 Task: Look for Airbnb options in Songea, Tanzania from 15th December, 2023 to 16th December, 2023 for 2 adults. Place can be entire room with 1  bedroom having 1 bed and 1 bathroom. Property type can be hotel.
Action: Mouse moved to (504, 92)
Screenshot: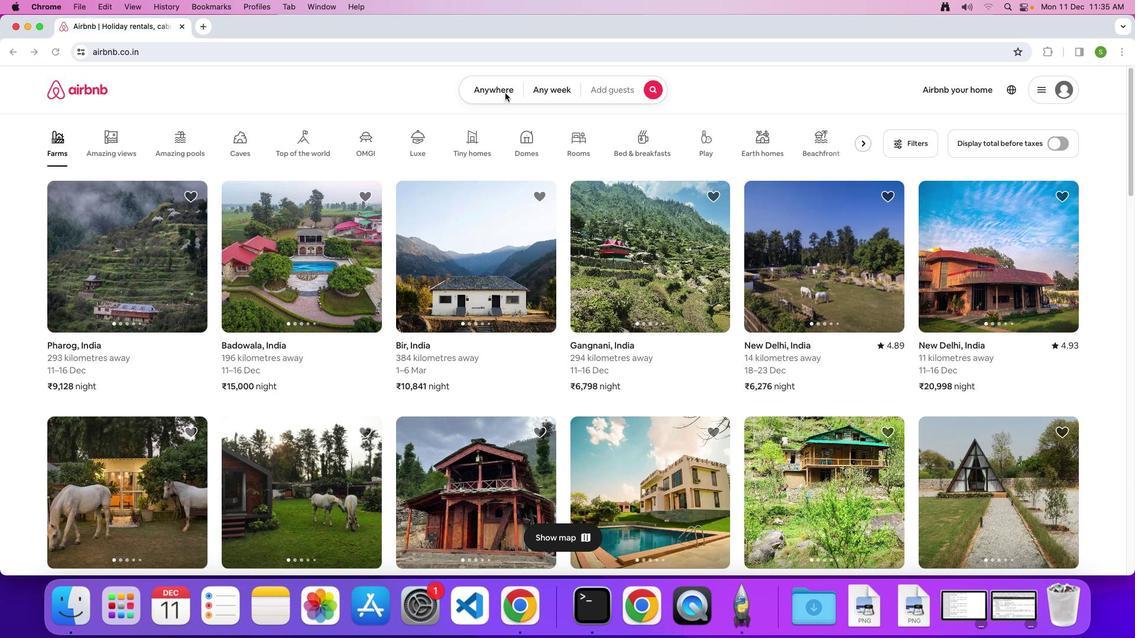 
Action: Mouse pressed left at (504, 92)
Screenshot: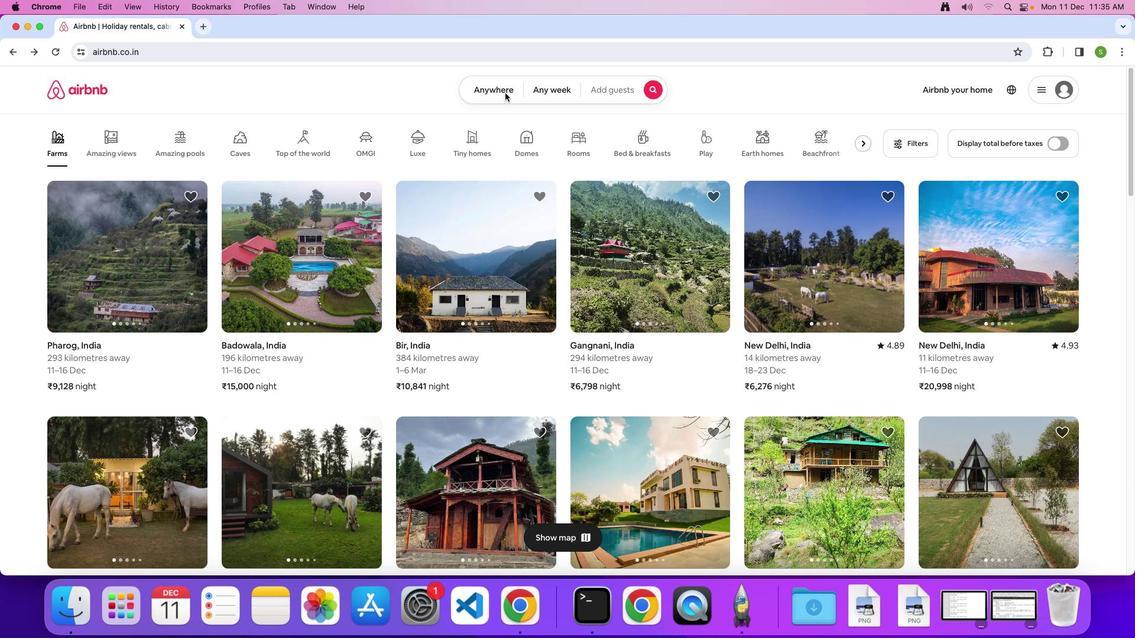 
Action: Mouse moved to (482, 94)
Screenshot: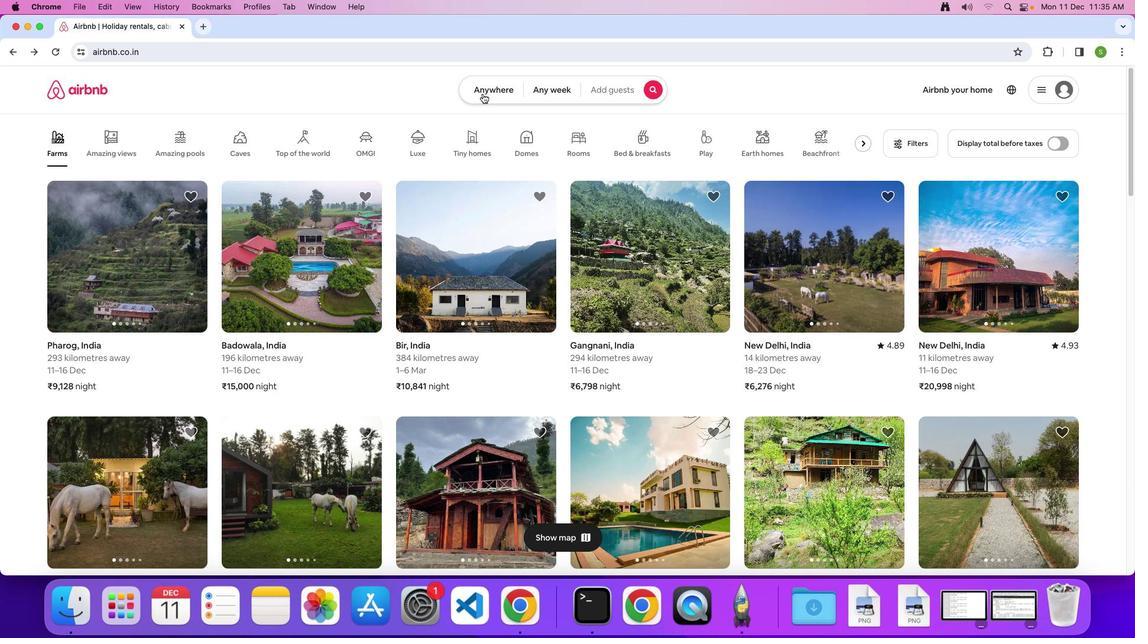 
Action: Mouse pressed left at (482, 94)
Screenshot: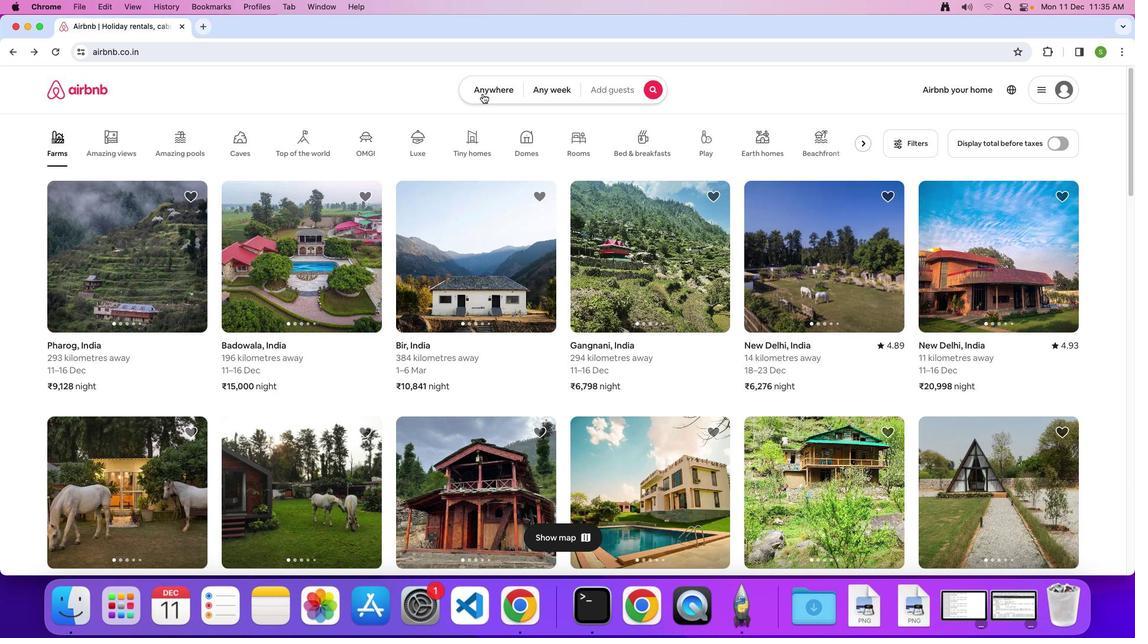 
Action: Mouse moved to (421, 139)
Screenshot: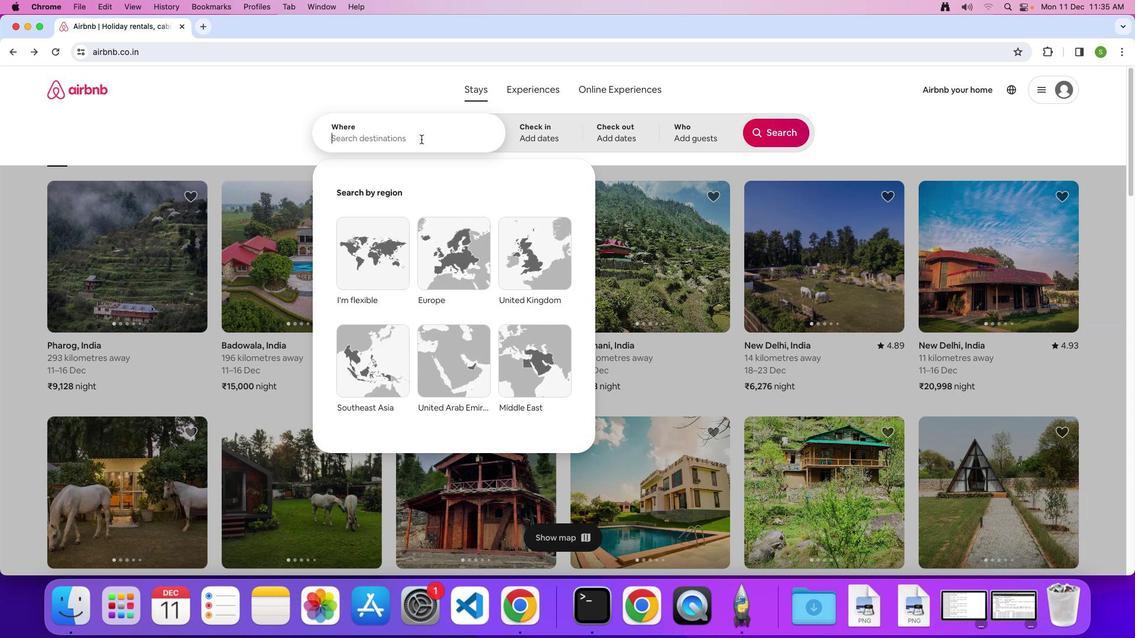 
Action: Mouse pressed left at (421, 139)
Screenshot: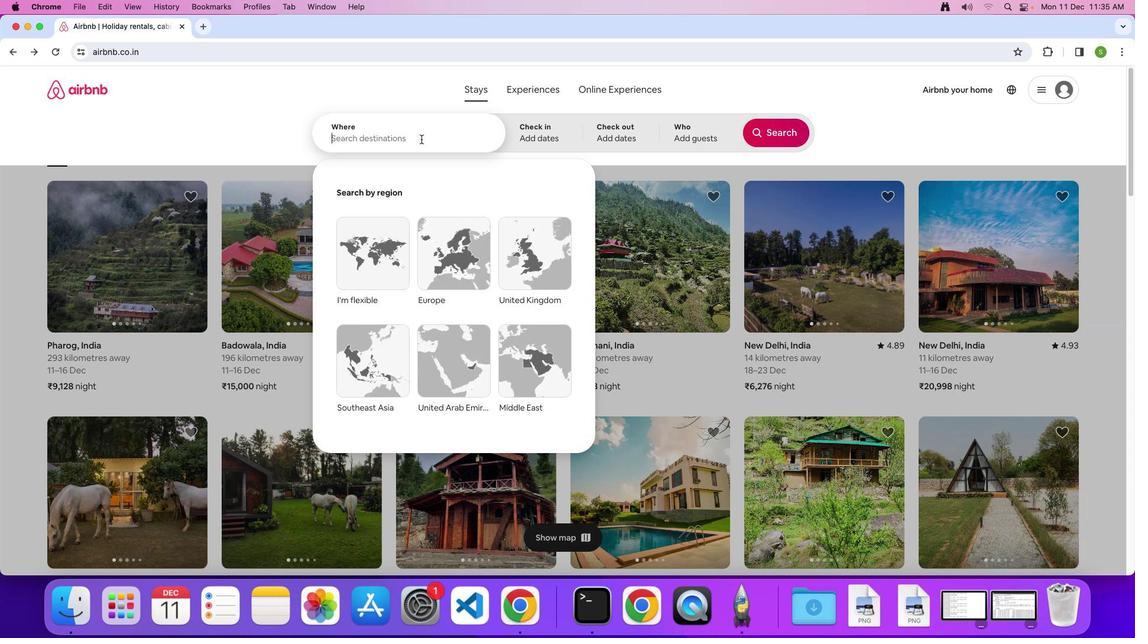 
Action: Key pressed 'S'Key.caps_lock'o''n''g''e''a'','Key.spaceKey.shift'T''a''n''z''a''n''i''a'Key.enter
Screenshot: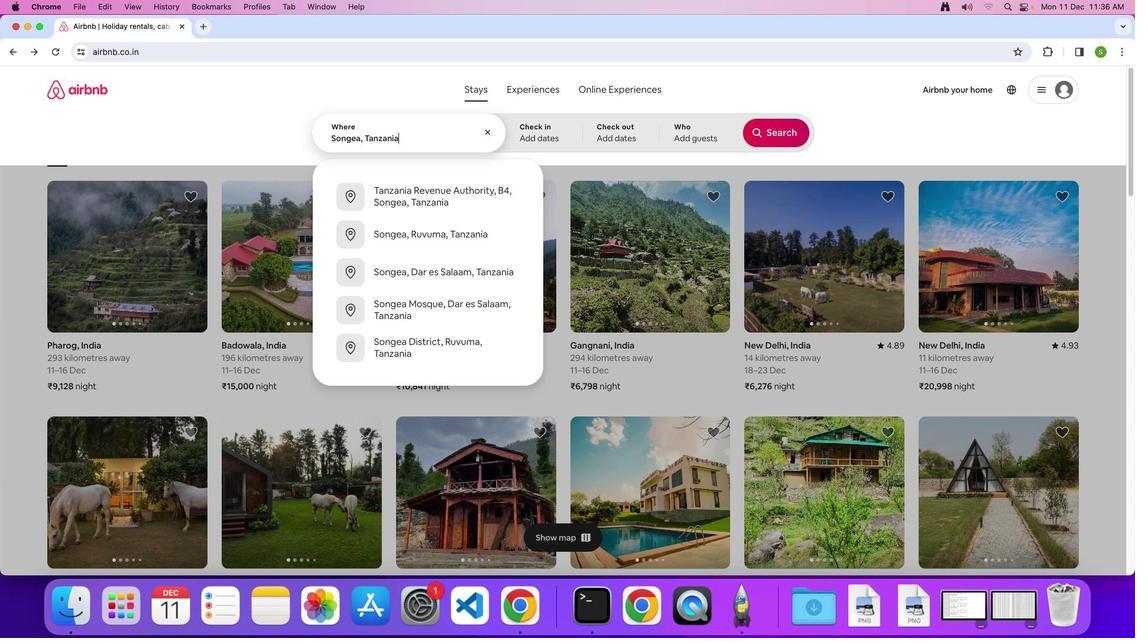 
Action: Mouse moved to (503, 337)
Screenshot: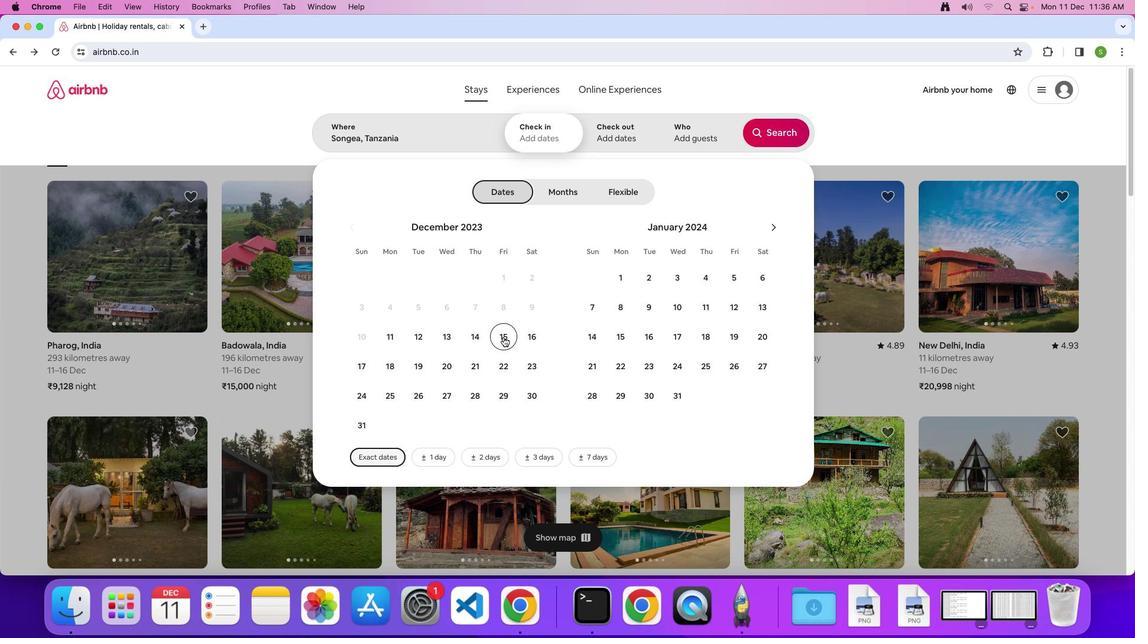 
Action: Mouse pressed left at (503, 337)
Screenshot: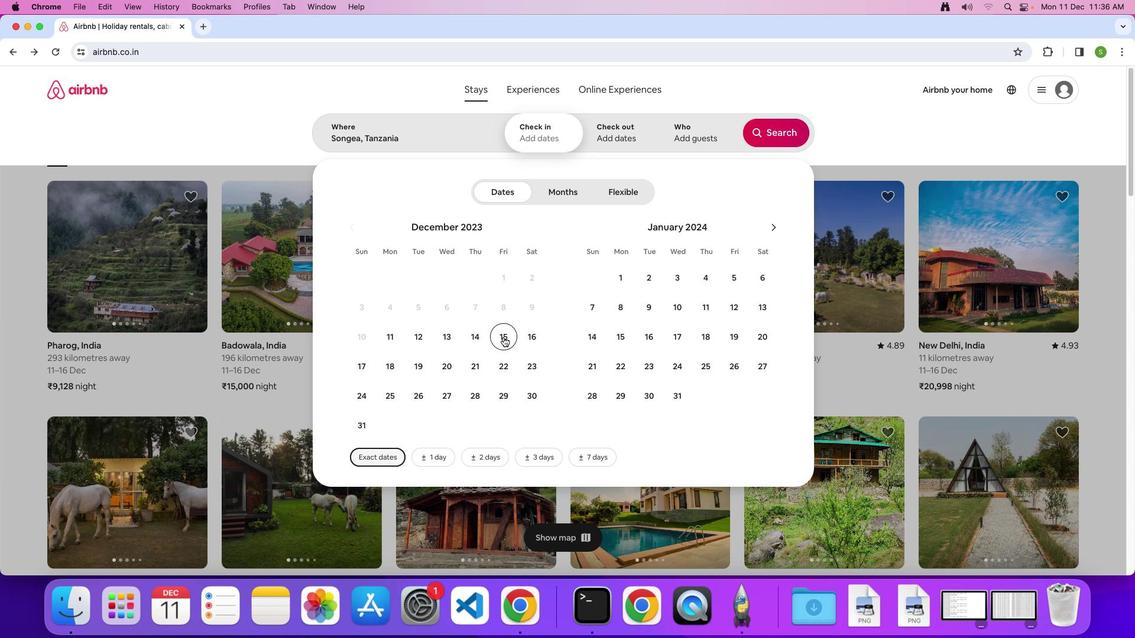 
Action: Mouse moved to (533, 338)
Screenshot: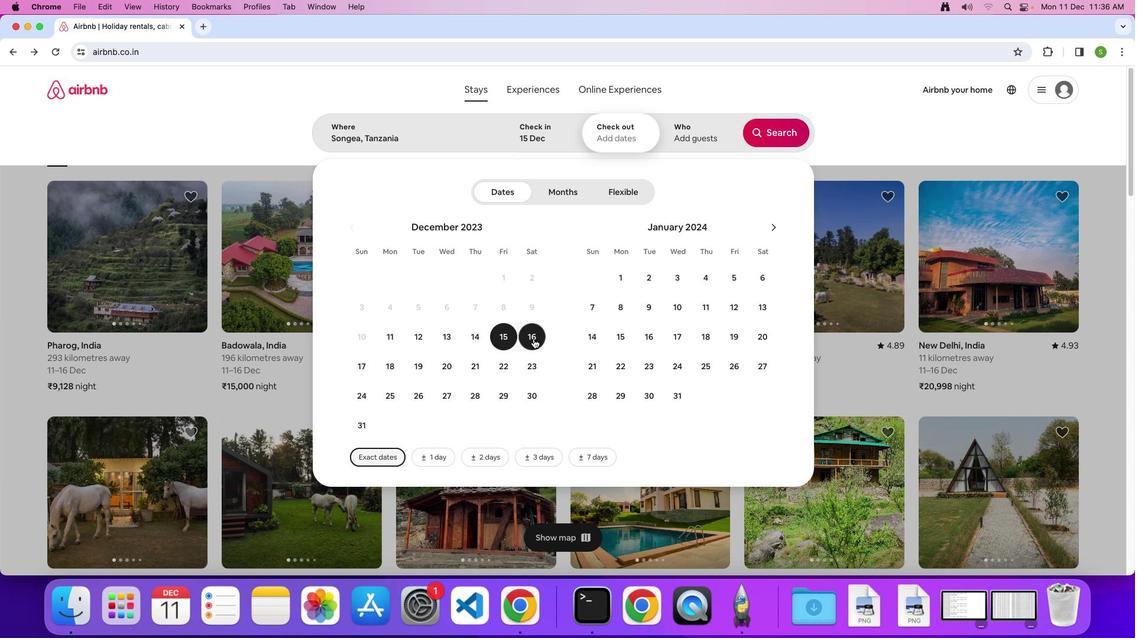 
Action: Mouse pressed left at (533, 338)
Screenshot: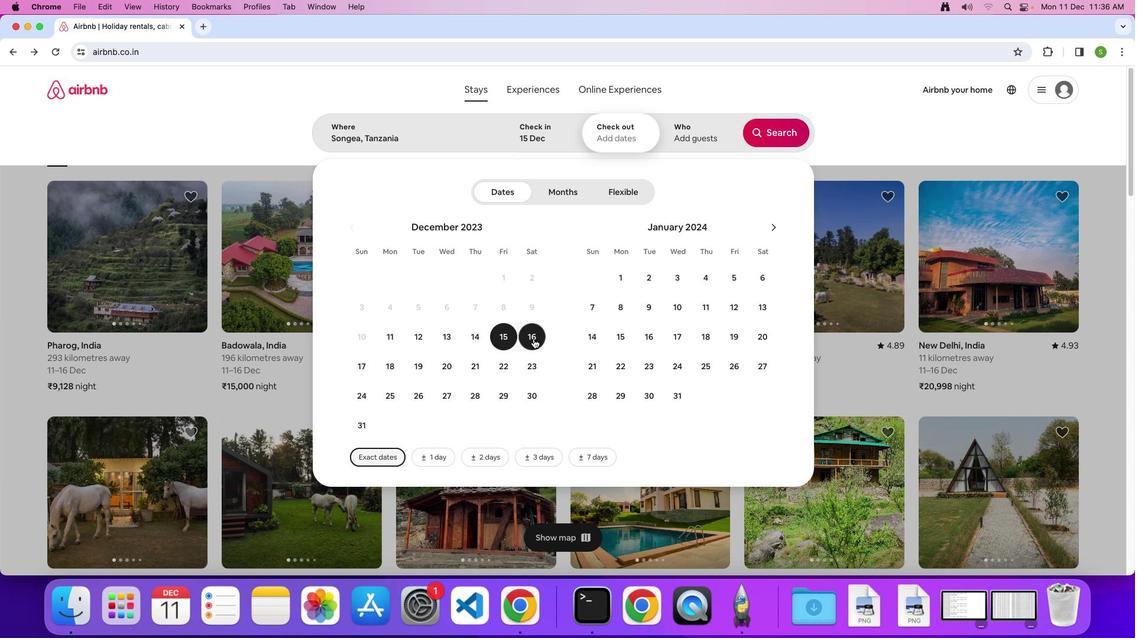 
Action: Mouse moved to (684, 135)
Screenshot: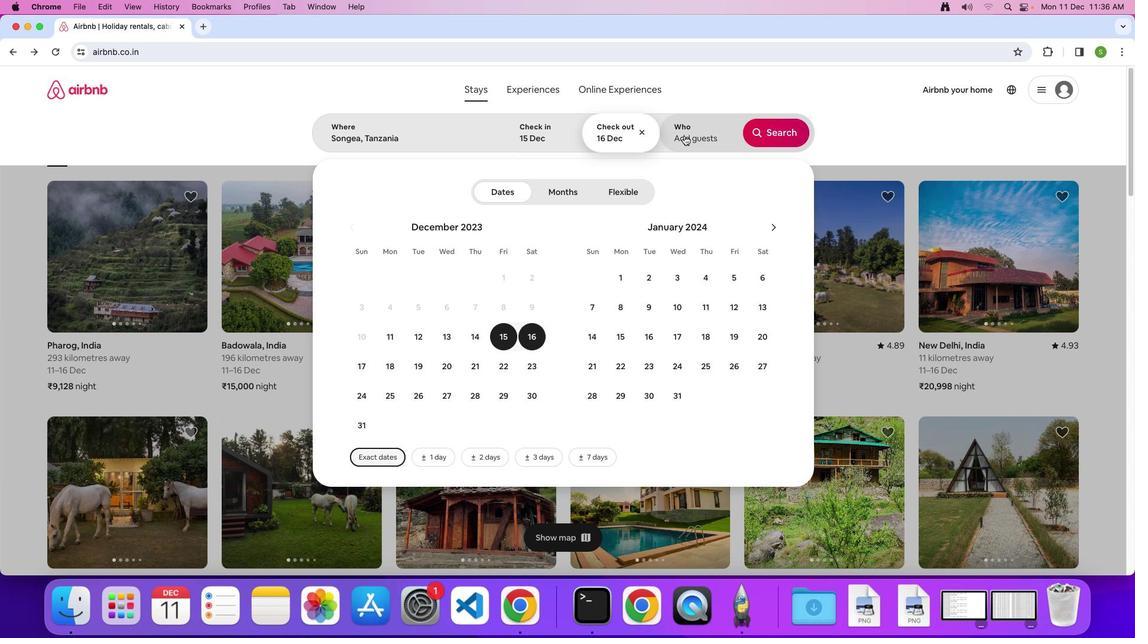 
Action: Mouse pressed left at (684, 135)
Screenshot: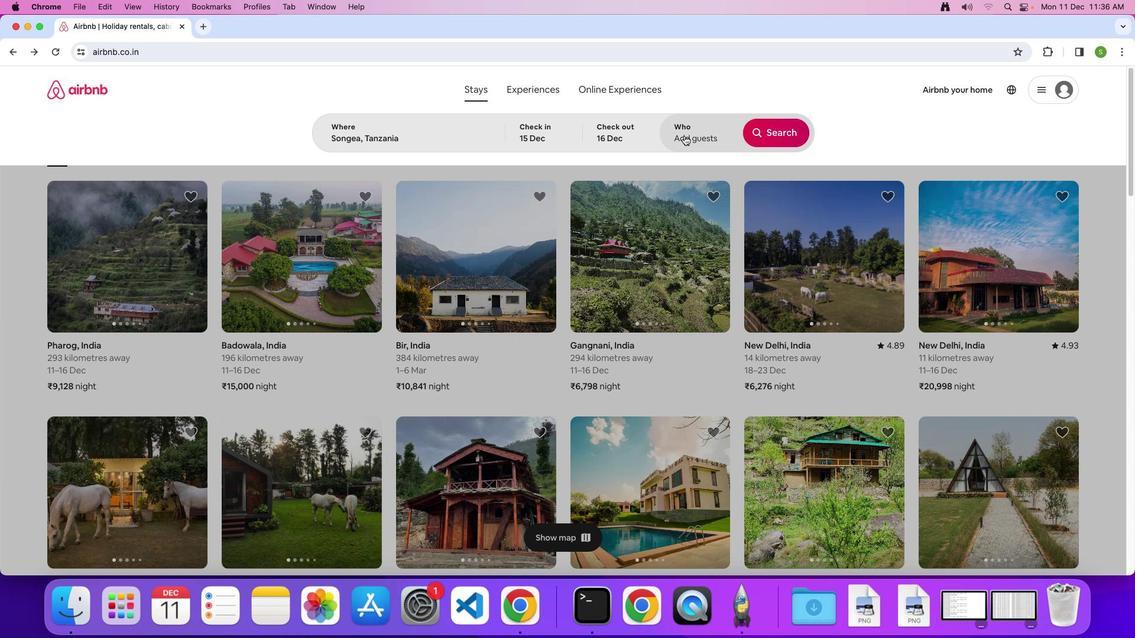 
Action: Mouse moved to (776, 191)
Screenshot: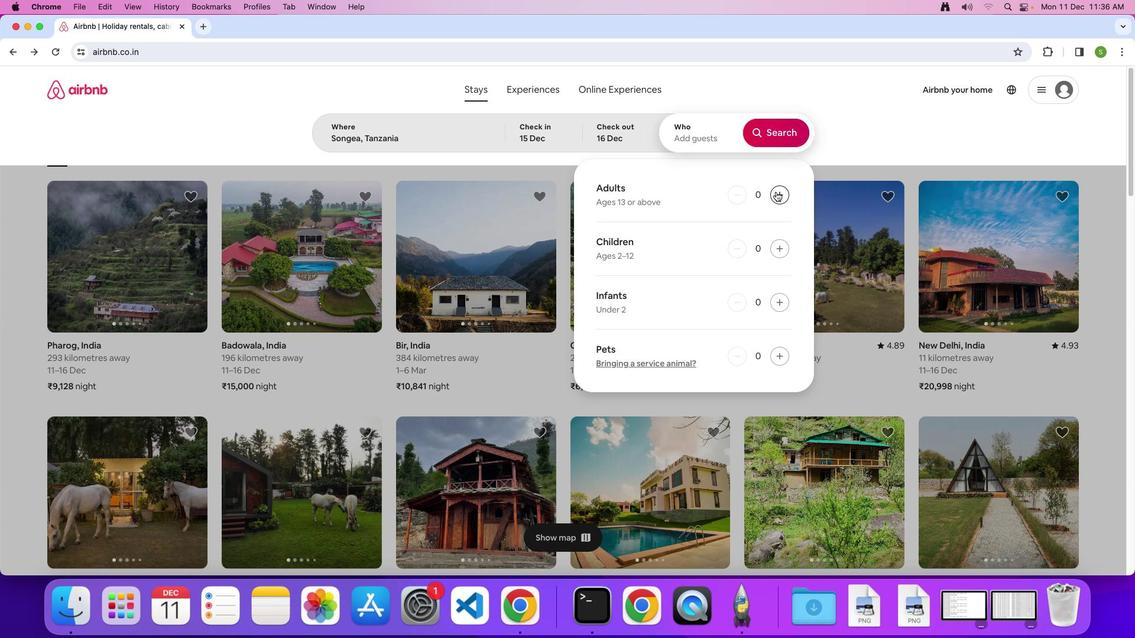 
Action: Mouse pressed left at (776, 191)
Screenshot: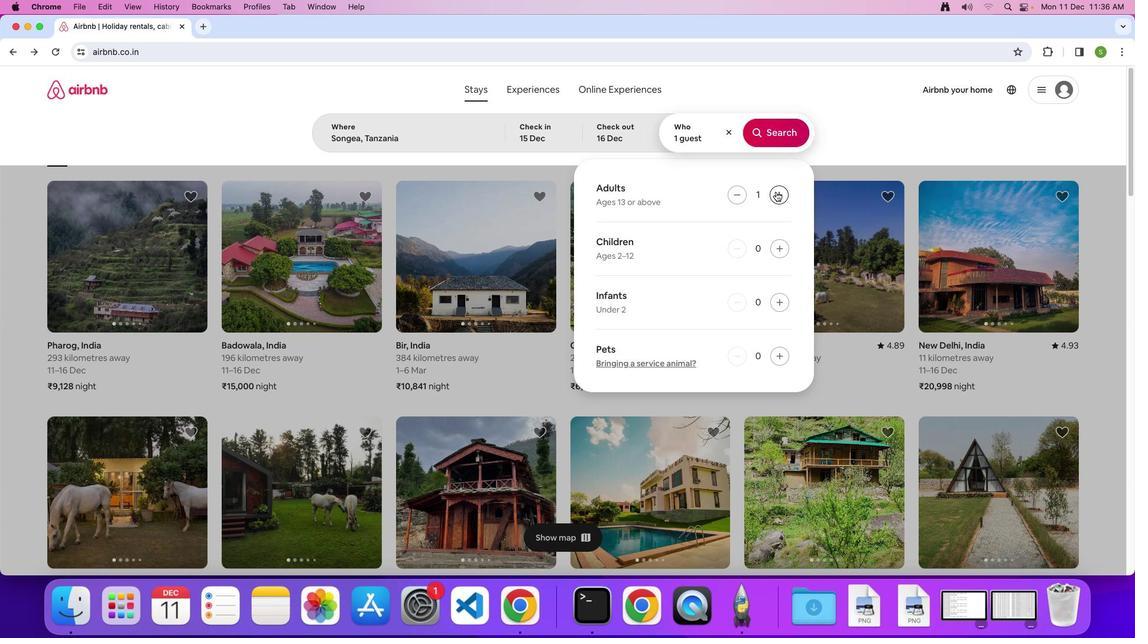 
Action: Mouse pressed left at (776, 191)
Screenshot: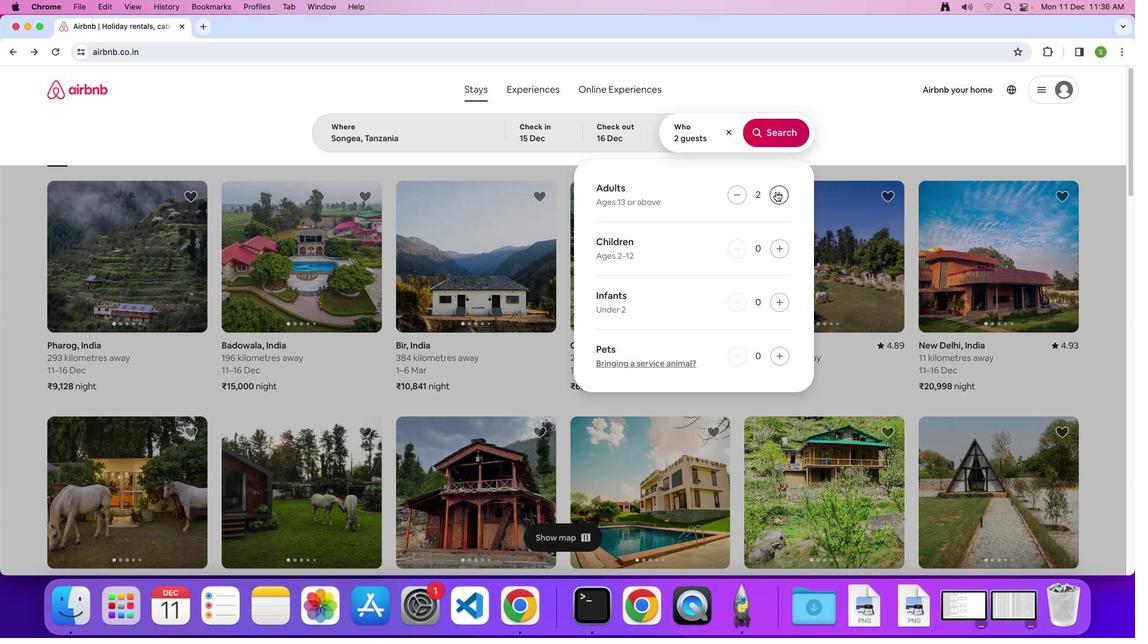 
Action: Mouse moved to (776, 135)
Screenshot: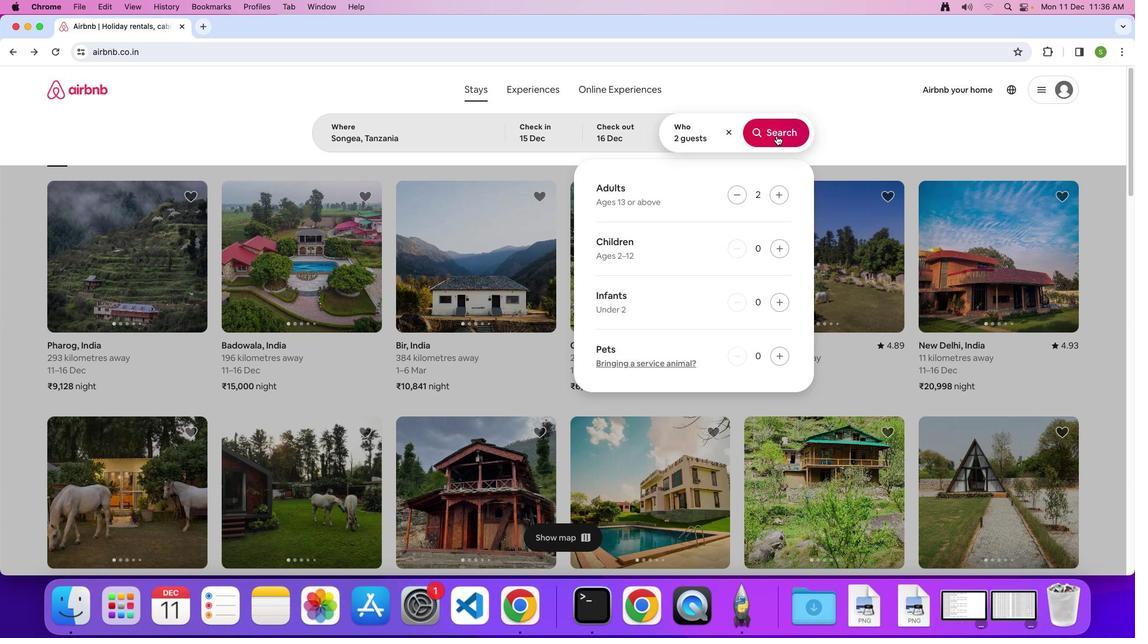 
Action: Mouse pressed left at (776, 135)
Screenshot: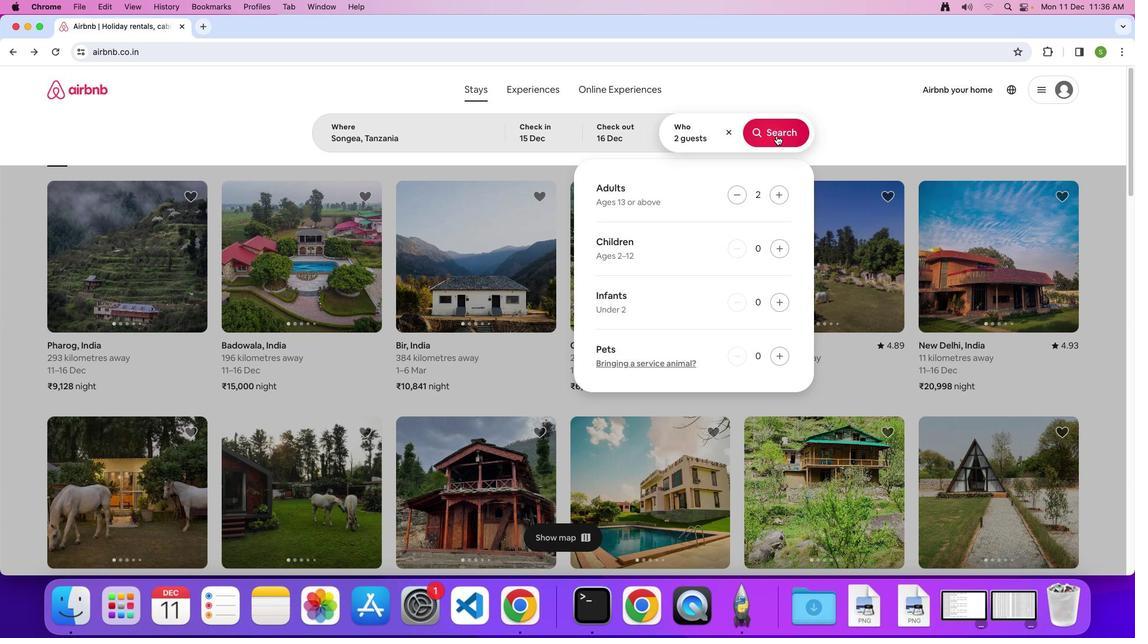 
Action: Mouse moved to (937, 141)
Screenshot: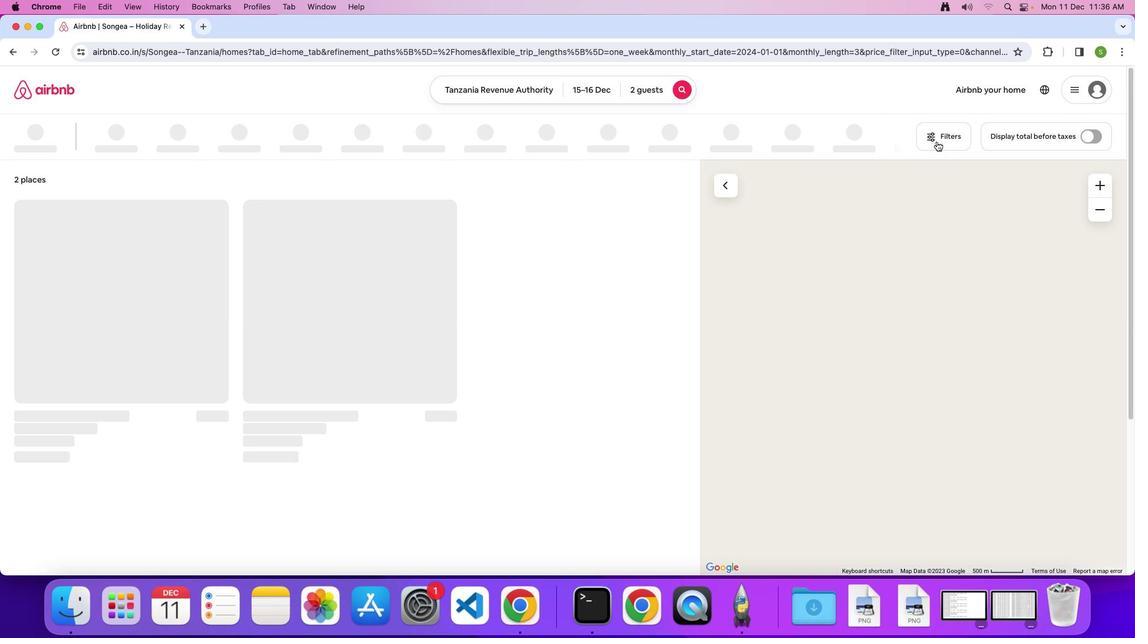 
Action: Mouse pressed left at (937, 141)
Screenshot: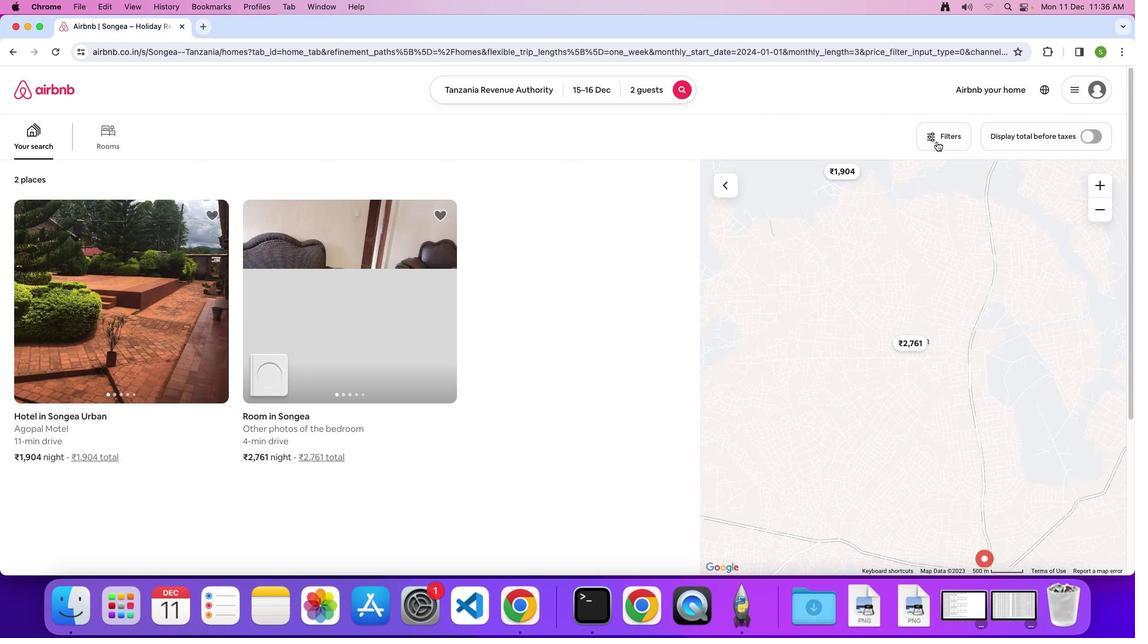 
Action: Mouse moved to (530, 419)
Screenshot: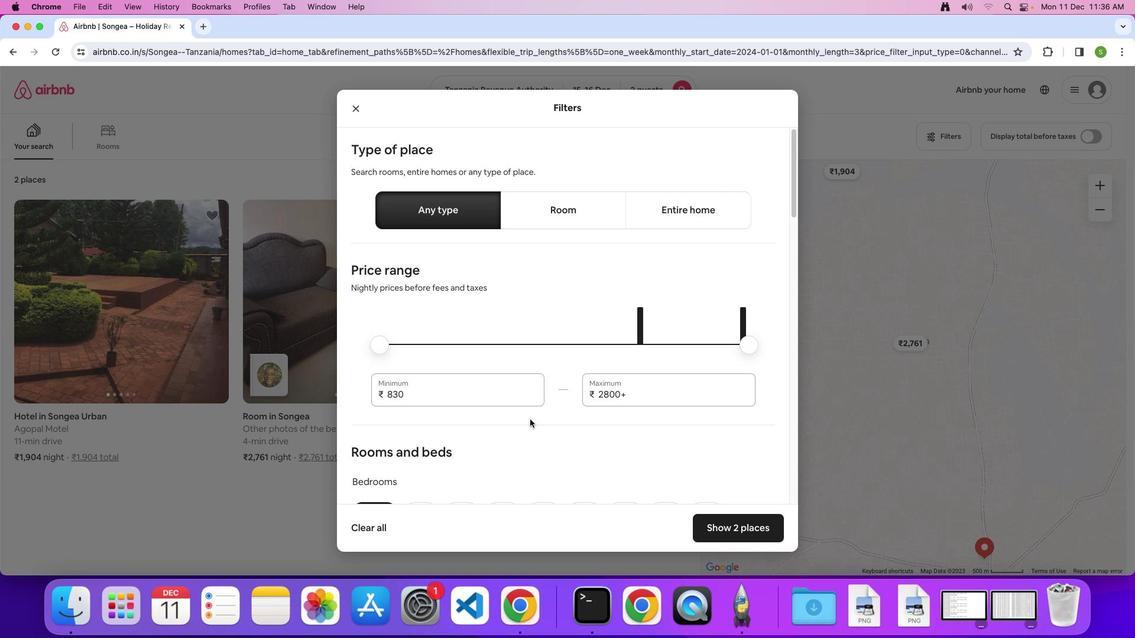 
Action: Mouse scrolled (530, 419) with delta (0, 0)
Screenshot: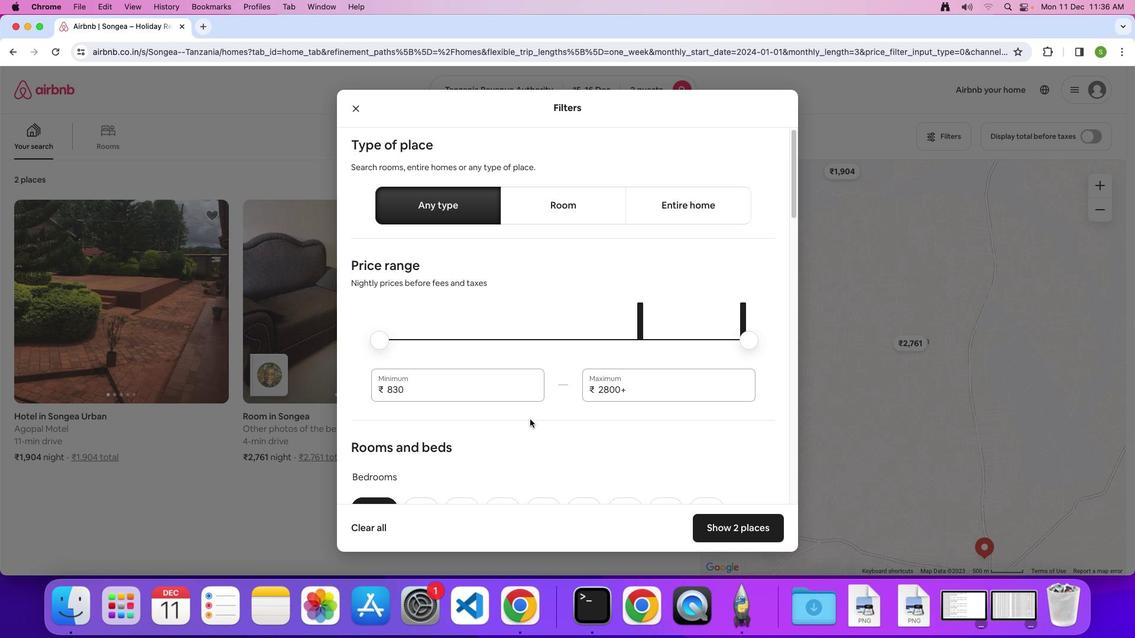 
Action: Mouse scrolled (530, 419) with delta (0, 0)
Screenshot: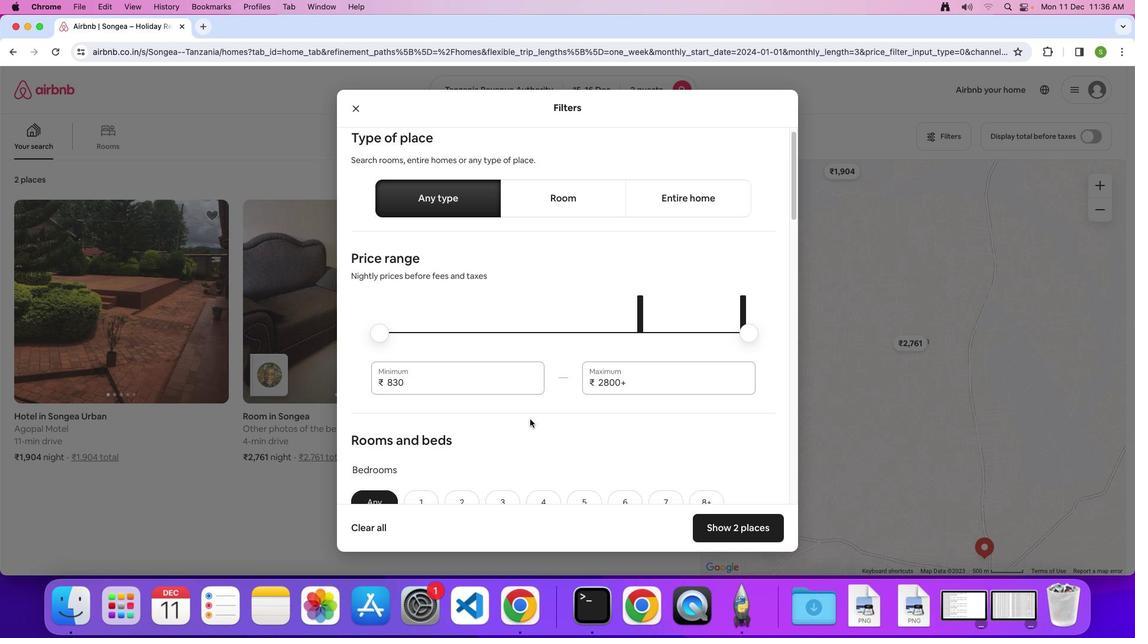 
Action: Mouse scrolled (530, 419) with delta (0, 0)
Screenshot: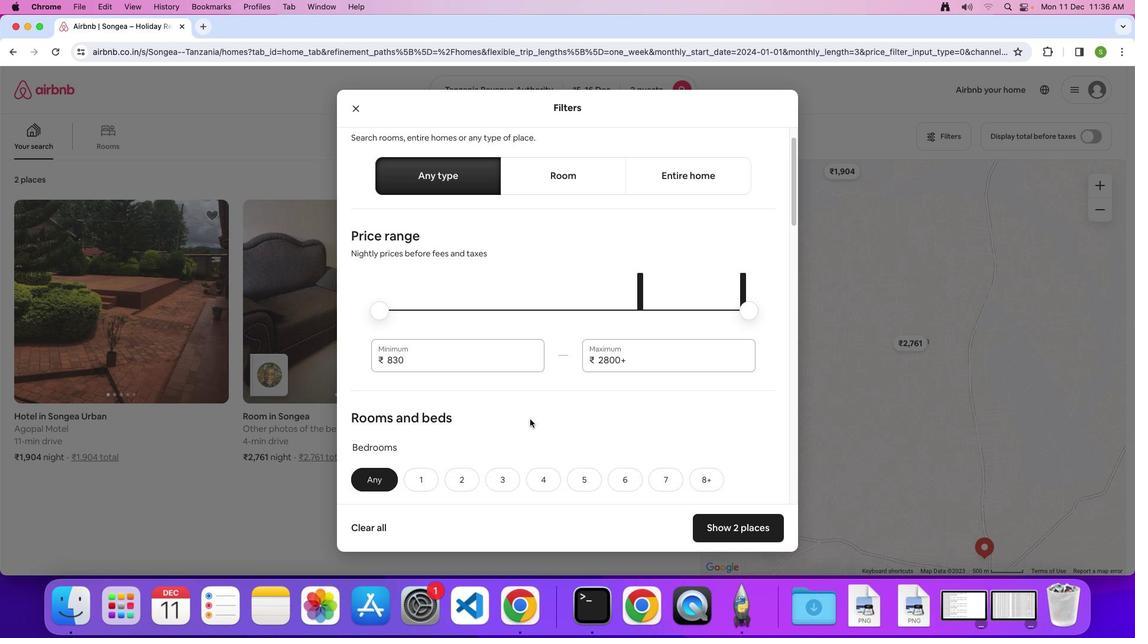
Action: Mouse scrolled (530, 419) with delta (0, 0)
Screenshot: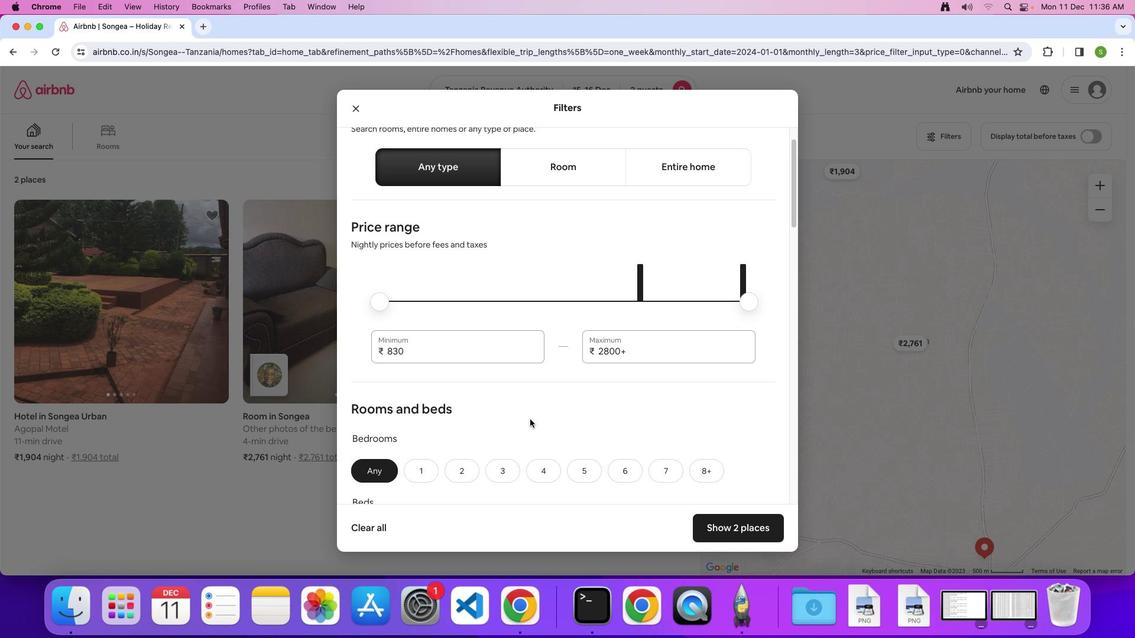 
Action: Mouse scrolled (530, 419) with delta (0, 0)
Screenshot: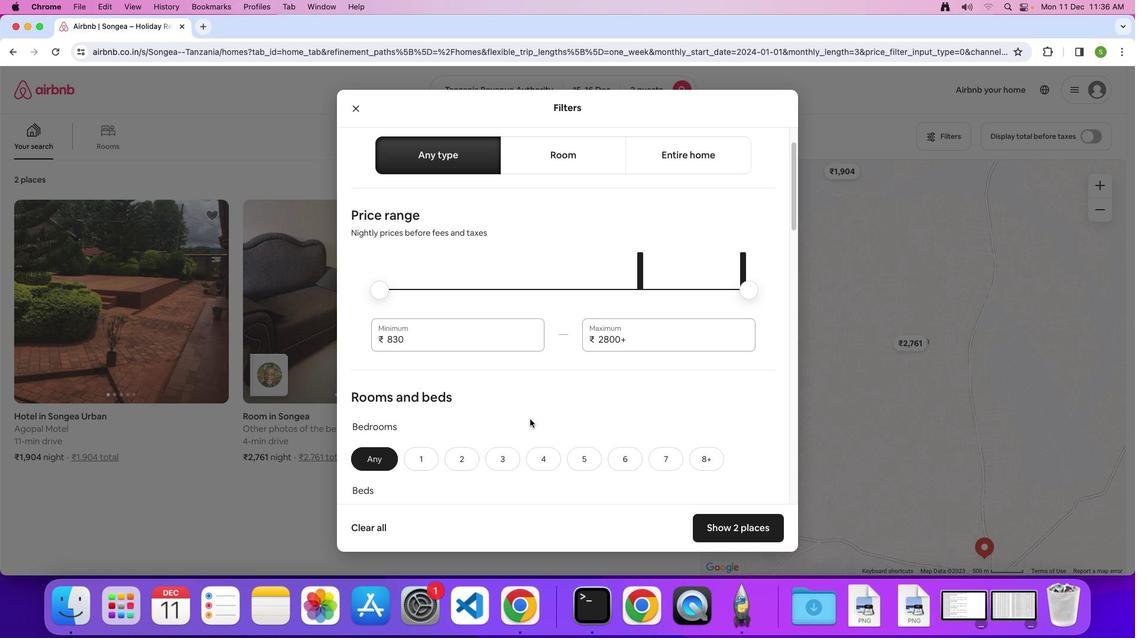 
Action: Mouse scrolled (530, 419) with delta (0, 0)
Screenshot: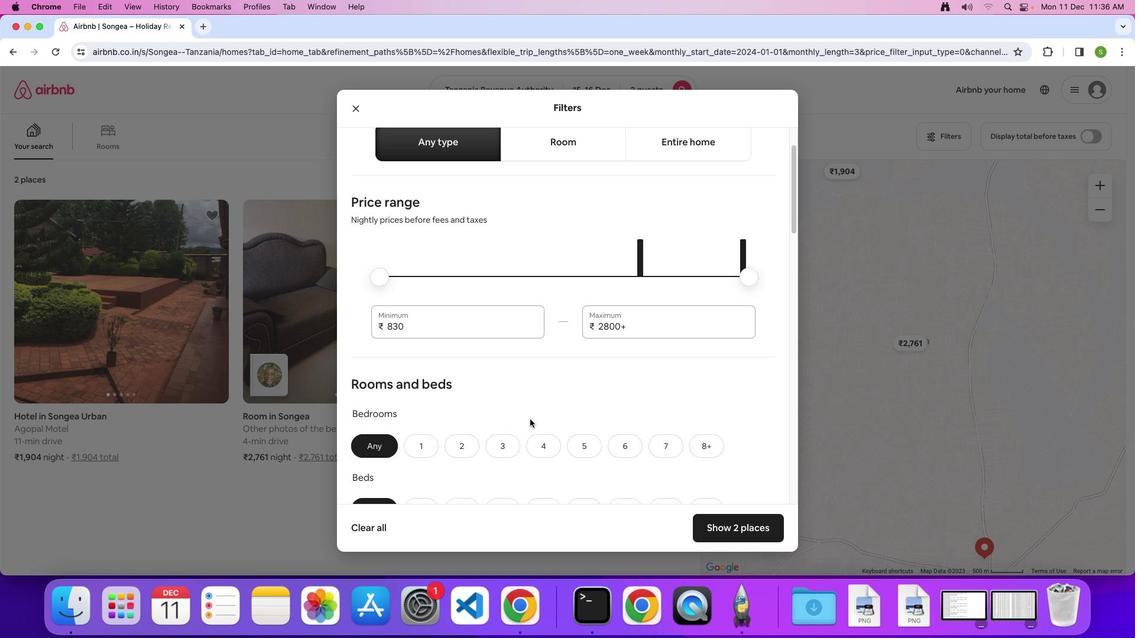 
Action: Mouse scrolled (530, 419) with delta (0, 0)
Screenshot: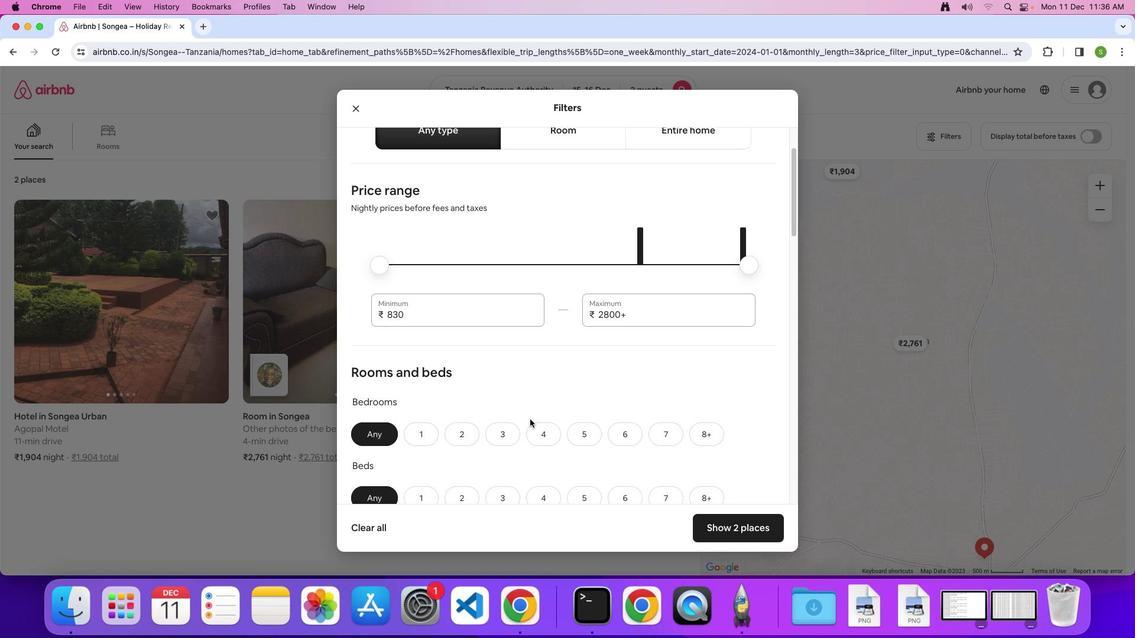 
Action: Mouse scrolled (530, 419) with delta (0, 0)
Screenshot: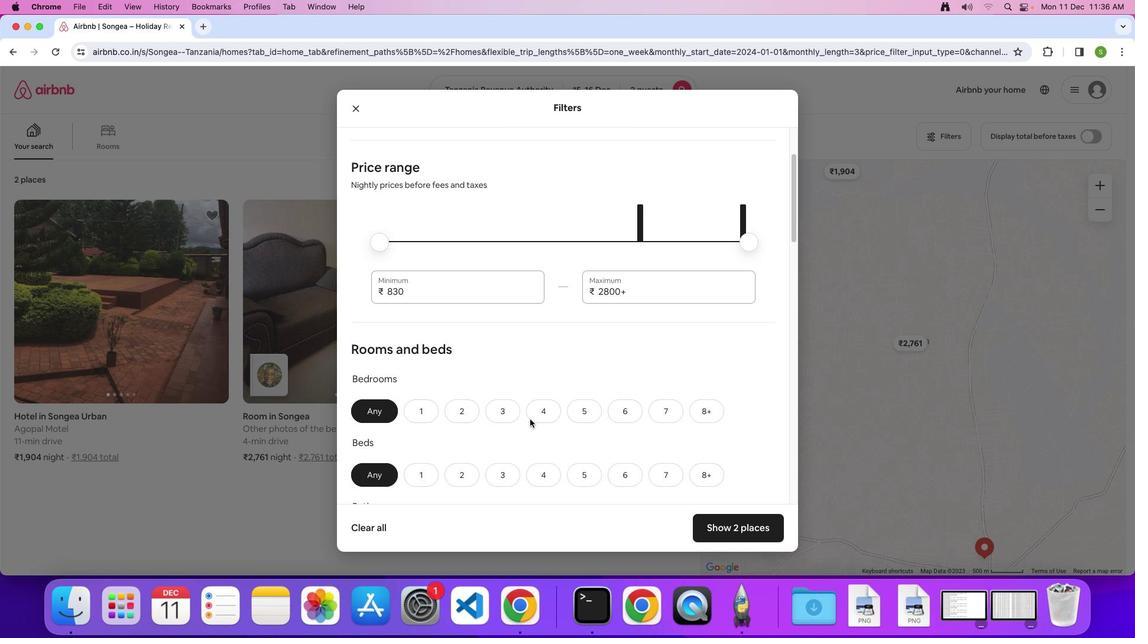 
Action: Mouse scrolled (530, 419) with delta (0, 0)
Screenshot: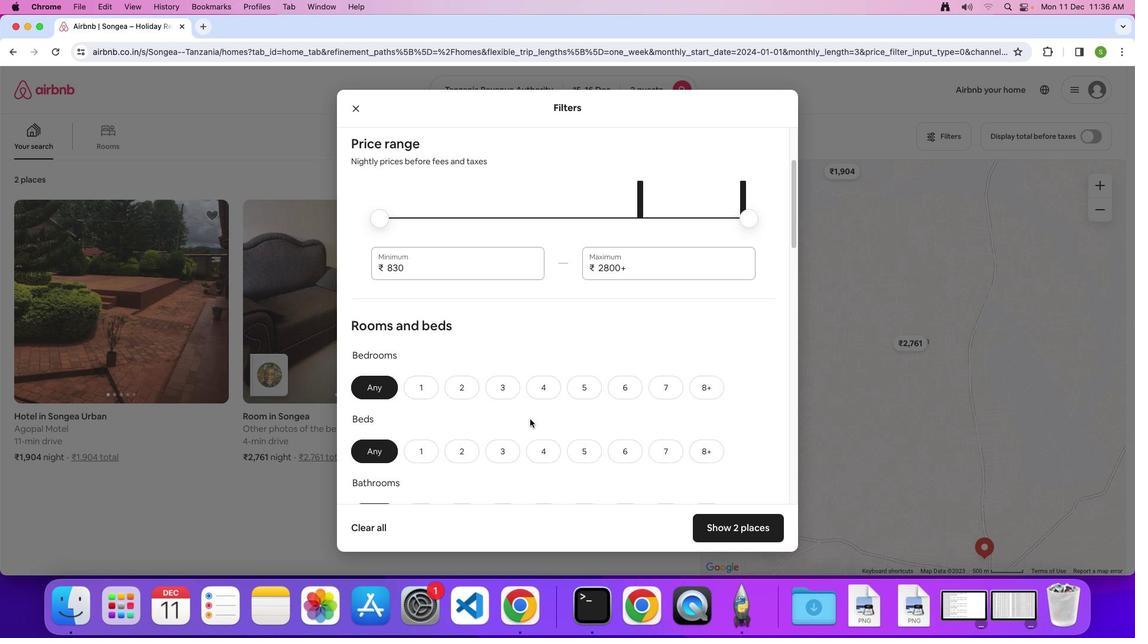 
Action: Mouse scrolled (530, 419) with delta (0, 0)
Screenshot: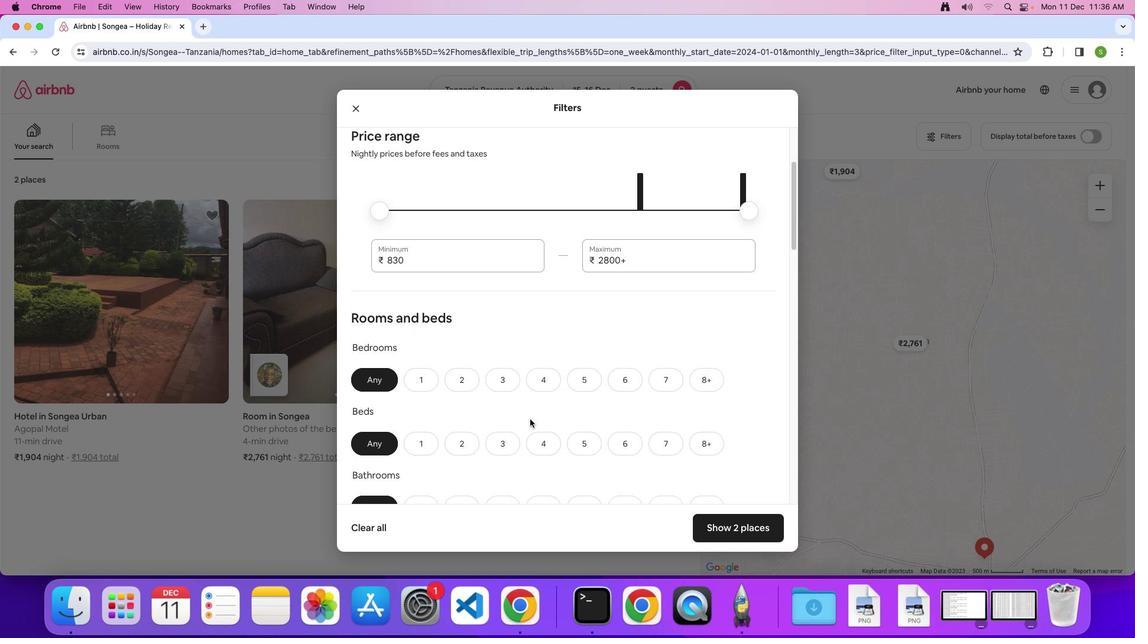 
Action: Mouse scrolled (530, 419) with delta (0, 0)
Screenshot: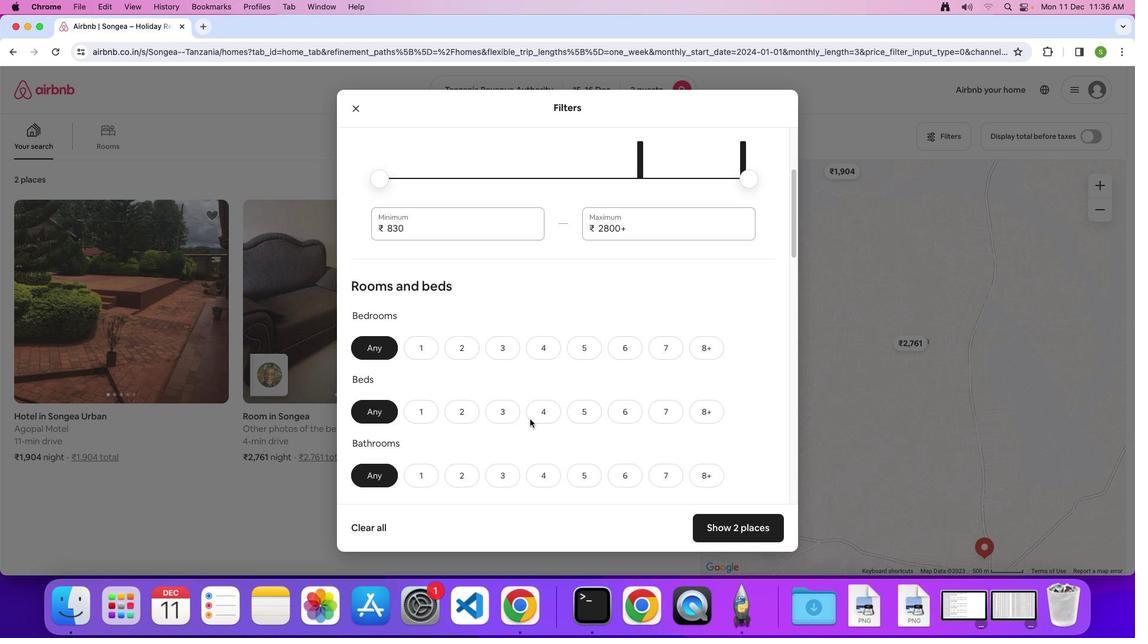 
Action: Mouse scrolled (530, 419) with delta (0, 0)
Screenshot: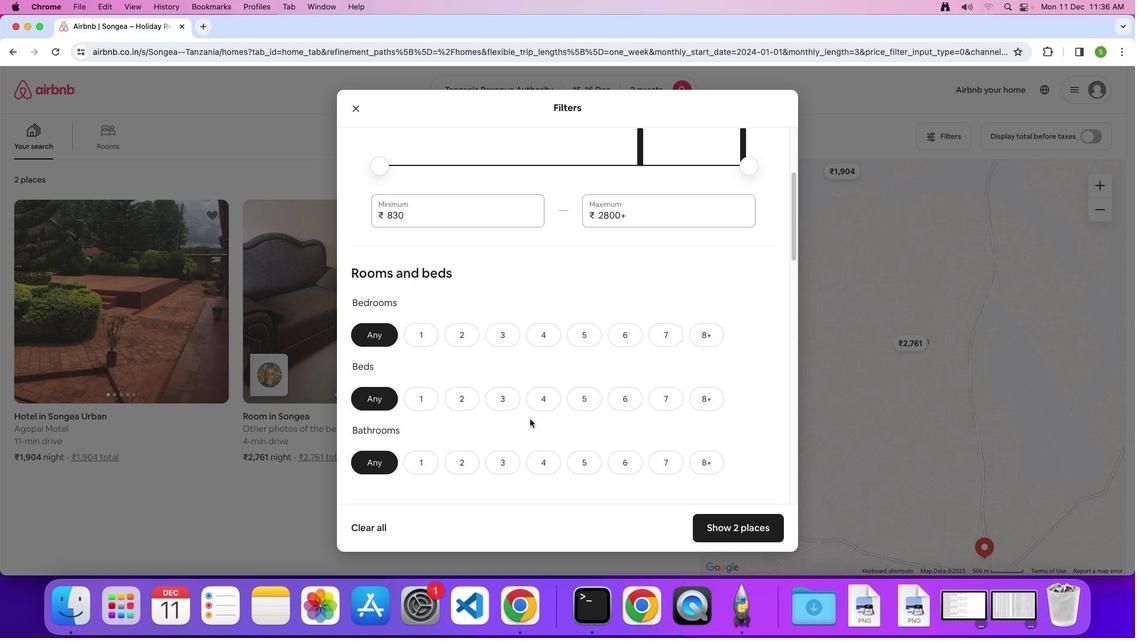 
Action: Mouse scrolled (530, 419) with delta (0, 0)
Screenshot: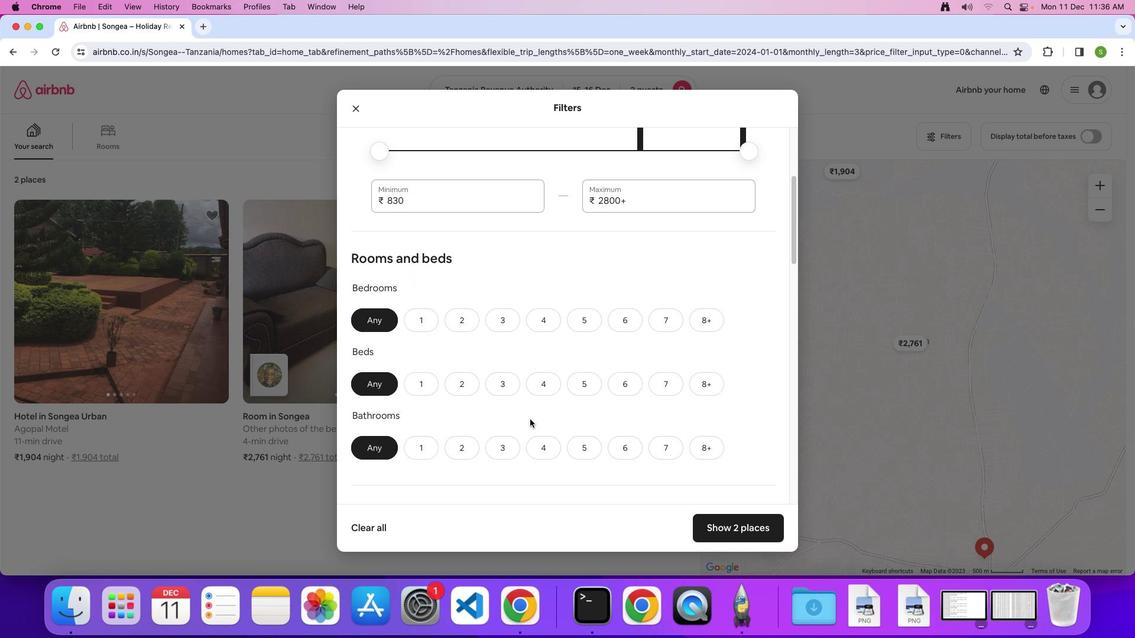 
Action: Mouse scrolled (530, 419) with delta (0, 0)
Screenshot: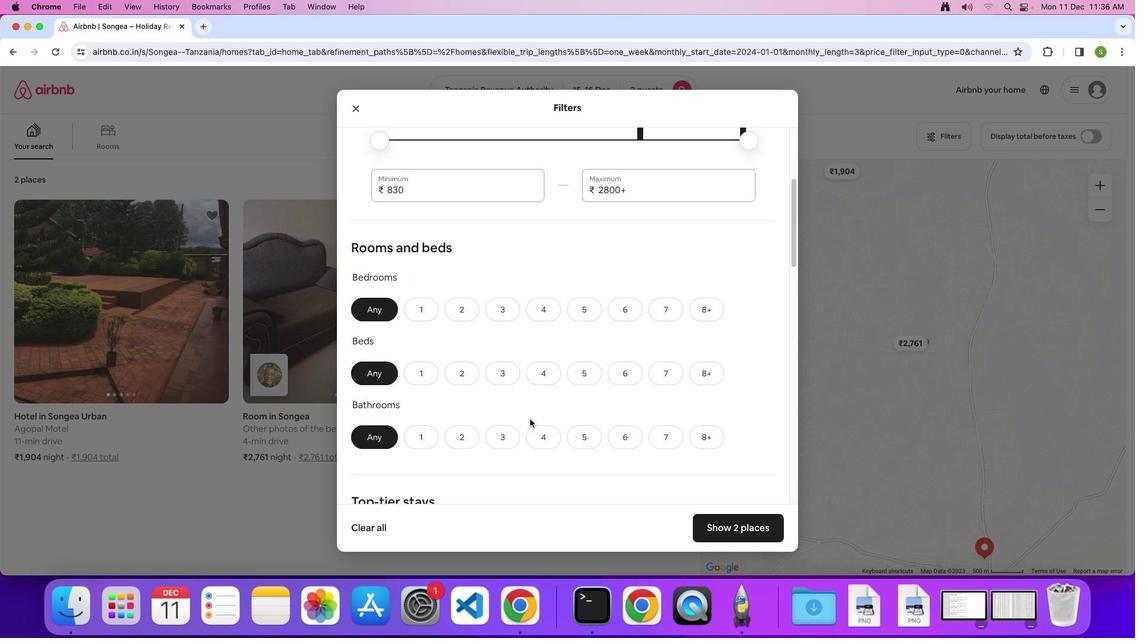 
Action: Mouse scrolled (530, 419) with delta (0, 0)
Screenshot: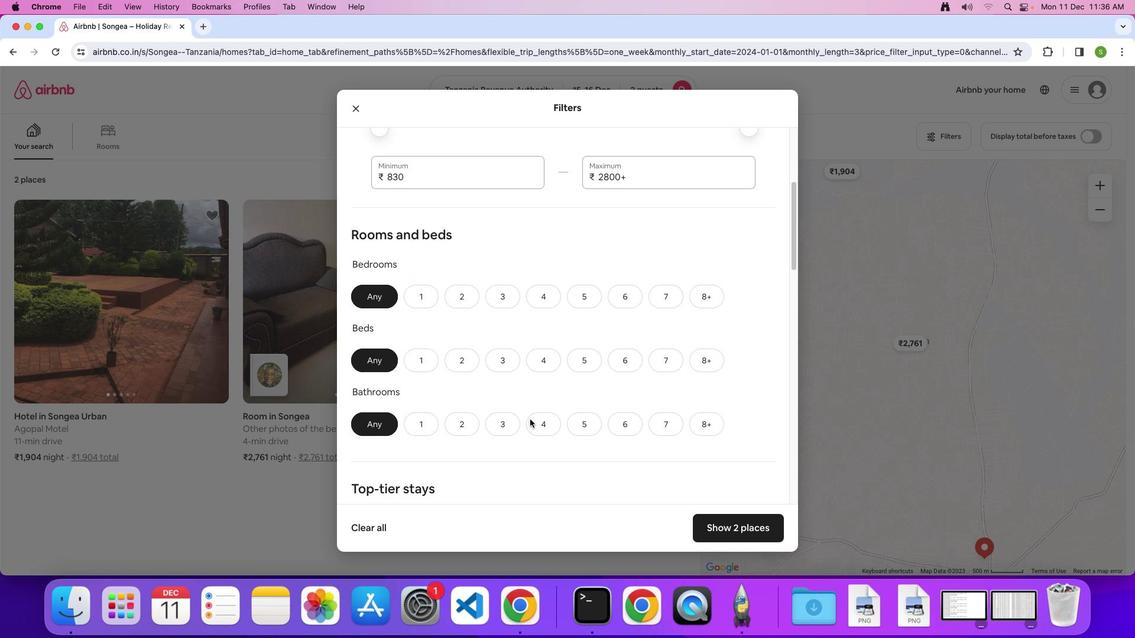 
Action: Mouse scrolled (530, 419) with delta (0, 0)
Screenshot: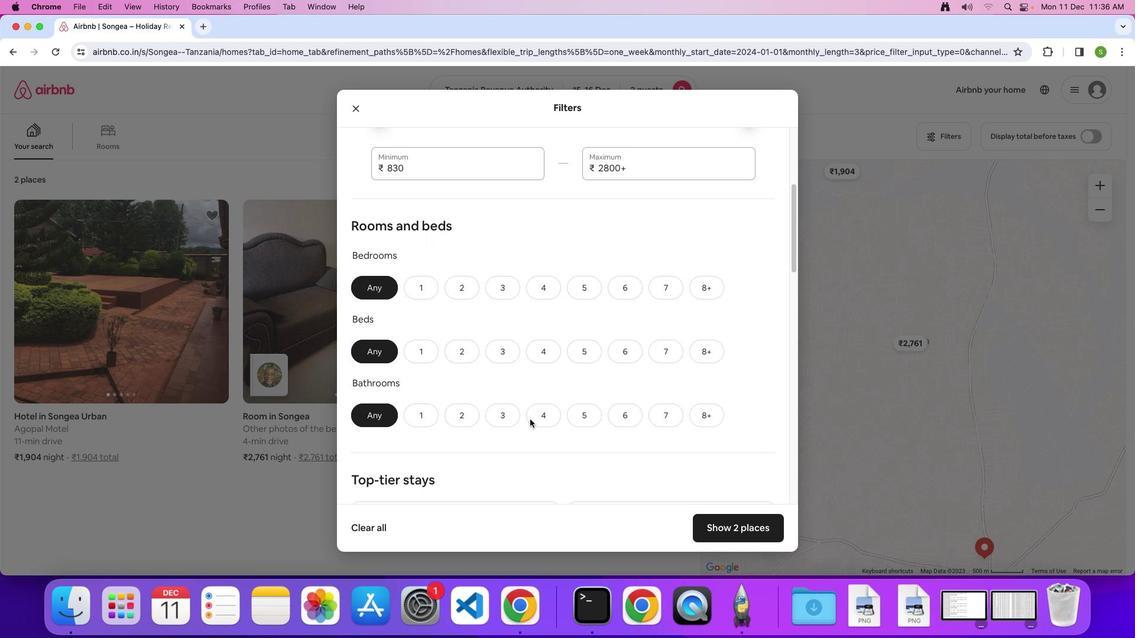 
Action: Mouse scrolled (530, 419) with delta (0, 0)
Screenshot: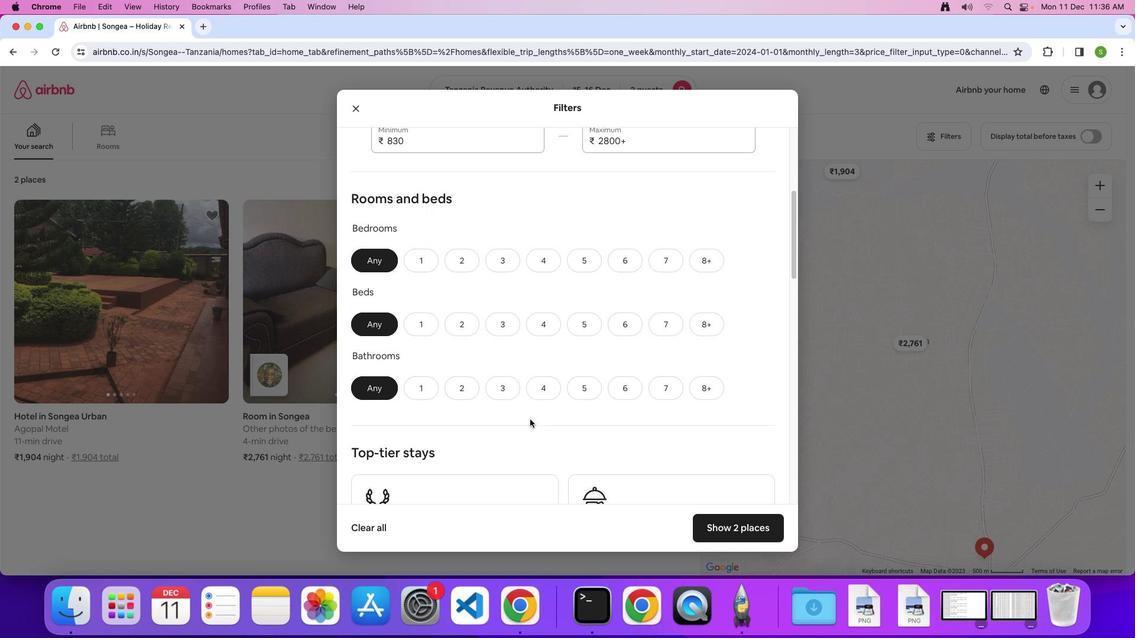 
Action: Mouse scrolled (530, 419) with delta (0, -1)
Screenshot: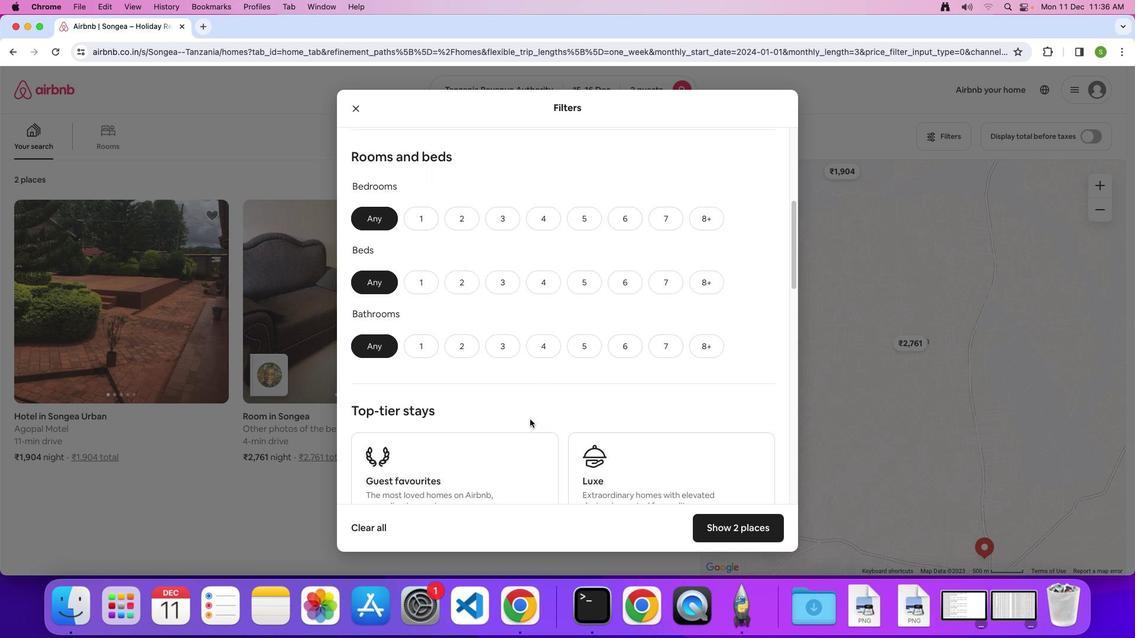 
Action: Mouse moved to (428, 212)
Screenshot: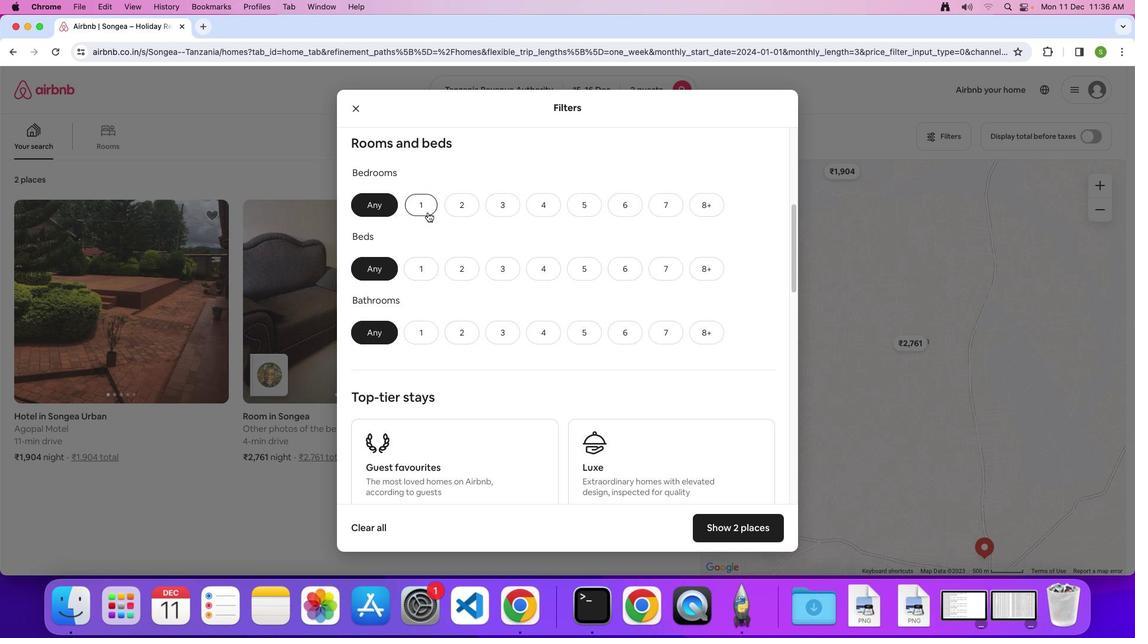 
Action: Mouse pressed left at (428, 212)
Screenshot: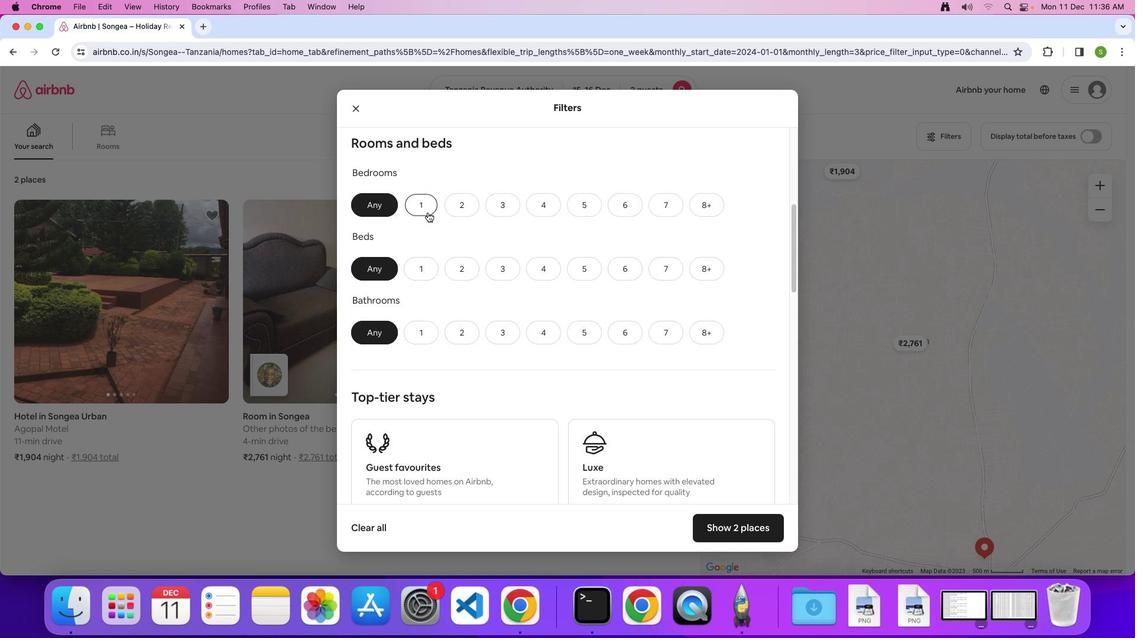 
Action: Mouse moved to (428, 270)
Screenshot: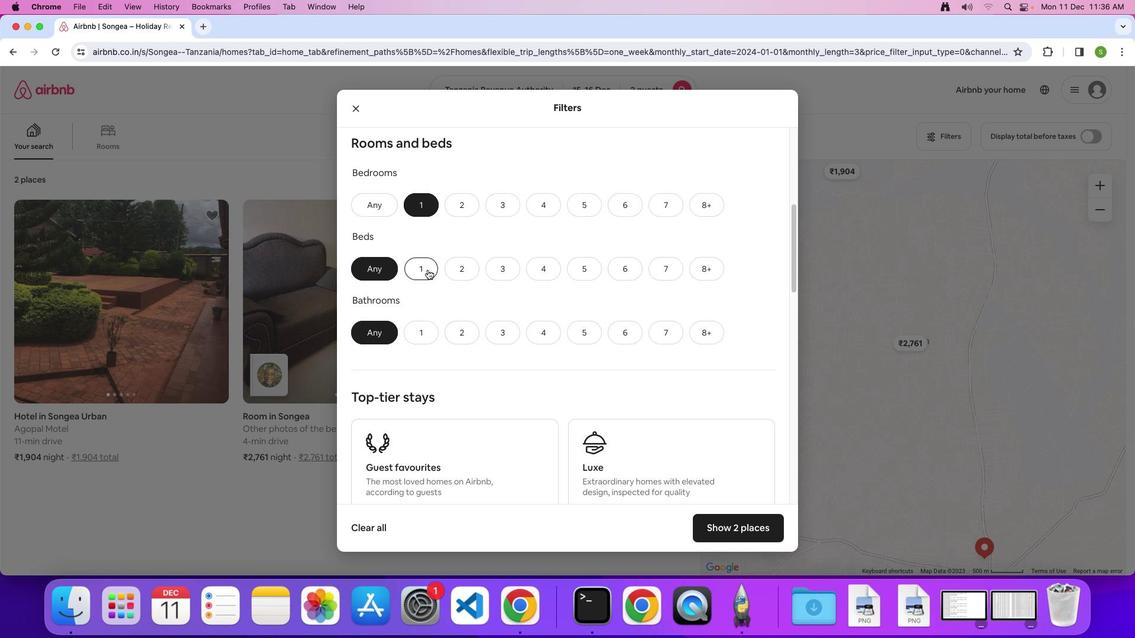 
Action: Mouse pressed left at (428, 270)
Screenshot: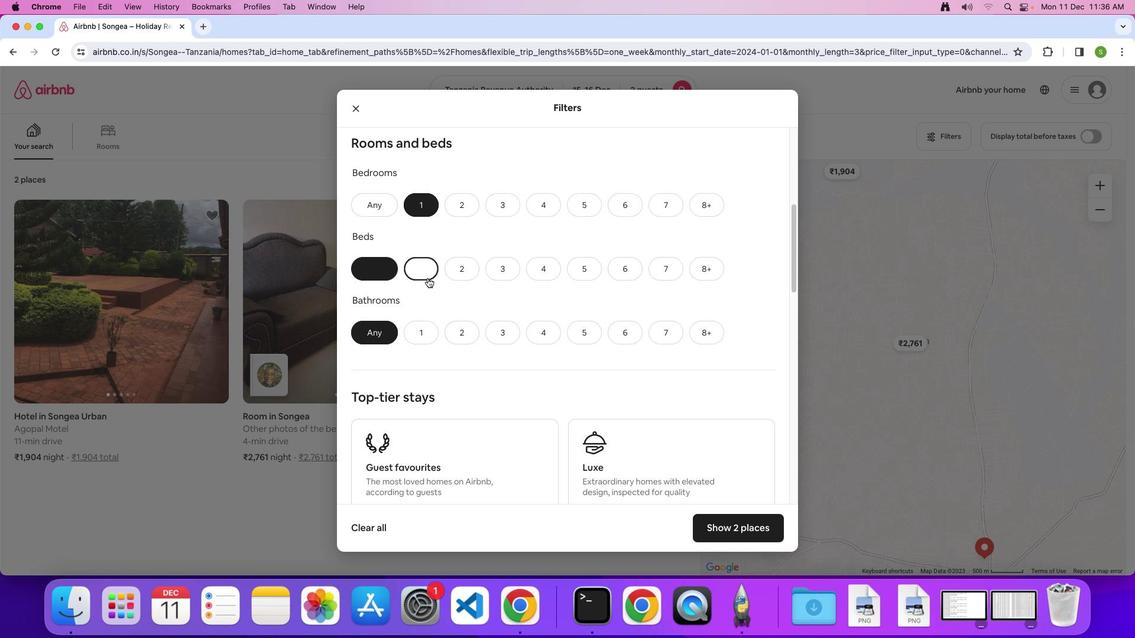 
Action: Mouse moved to (429, 331)
Screenshot: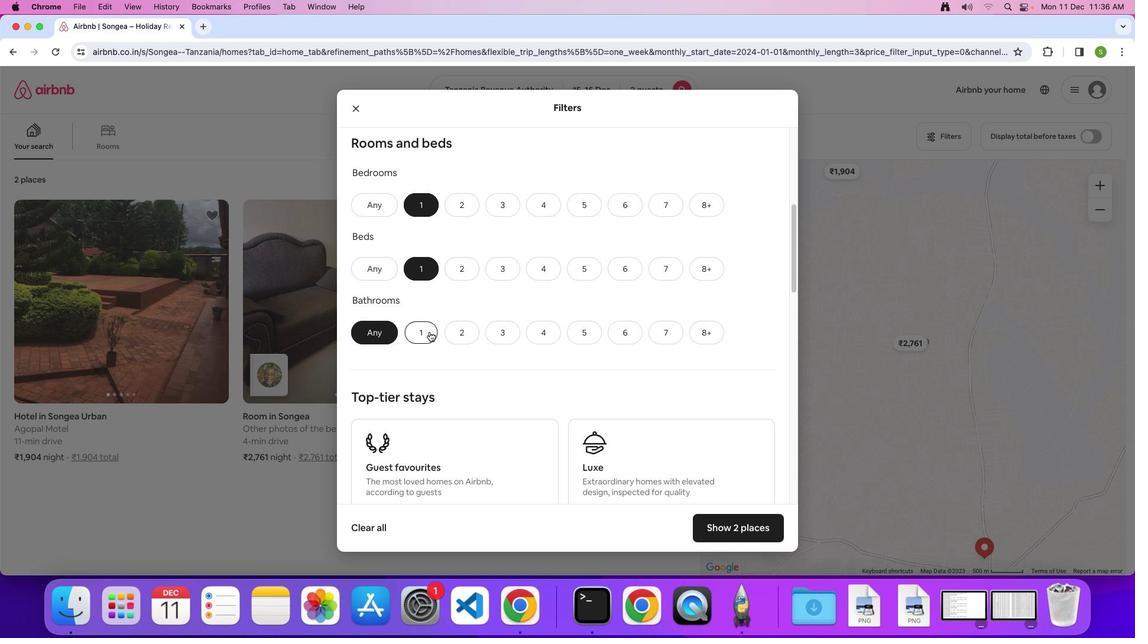 
Action: Mouse pressed left at (429, 331)
Screenshot: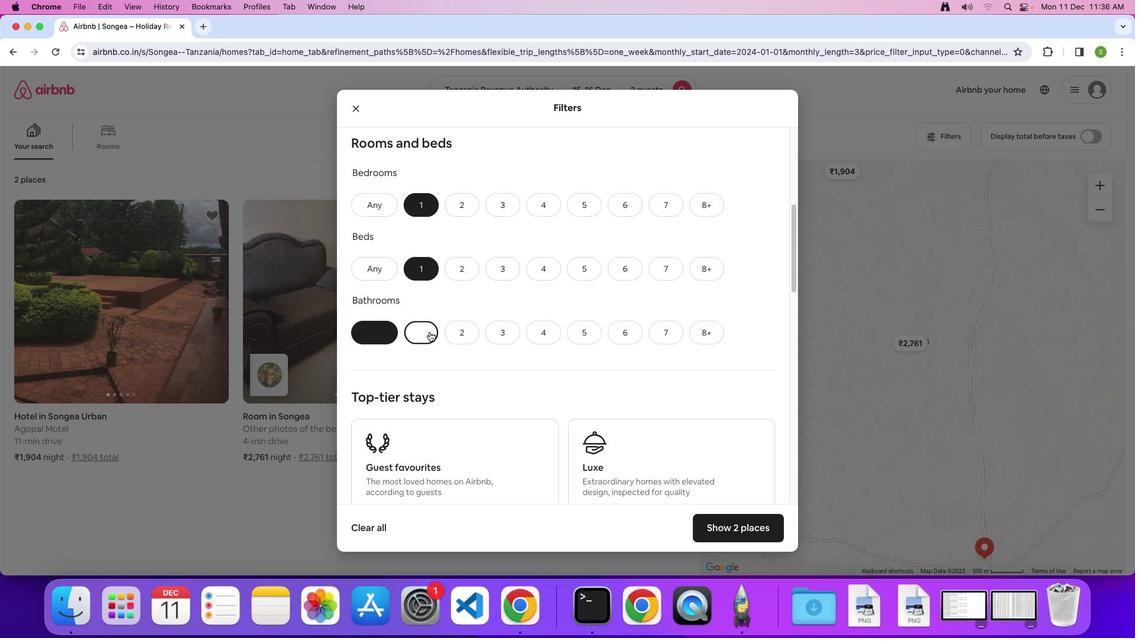 
Action: Mouse moved to (528, 355)
Screenshot: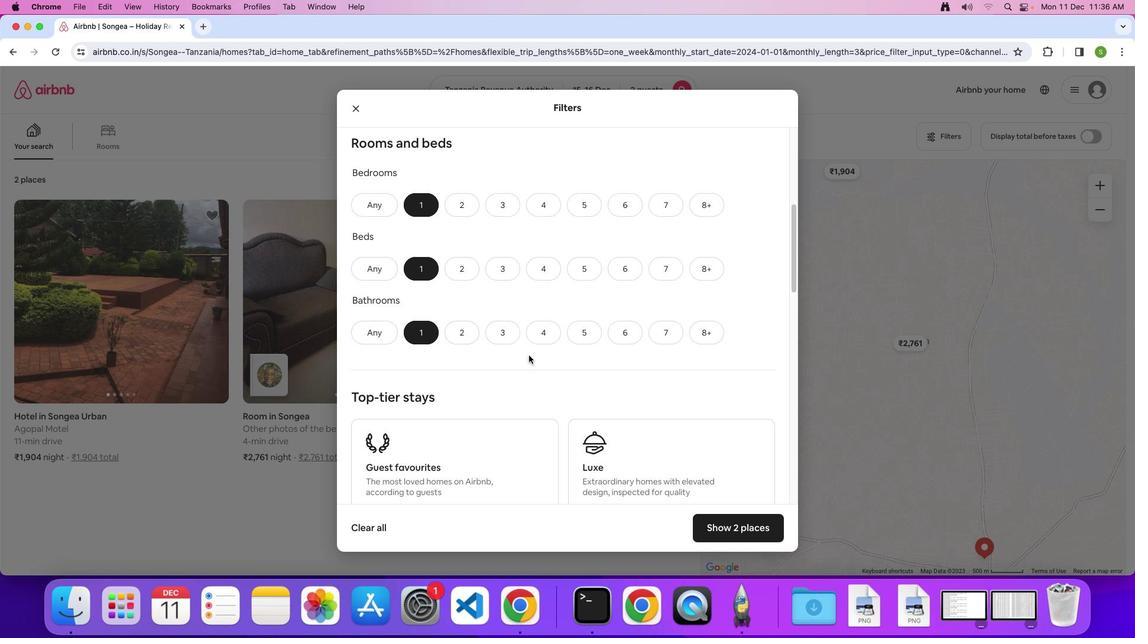 
Action: Mouse scrolled (528, 355) with delta (0, 0)
Screenshot: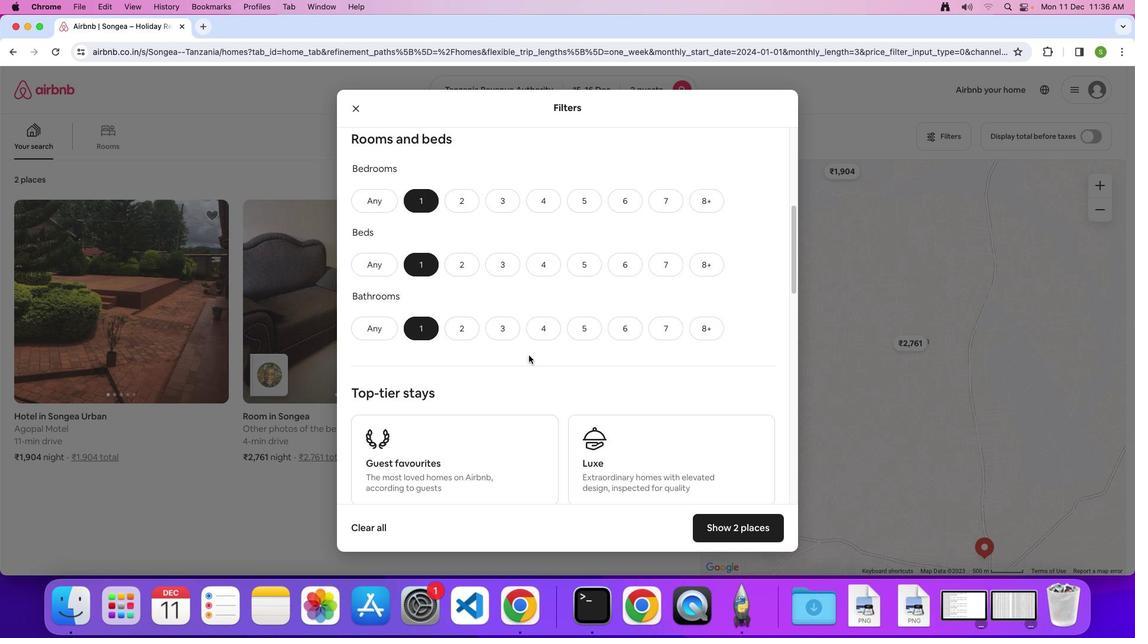 
Action: Mouse scrolled (528, 355) with delta (0, 0)
Screenshot: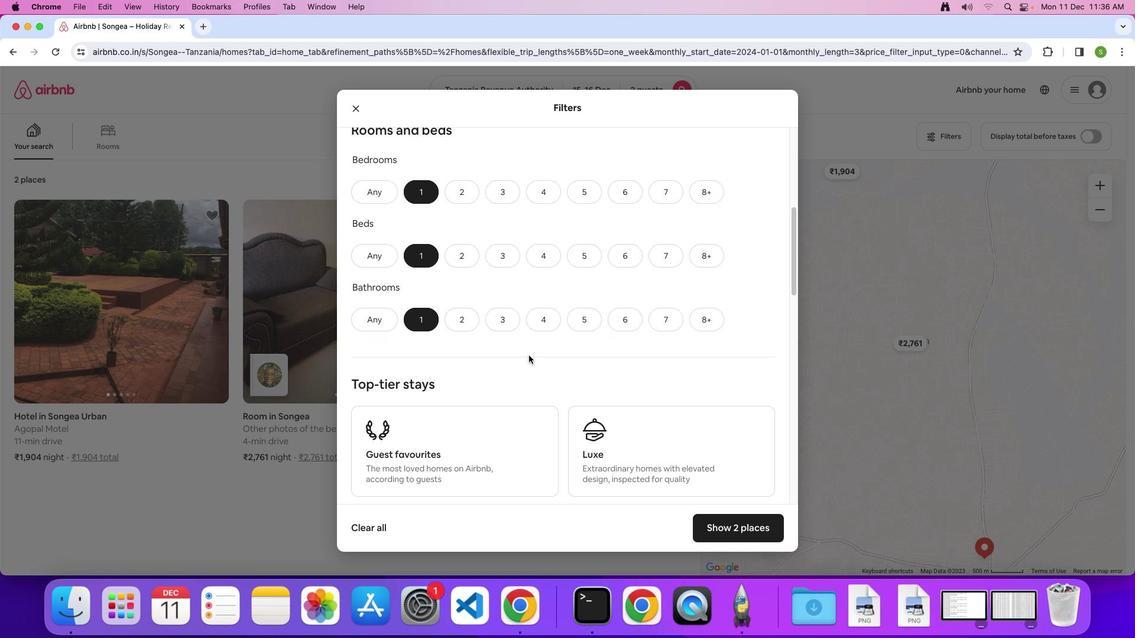 
Action: Mouse scrolled (528, 355) with delta (0, 0)
Screenshot: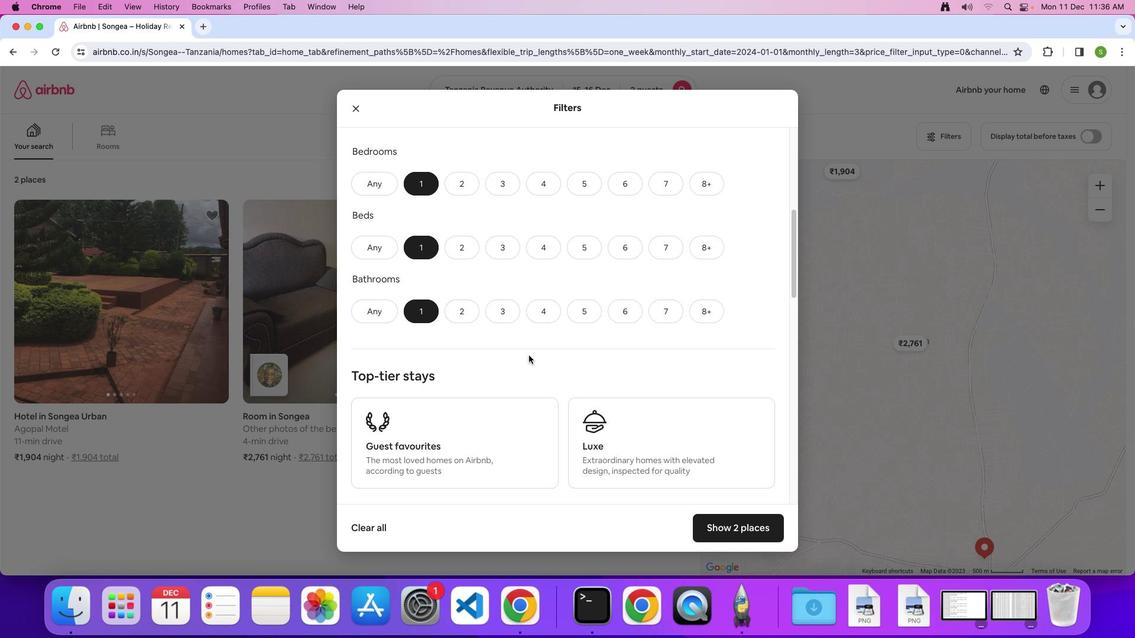 
Action: Mouse scrolled (528, 355) with delta (0, 0)
Screenshot: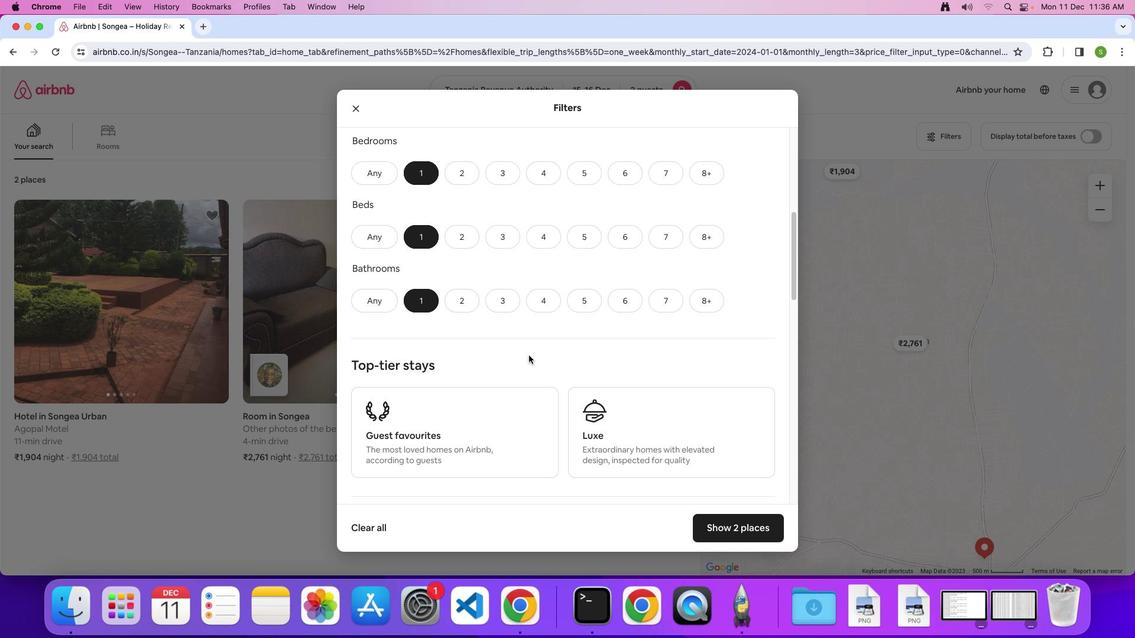 
Action: Mouse scrolled (528, 355) with delta (0, 0)
Screenshot: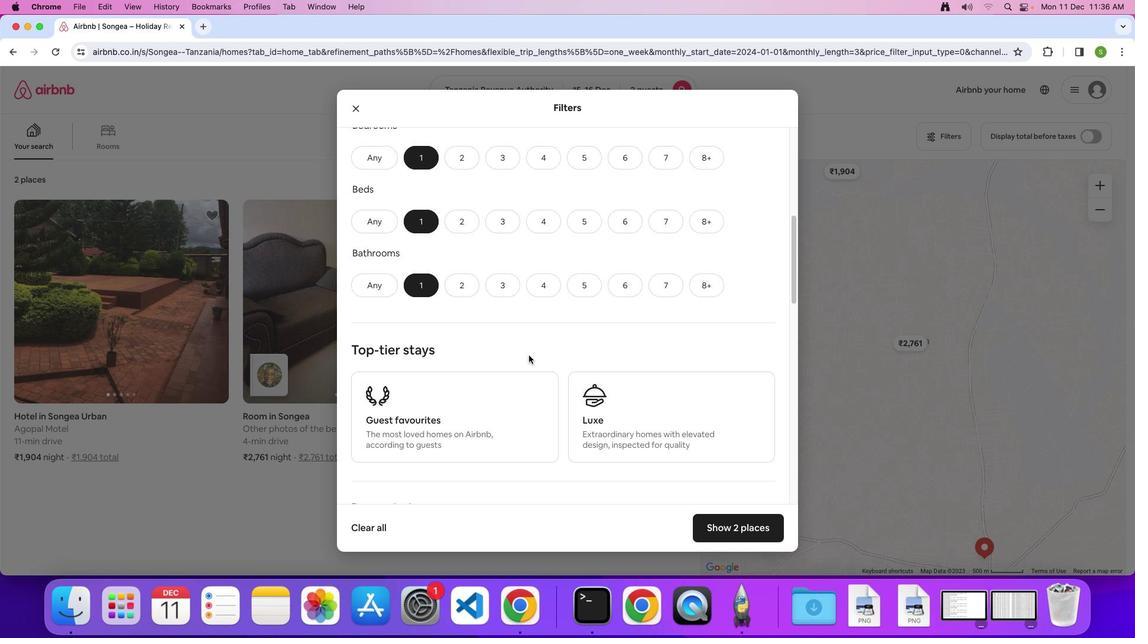 
Action: Mouse scrolled (528, 355) with delta (0, 0)
Screenshot: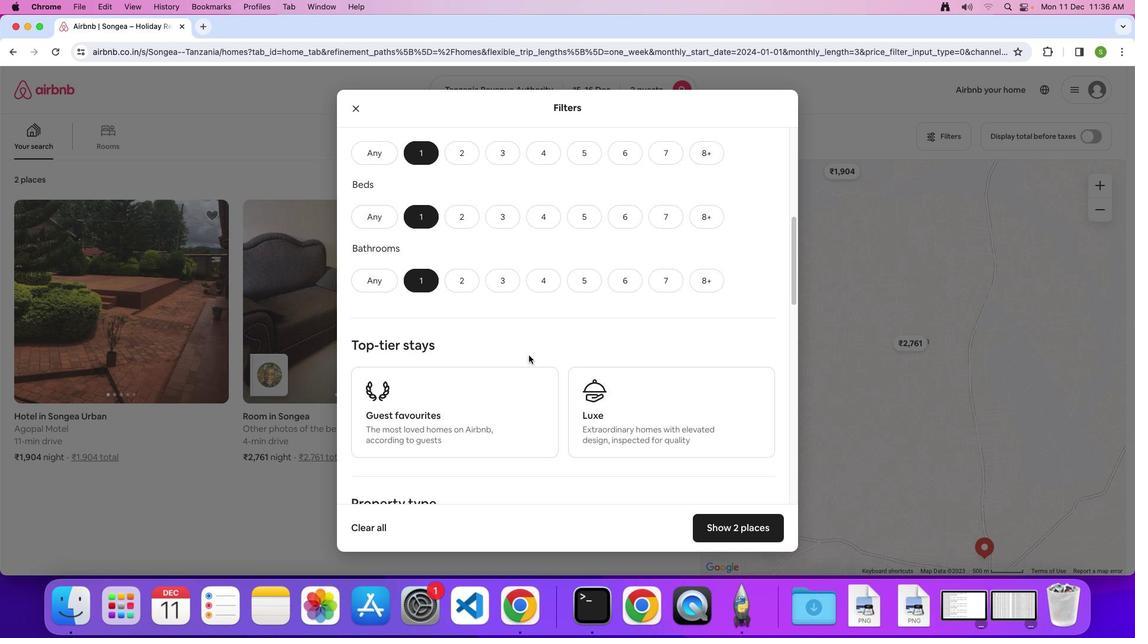 
Action: Mouse scrolled (528, 355) with delta (0, 0)
Screenshot: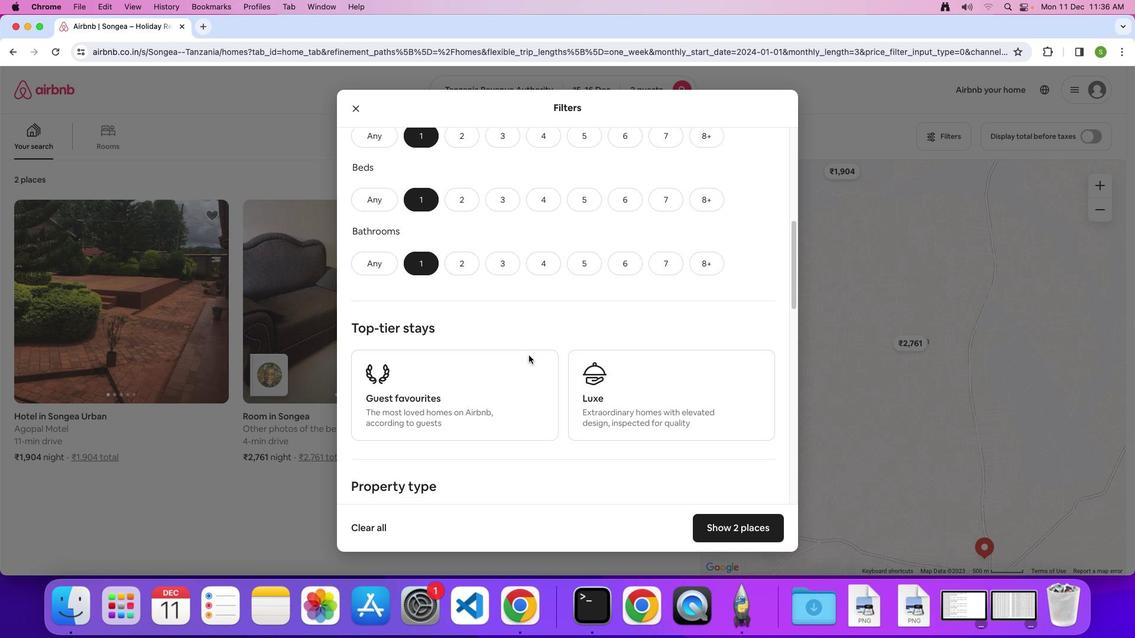 
Action: Mouse scrolled (528, 355) with delta (0, 0)
Screenshot: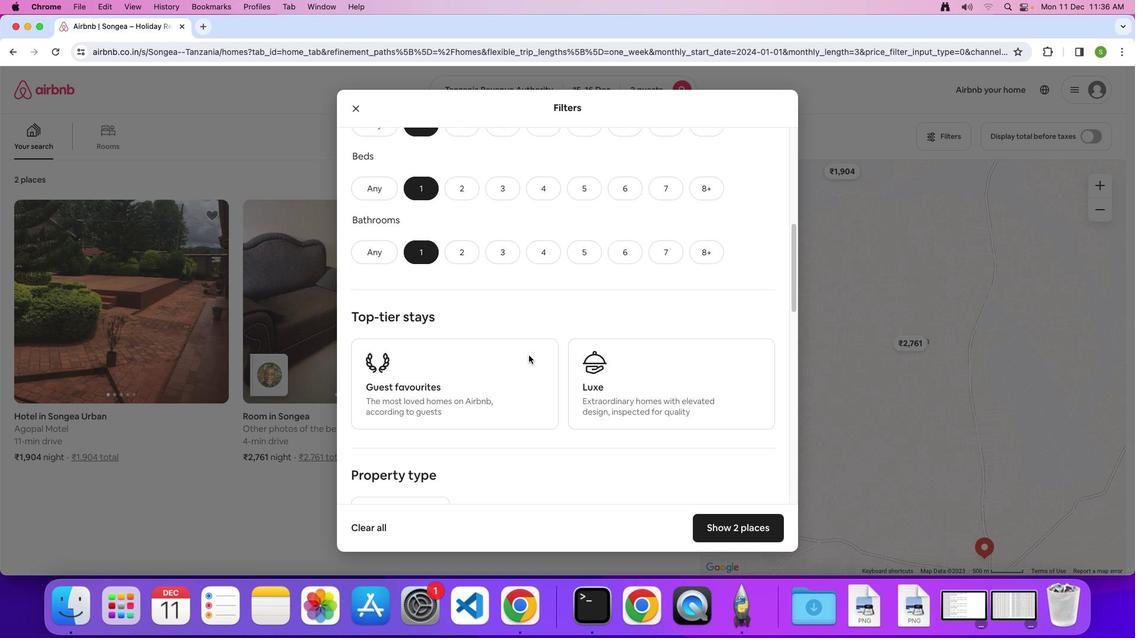 
Action: Mouse scrolled (528, 355) with delta (0, 0)
Screenshot: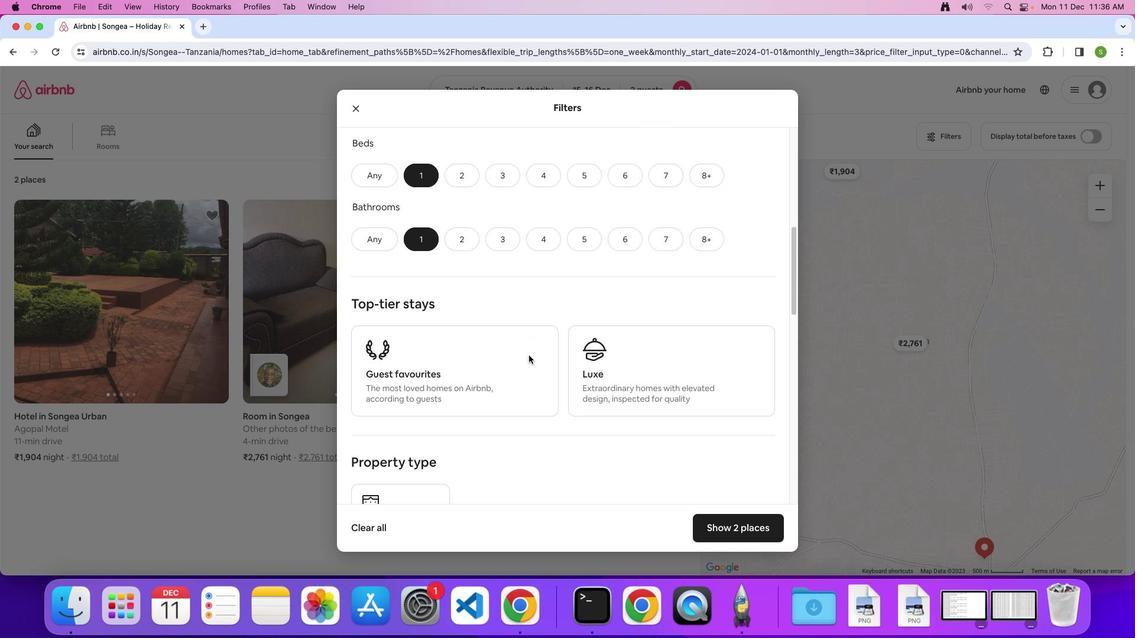 
Action: Mouse scrolled (528, 355) with delta (0, 0)
Screenshot: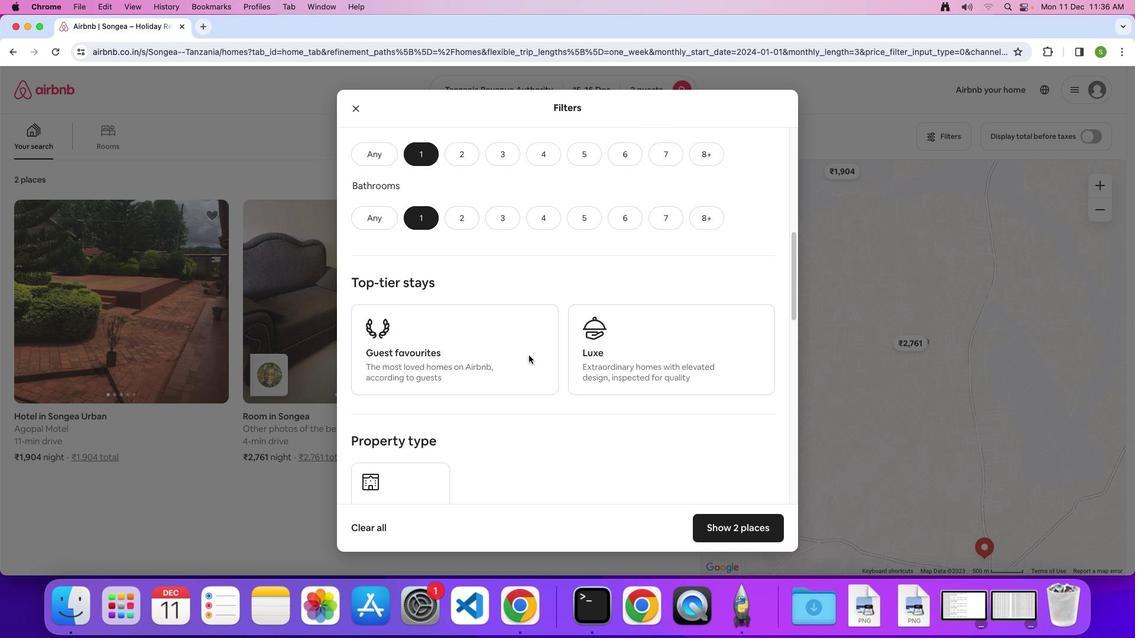 
Action: Mouse scrolled (528, 355) with delta (0, -1)
Screenshot: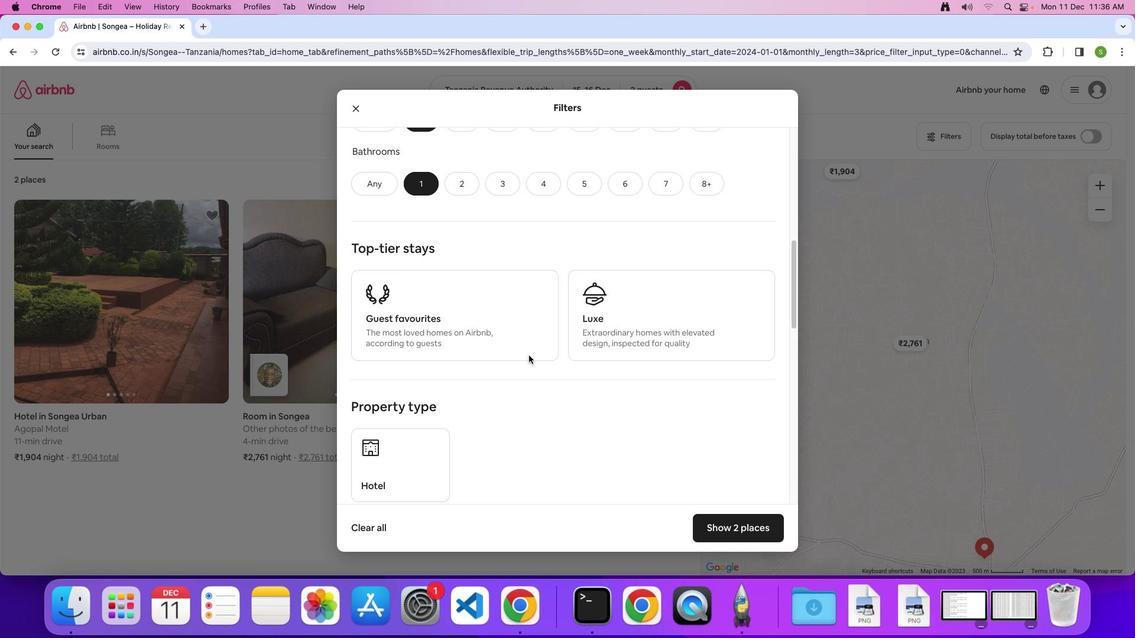 
Action: Mouse scrolled (528, 355) with delta (0, 0)
Screenshot: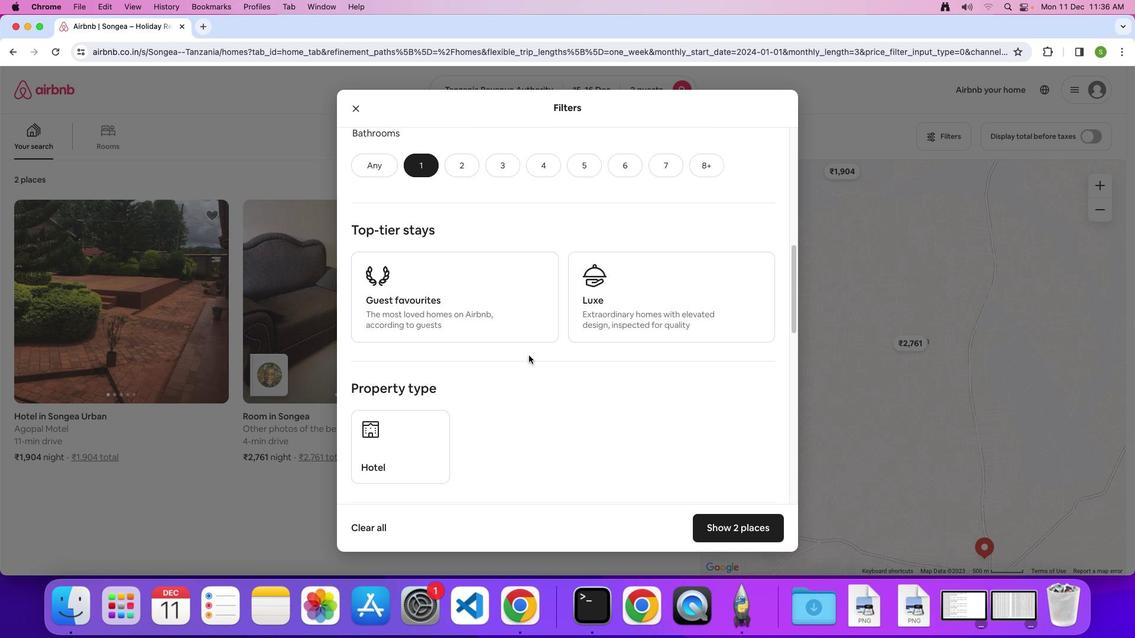 
Action: Mouse scrolled (528, 355) with delta (0, 0)
Screenshot: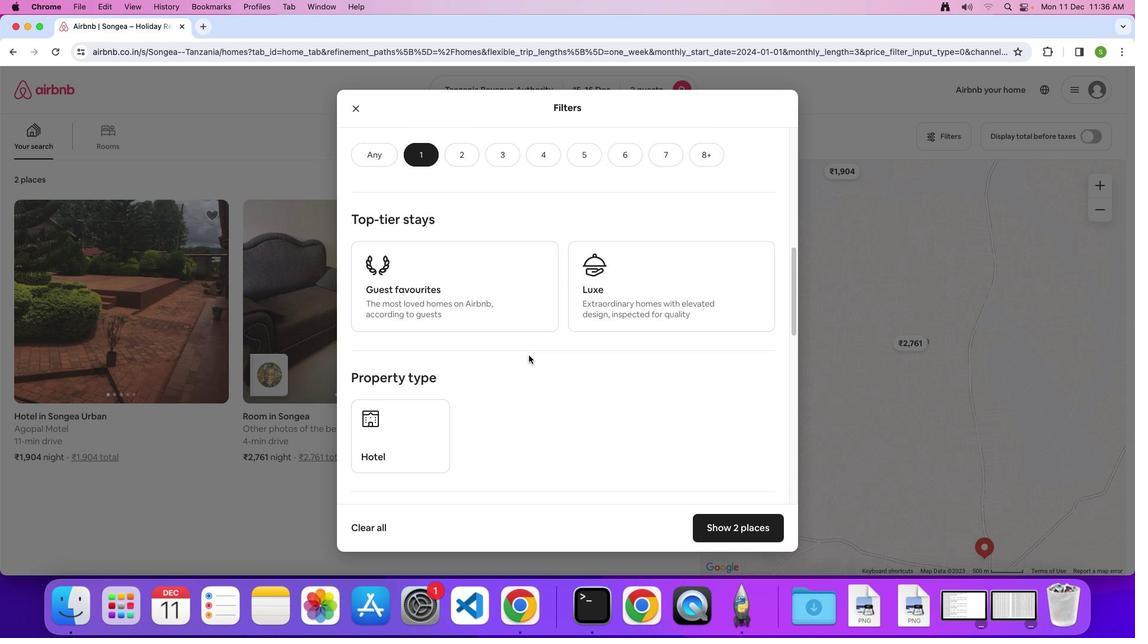 
Action: Mouse scrolled (528, 355) with delta (0, 0)
Screenshot: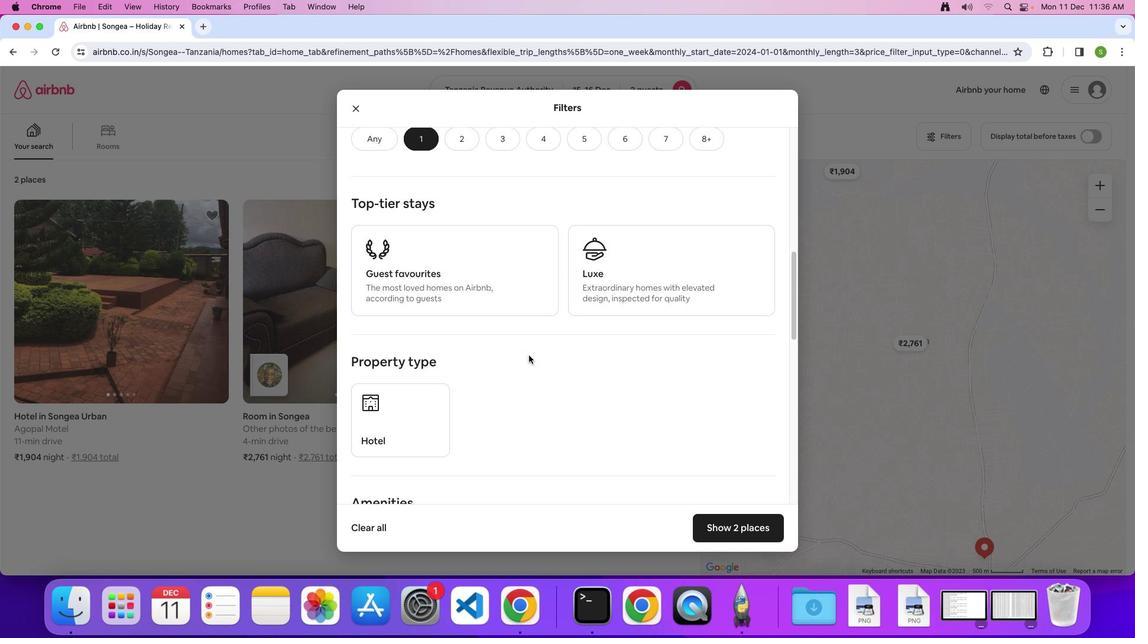 
Action: Mouse scrolled (528, 355) with delta (0, 0)
Screenshot: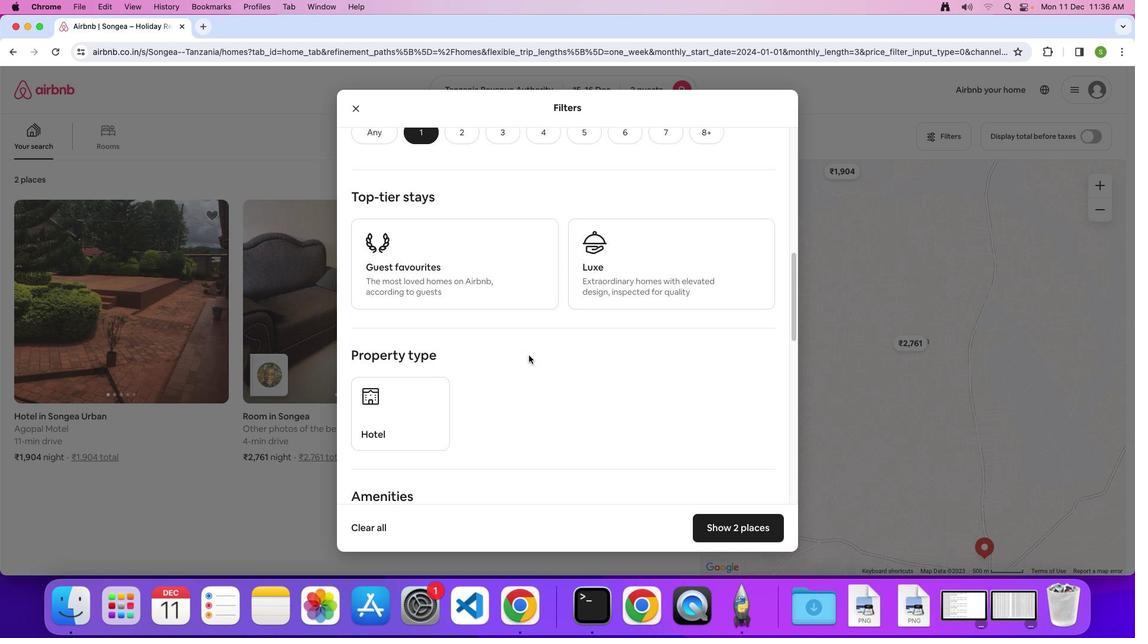 
Action: Mouse scrolled (528, 355) with delta (0, 0)
Screenshot: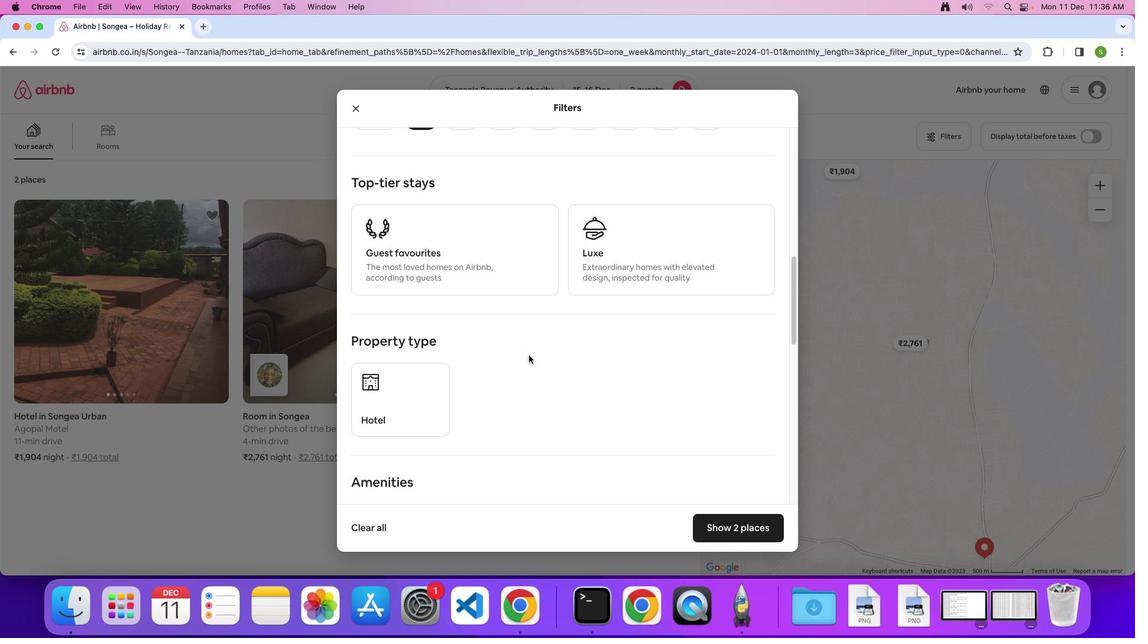 
Action: Mouse scrolled (528, 355) with delta (0, 0)
Screenshot: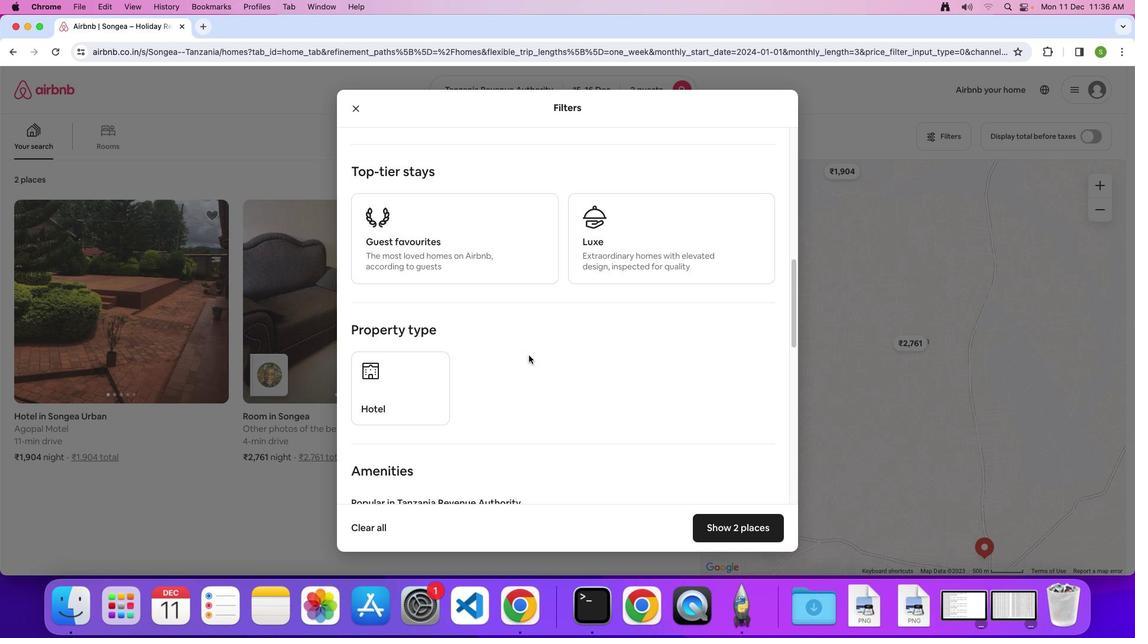 
Action: Mouse scrolled (528, 355) with delta (0, 0)
Screenshot: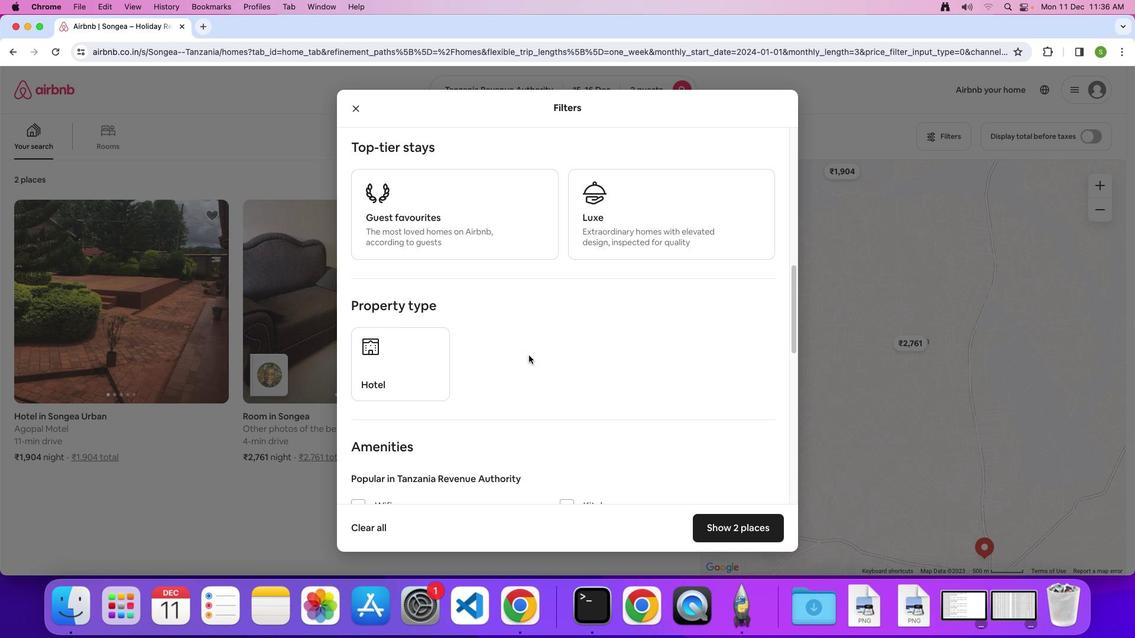 
Action: Mouse scrolled (528, 355) with delta (0, 0)
Screenshot: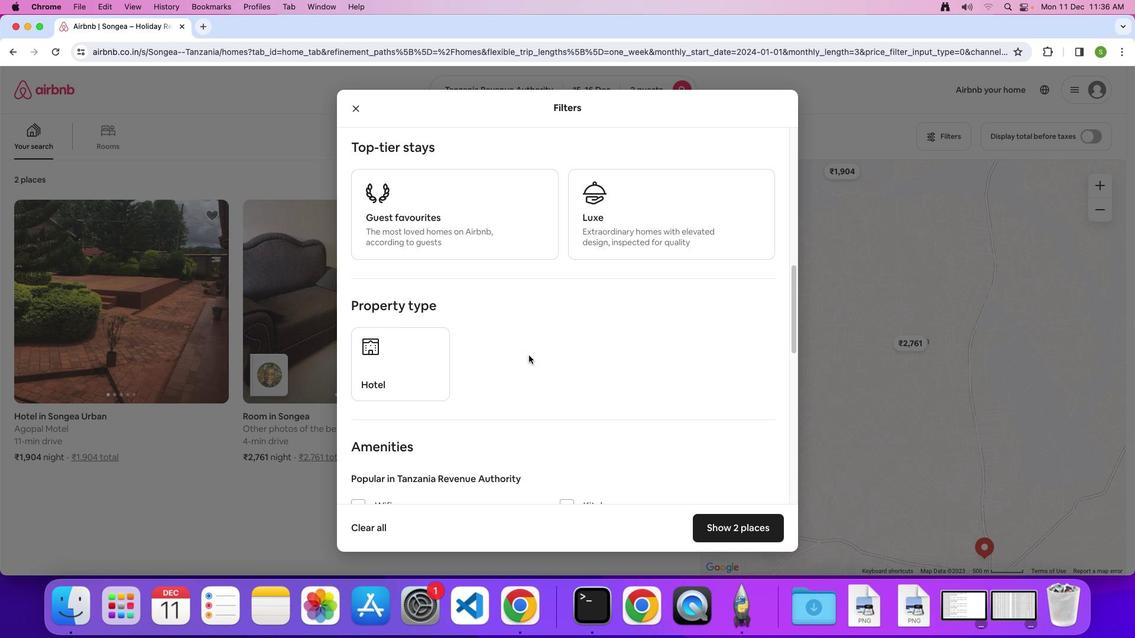 
Action: Mouse scrolled (528, 355) with delta (0, -1)
Screenshot: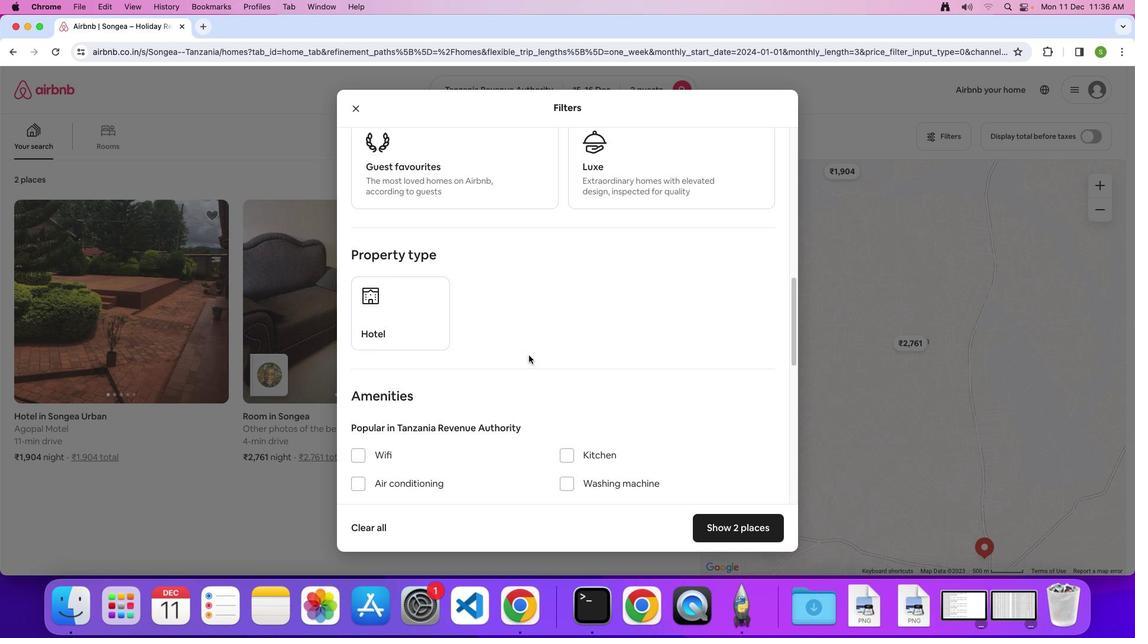 
Action: Mouse scrolled (528, 355) with delta (0, 0)
Screenshot: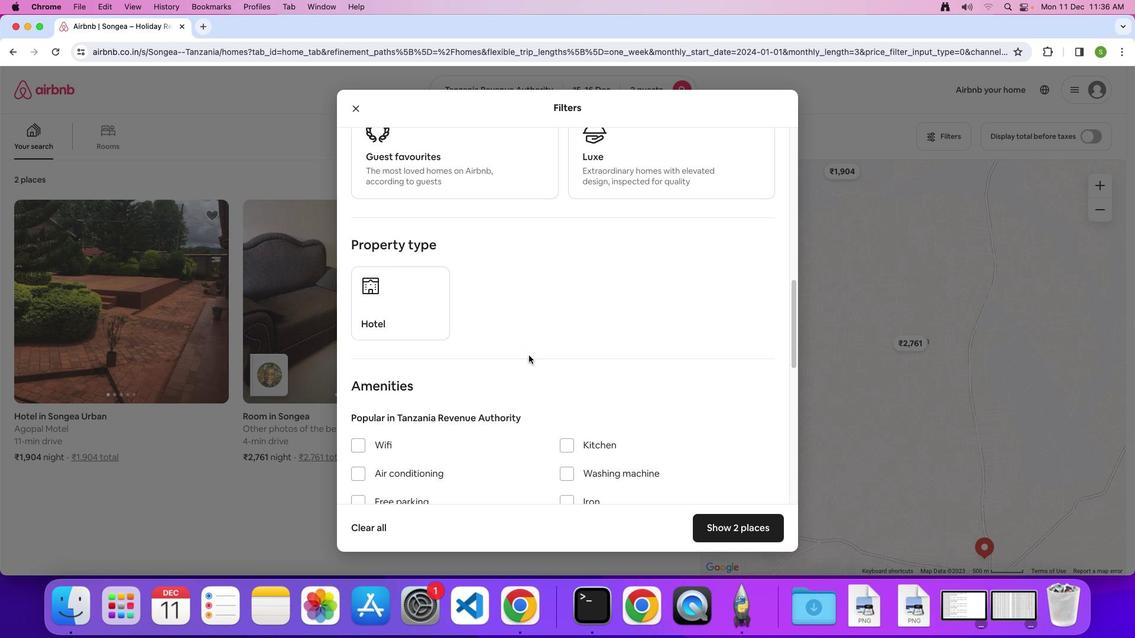 
Action: Mouse scrolled (528, 355) with delta (0, 0)
Screenshot: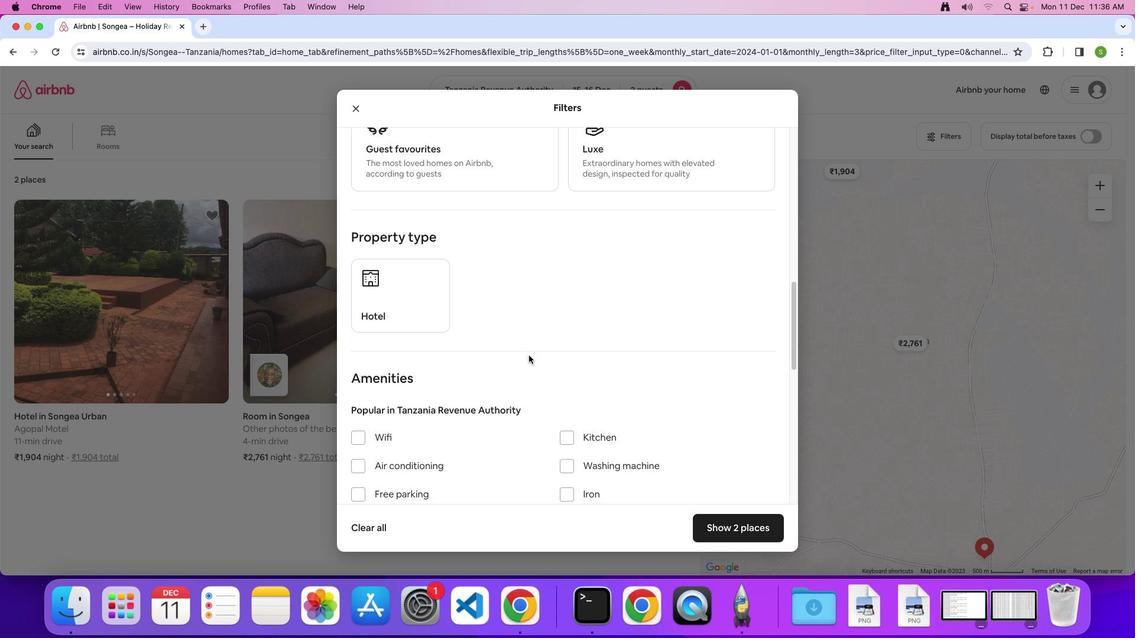 
Action: Mouse moved to (425, 319)
Screenshot: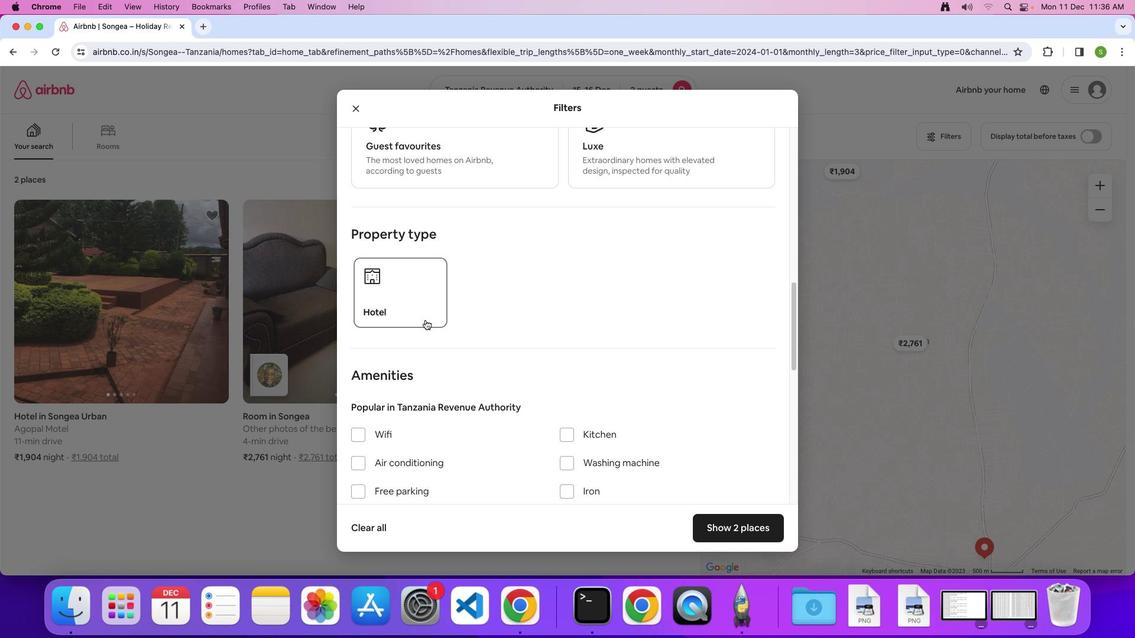 
Action: Mouse pressed left at (425, 319)
Screenshot: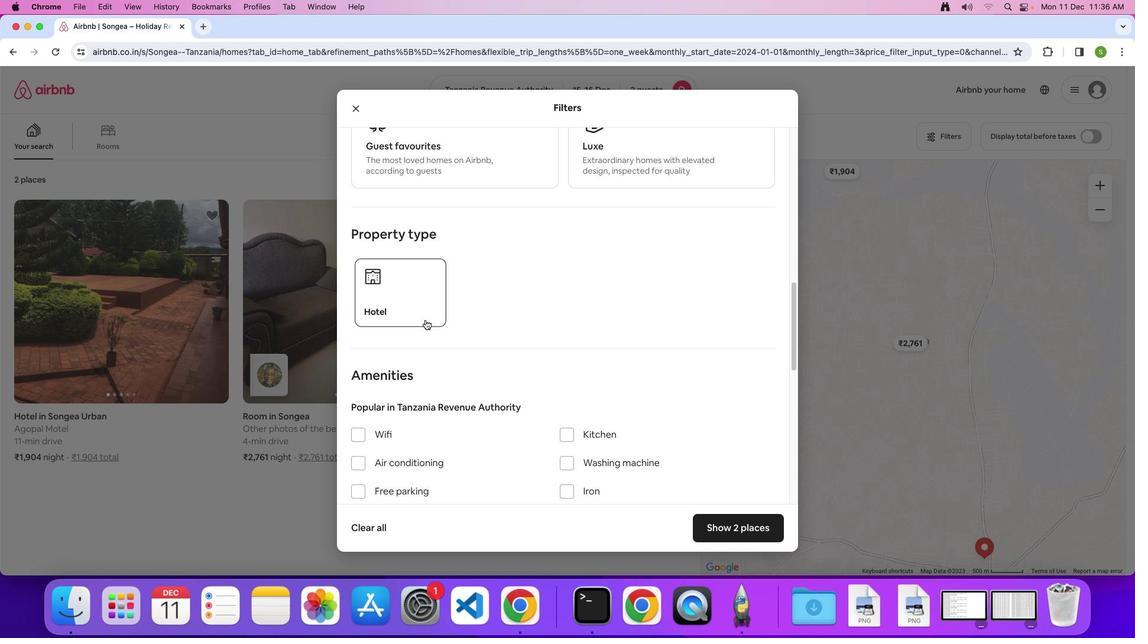 
Action: Mouse moved to (617, 371)
Screenshot: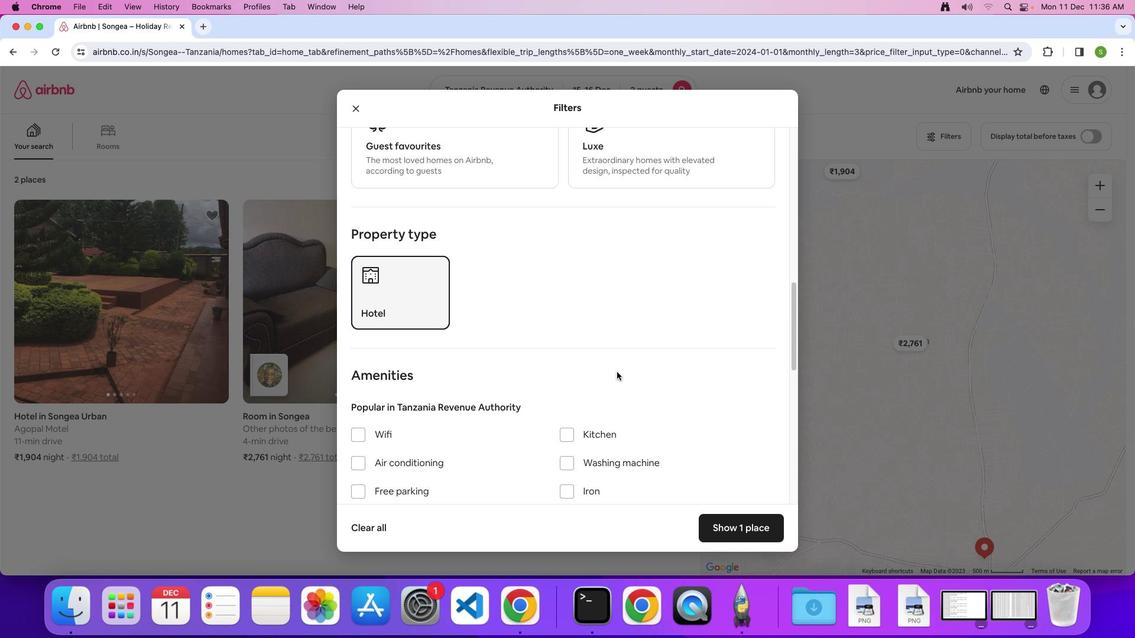 
Action: Mouse scrolled (617, 371) with delta (0, 0)
Screenshot: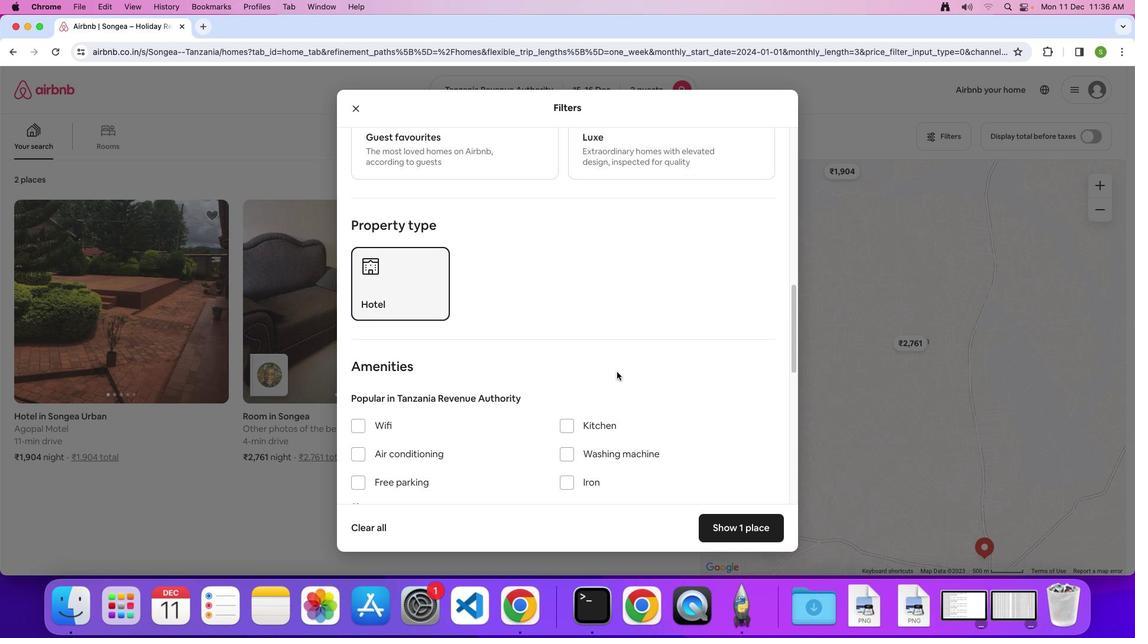 
Action: Mouse scrolled (617, 371) with delta (0, 0)
Screenshot: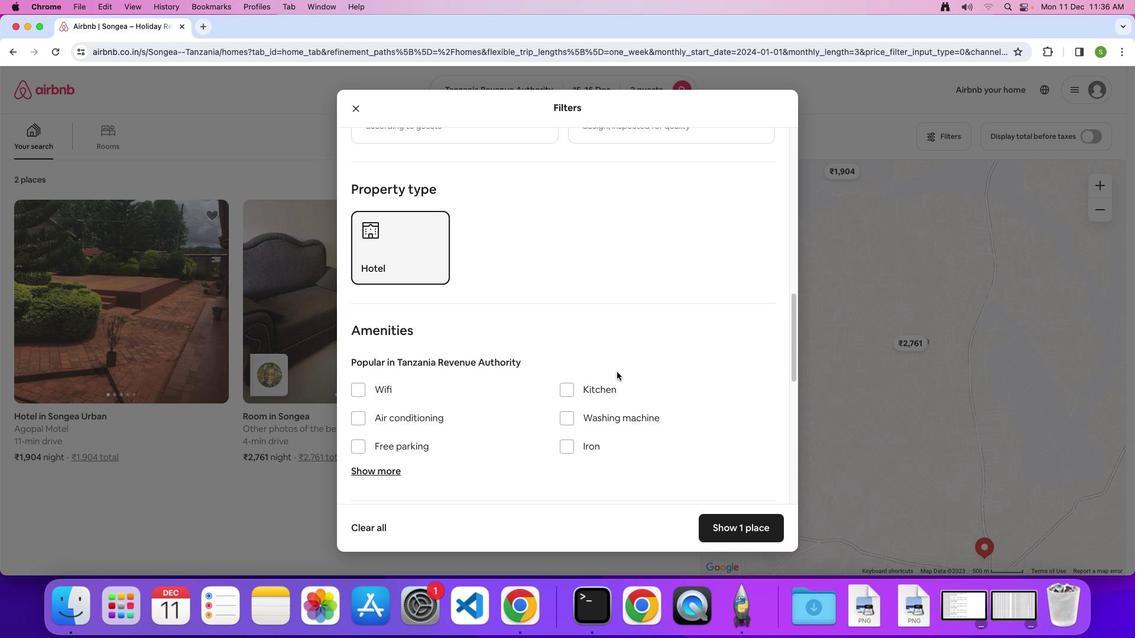 
Action: Mouse scrolled (617, 371) with delta (0, -1)
Screenshot: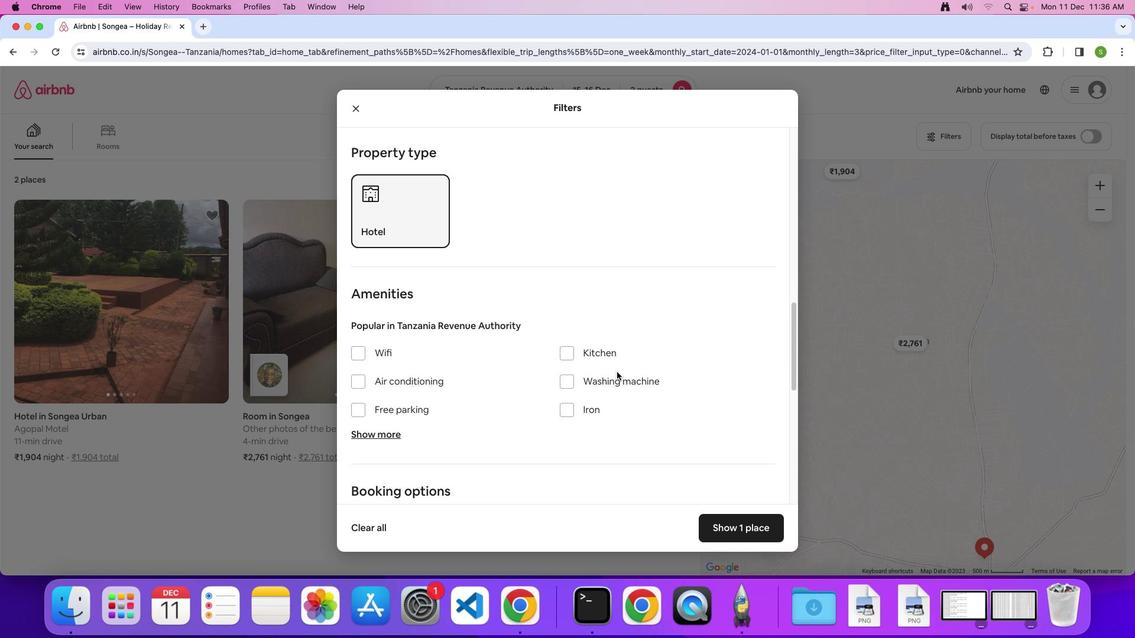 
Action: Mouse scrolled (617, 371) with delta (0, 0)
Screenshot: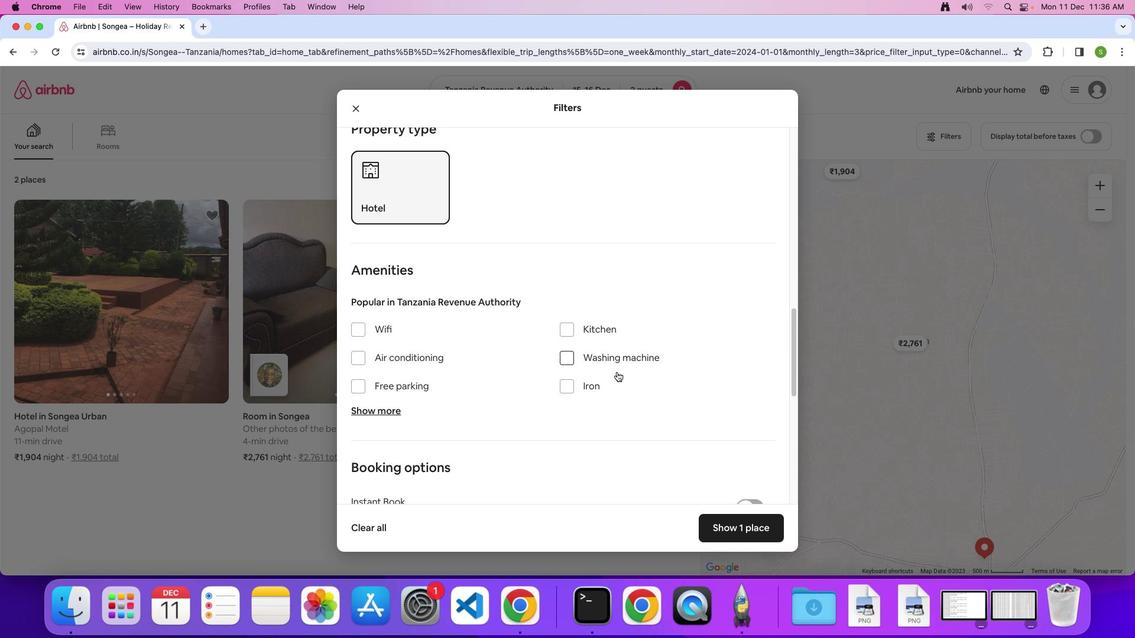 
Action: Mouse scrolled (617, 371) with delta (0, 0)
Screenshot: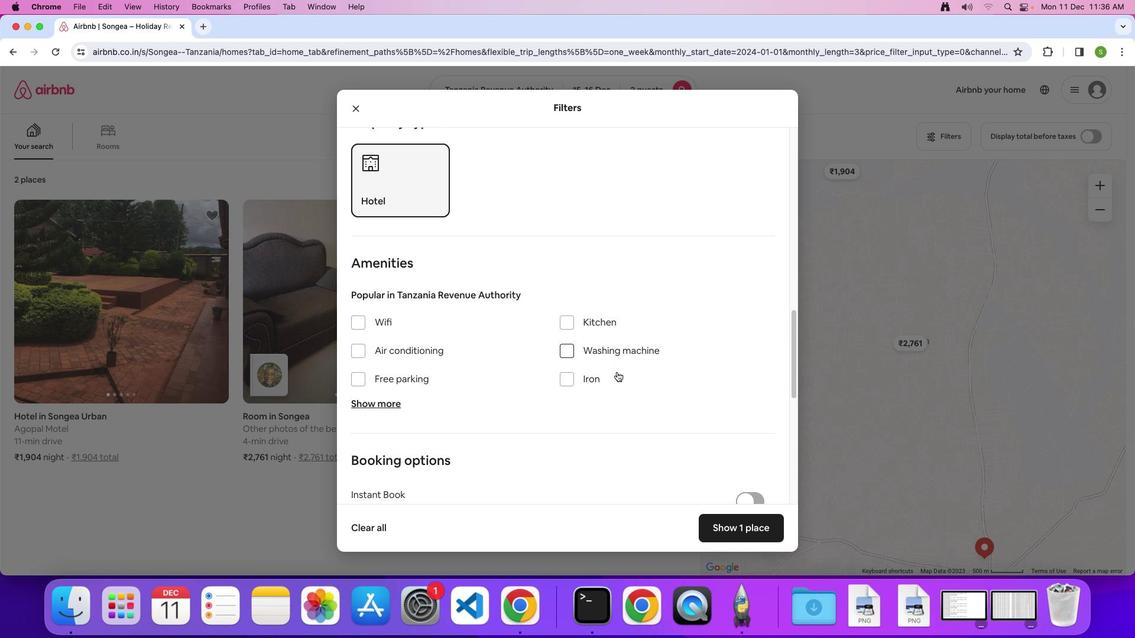 
Action: Mouse scrolled (617, 371) with delta (0, 0)
Screenshot: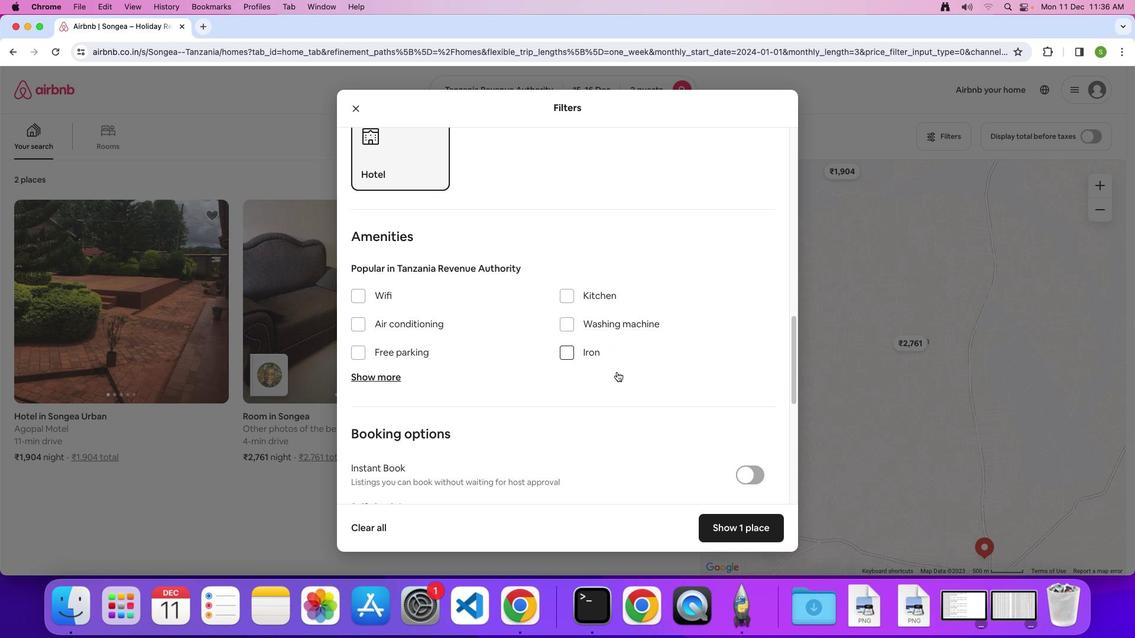 
Action: Mouse scrolled (617, 371) with delta (0, 0)
Screenshot: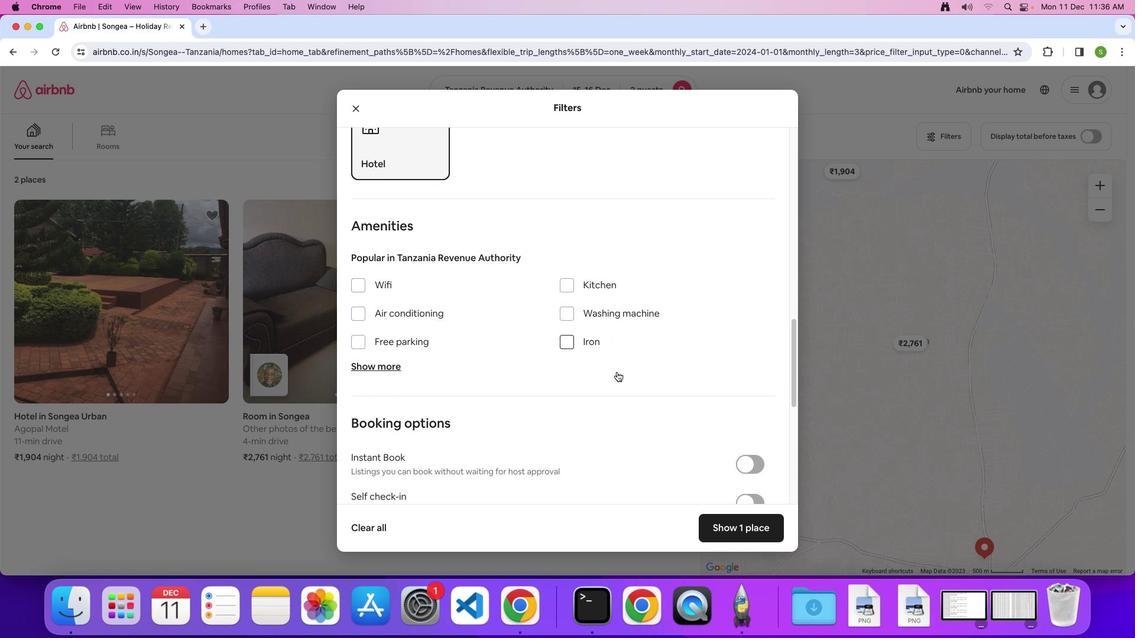 
Action: Mouse scrolled (617, 371) with delta (0, 0)
Screenshot: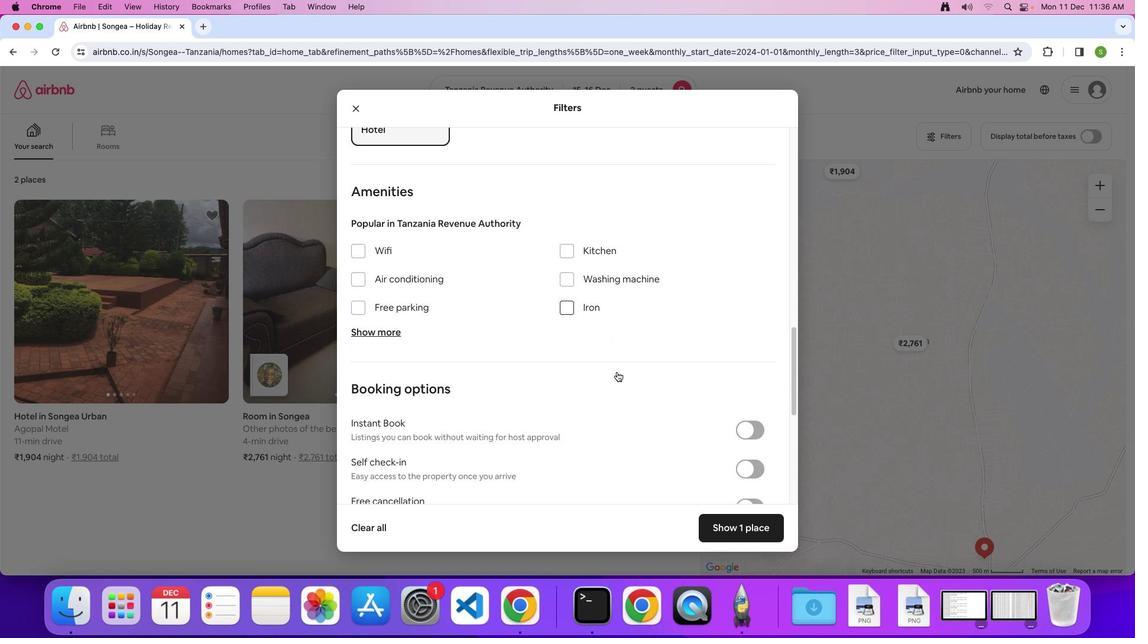 
Action: Mouse scrolled (617, 371) with delta (0, 0)
Screenshot: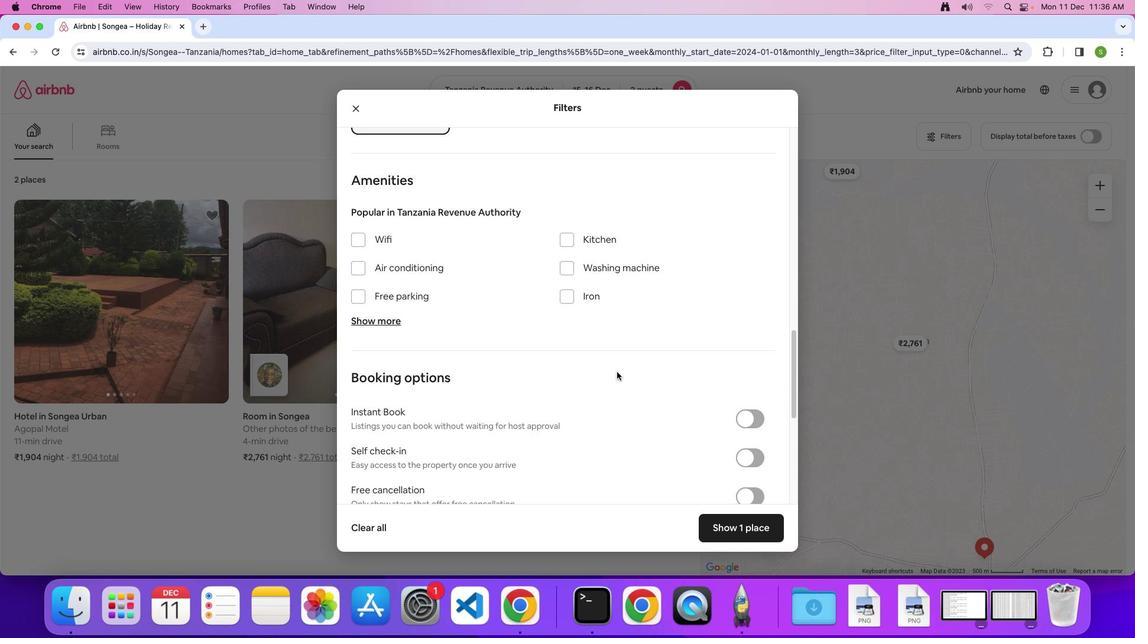 
Action: Mouse scrolled (617, 371) with delta (0, 0)
Screenshot: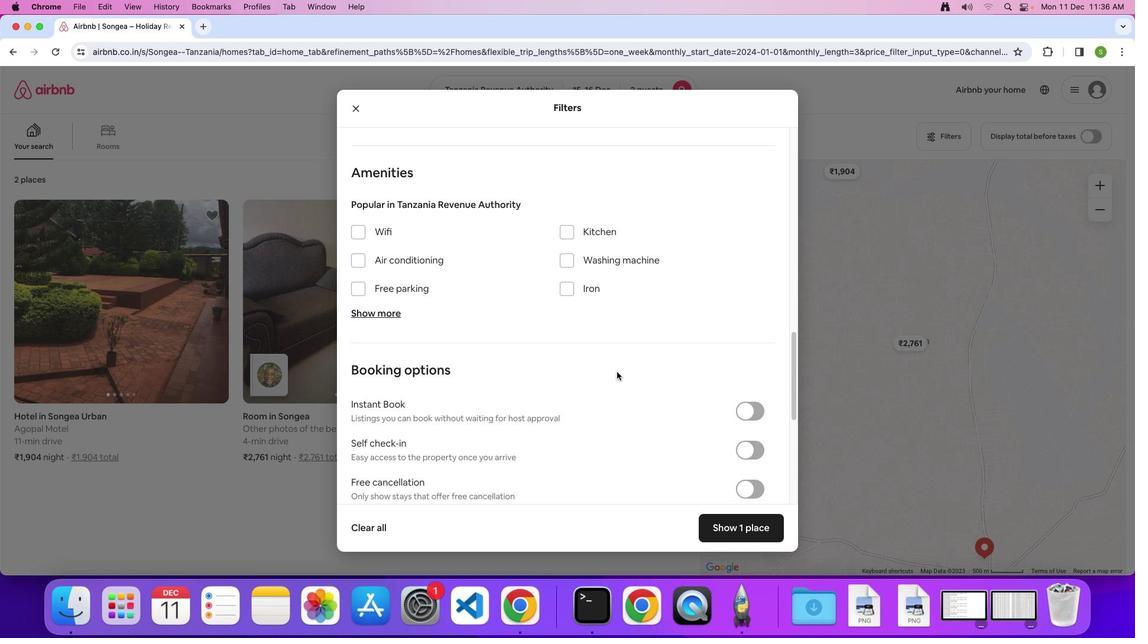 
Action: Mouse scrolled (617, 371) with delta (0, 0)
Screenshot: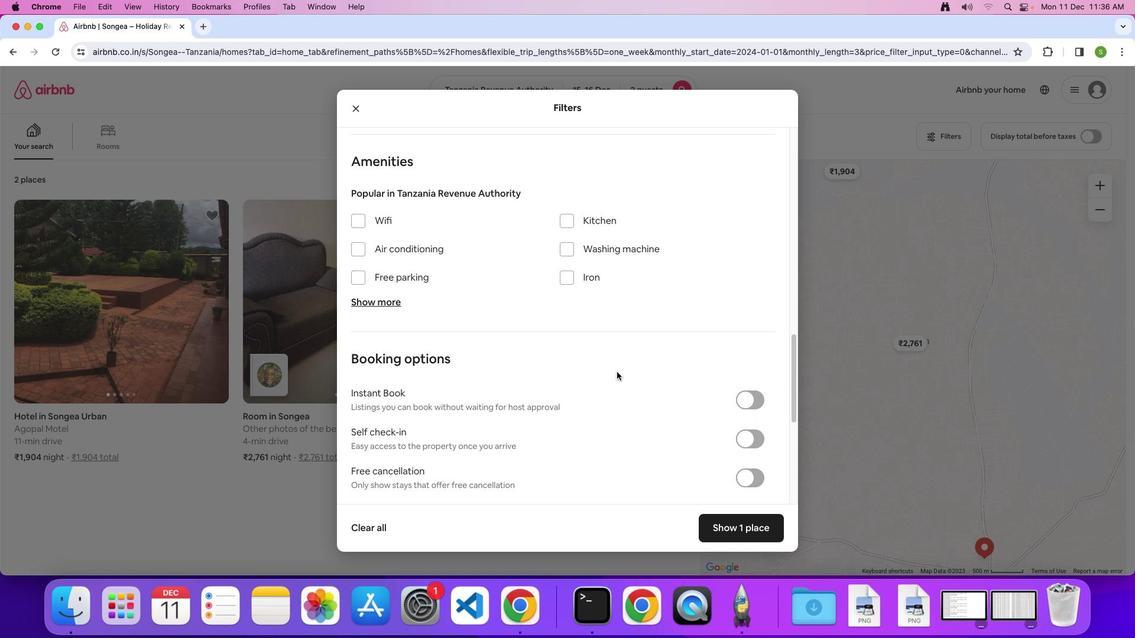 
Action: Mouse scrolled (617, 371) with delta (0, 0)
Screenshot: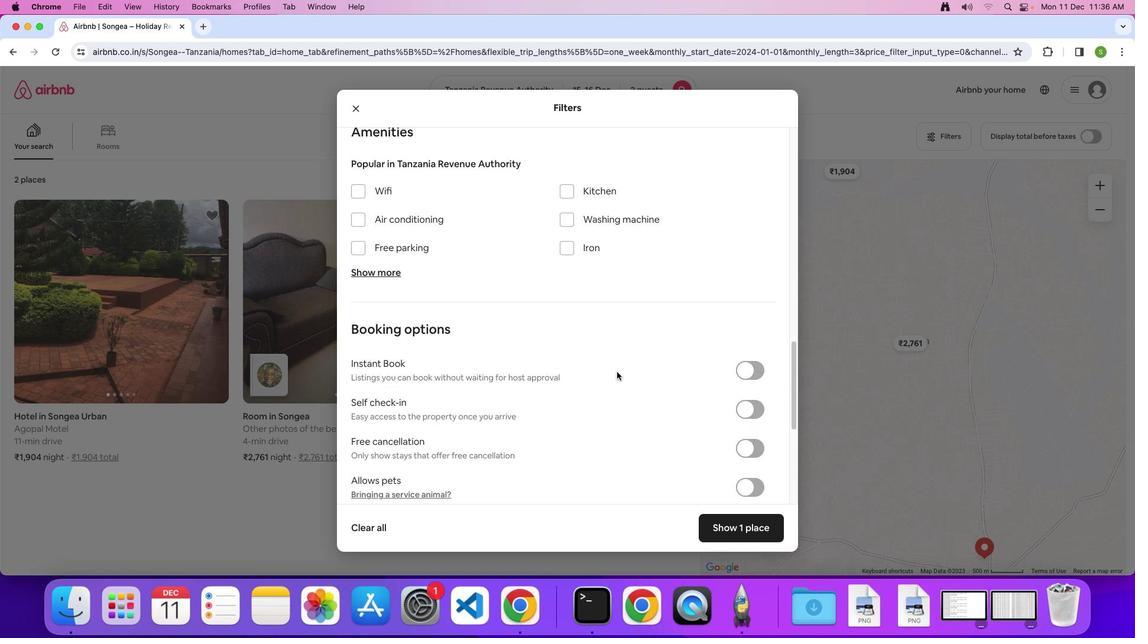 
Action: Mouse scrolled (617, 371) with delta (0, -1)
Screenshot: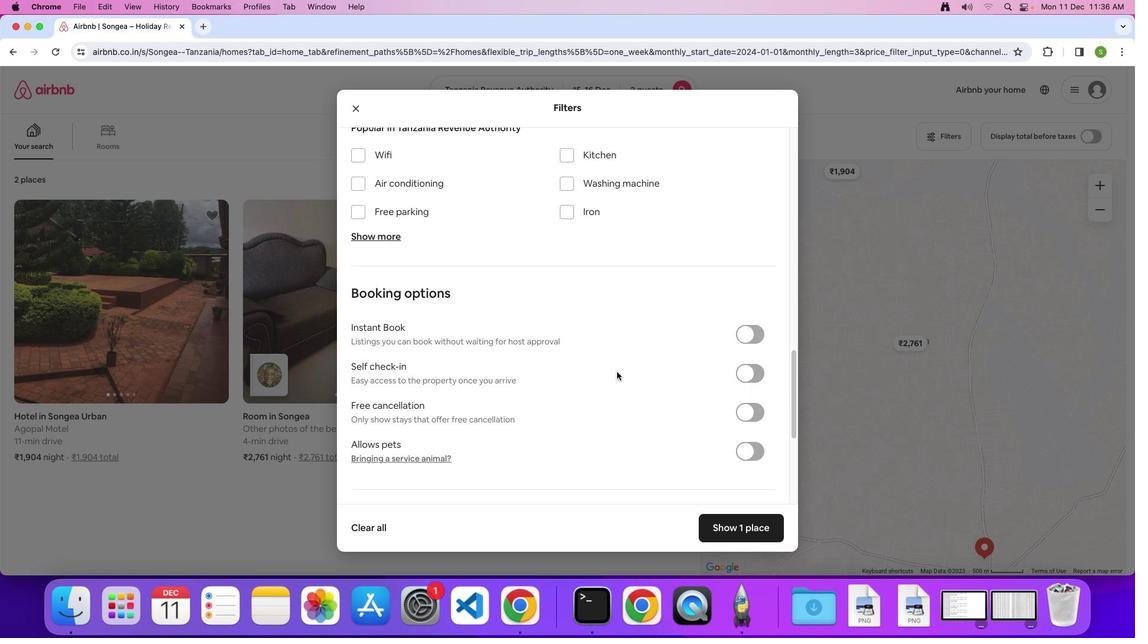 
Action: Mouse scrolled (617, 371) with delta (0, 0)
Screenshot: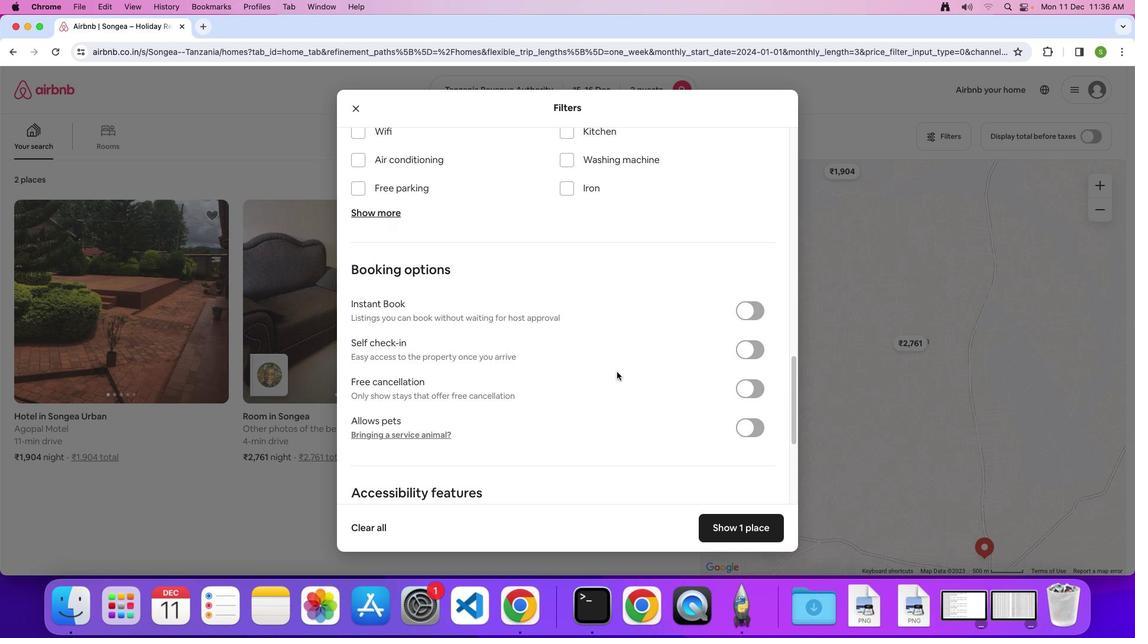 
Action: Mouse scrolled (617, 371) with delta (0, 0)
Screenshot: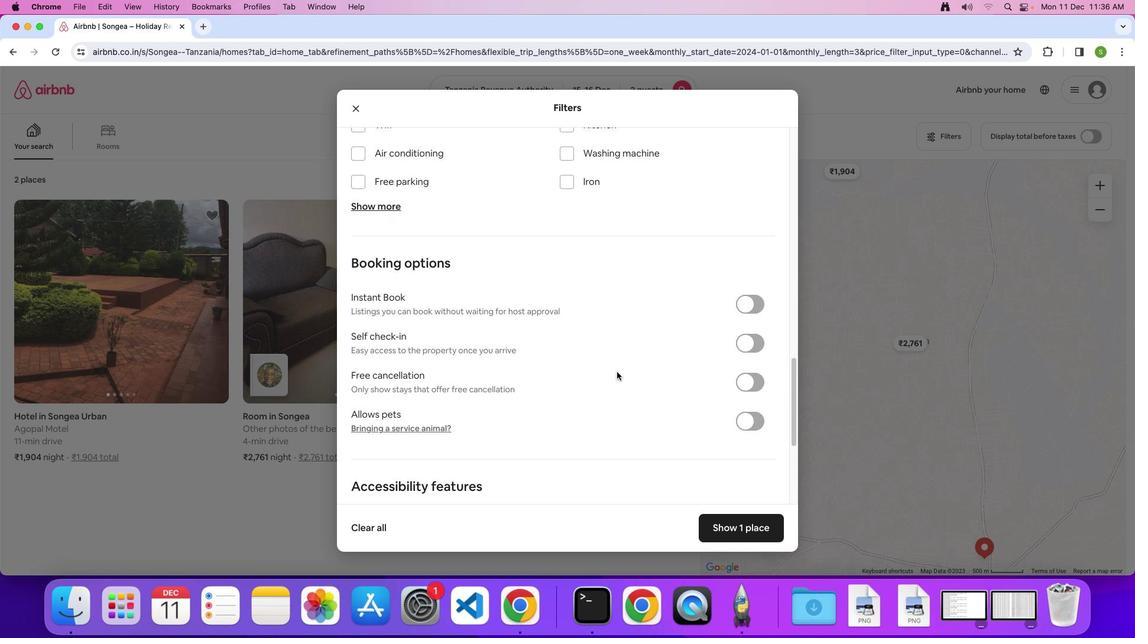 
Action: Mouse scrolled (617, 371) with delta (0, 0)
Screenshot: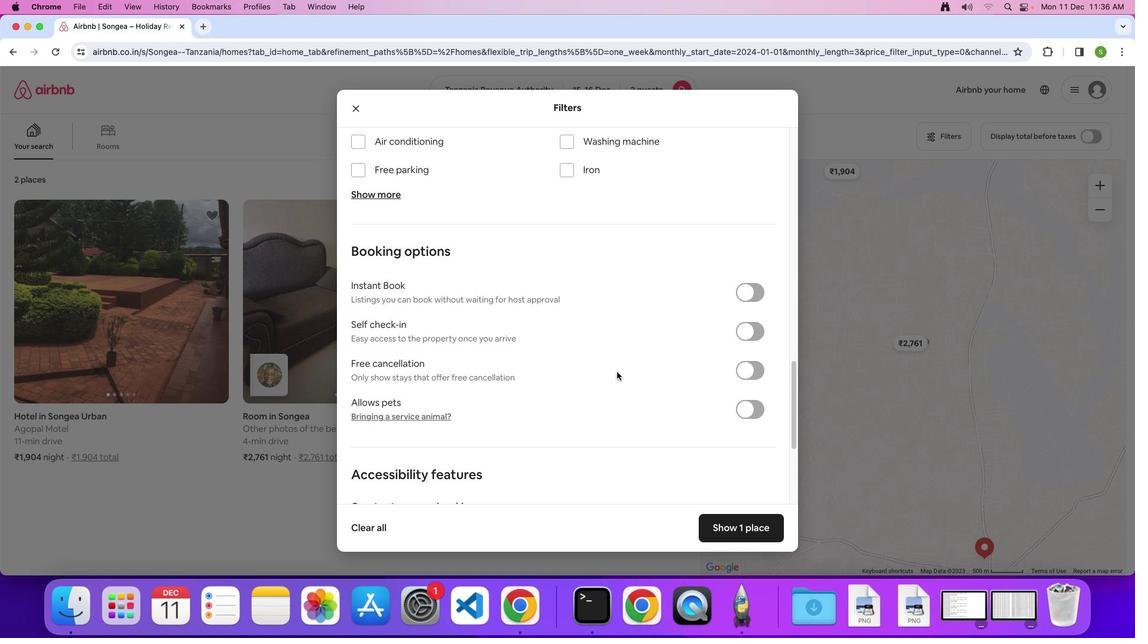 
Action: Mouse scrolled (617, 371) with delta (0, 0)
Screenshot: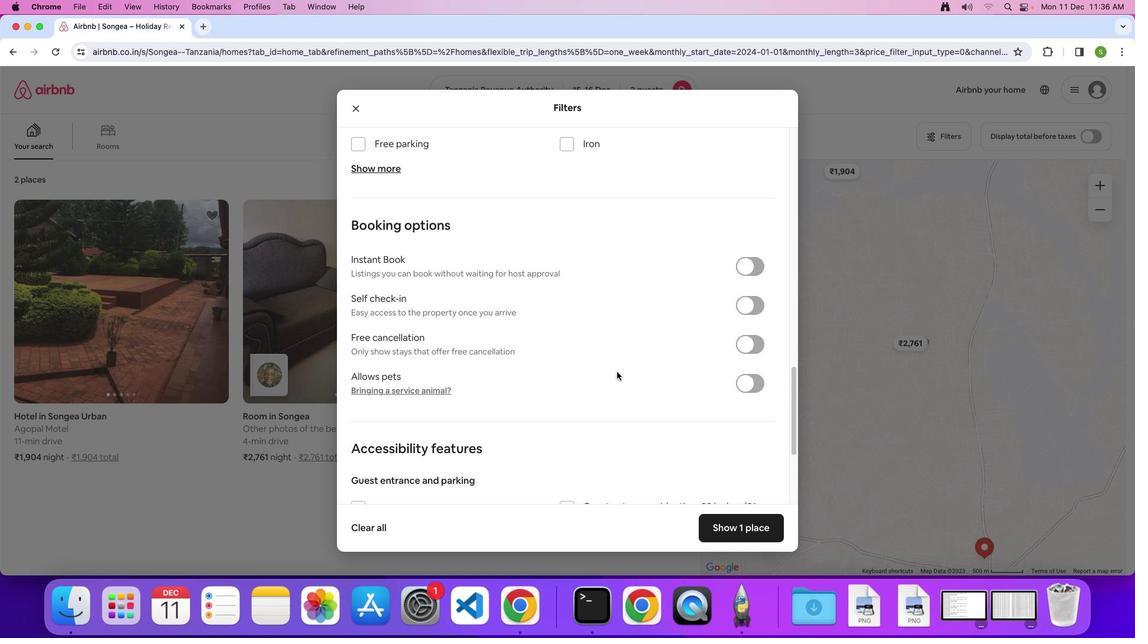 
Action: Mouse scrolled (617, 371) with delta (0, -1)
Screenshot: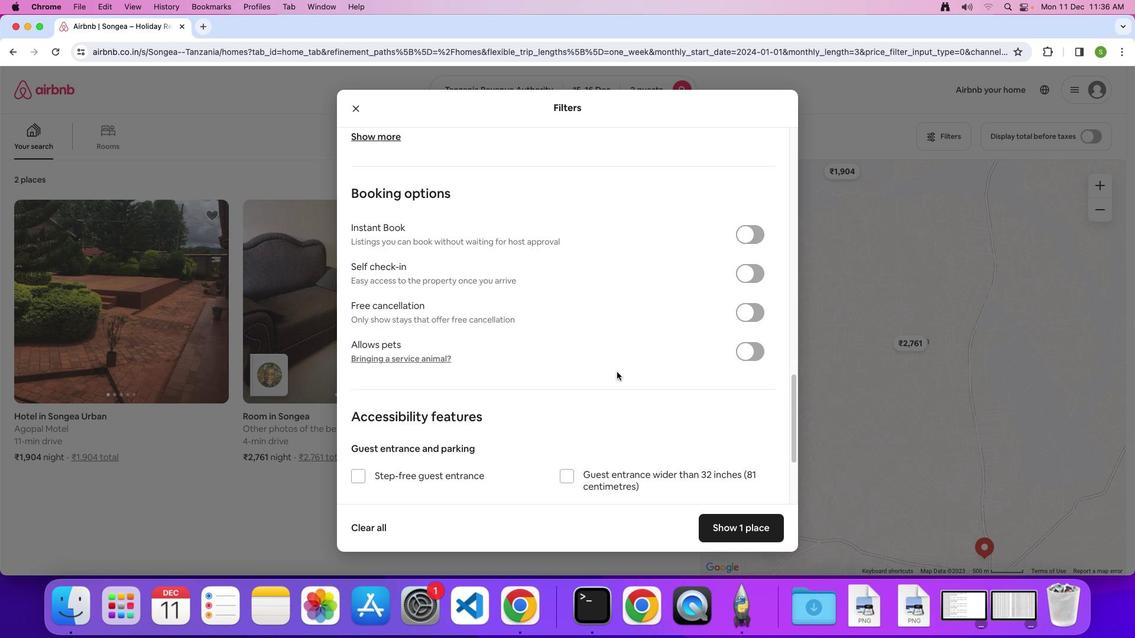 
Action: Mouse scrolled (617, 371) with delta (0, 0)
Screenshot: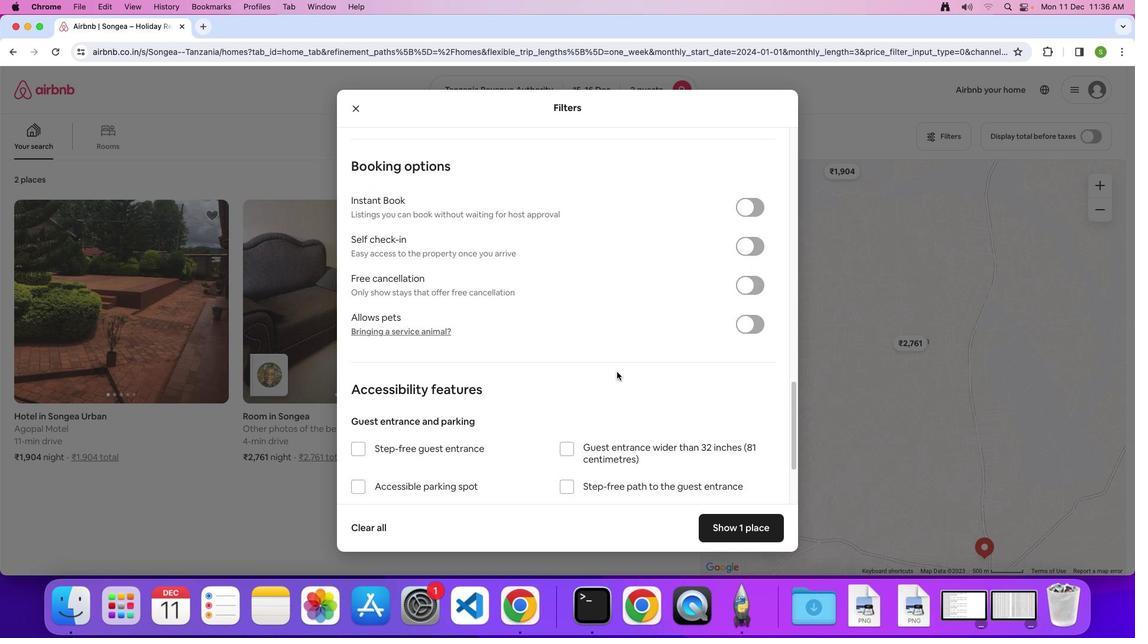 
Action: Mouse scrolled (617, 371) with delta (0, 0)
Screenshot: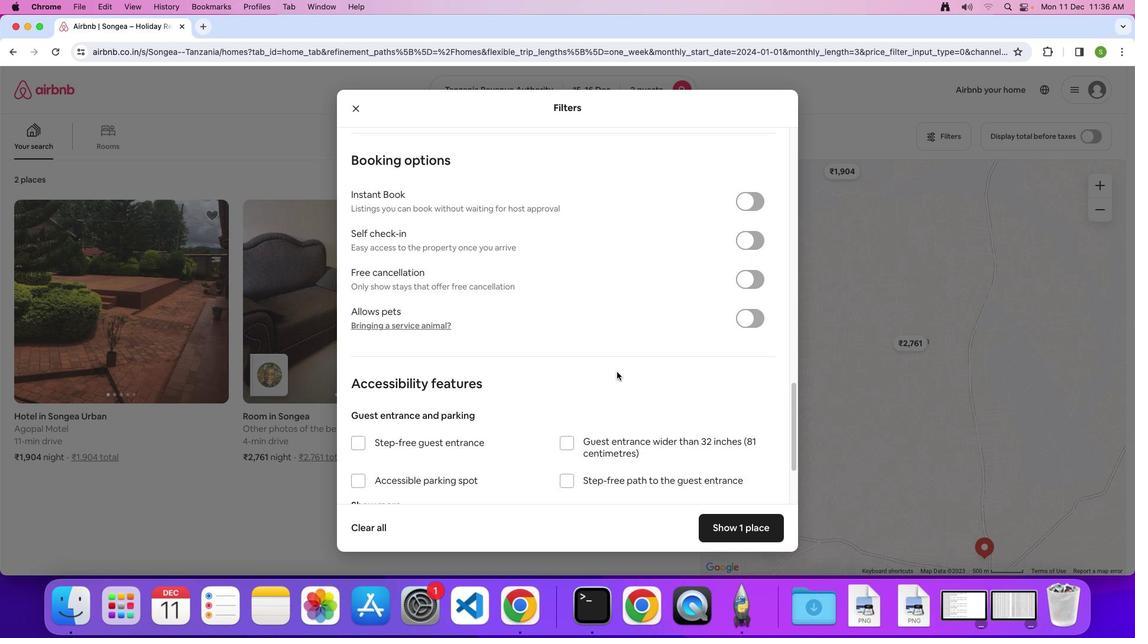 
Action: Mouse scrolled (617, 371) with delta (0, 0)
Screenshot: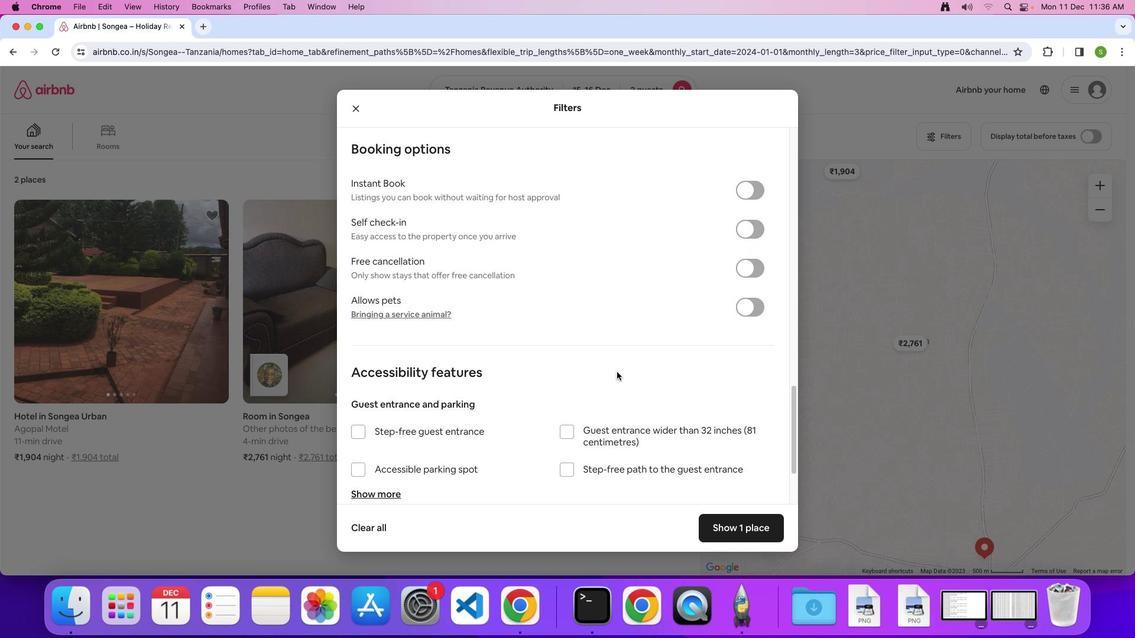 
Action: Mouse scrolled (617, 371) with delta (0, 0)
Screenshot: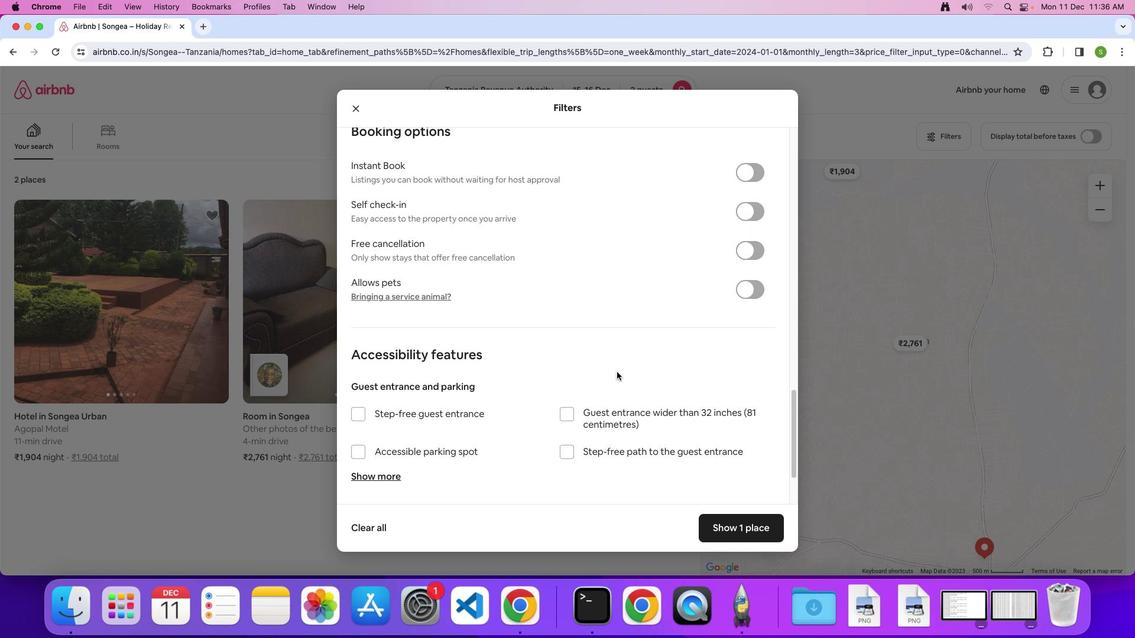 
Action: Mouse scrolled (617, 371) with delta (0, 0)
Screenshot: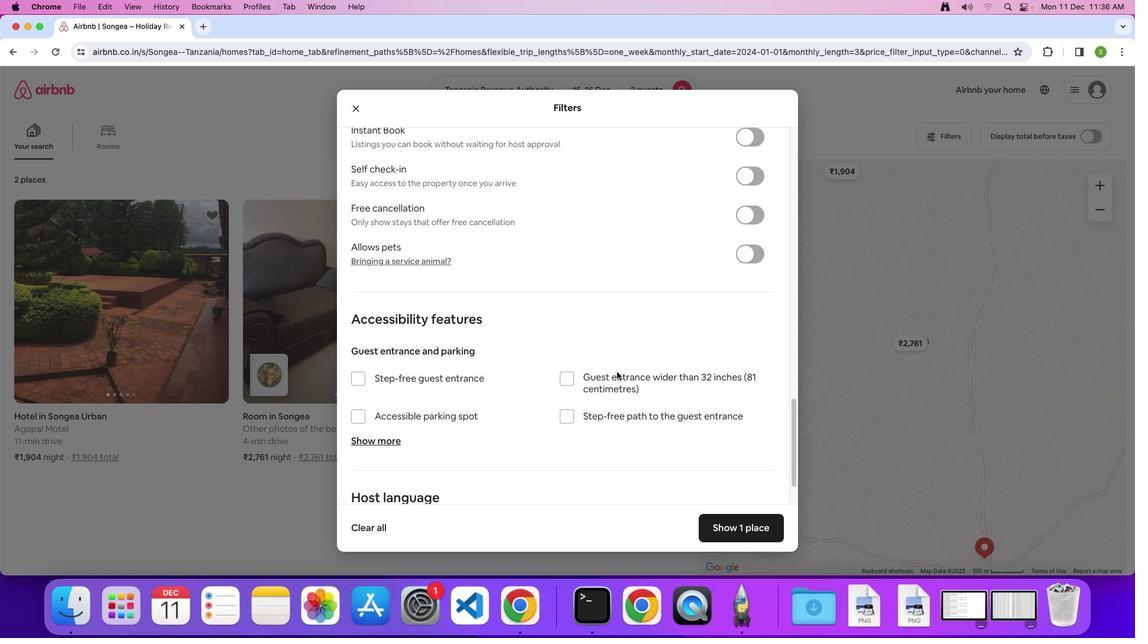 
Action: Mouse scrolled (617, 371) with delta (0, 0)
Screenshot: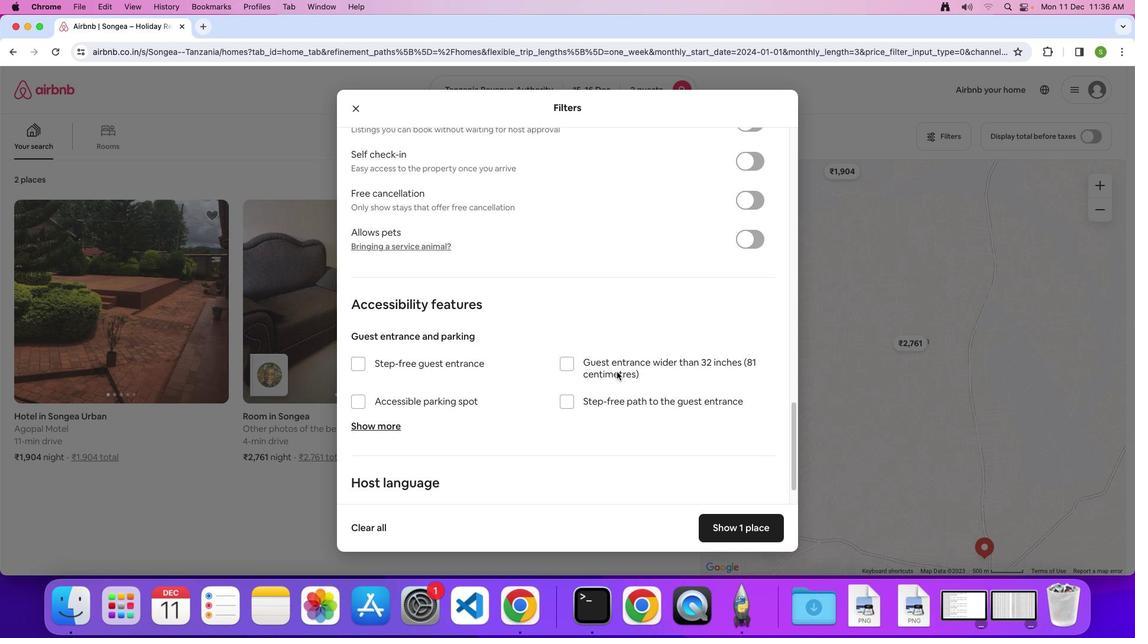 
Action: Mouse scrolled (617, 371) with delta (0, 0)
Screenshot: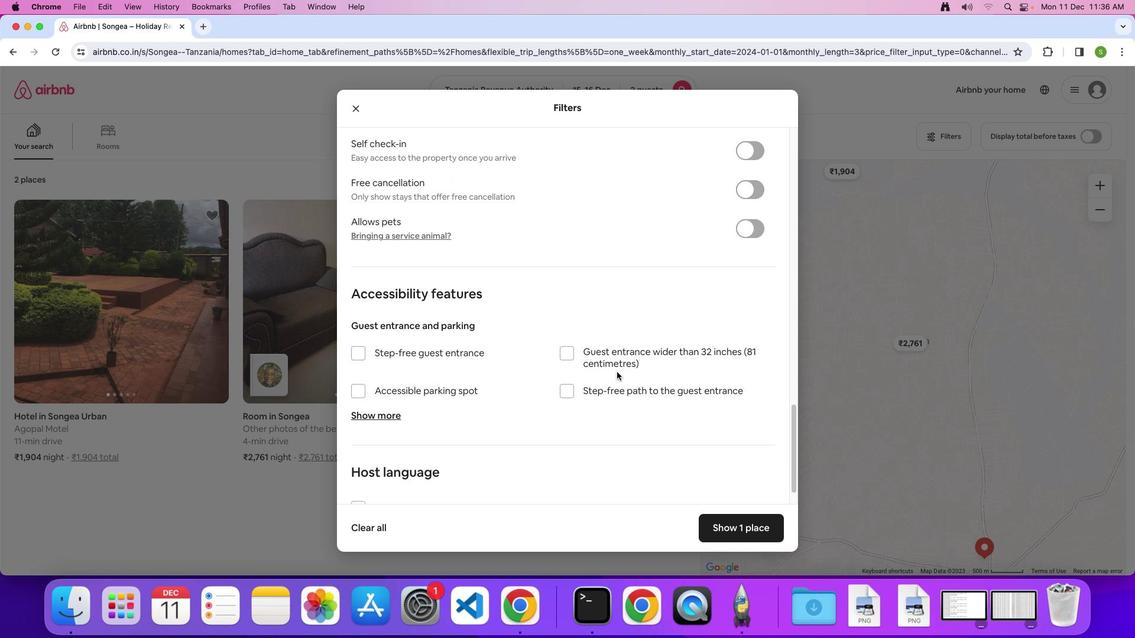 
Action: Mouse scrolled (617, 371) with delta (0, 0)
Screenshot: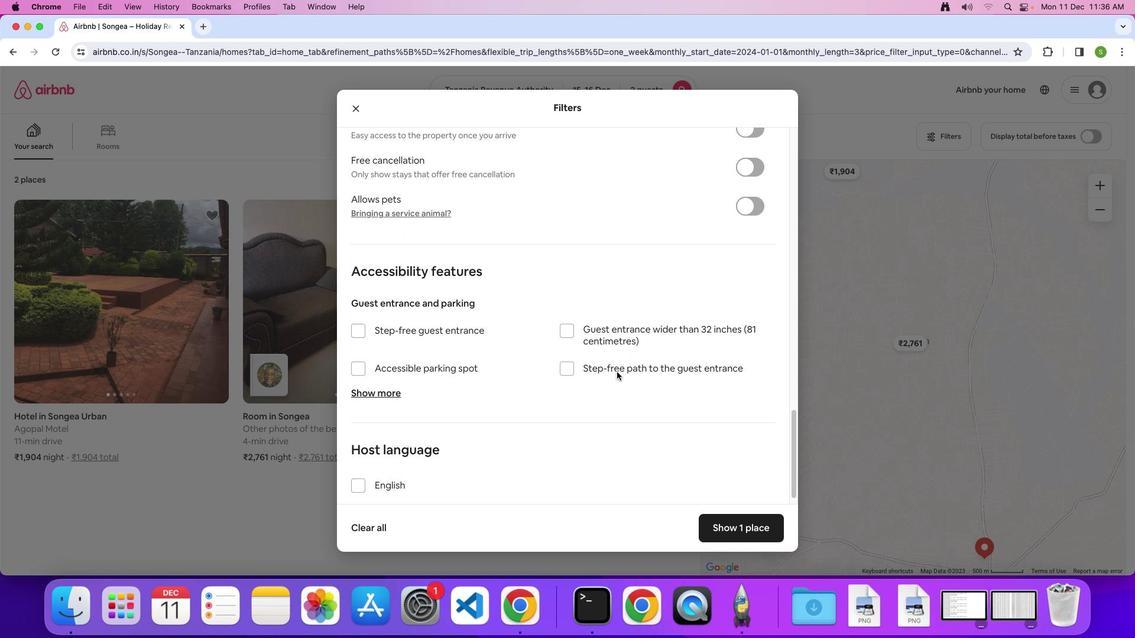 
Action: Mouse scrolled (617, 371) with delta (0, 0)
Screenshot: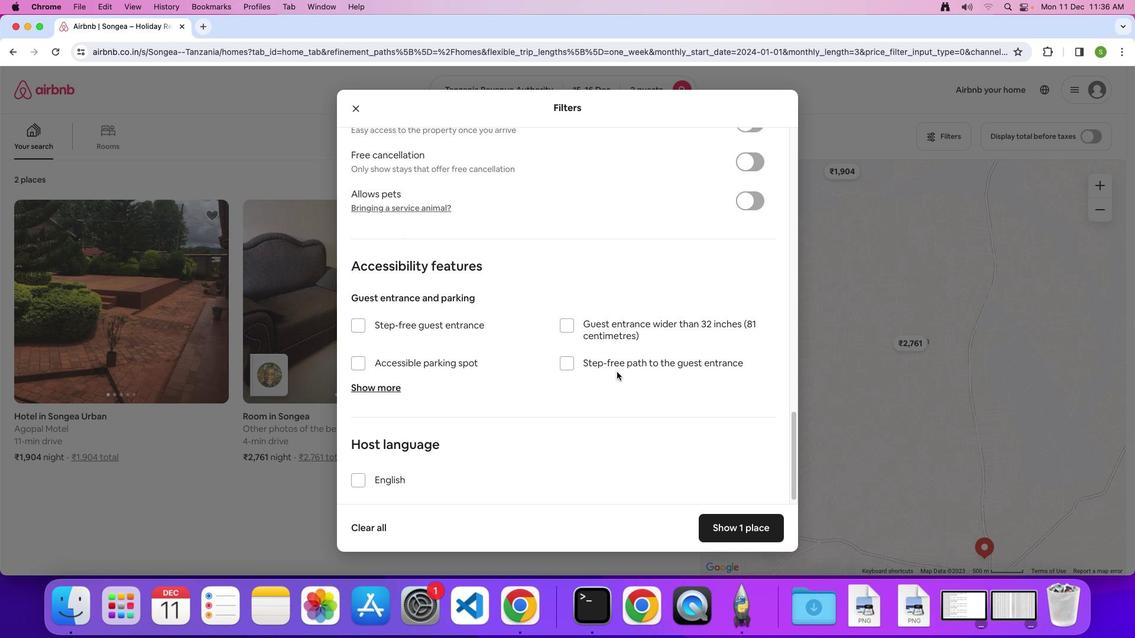 
Action: Mouse scrolled (617, 371) with delta (0, 0)
Screenshot: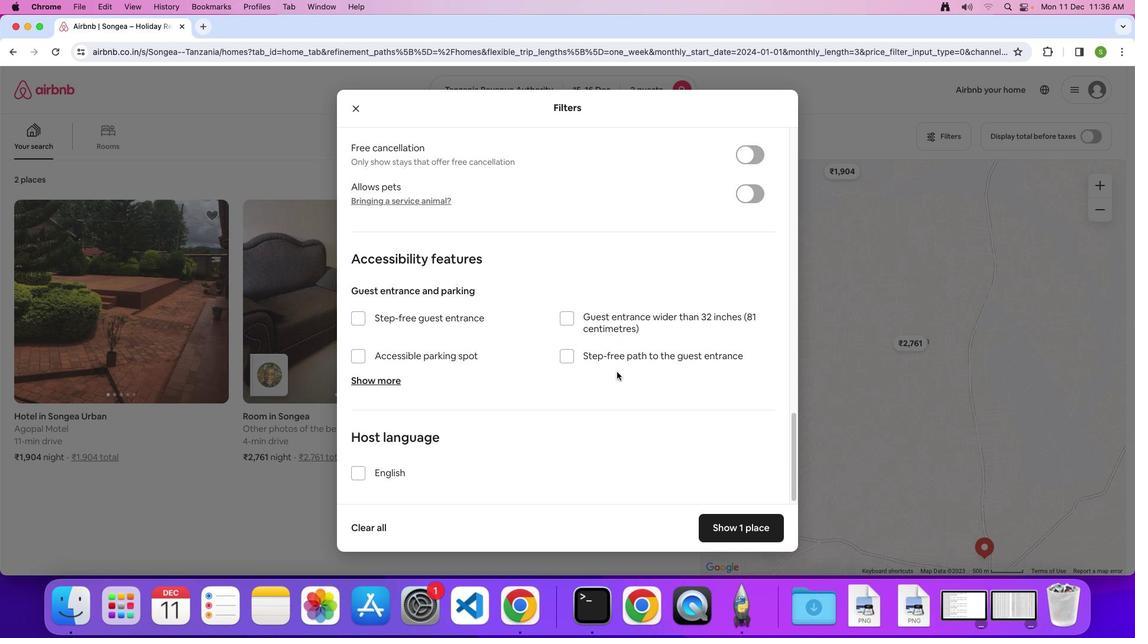 
Action: Mouse scrolled (617, 371) with delta (0, 0)
Screenshot: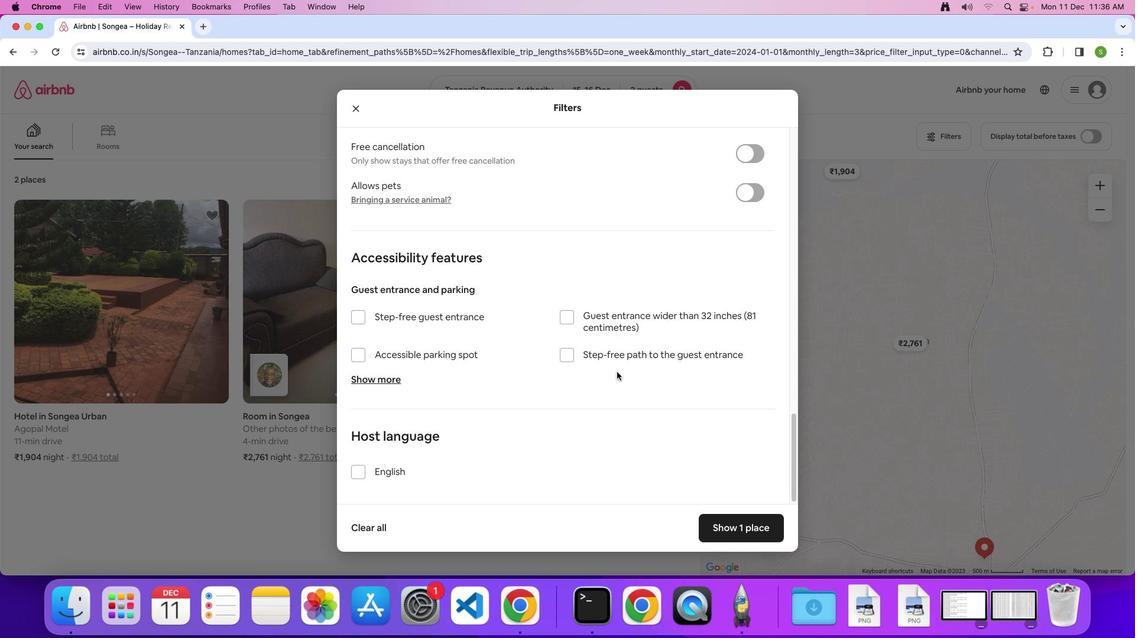 
Action: Mouse scrolled (617, 371) with delta (0, -1)
Screenshot: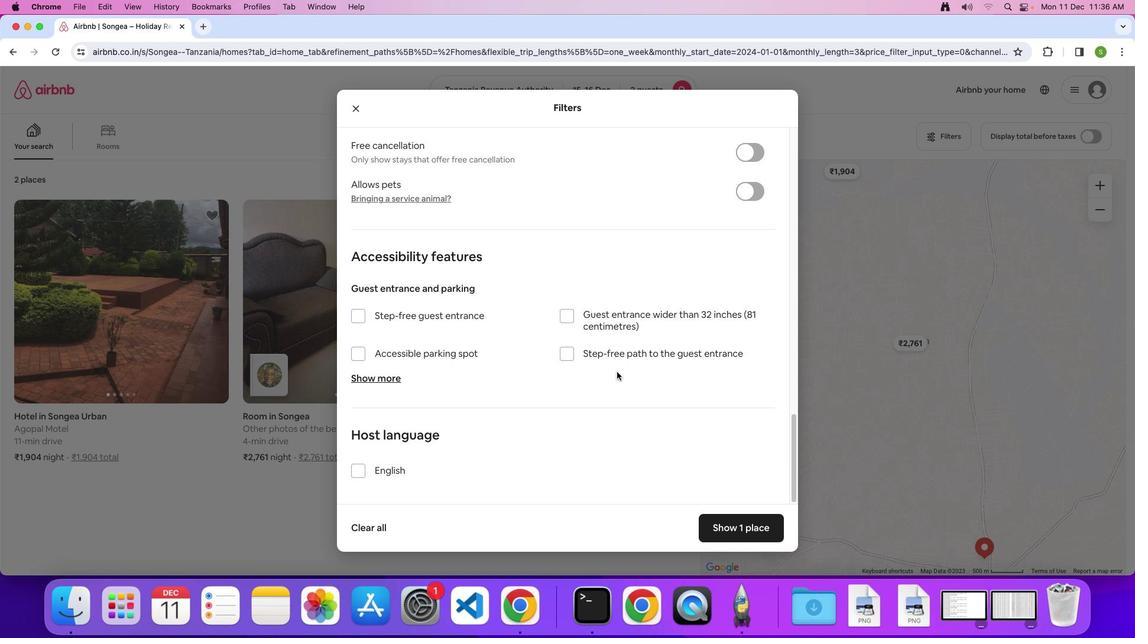 
Action: Mouse scrolled (617, 371) with delta (0, 0)
Screenshot: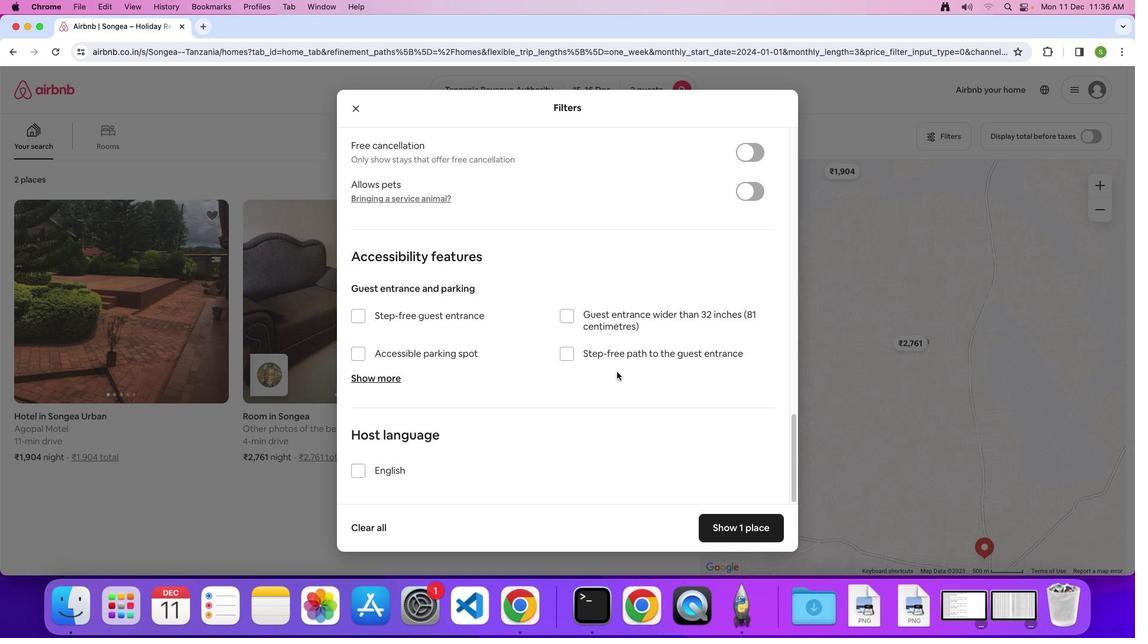 
Action: Mouse scrolled (617, 371) with delta (0, 0)
Screenshot: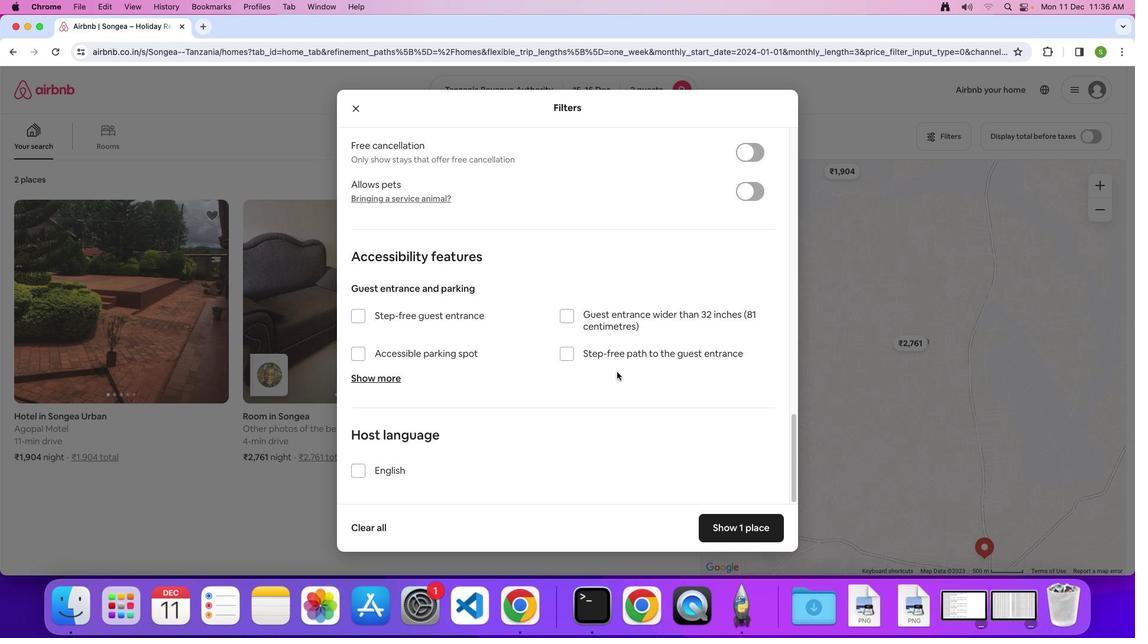 
Action: Mouse moved to (746, 533)
Screenshot: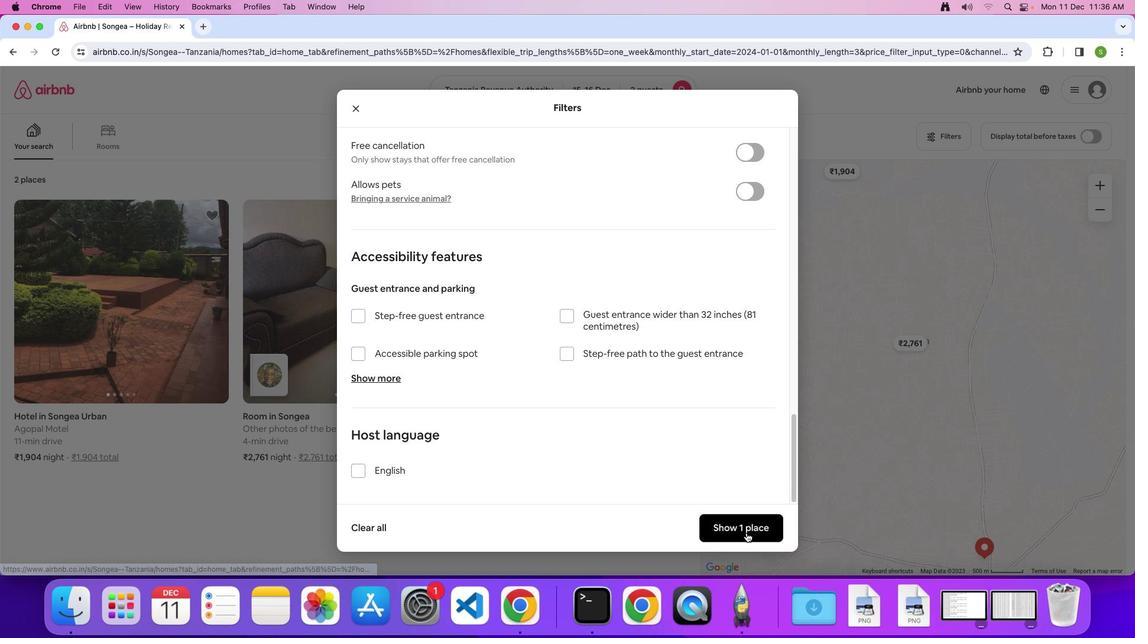 
Action: Mouse pressed left at (746, 533)
Screenshot: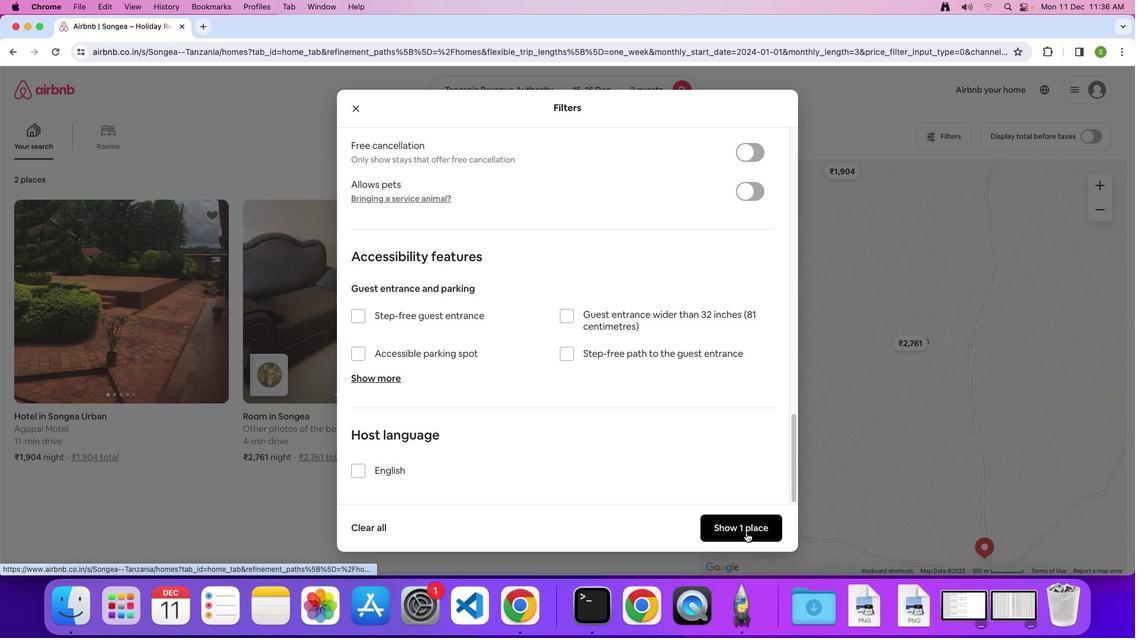 
Action: Mouse moved to (139, 297)
Screenshot: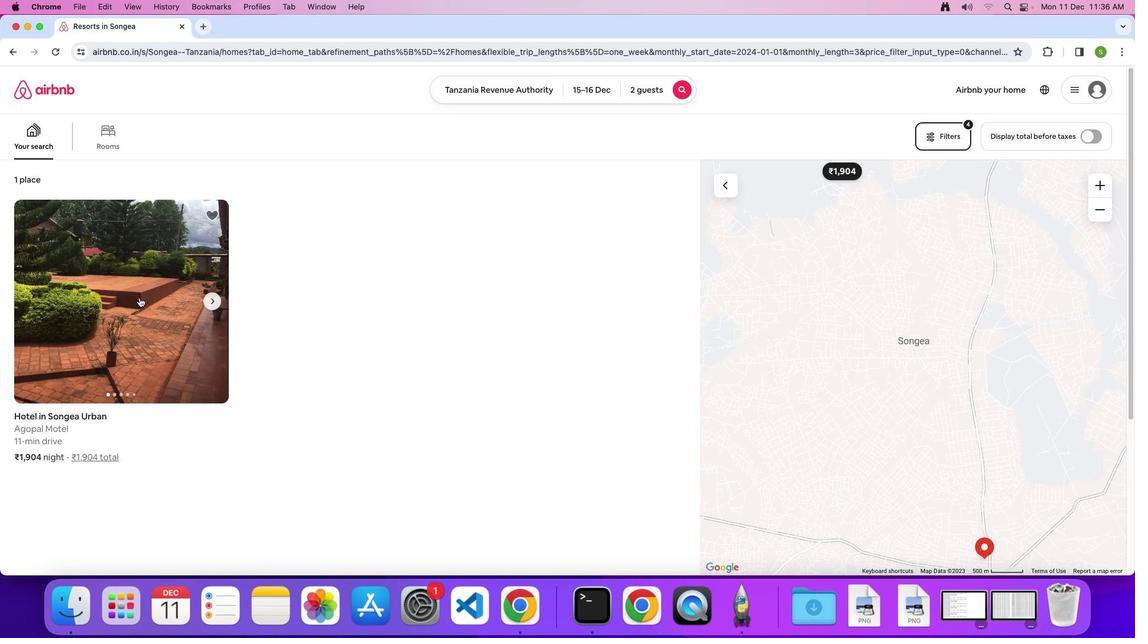 
Action: Mouse pressed left at (139, 297)
Screenshot: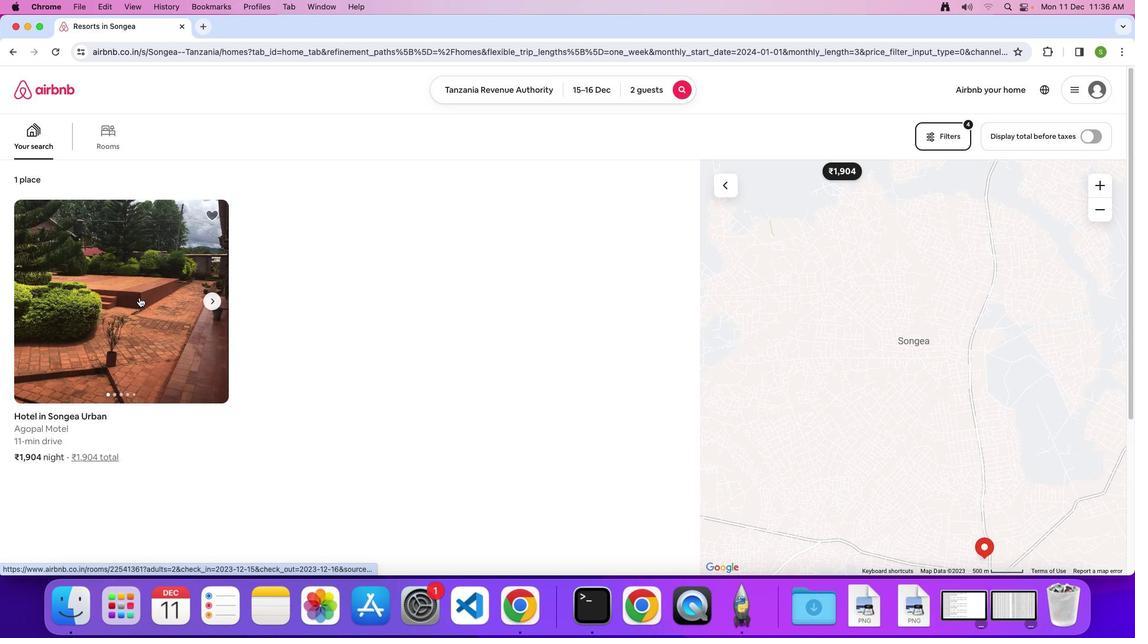 
Action: Mouse moved to (465, 332)
Screenshot: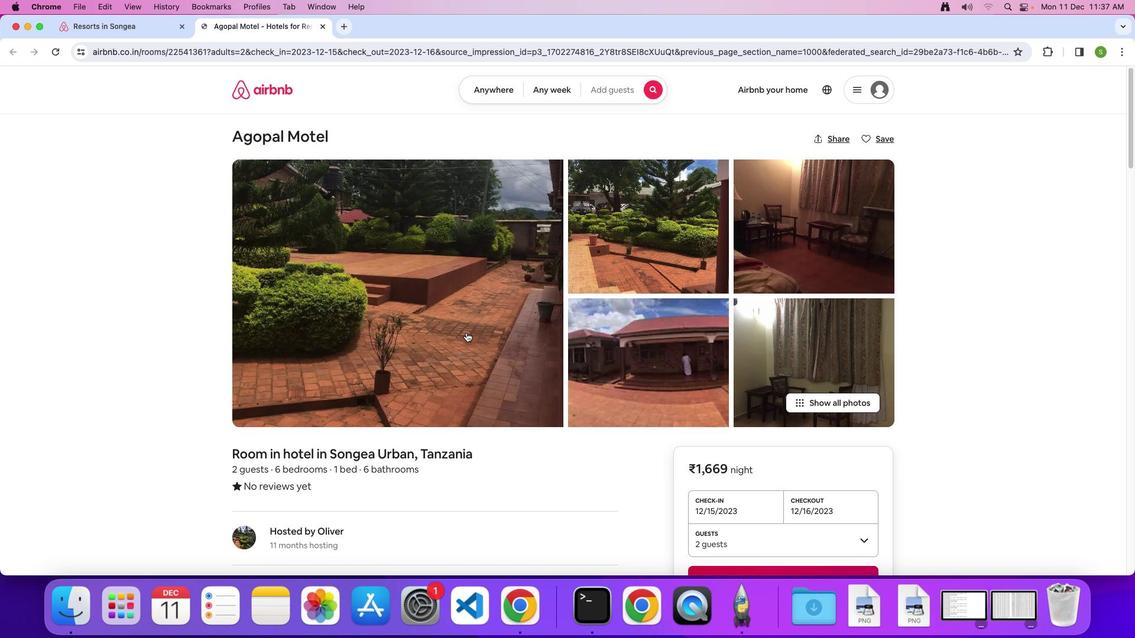 
Action: Mouse pressed left at (465, 332)
Screenshot: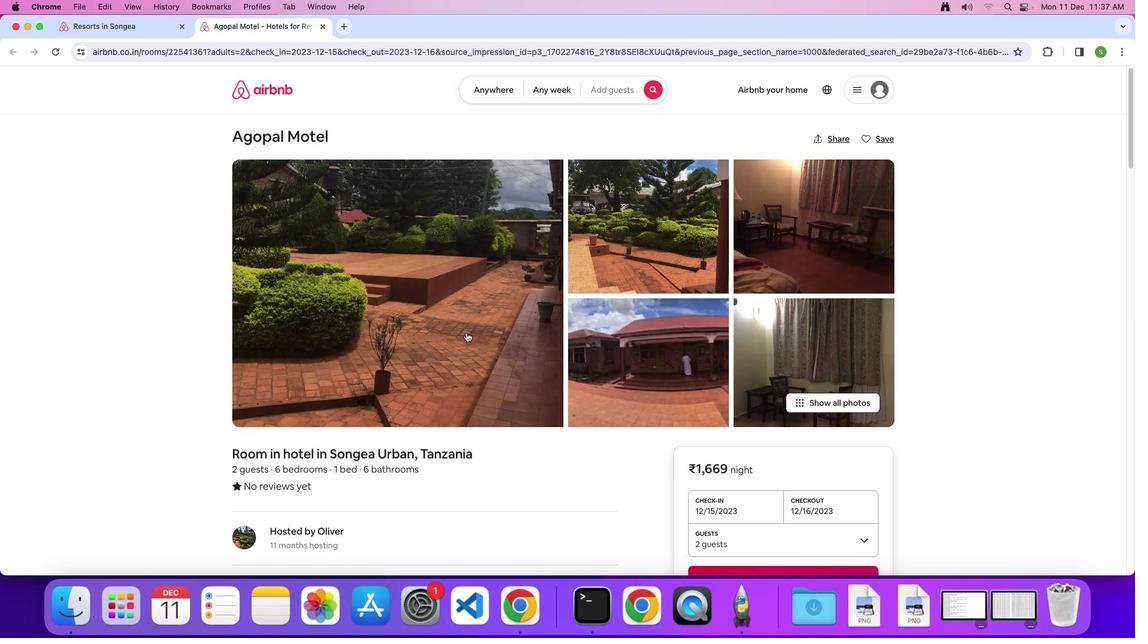 
Action: Mouse moved to (602, 452)
Screenshot: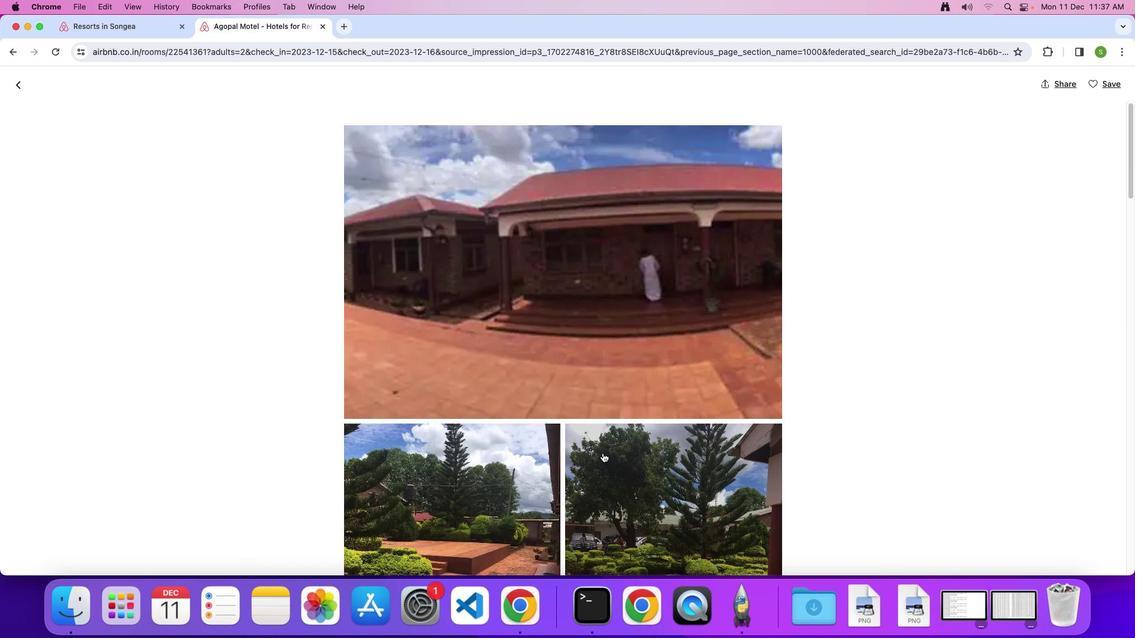 
Action: Mouse scrolled (602, 452) with delta (0, 0)
Screenshot: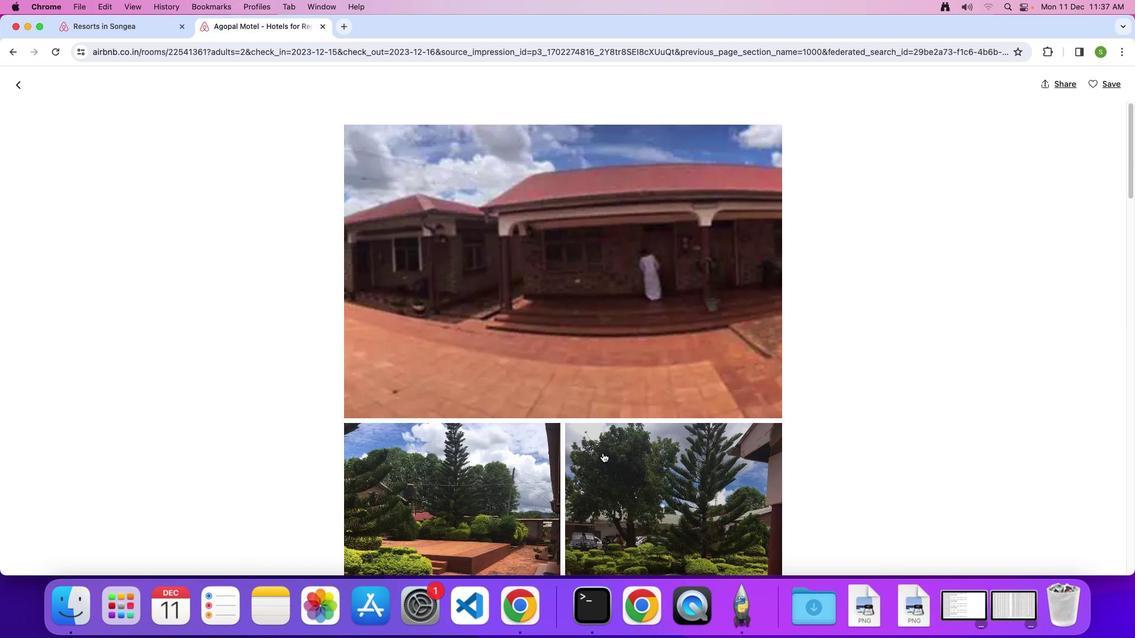 
Action: Mouse scrolled (602, 452) with delta (0, 0)
Screenshot: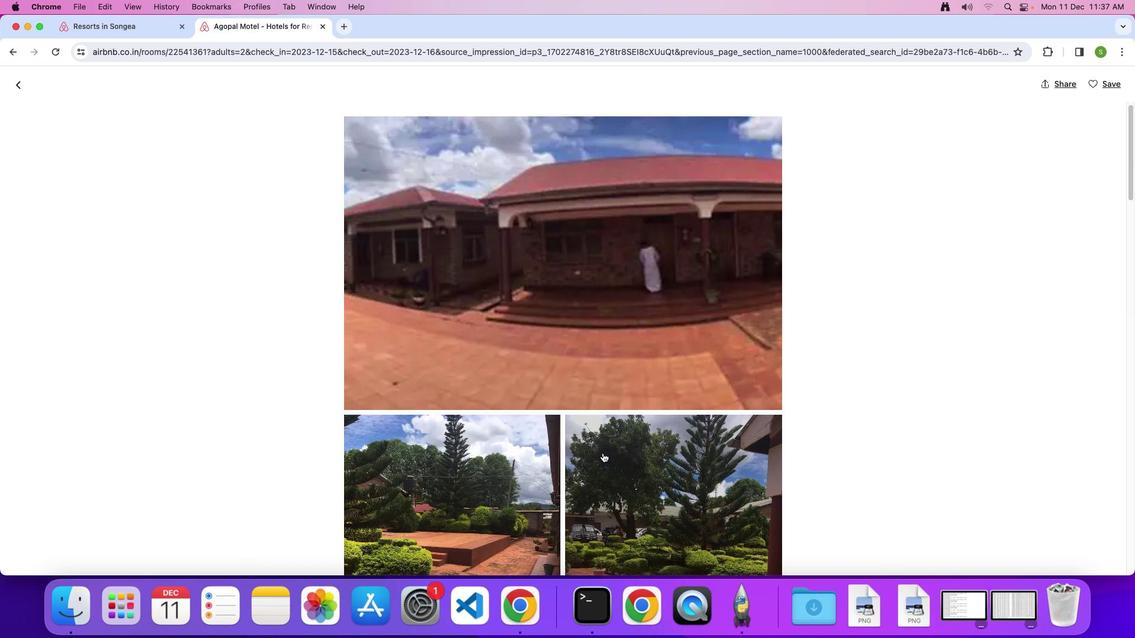 
Action: Mouse scrolled (602, 452) with delta (0, 0)
Screenshot: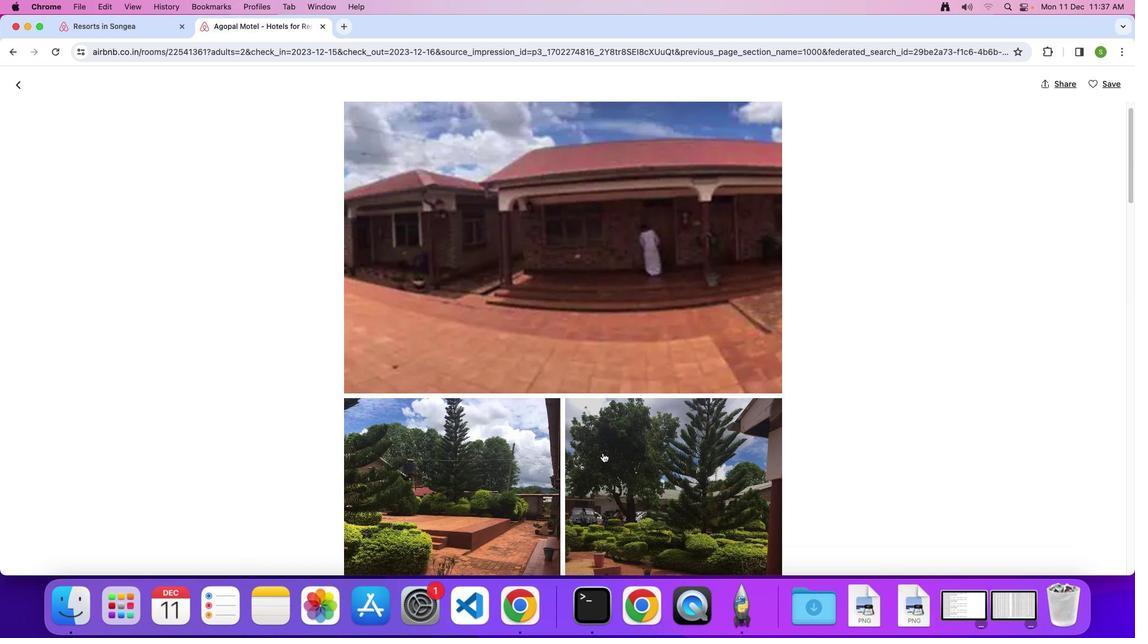 
Action: Mouse scrolled (602, 452) with delta (0, 0)
Screenshot: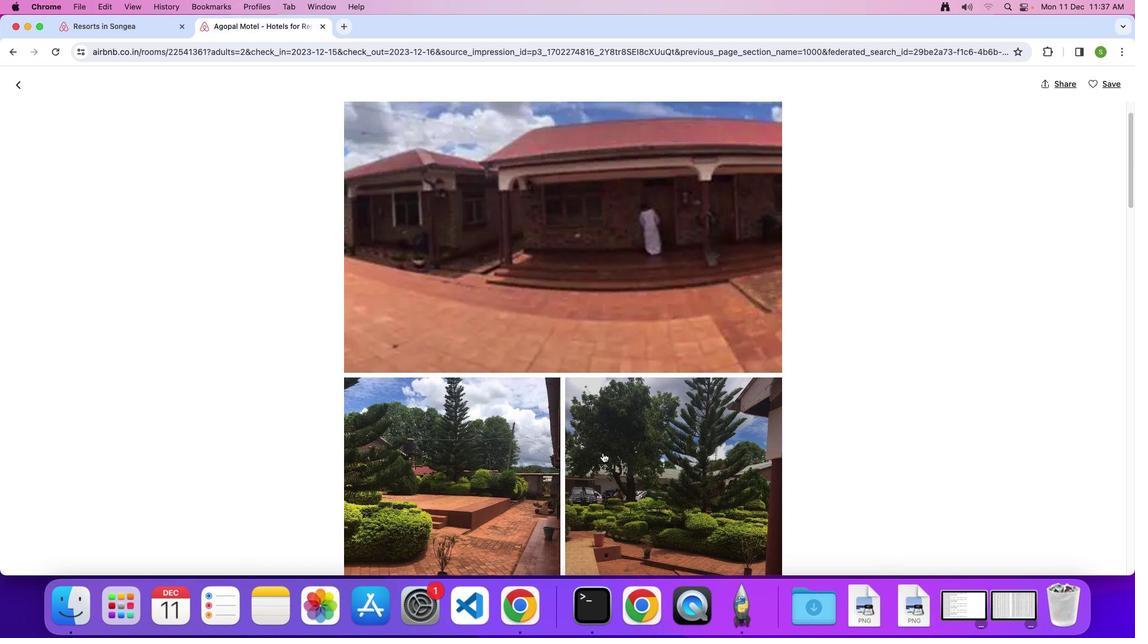 
Action: Mouse scrolled (602, 452) with delta (0, 0)
Screenshot: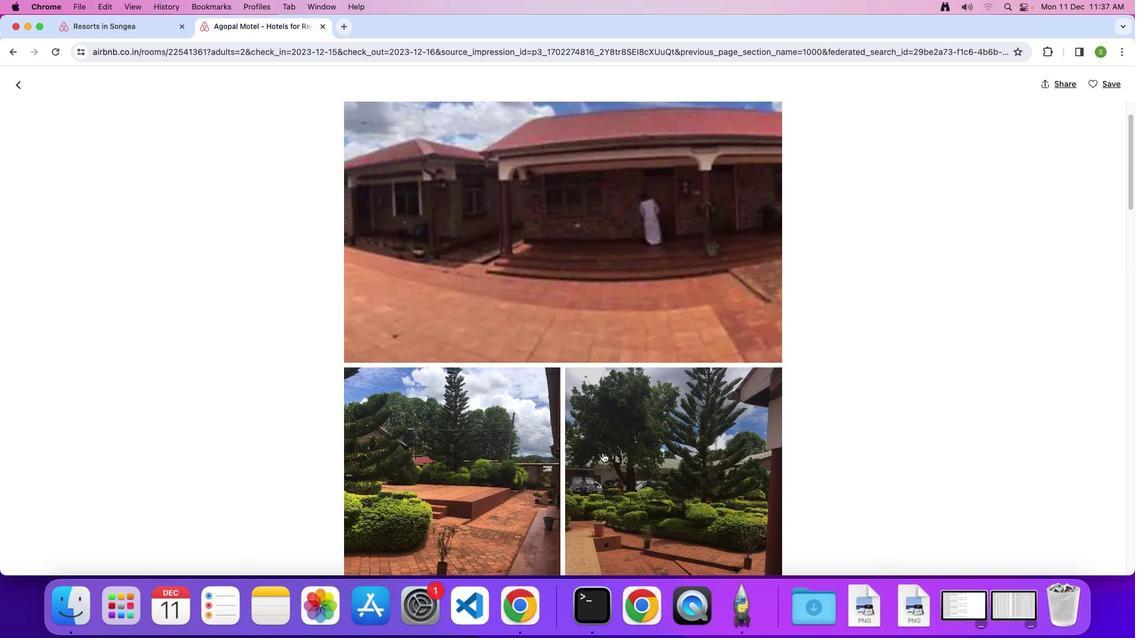 
Action: Mouse scrolled (602, 452) with delta (0, 0)
Screenshot: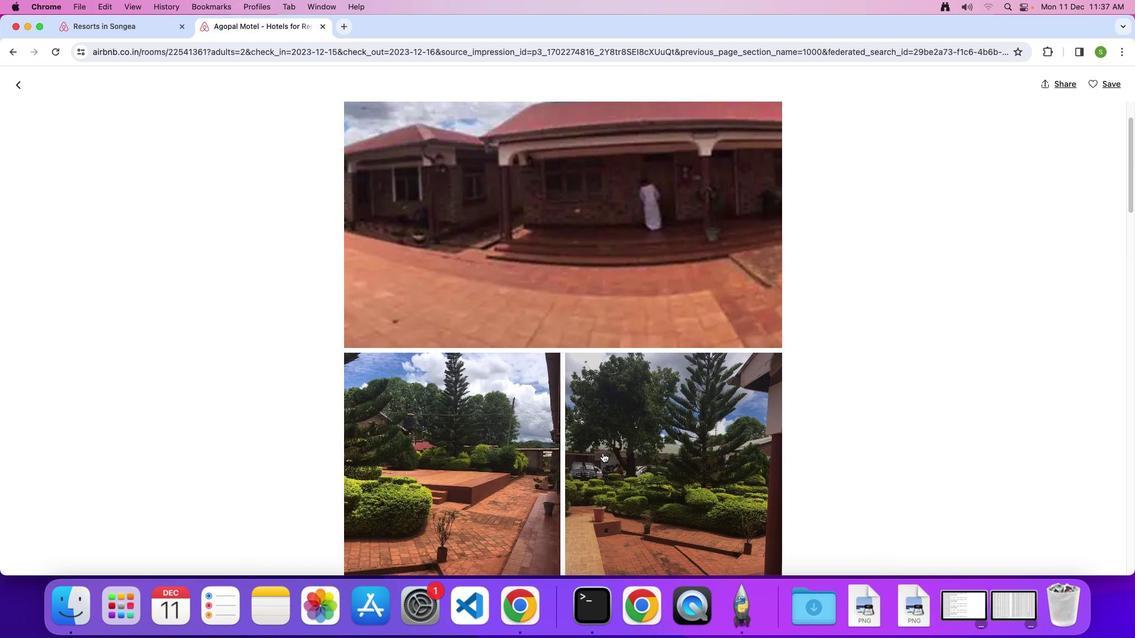 
Action: Mouse scrolled (602, 452) with delta (0, 0)
Screenshot: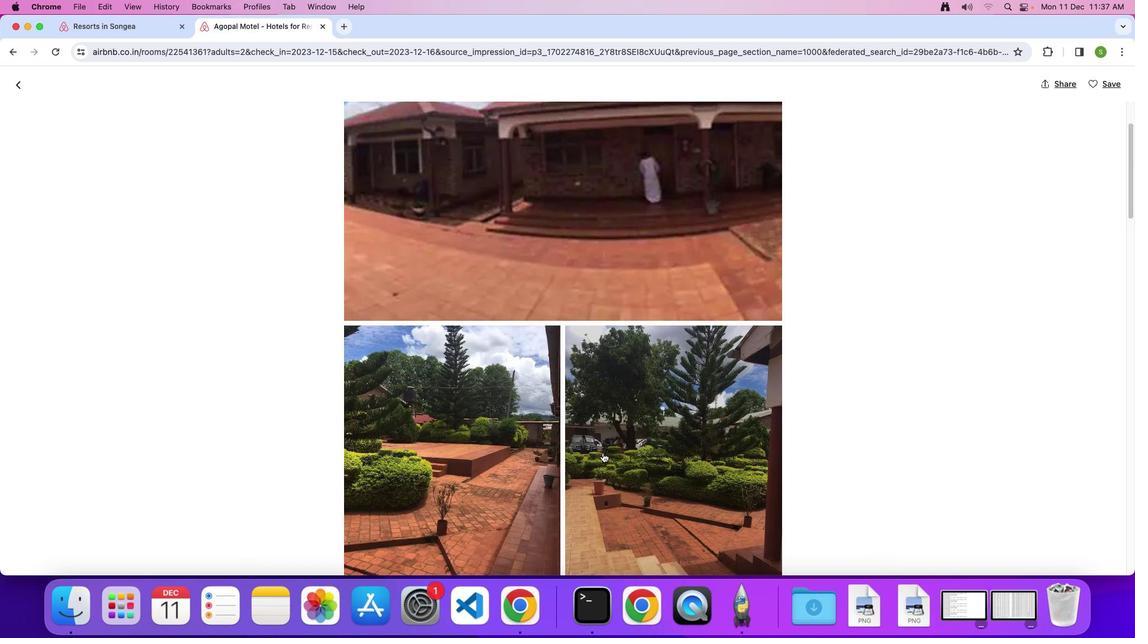
Action: Mouse scrolled (602, 452) with delta (0, -1)
Screenshot: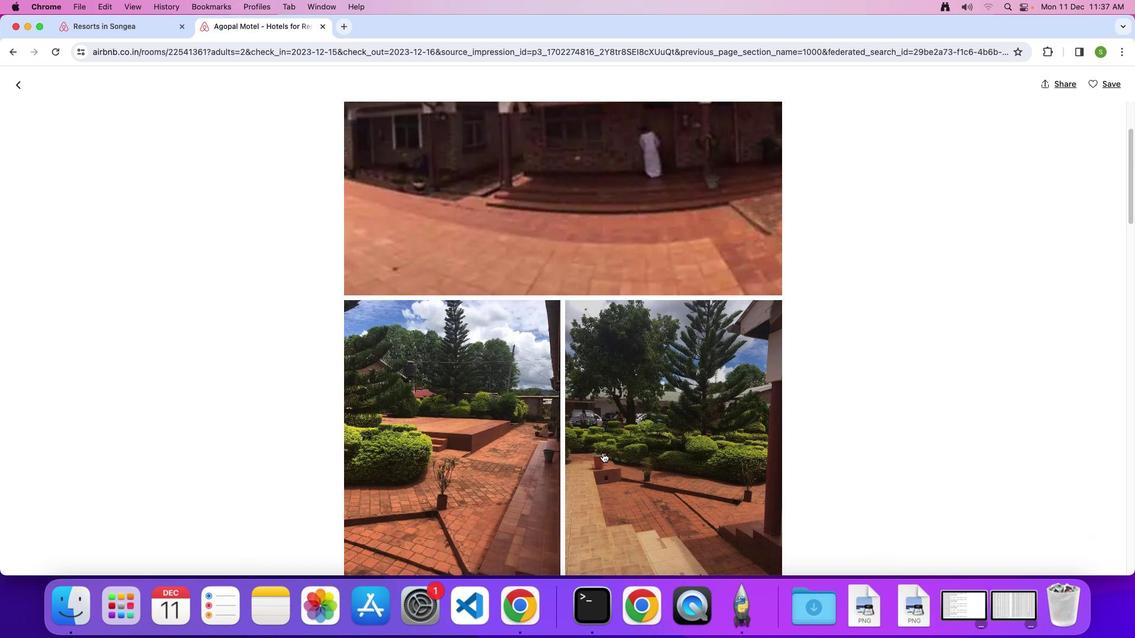 
Action: Mouse scrolled (602, 452) with delta (0, 0)
Screenshot: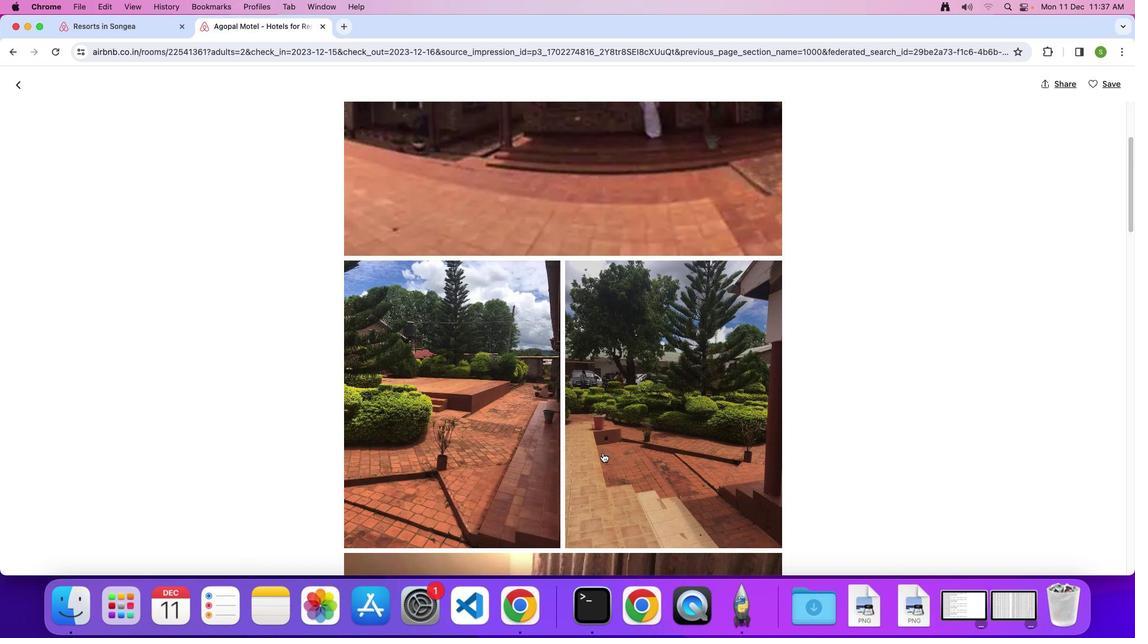
Action: Mouse scrolled (602, 452) with delta (0, 0)
Screenshot: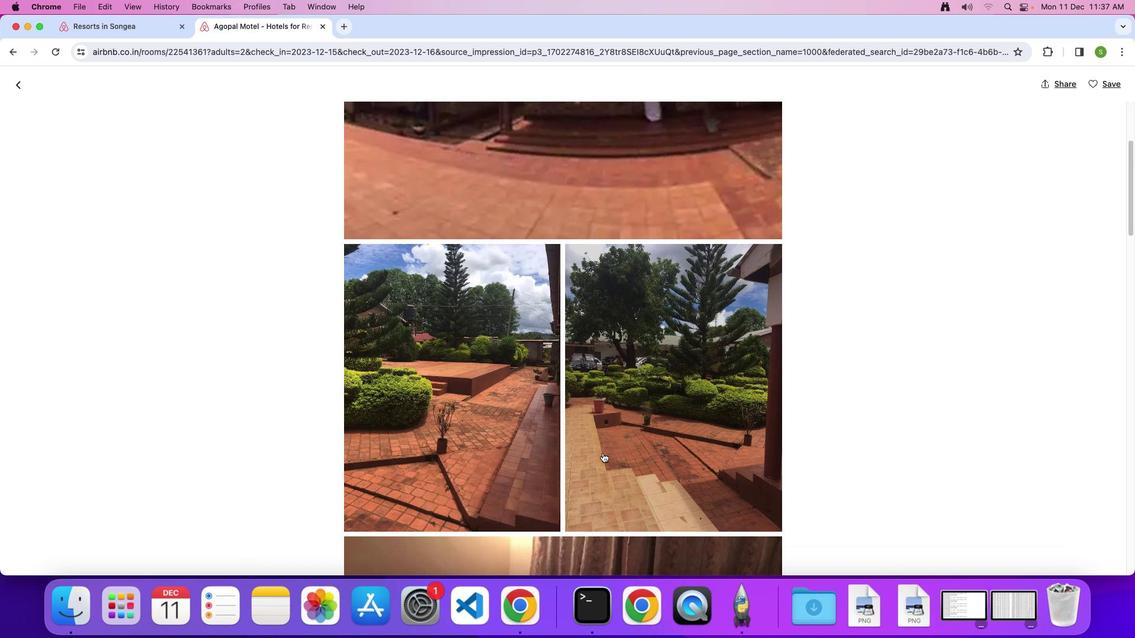 
Action: Mouse scrolled (602, 452) with delta (0, -1)
Screenshot: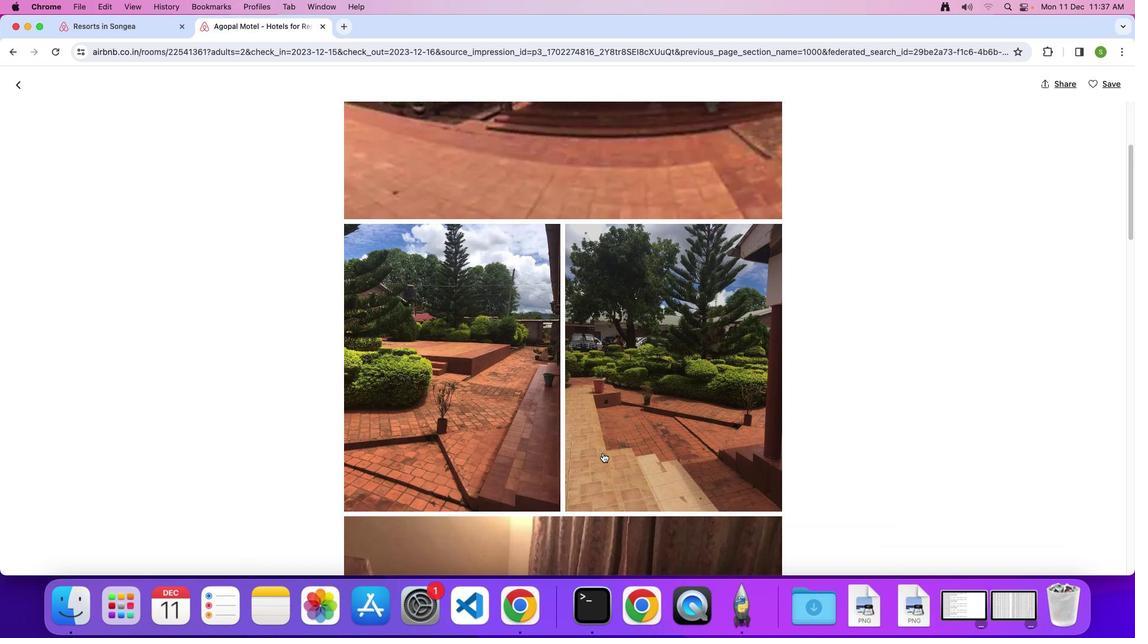 
Action: Mouse scrolled (602, 452) with delta (0, 0)
Screenshot: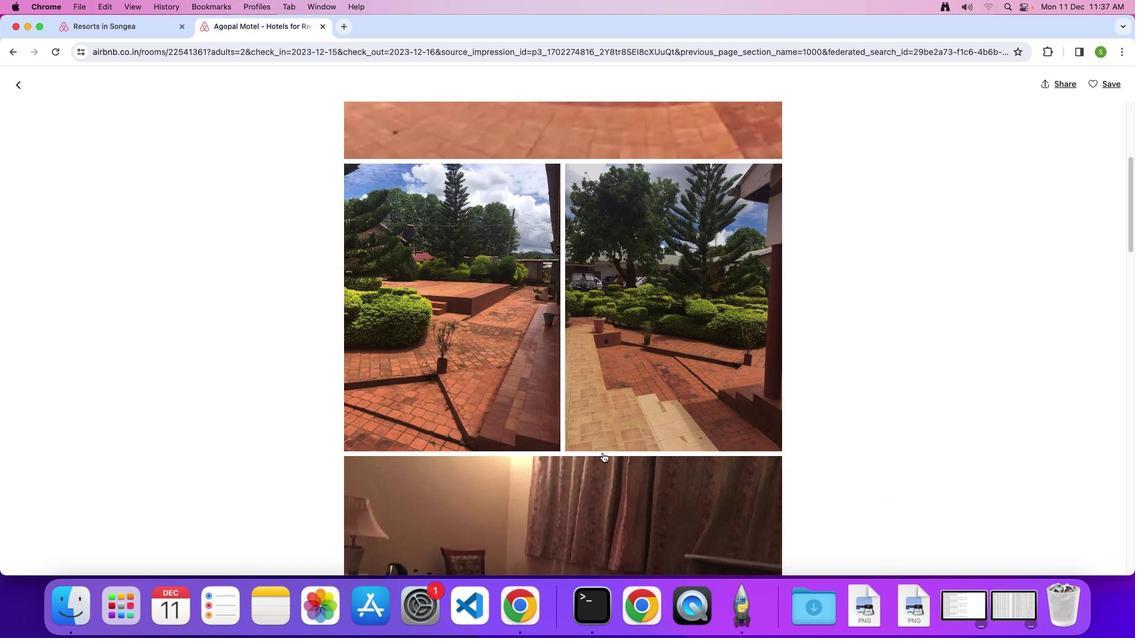 
Action: Mouse scrolled (602, 452) with delta (0, 0)
Screenshot: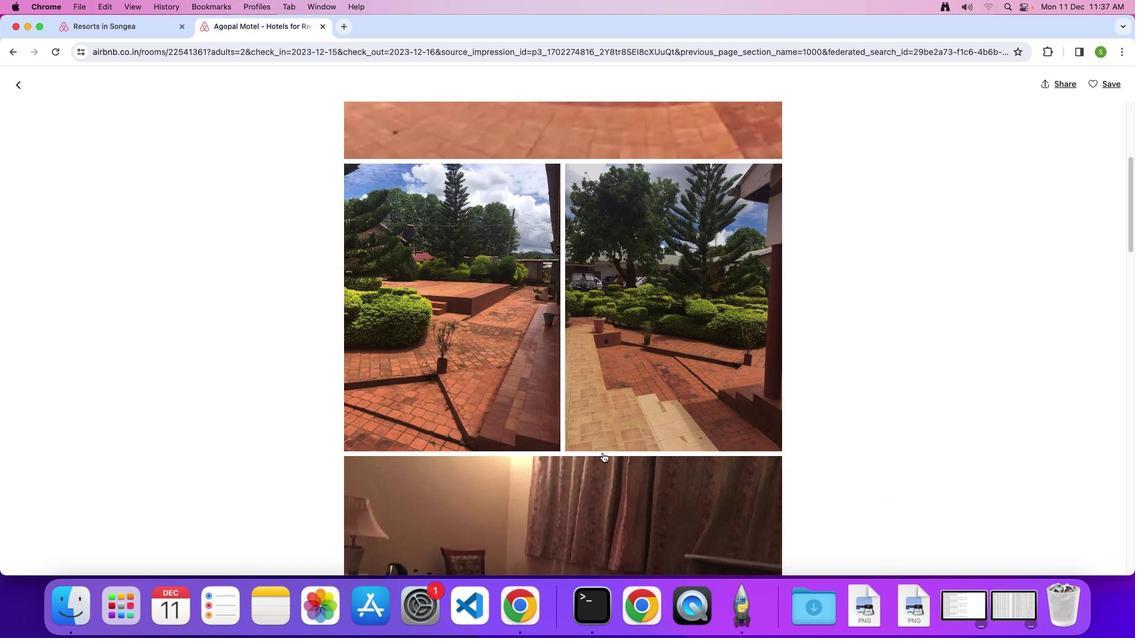 
Action: Mouse scrolled (602, 452) with delta (0, 0)
Screenshot: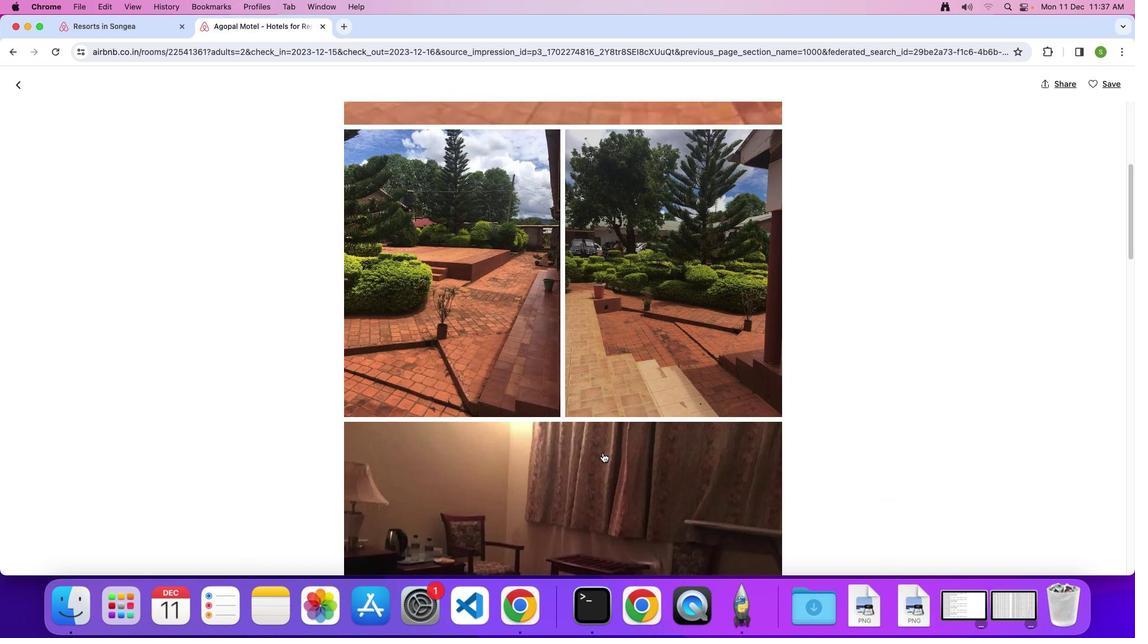 
Action: Mouse scrolled (602, 452) with delta (0, 0)
Screenshot: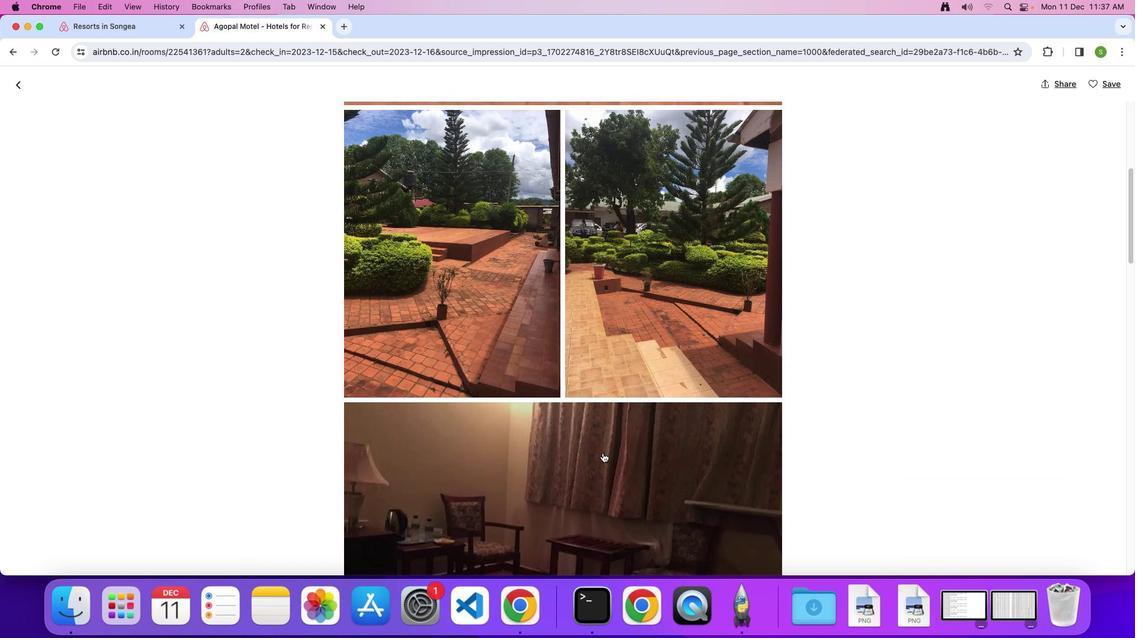 
Action: Mouse scrolled (602, 452) with delta (0, 0)
Screenshot: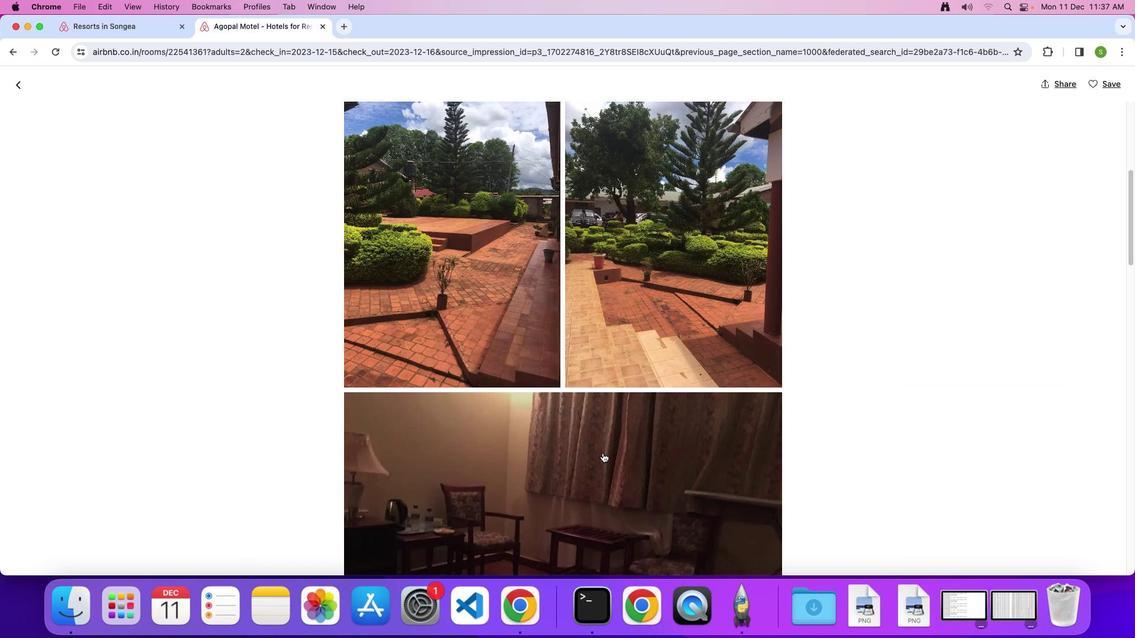 
Action: Mouse scrolled (602, 452) with delta (0, 0)
Screenshot: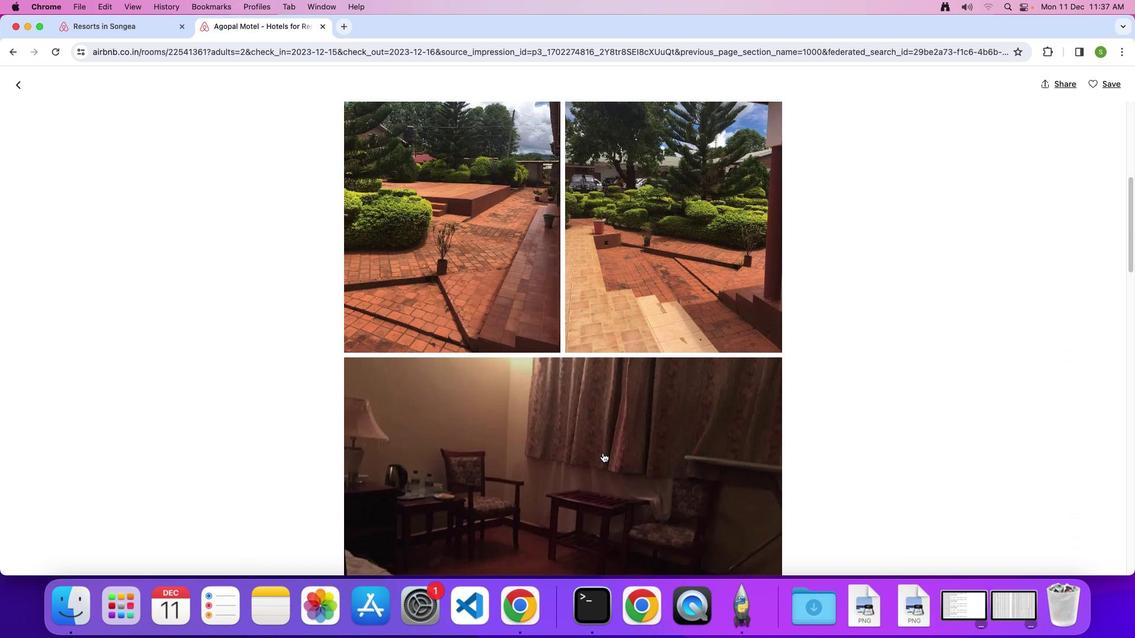 
Action: Mouse scrolled (602, 452) with delta (0, 0)
Screenshot: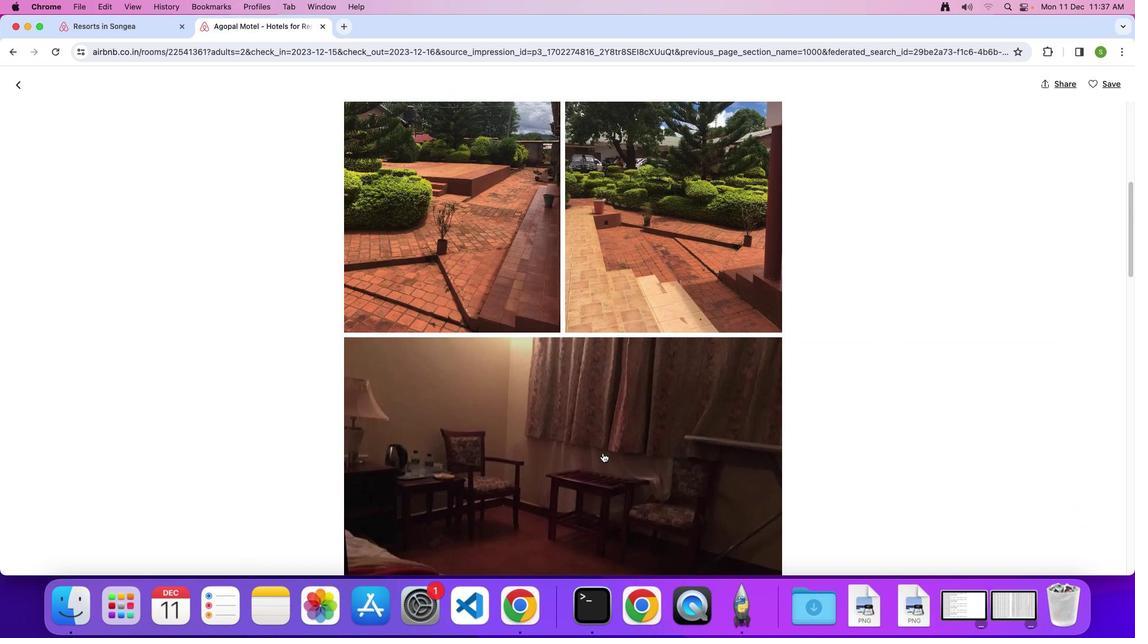 
Action: Mouse scrolled (602, 452) with delta (0, 0)
Screenshot: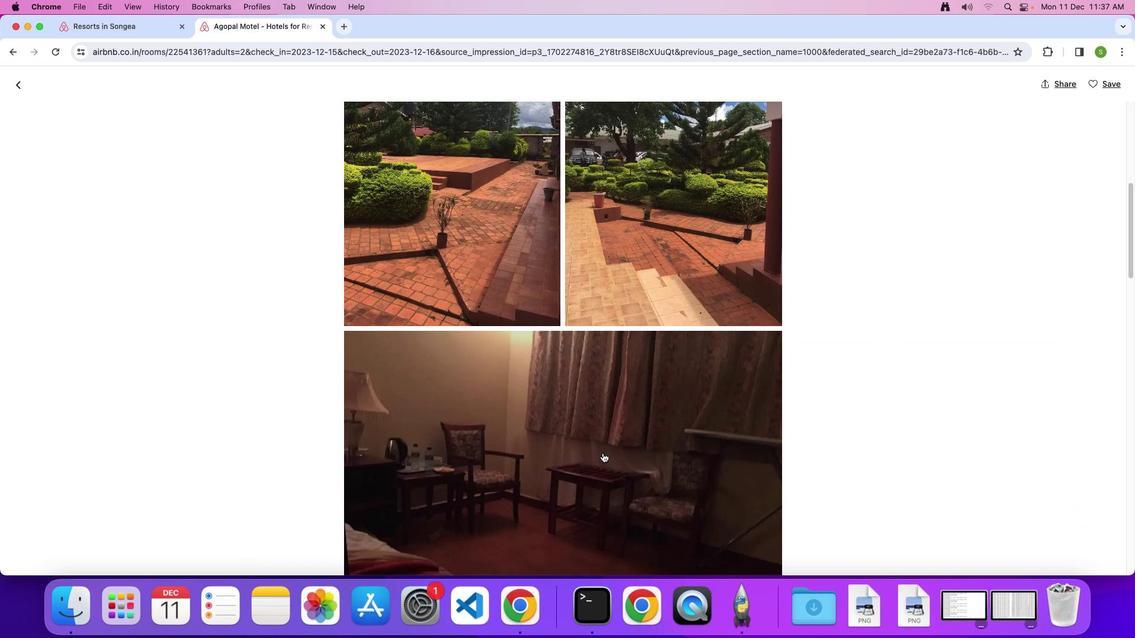 
Action: Mouse scrolled (602, 452) with delta (0, 0)
Screenshot: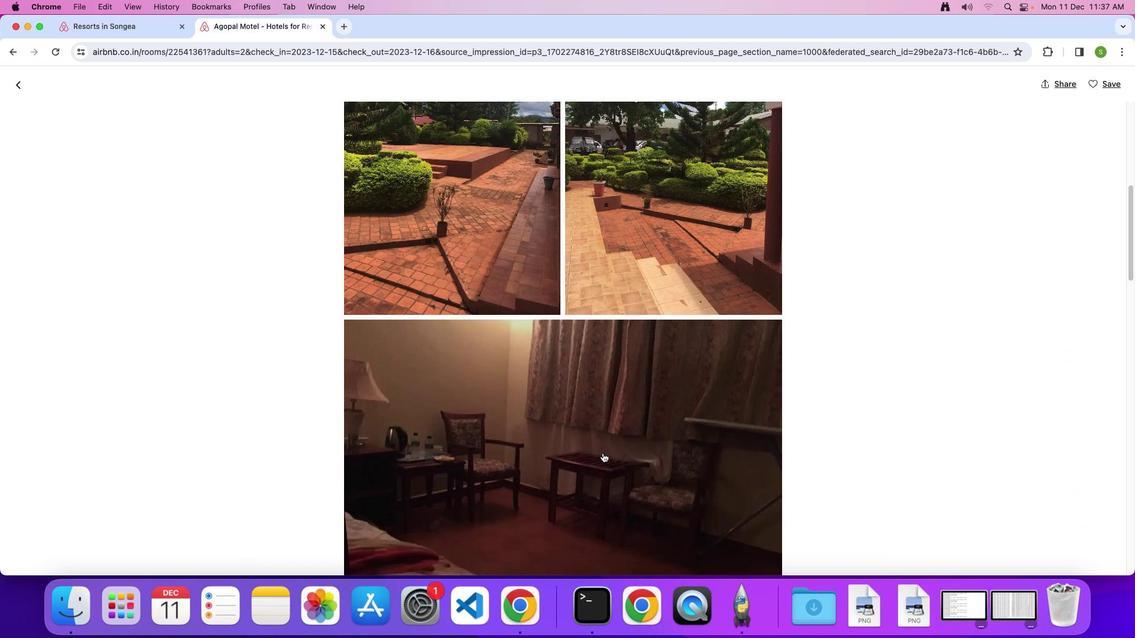 
Action: Mouse scrolled (602, 452) with delta (0, 0)
Screenshot: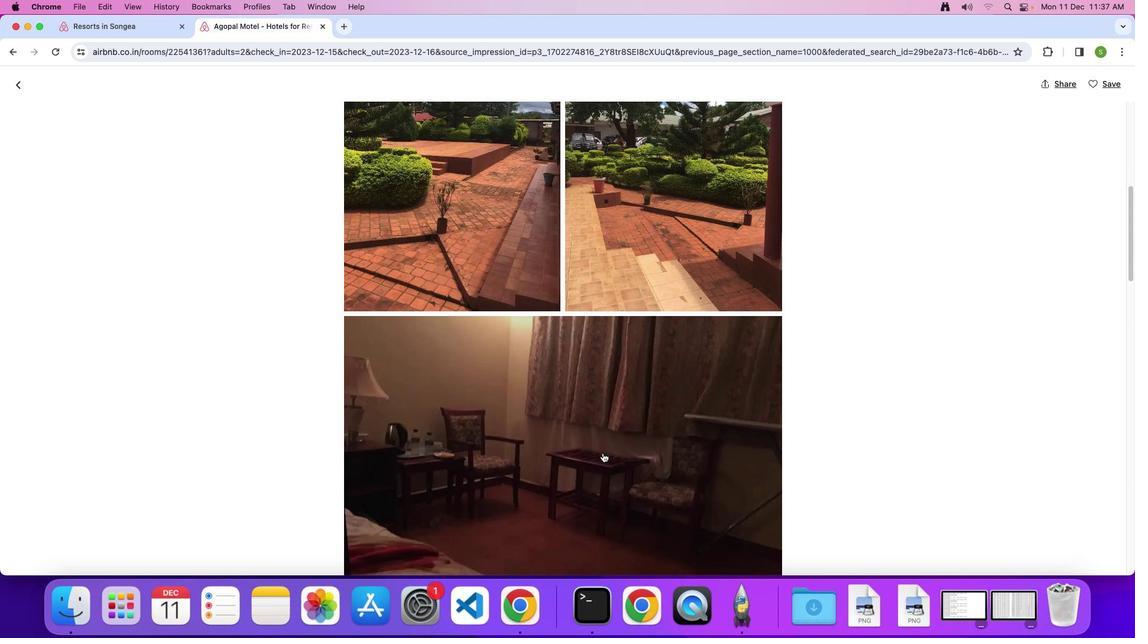 
Action: Mouse scrolled (602, 452) with delta (0, 0)
Screenshot: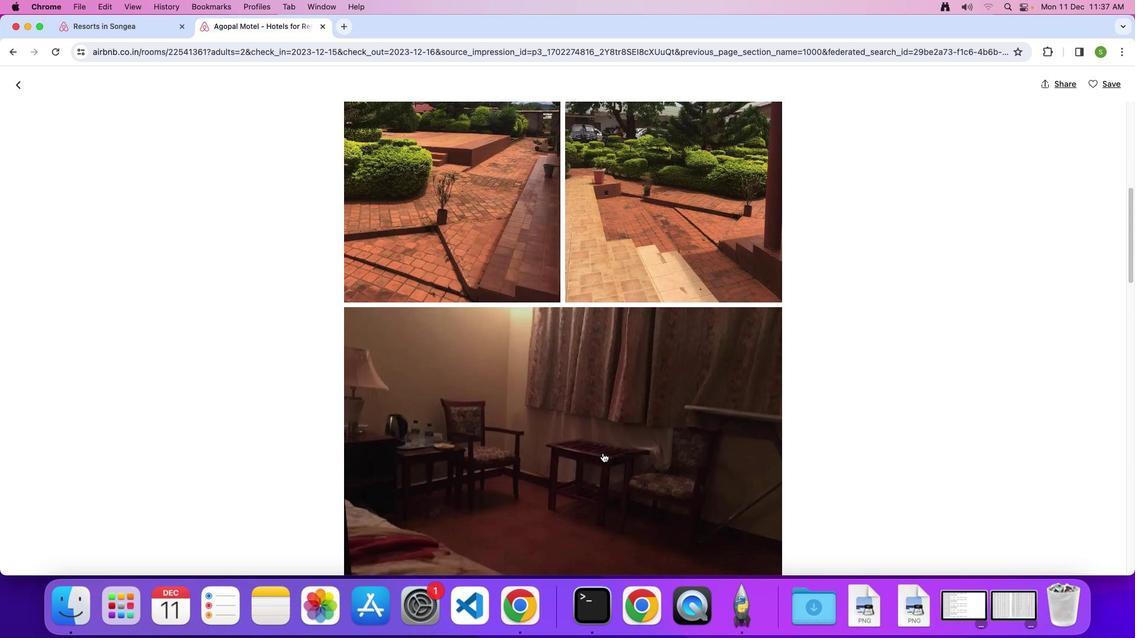 
Action: Mouse scrolled (602, 452) with delta (0, 0)
Screenshot: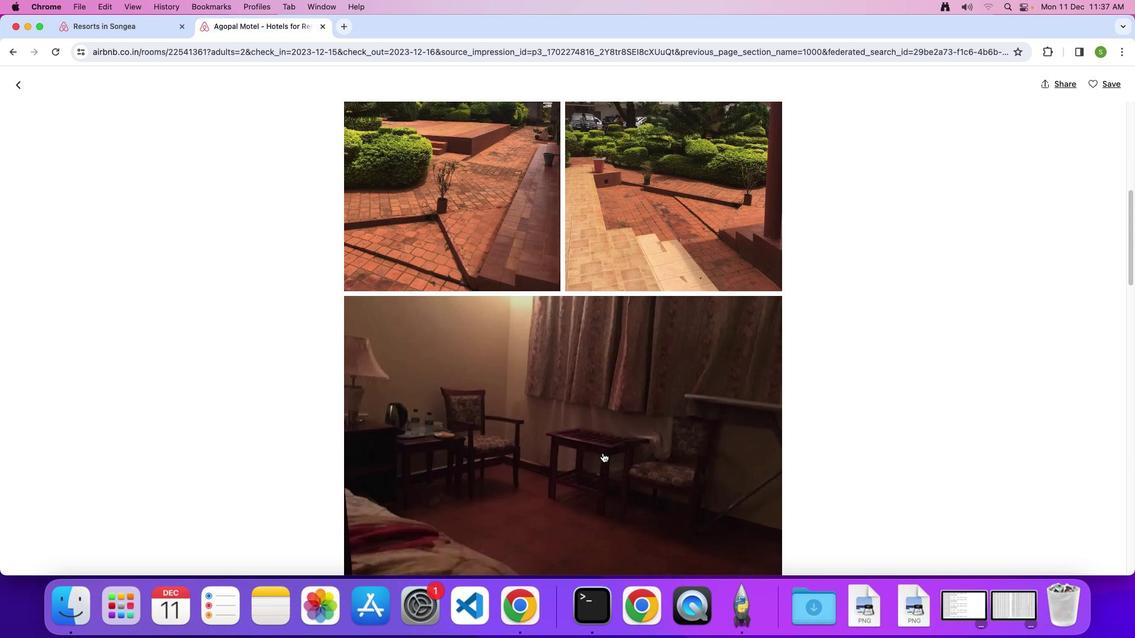 
Action: Mouse scrolled (602, 452) with delta (0, 0)
Screenshot: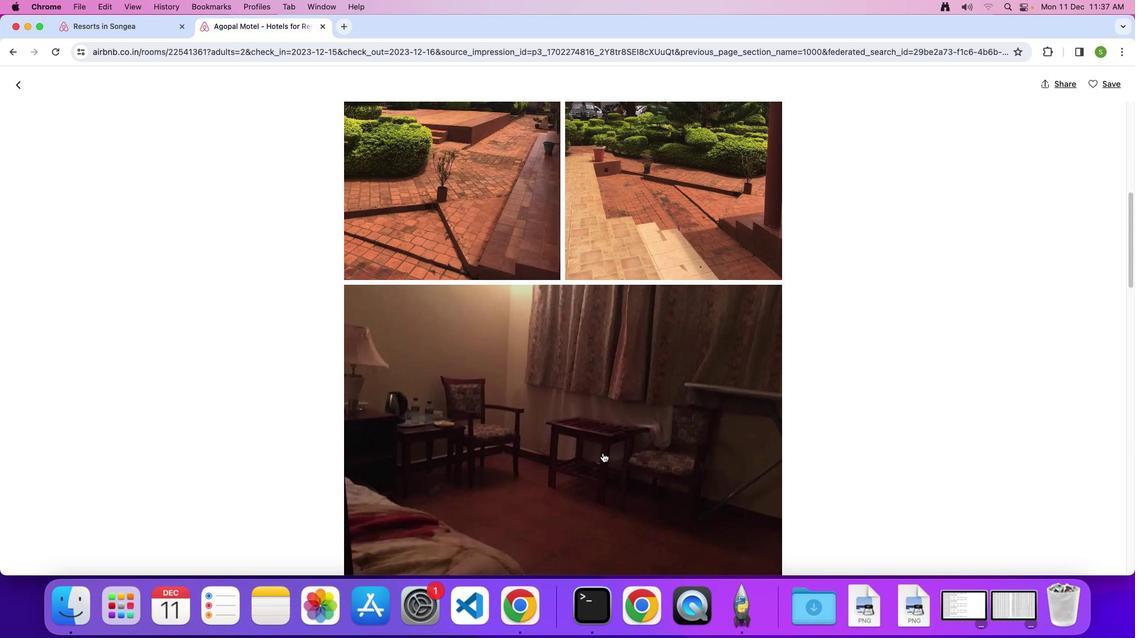 
Action: Mouse scrolled (602, 452) with delta (0, -1)
Screenshot: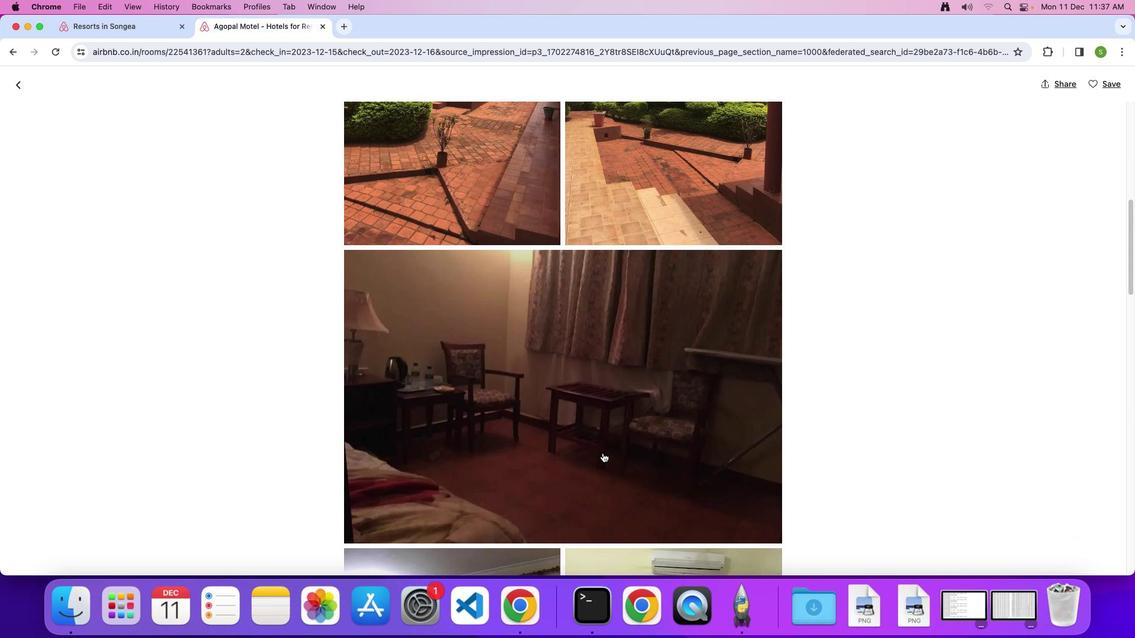 
Action: Mouse scrolled (602, 452) with delta (0, 0)
Screenshot: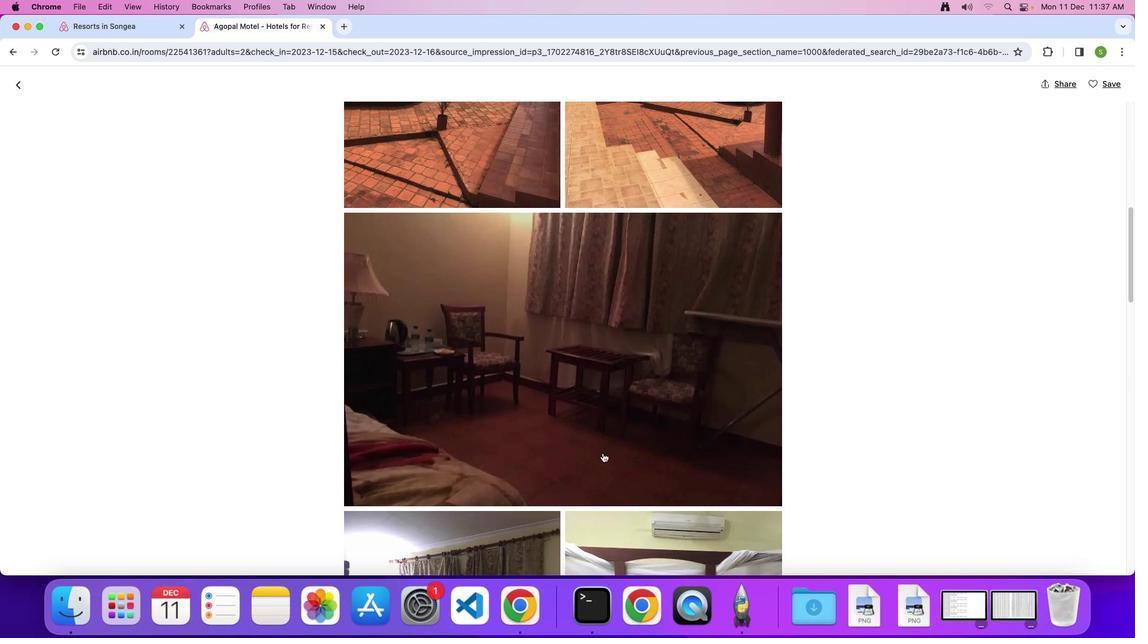 
Action: Mouse scrolled (602, 452) with delta (0, 0)
Screenshot: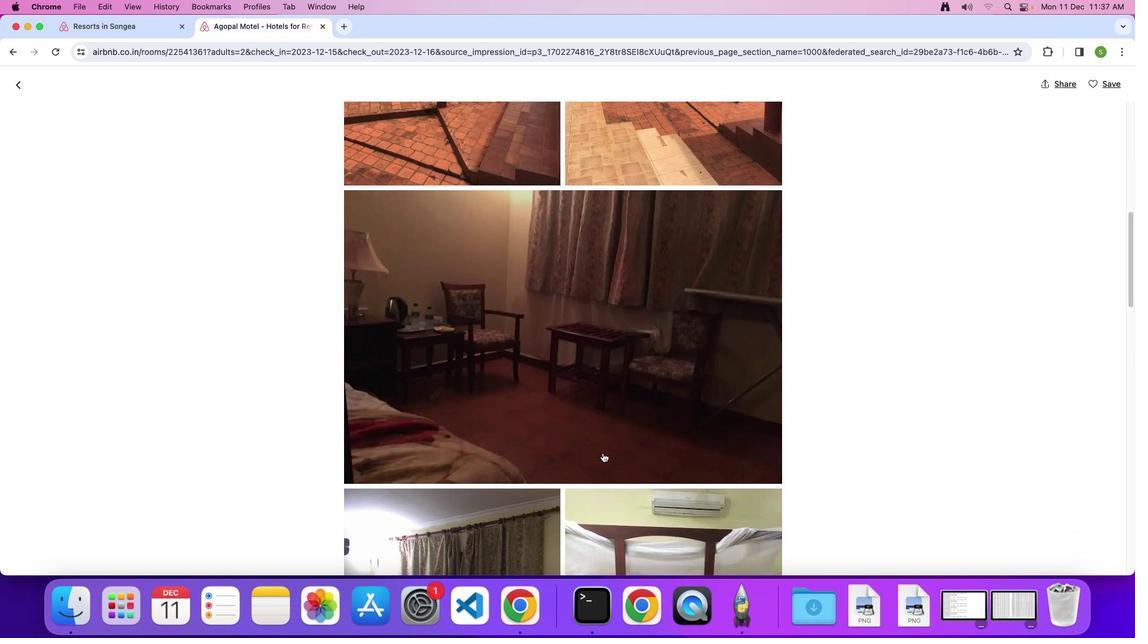 
Action: Mouse scrolled (602, 452) with delta (0, -1)
Screenshot: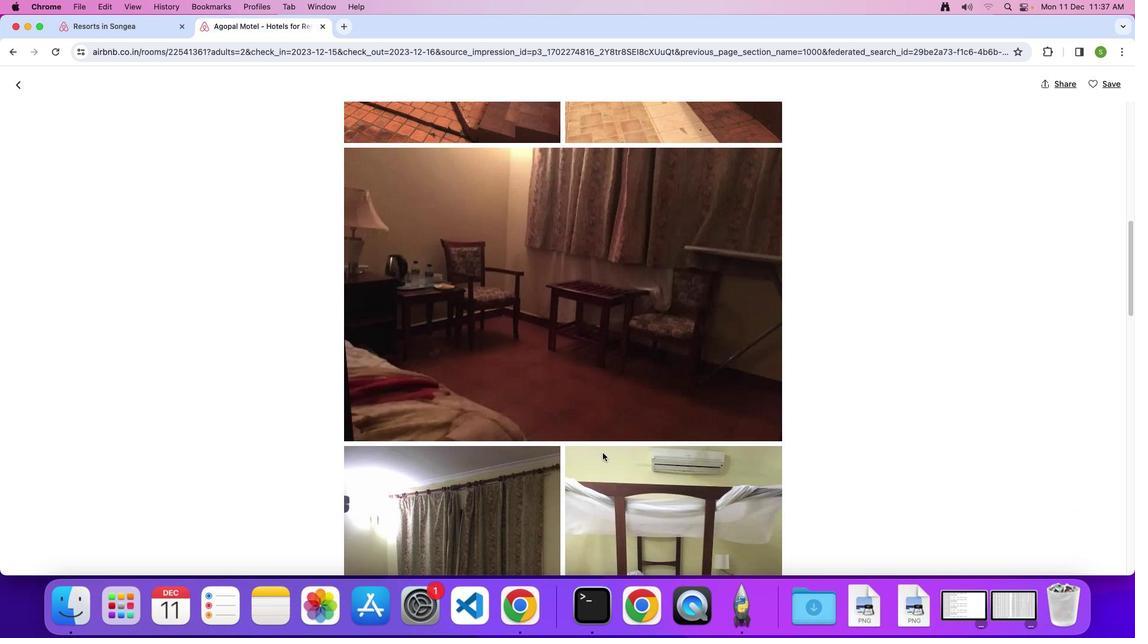
Action: Mouse scrolled (602, 452) with delta (0, 0)
Screenshot: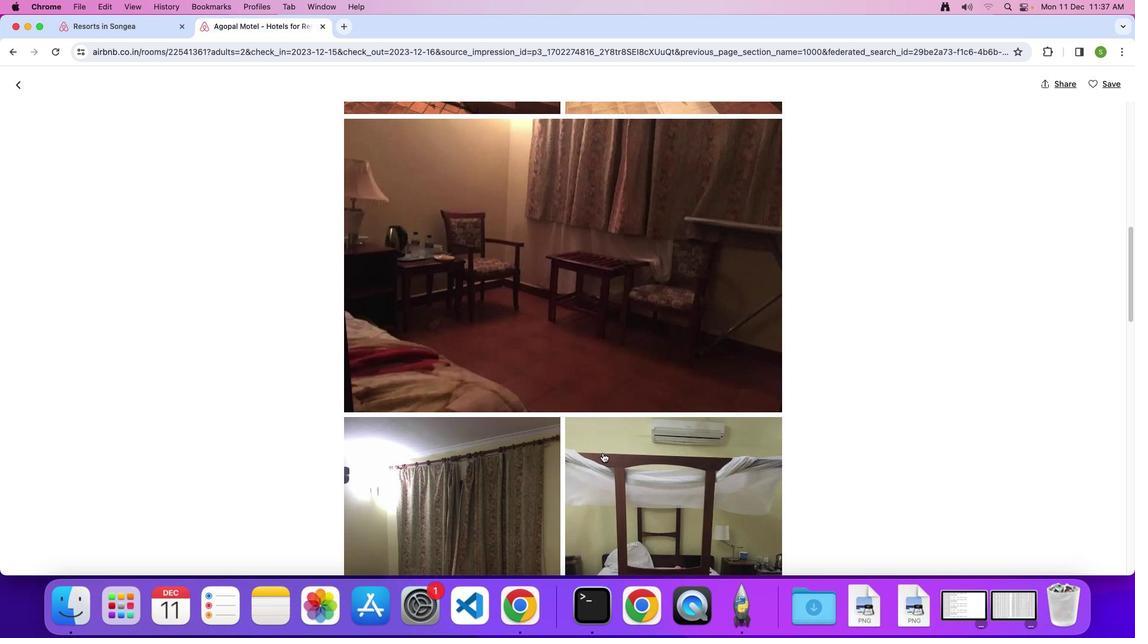
Action: Mouse scrolled (602, 452) with delta (0, 0)
Screenshot: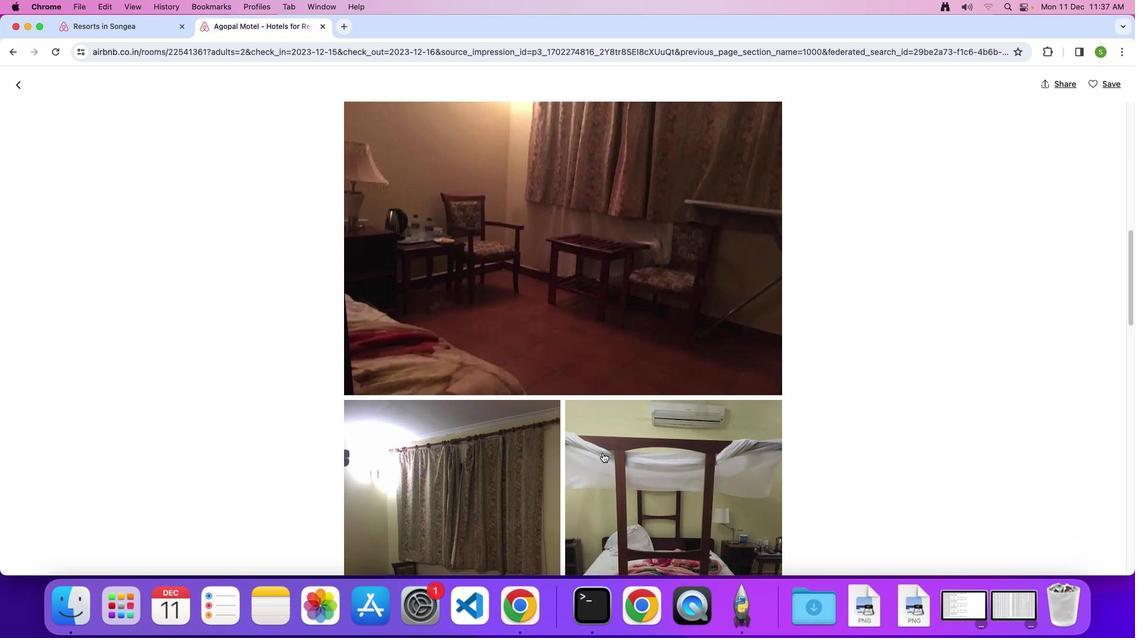 
Action: Mouse scrolled (602, 452) with delta (0, -1)
Screenshot: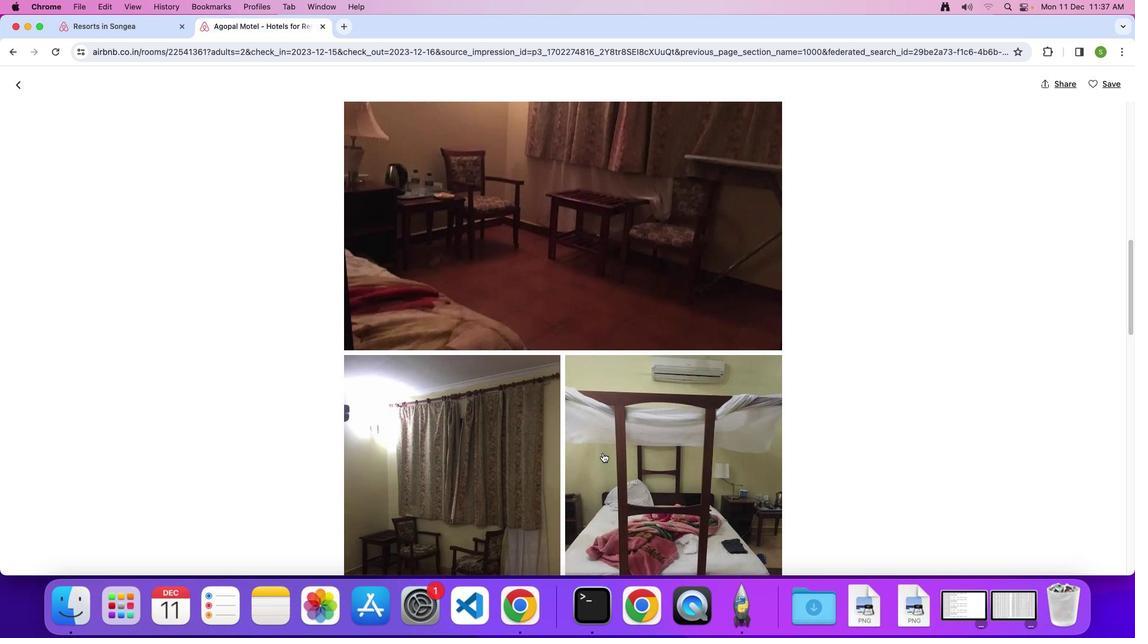 
Action: Mouse scrolled (602, 452) with delta (0, 0)
Screenshot: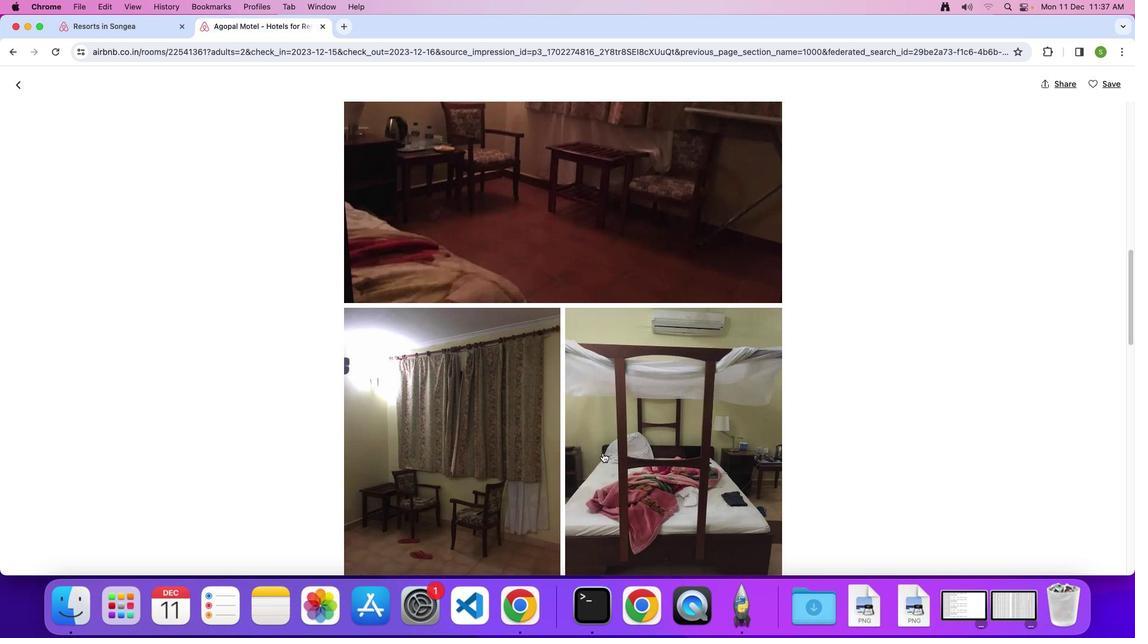 
Action: Mouse scrolled (602, 452) with delta (0, 0)
Screenshot: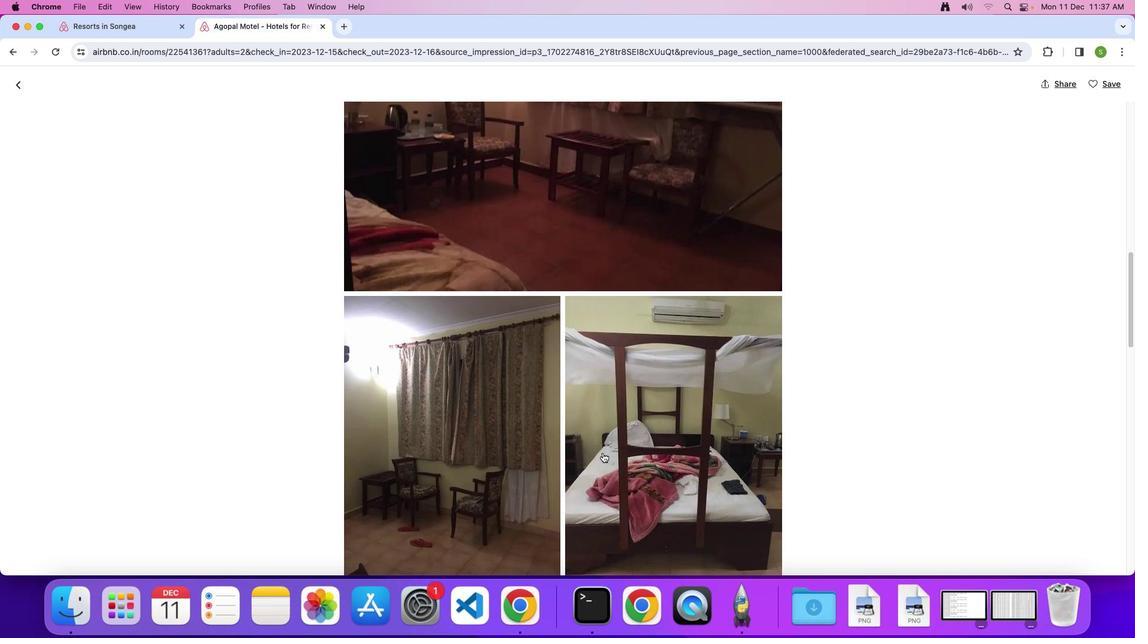 
Action: Mouse scrolled (602, 452) with delta (0, 0)
Screenshot: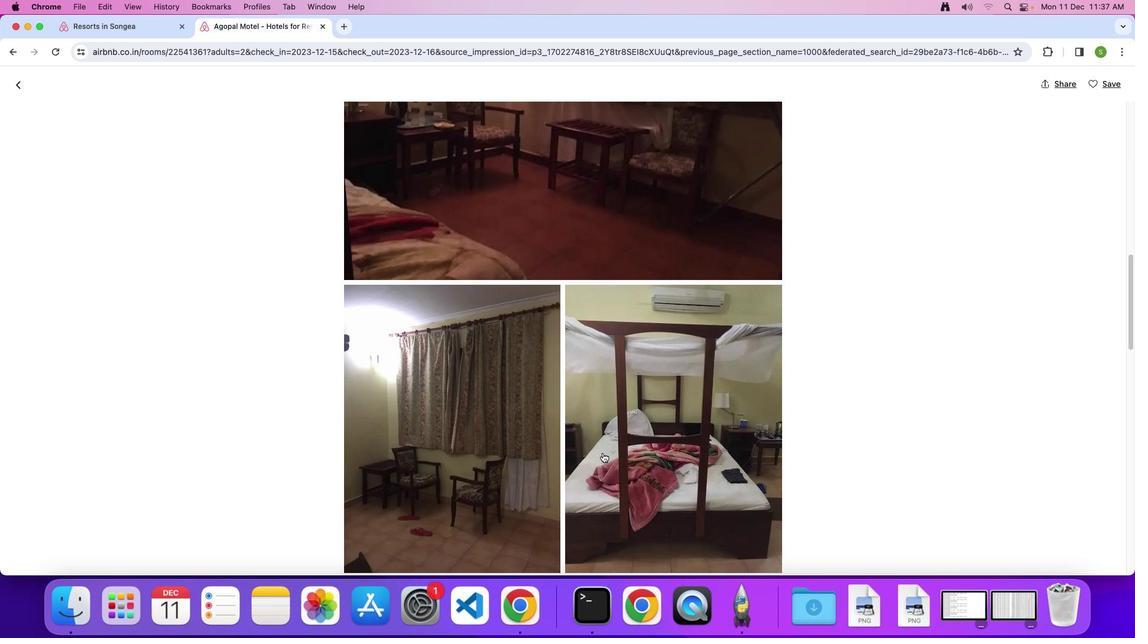 
Action: Mouse scrolled (602, 452) with delta (0, 0)
Screenshot: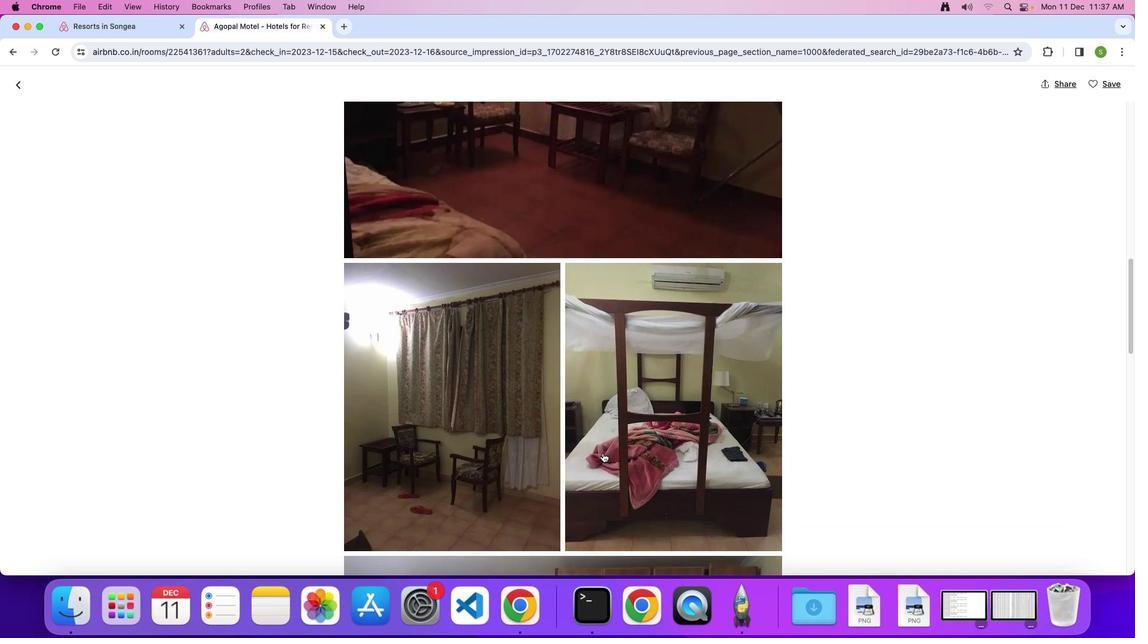 
Action: Mouse scrolled (602, 452) with delta (0, -1)
Screenshot: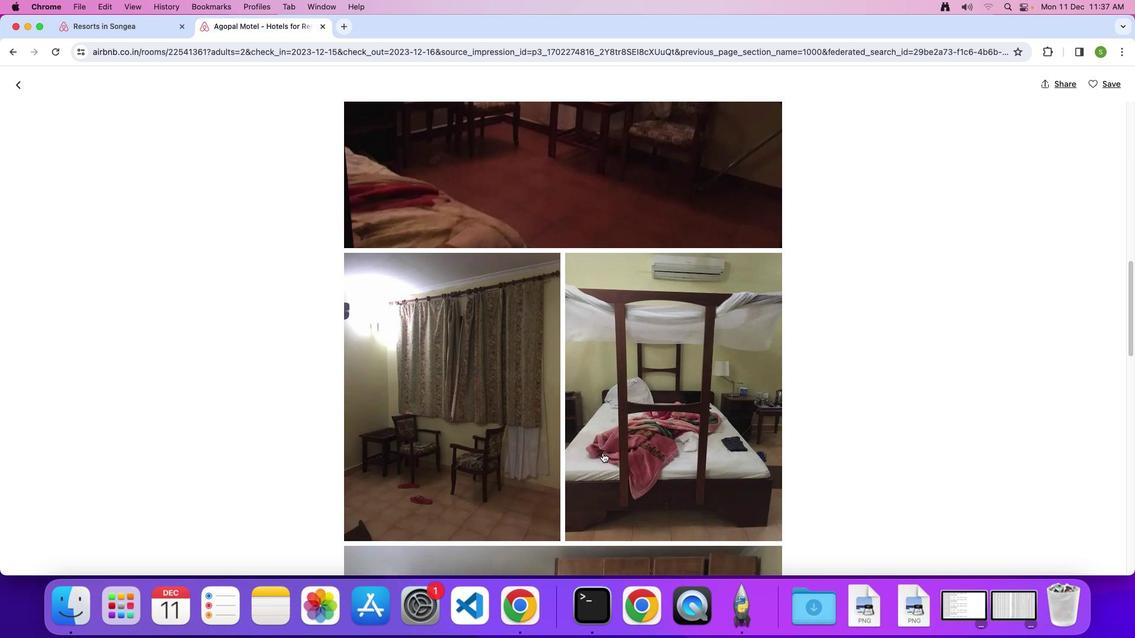 
Action: Mouse scrolled (602, 452) with delta (0, 0)
Screenshot: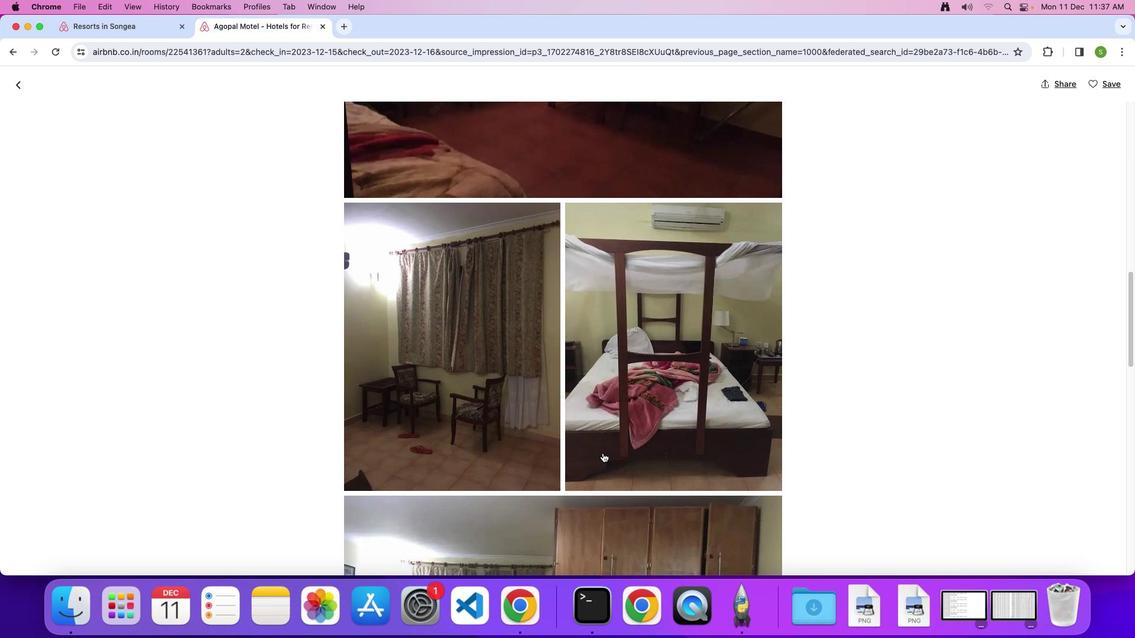 
Action: Mouse scrolled (602, 452) with delta (0, 0)
Screenshot: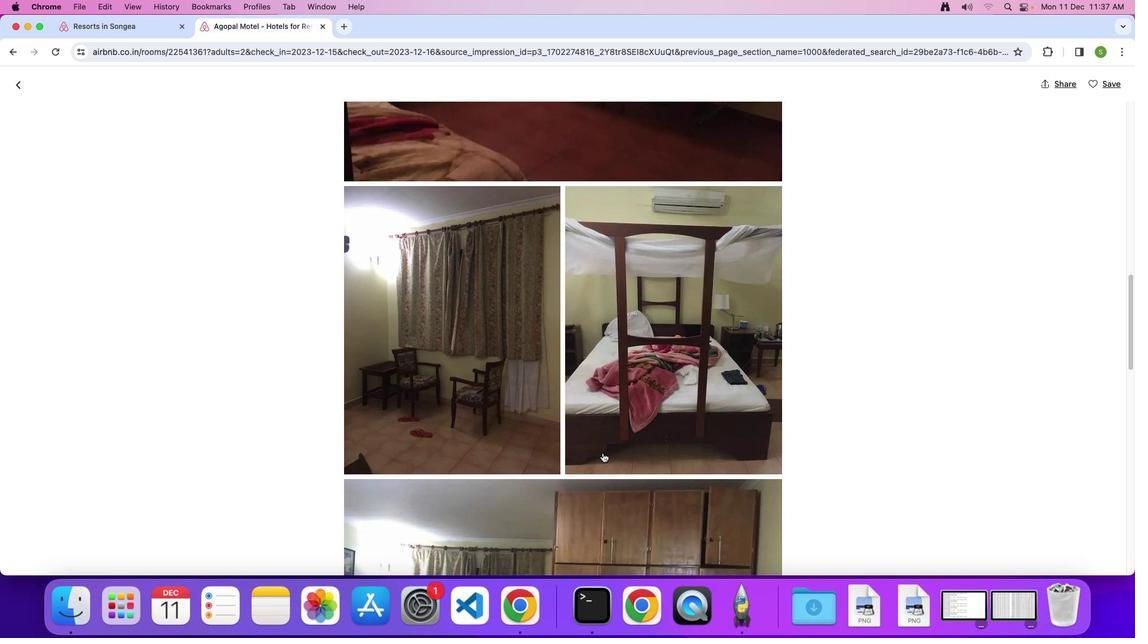 
Action: Mouse scrolled (602, 452) with delta (0, -1)
Screenshot: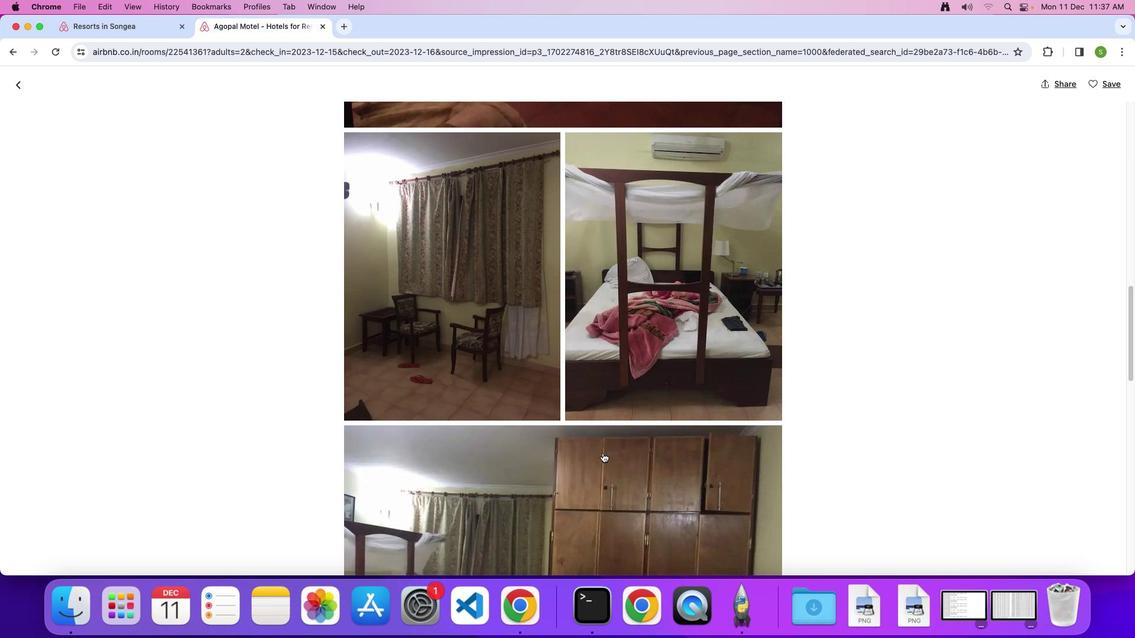 
Action: Mouse scrolled (602, 452) with delta (0, 0)
Screenshot: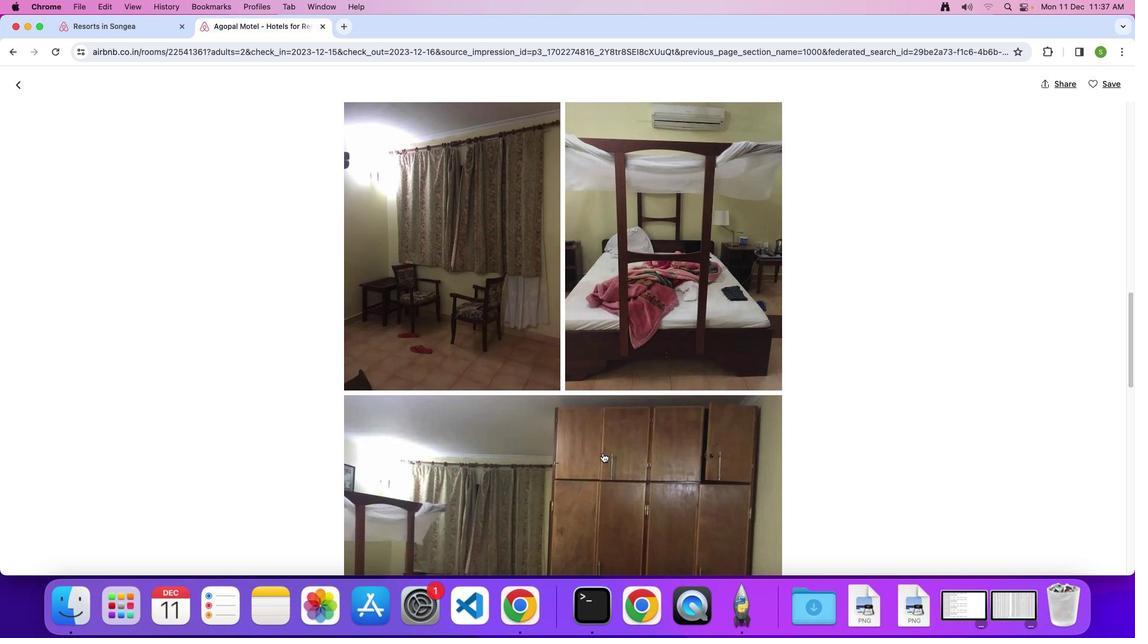 
Action: Mouse scrolled (602, 452) with delta (0, 0)
Screenshot: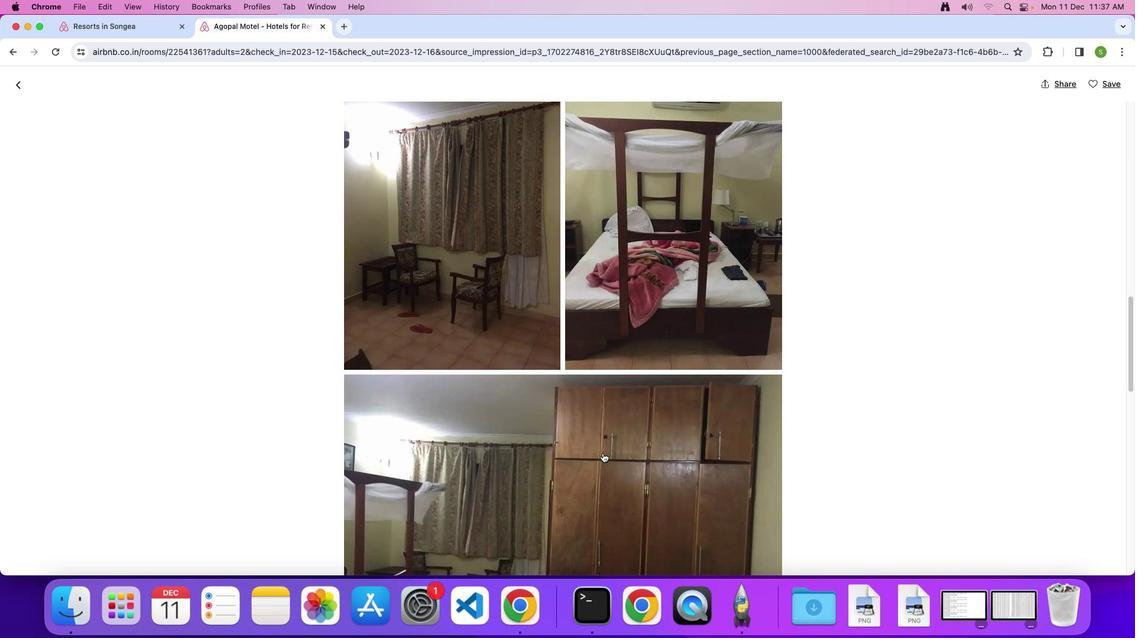 
Action: Mouse scrolled (602, 452) with delta (0, -1)
Screenshot: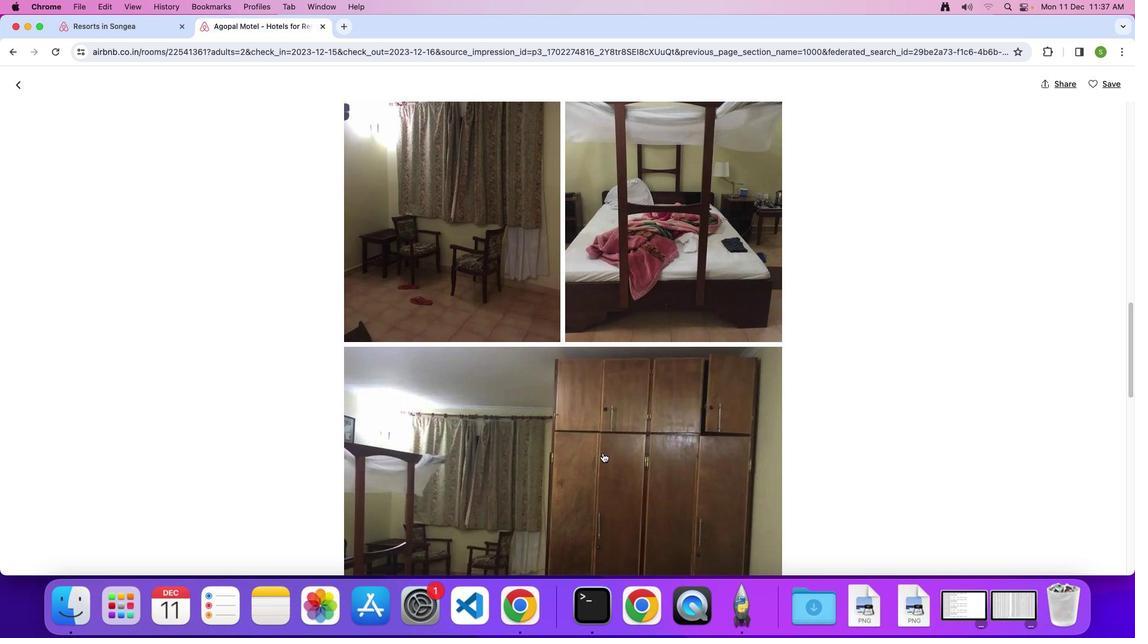 
Action: Mouse scrolled (602, 452) with delta (0, 0)
Screenshot: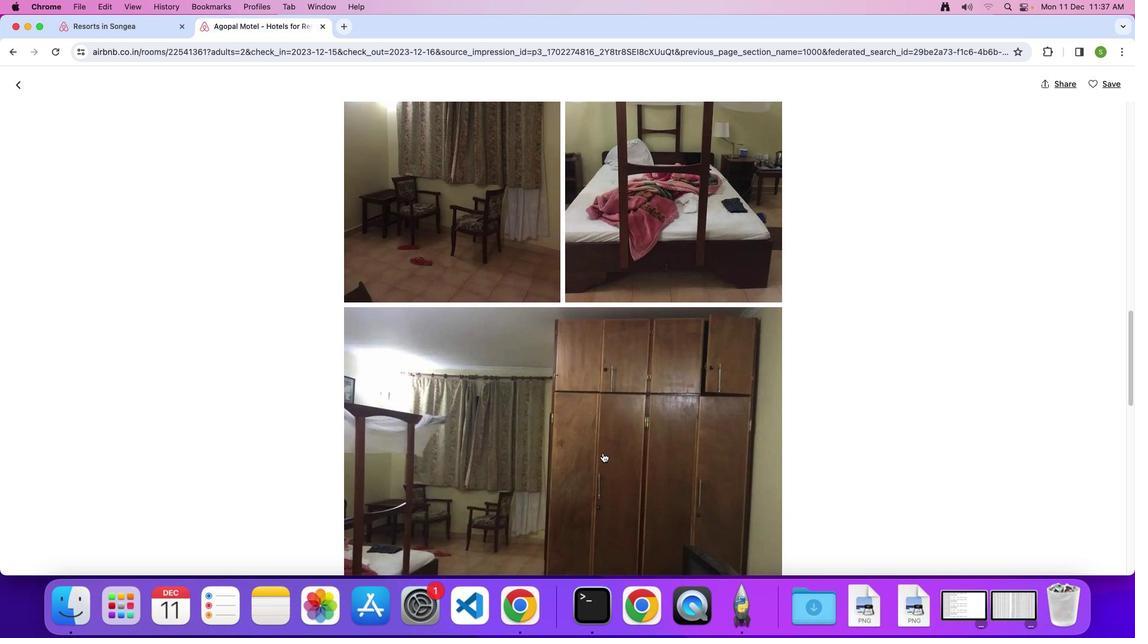 
Action: Mouse scrolled (602, 452) with delta (0, 0)
Screenshot: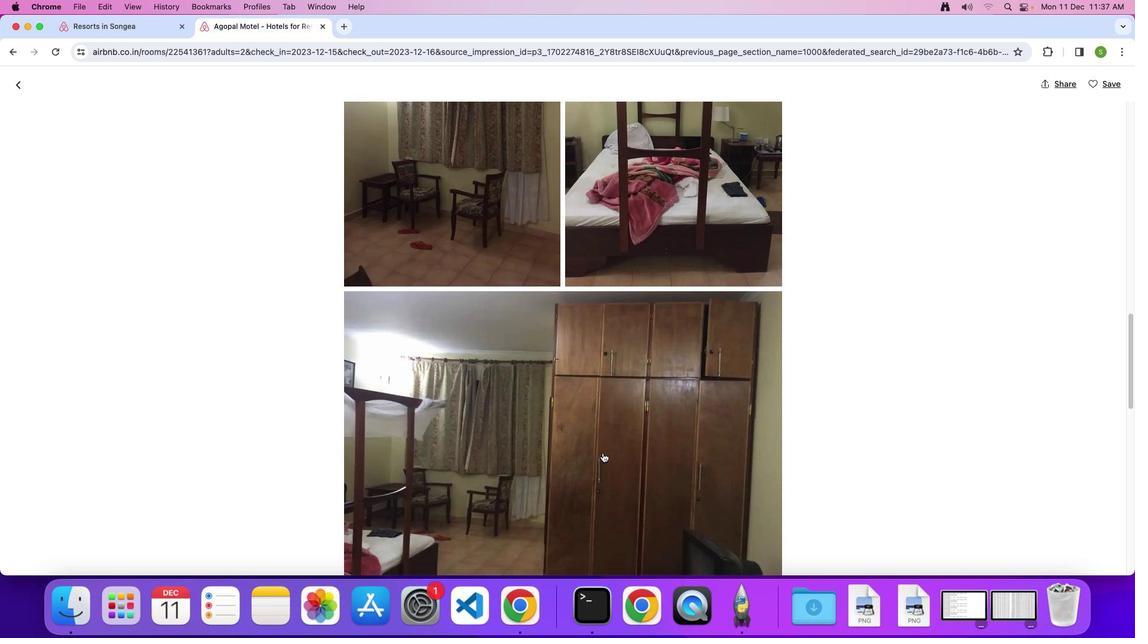 
Action: Mouse scrolled (602, 452) with delta (0, -1)
Screenshot: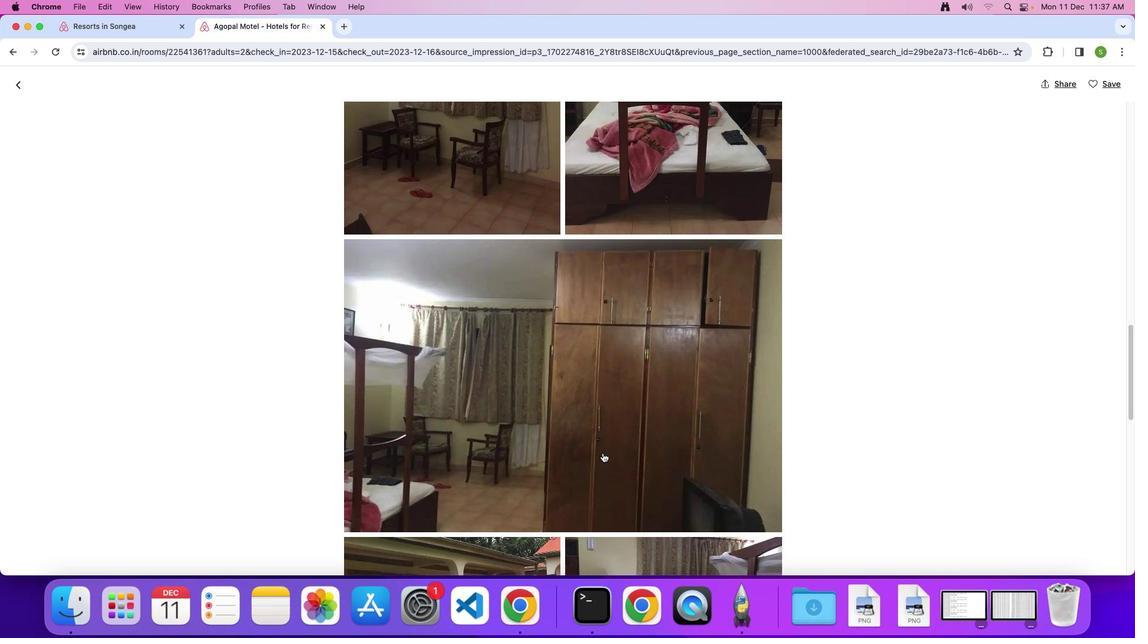 
Action: Mouse scrolled (602, 452) with delta (0, 0)
Screenshot: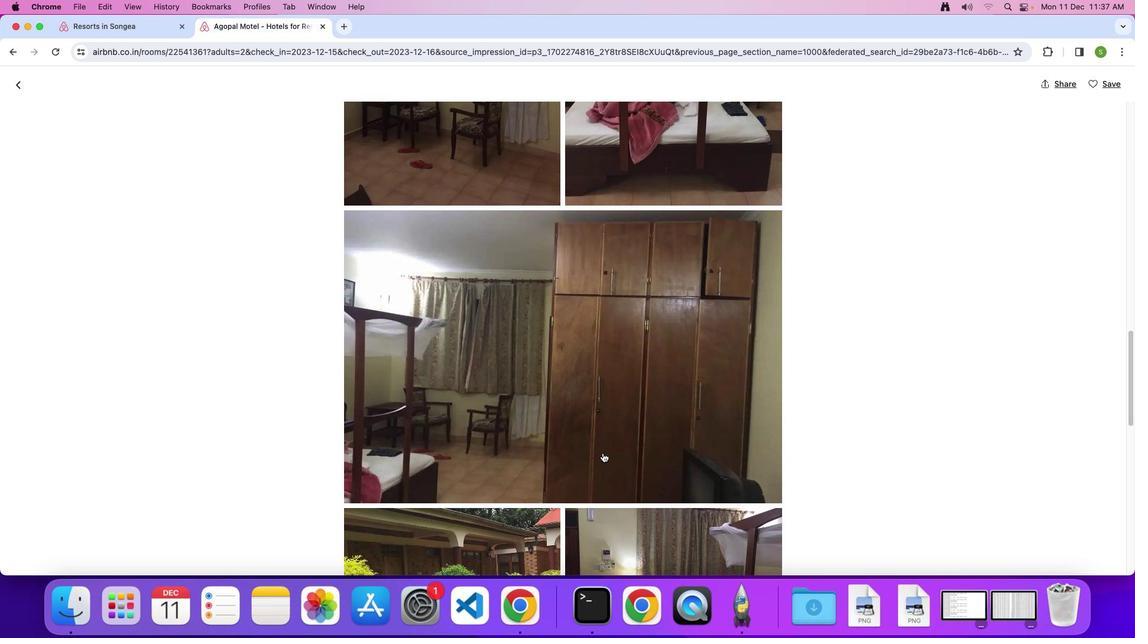 
Action: Mouse scrolled (602, 452) with delta (0, 0)
Screenshot: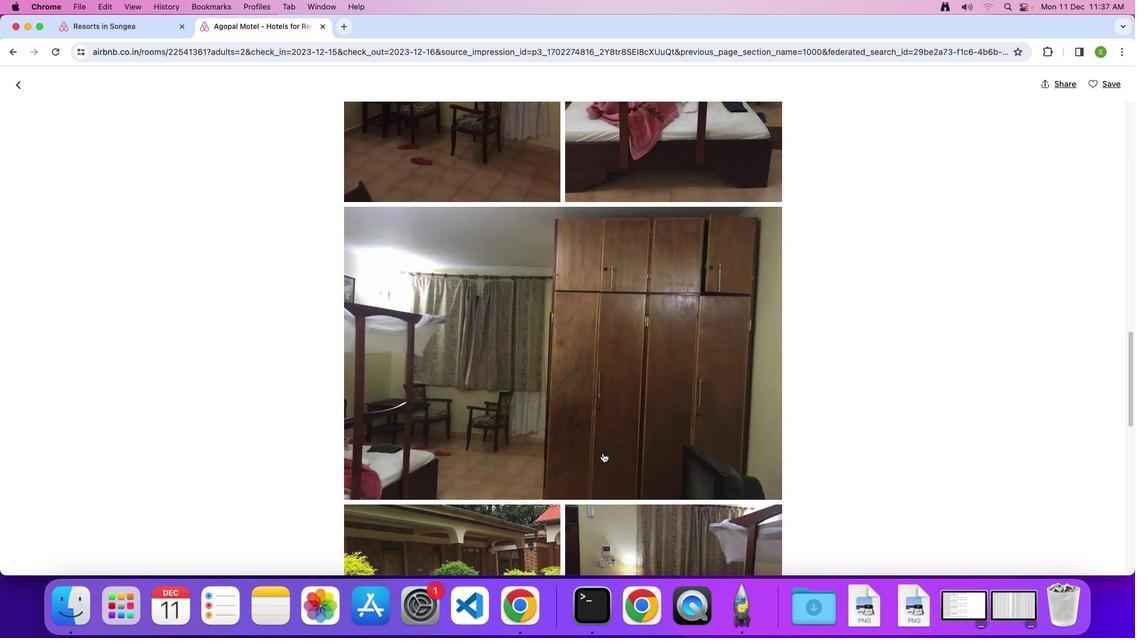 
Action: Mouse scrolled (602, 452) with delta (0, 0)
Screenshot: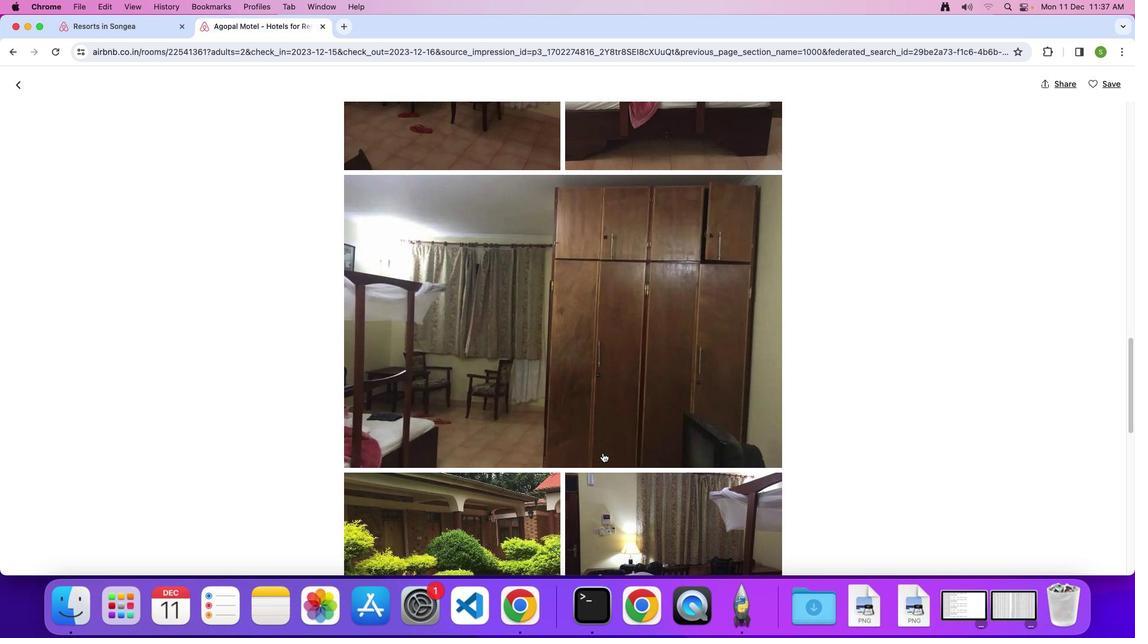 
Action: Mouse scrolled (602, 452) with delta (0, 0)
Screenshot: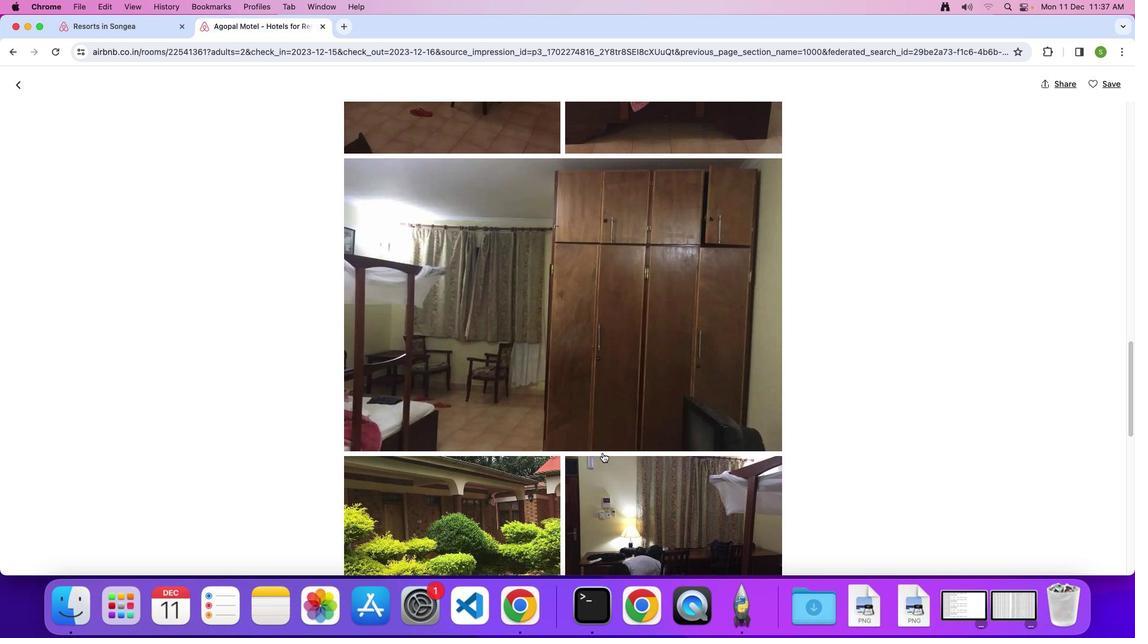 
Action: Mouse scrolled (602, 452) with delta (0, 0)
Screenshot: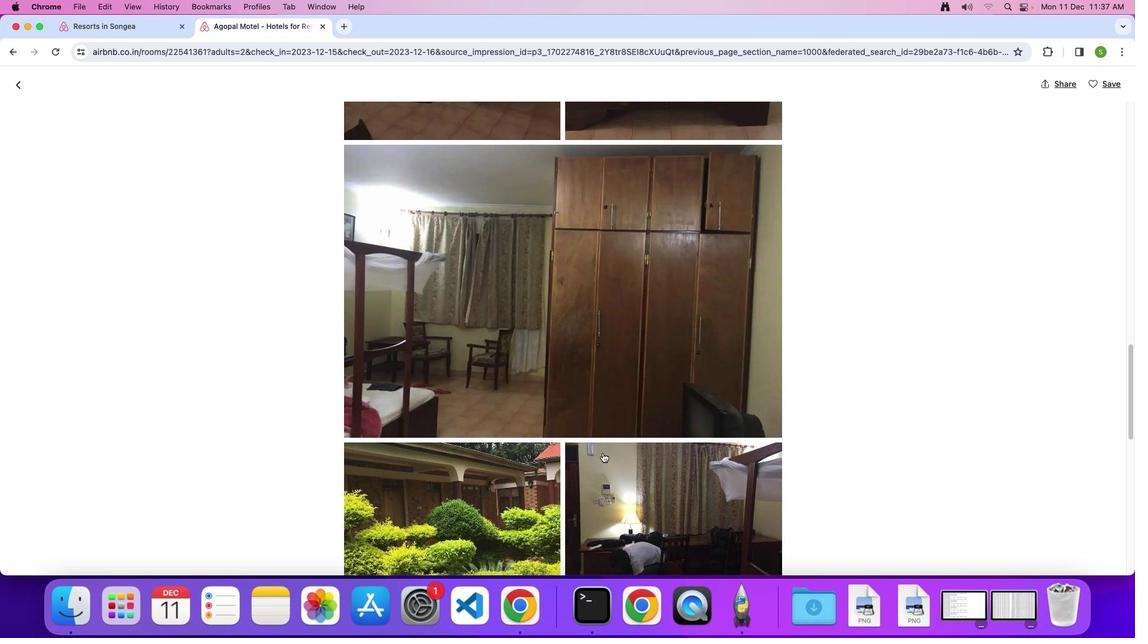 
Action: Mouse scrolled (602, 452) with delta (0, -1)
Screenshot: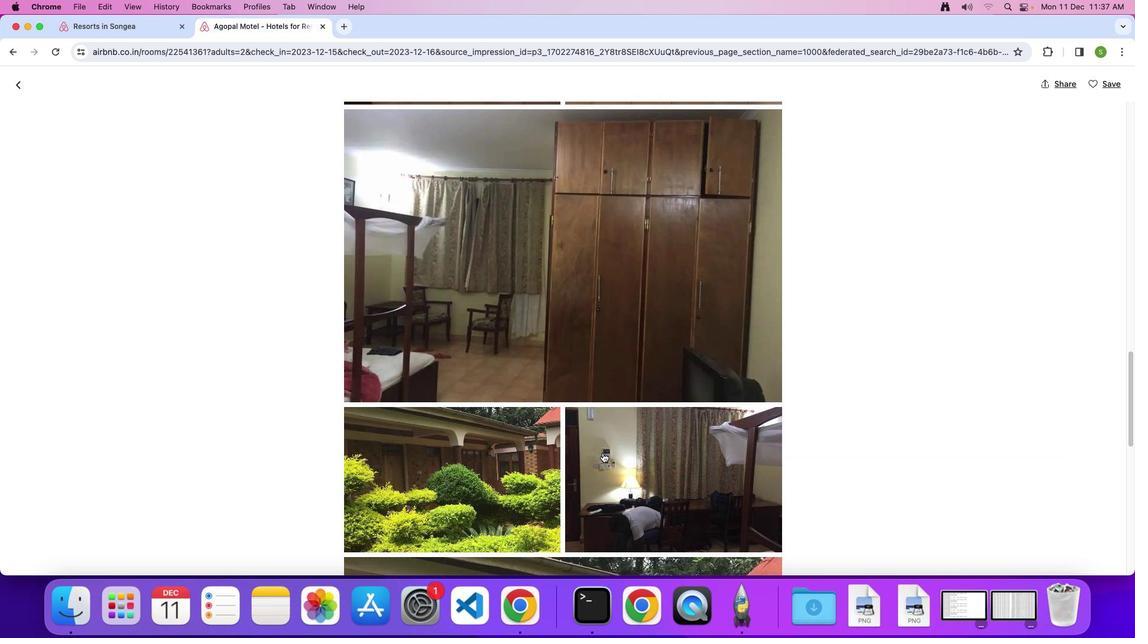 
Action: Mouse scrolled (602, 452) with delta (0, 0)
Screenshot: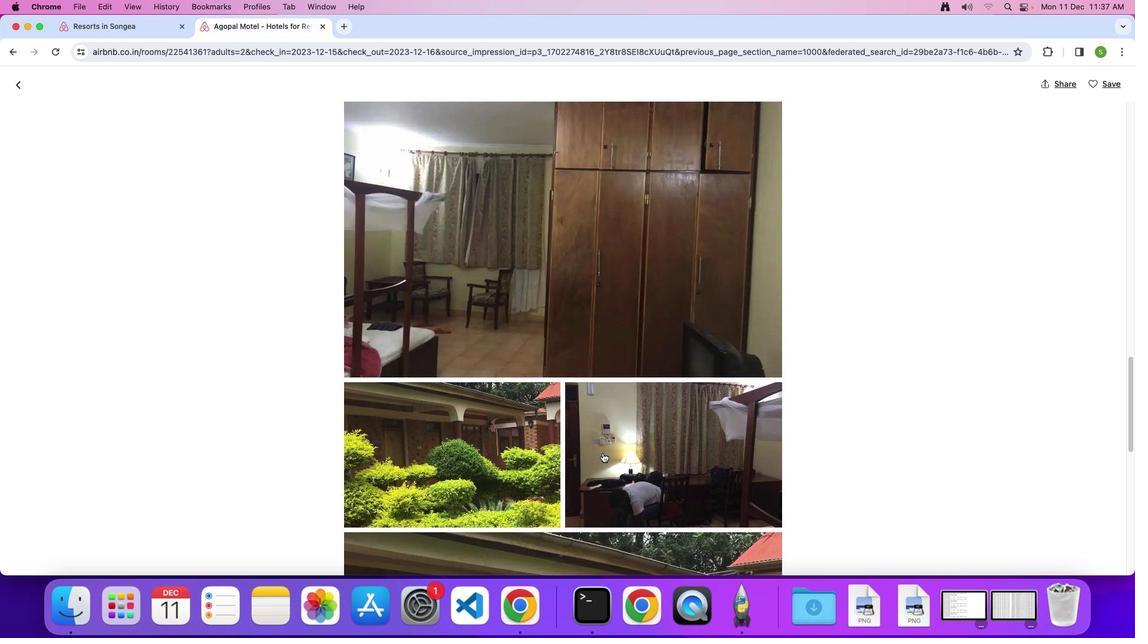 
Action: Mouse scrolled (602, 452) with delta (0, 0)
Screenshot: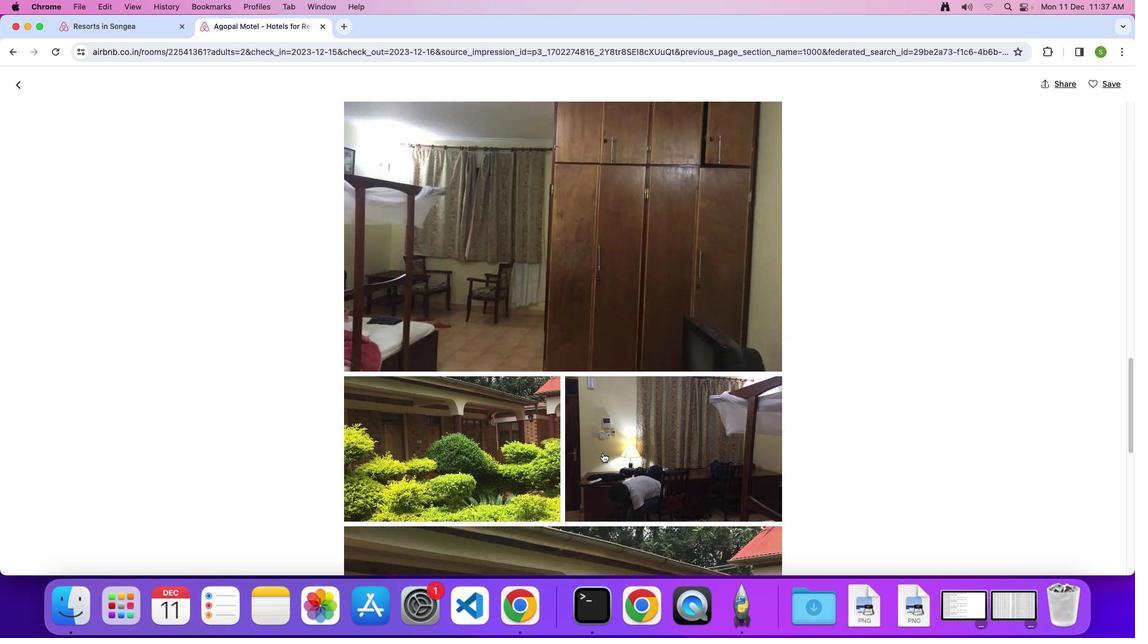 
Action: Mouse scrolled (602, 452) with delta (0, 0)
Screenshot: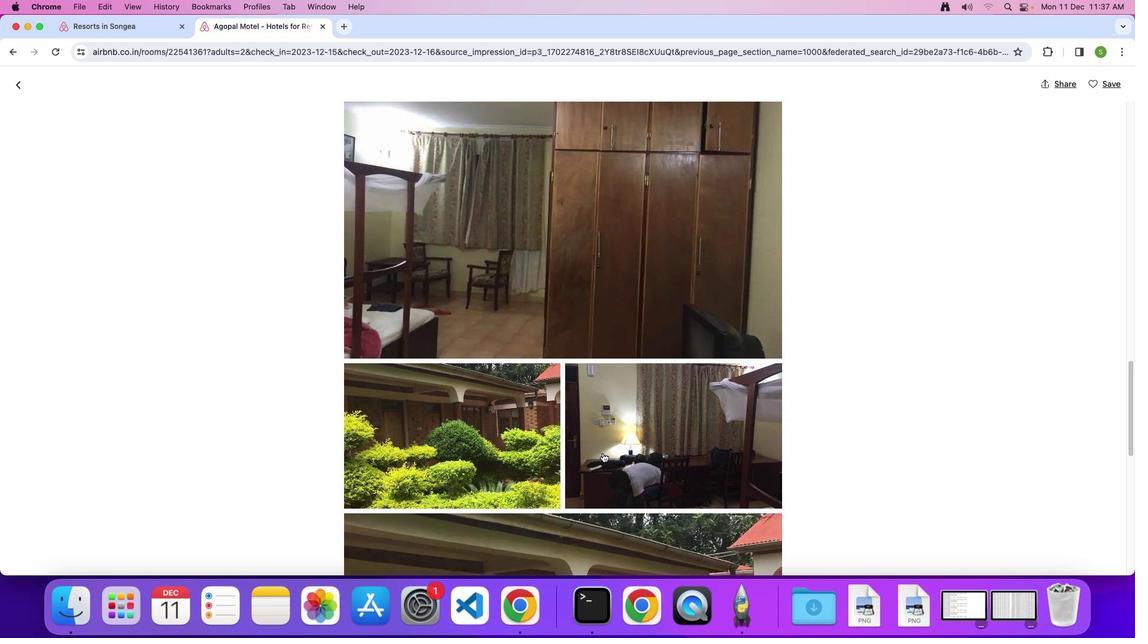 
Action: Mouse scrolled (602, 452) with delta (0, 0)
Screenshot: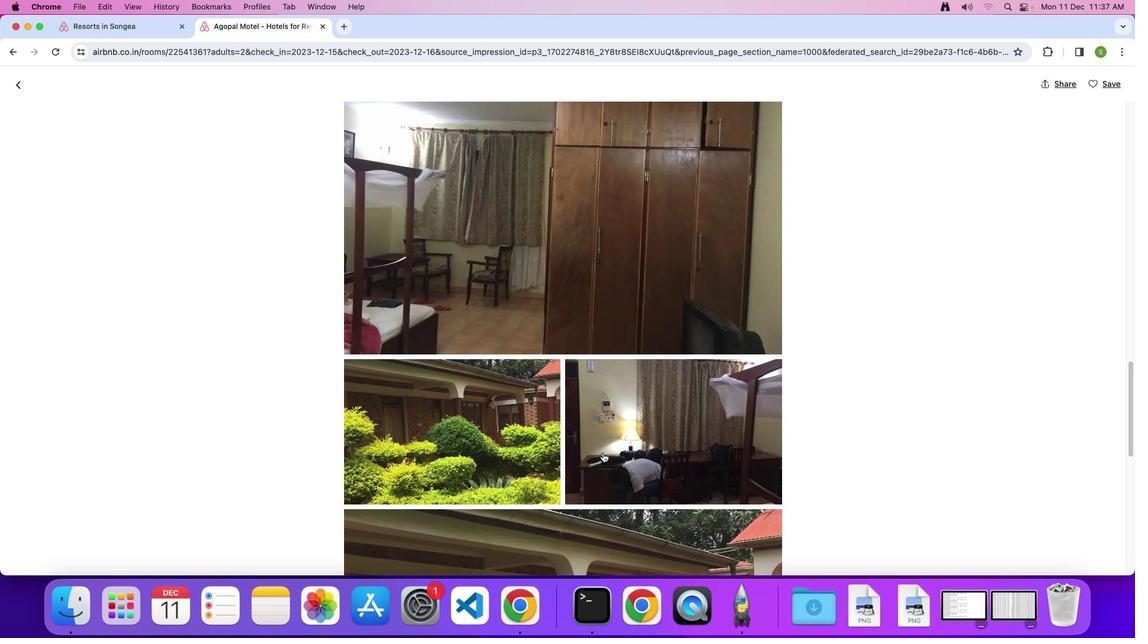 
Action: Mouse scrolled (602, 452) with delta (0, 0)
Screenshot: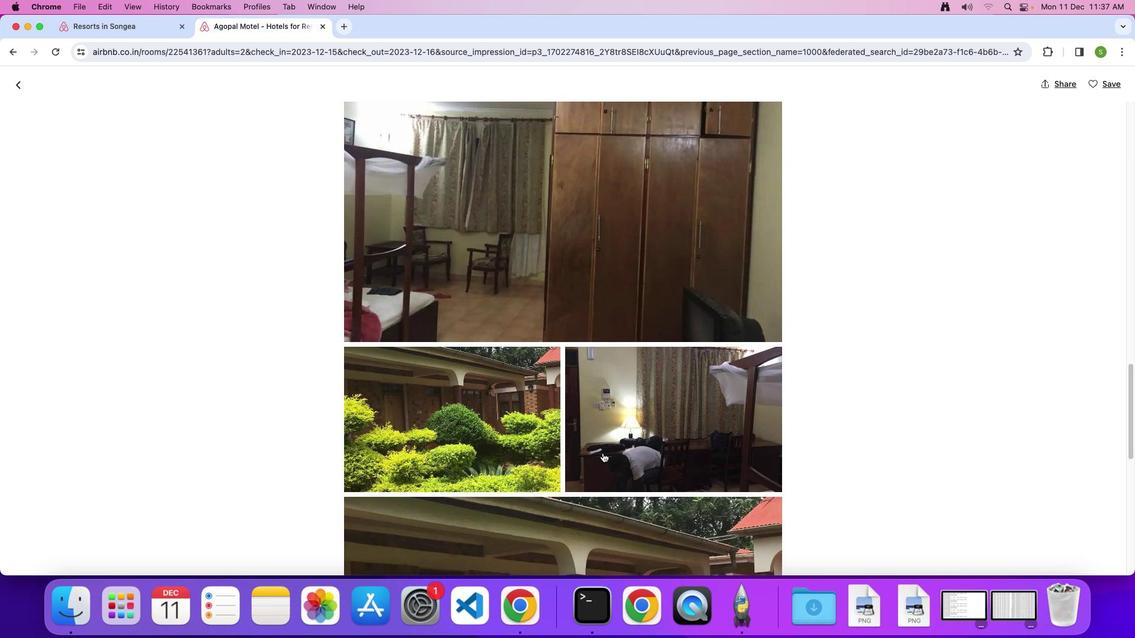
Action: Mouse scrolled (602, 452) with delta (0, 0)
Screenshot: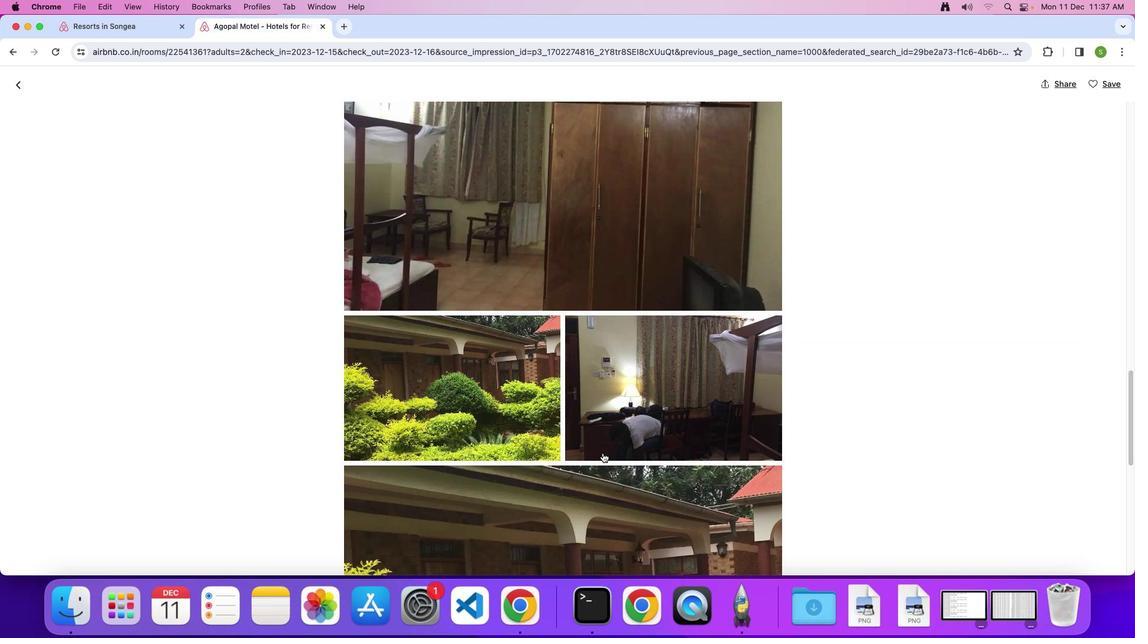
Action: Mouse scrolled (602, 452) with delta (0, 0)
Screenshot: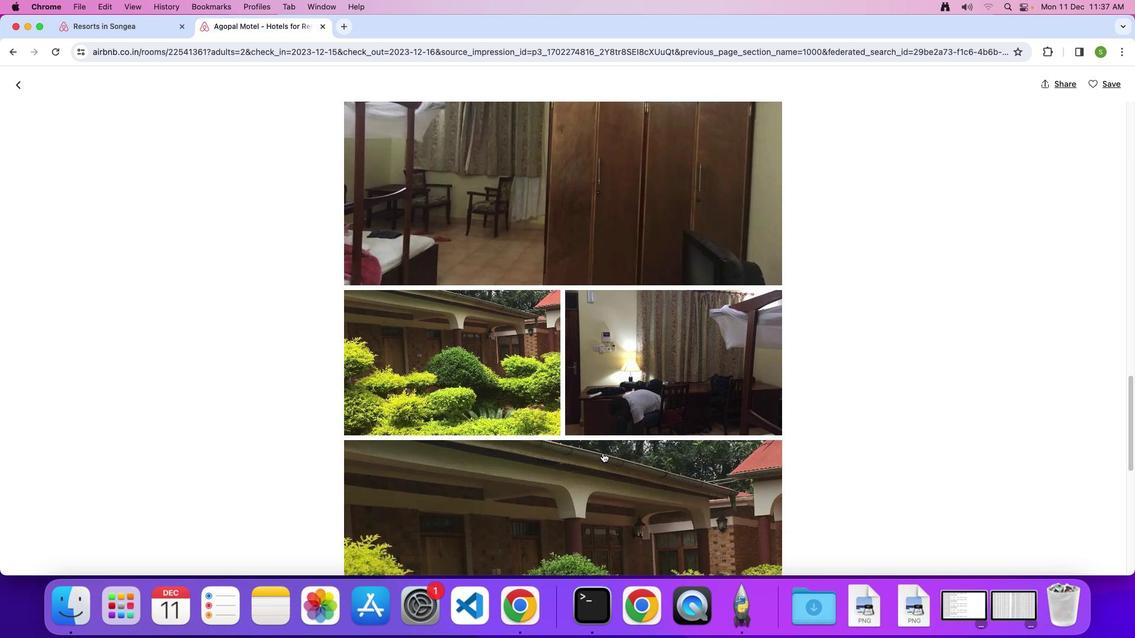 
Action: Mouse scrolled (602, 452) with delta (0, 0)
Screenshot: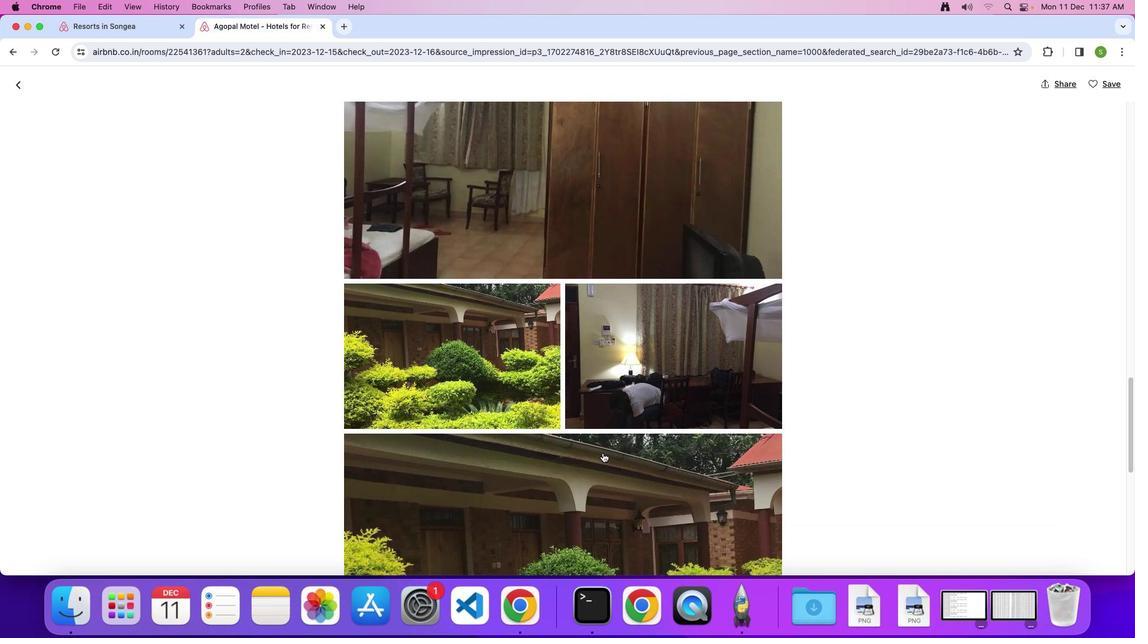 
Action: Mouse scrolled (602, 452) with delta (0, 0)
Screenshot: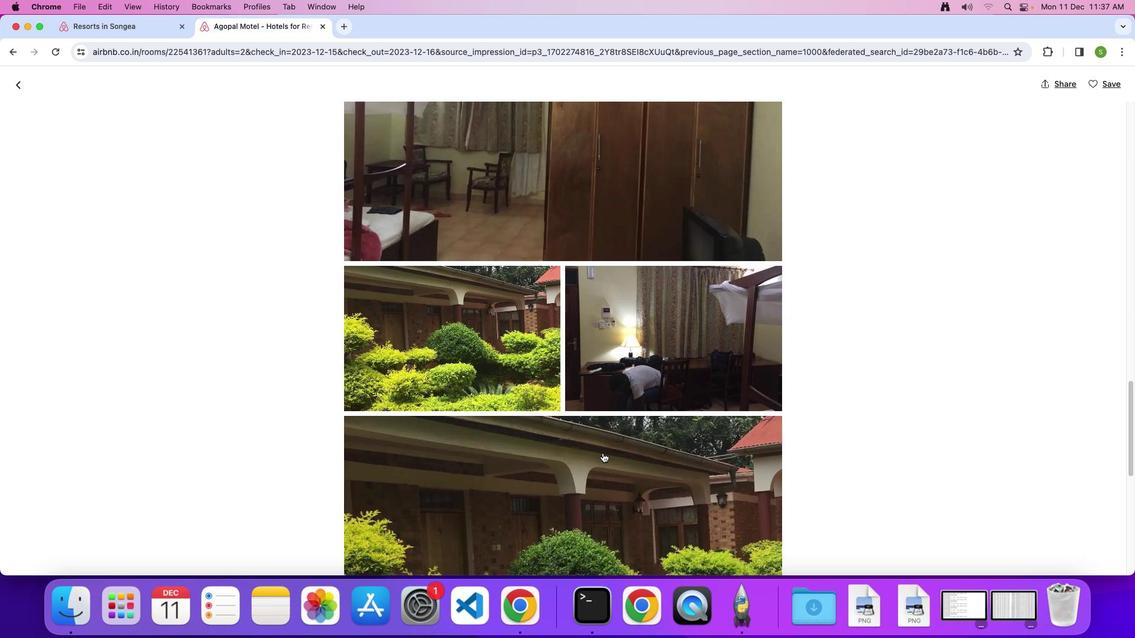 
Action: Mouse scrolled (602, 452) with delta (0, 0)
Screenshot: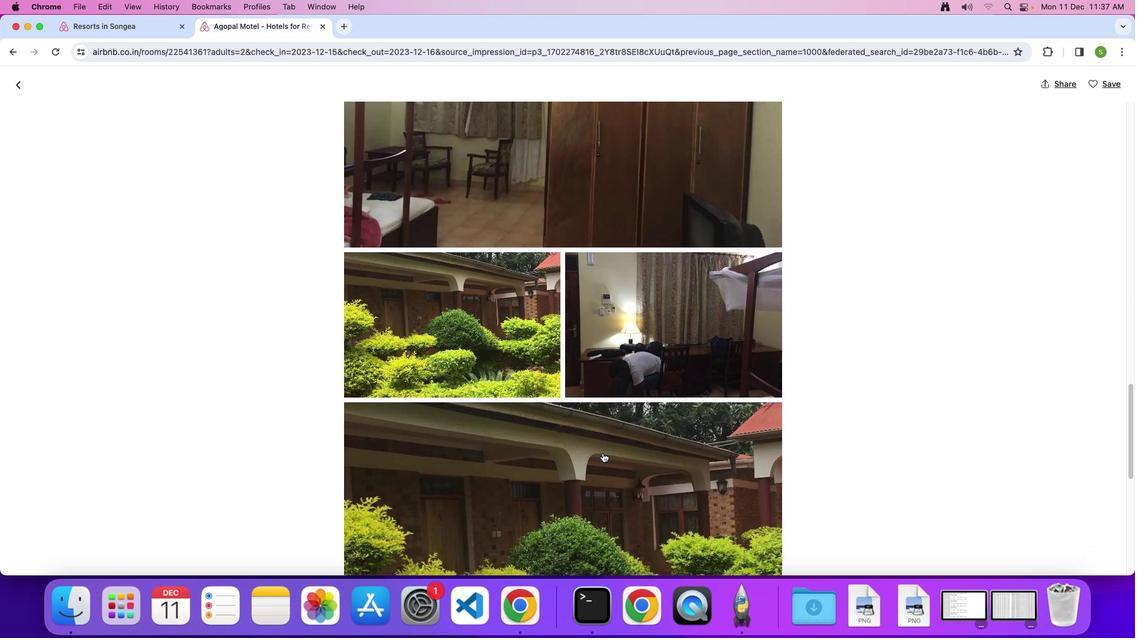 
Action: Mouse scrolled (602, 452) with delta (0, -1)
Screenshot: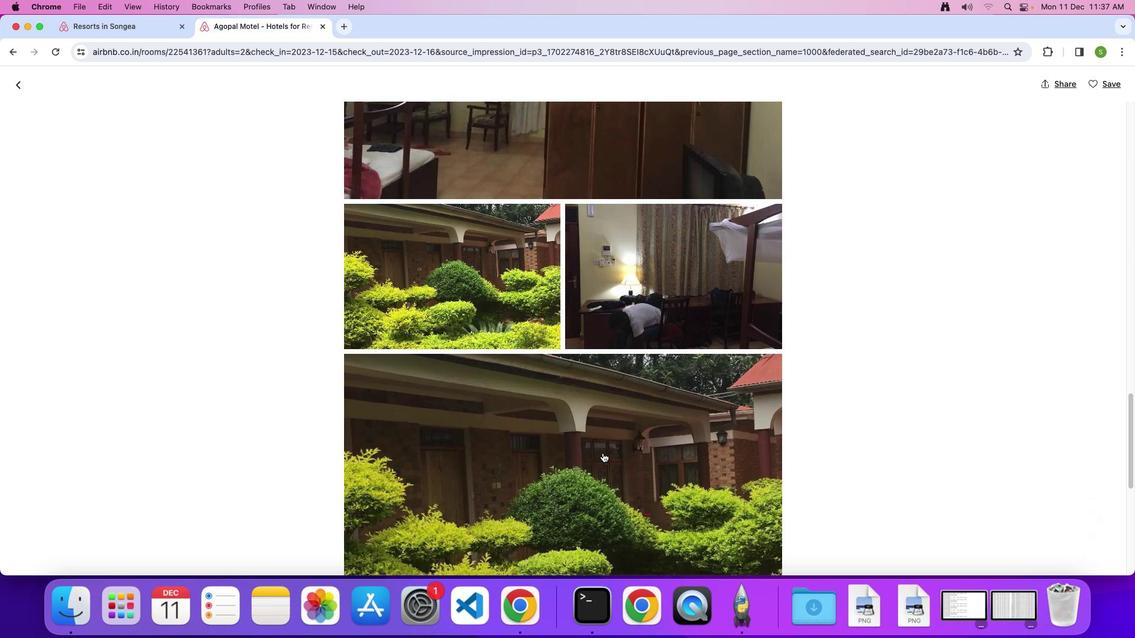 
Action: Mouse scrolled (602, 452) with delta (0, 0)
Screenshot: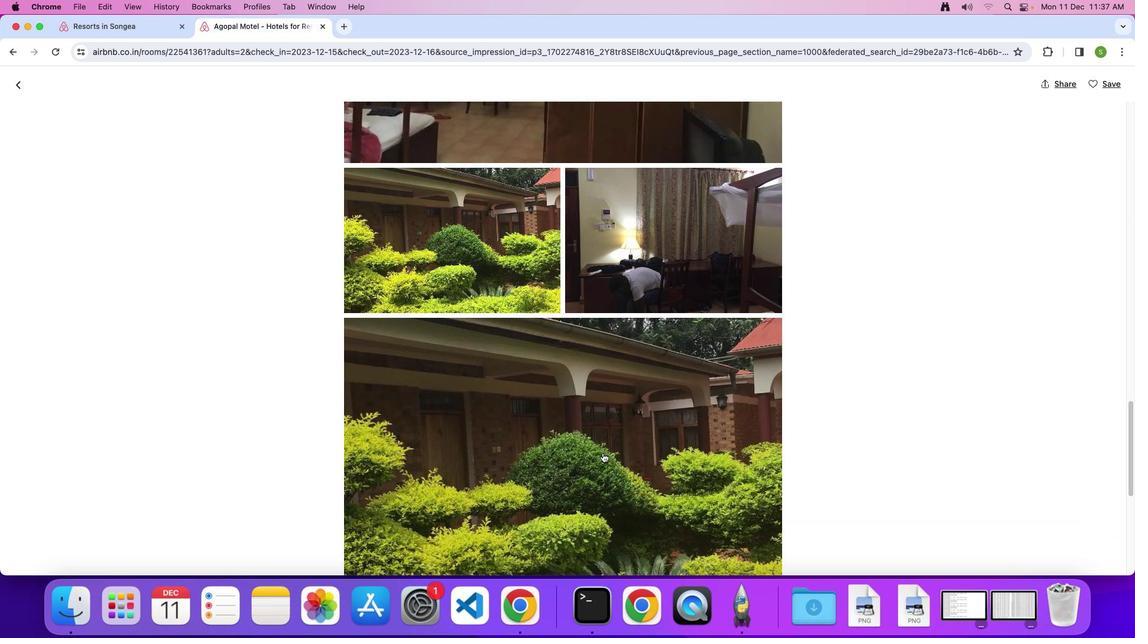 
Action: Mouse scrolled (602, 452) with delta (0, 0)
Screenshot: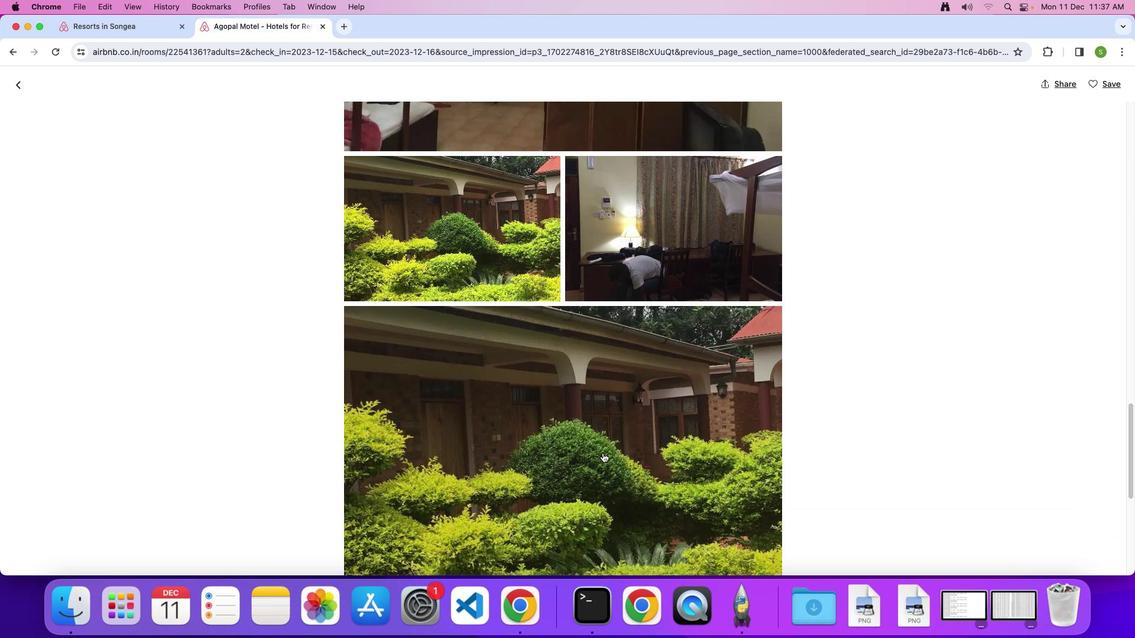 
Action: Mouse scrolled (602, 452) with delta (0, -1)
Screenshot: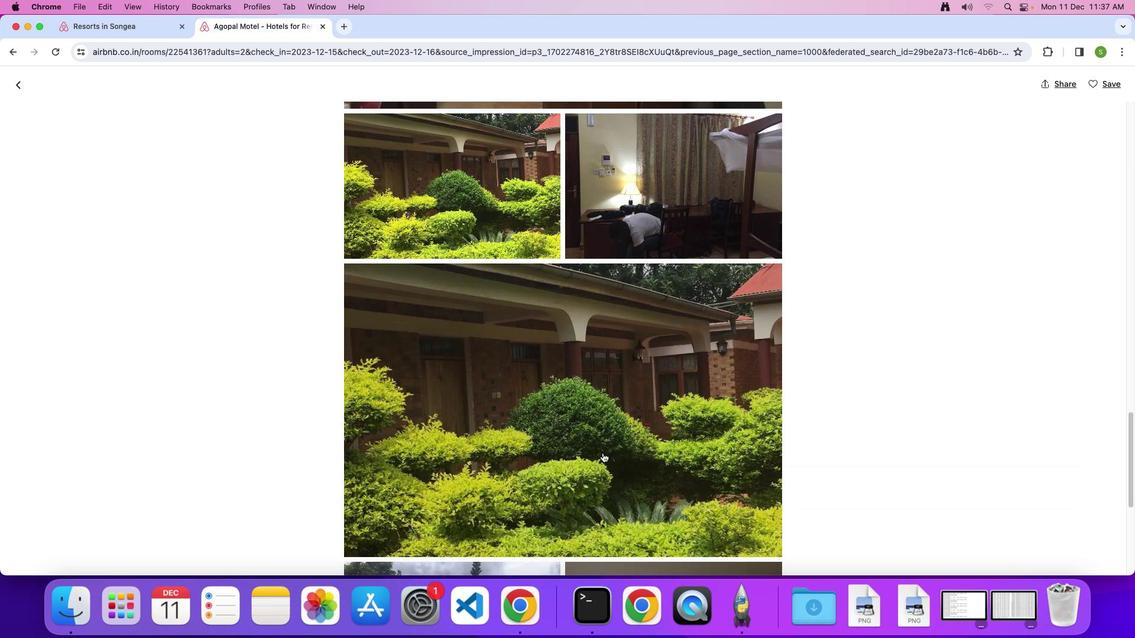 
Action: Mouse scrolled (602, 452) with delta (0, 0)
Screenshot: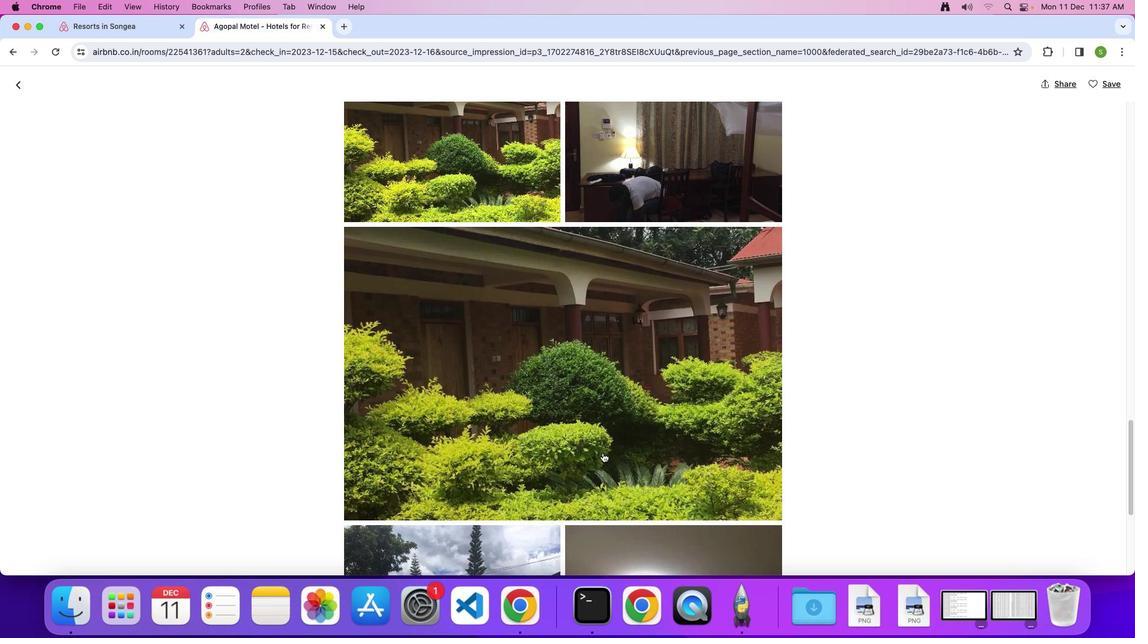 
Action: Mouse scrolled (602, 452) with delta (0, 0)
Screenshot: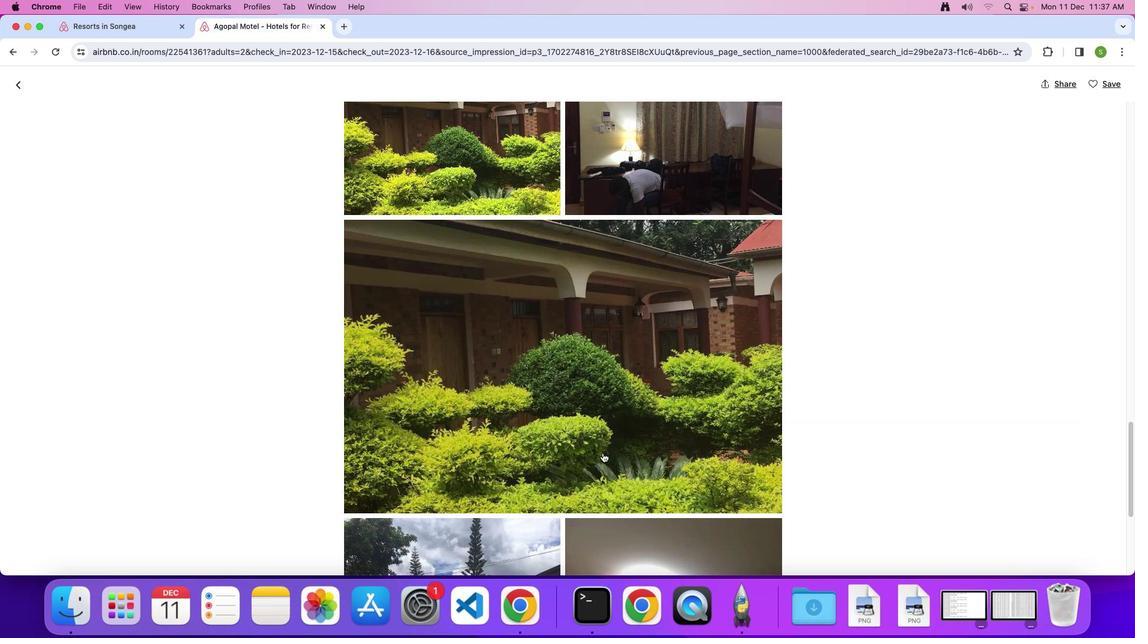 
Action: Mouse scrolled (602, 452) with delta (0, 0)
Screenshot: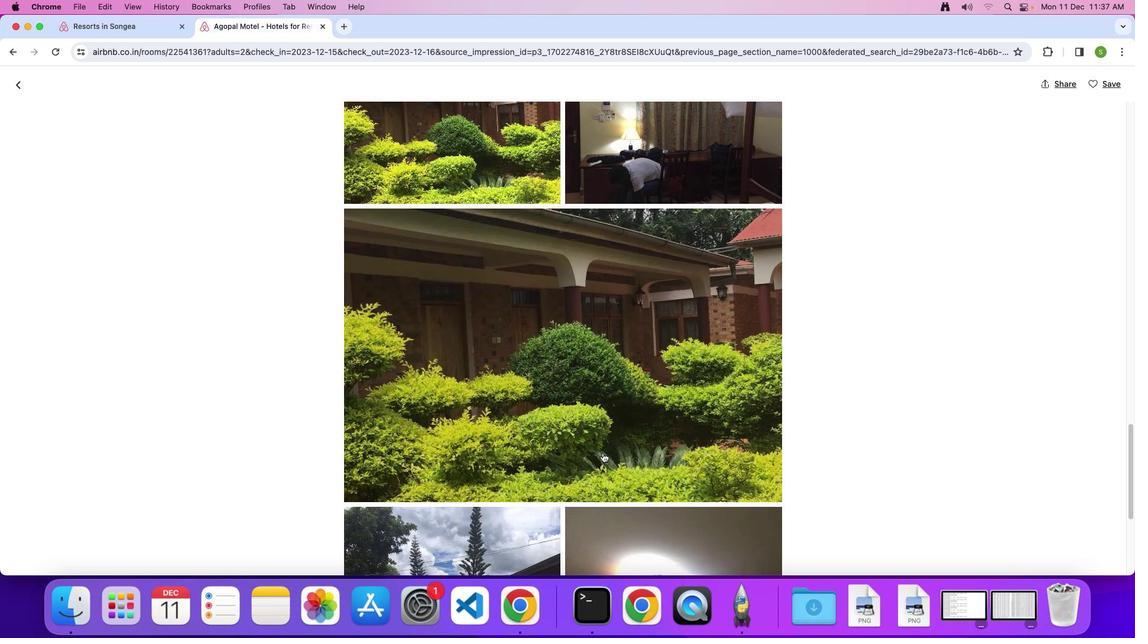 
Action: Mouse scrolled (602, 452) with delta (0, 0)
Screenshot: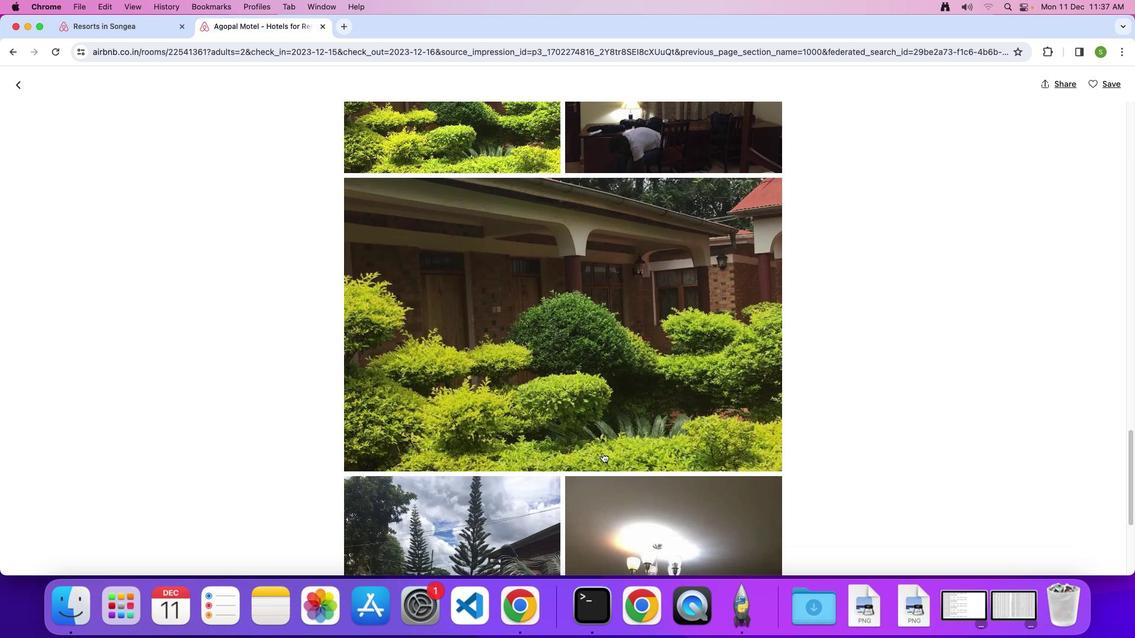 
Action: Mouse scrolled (602, 452) with delta (0, -1)
Screenshot: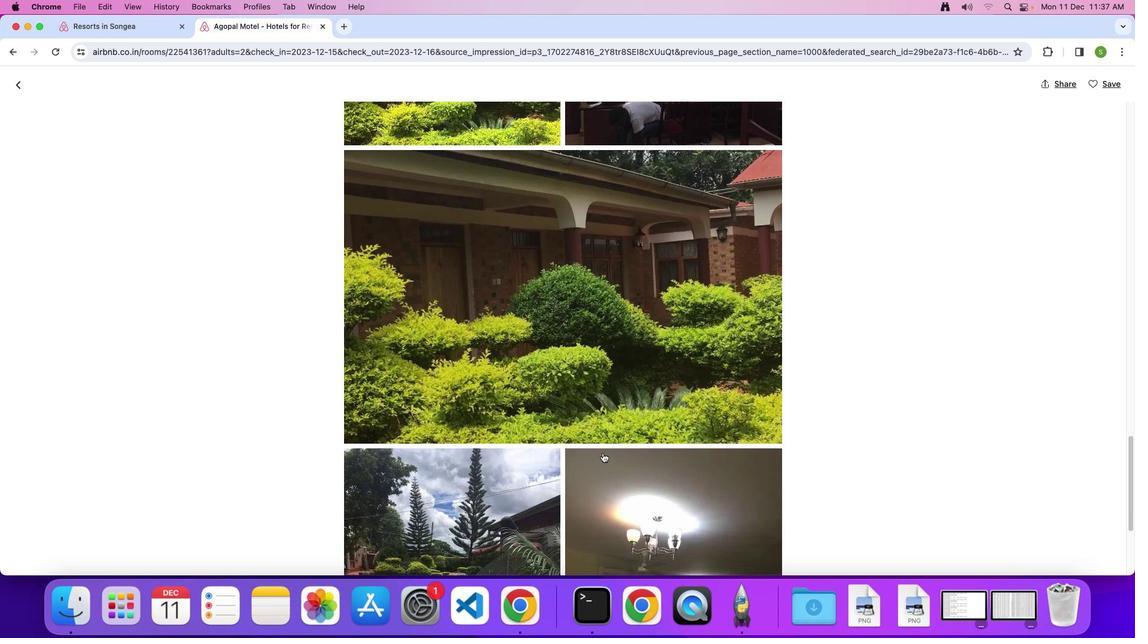
Action: Mouse scrolled (602, 452) with delta (0, 0)
Screenshot: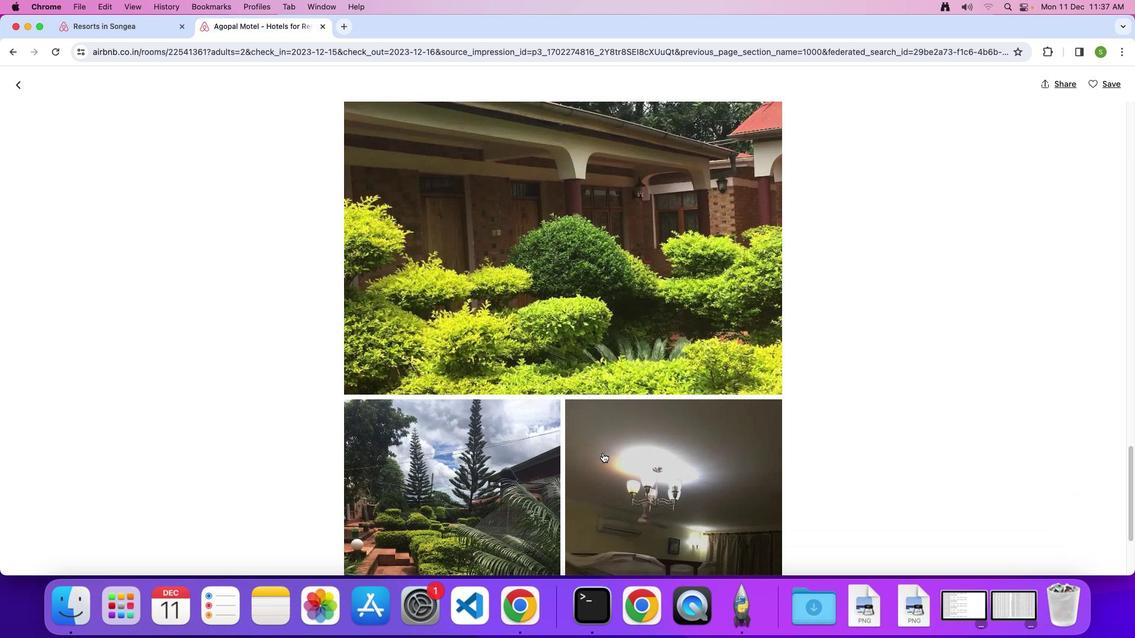 
Action: Mouse scrolled (602, 452) with delta (0, 0)
Screenshot: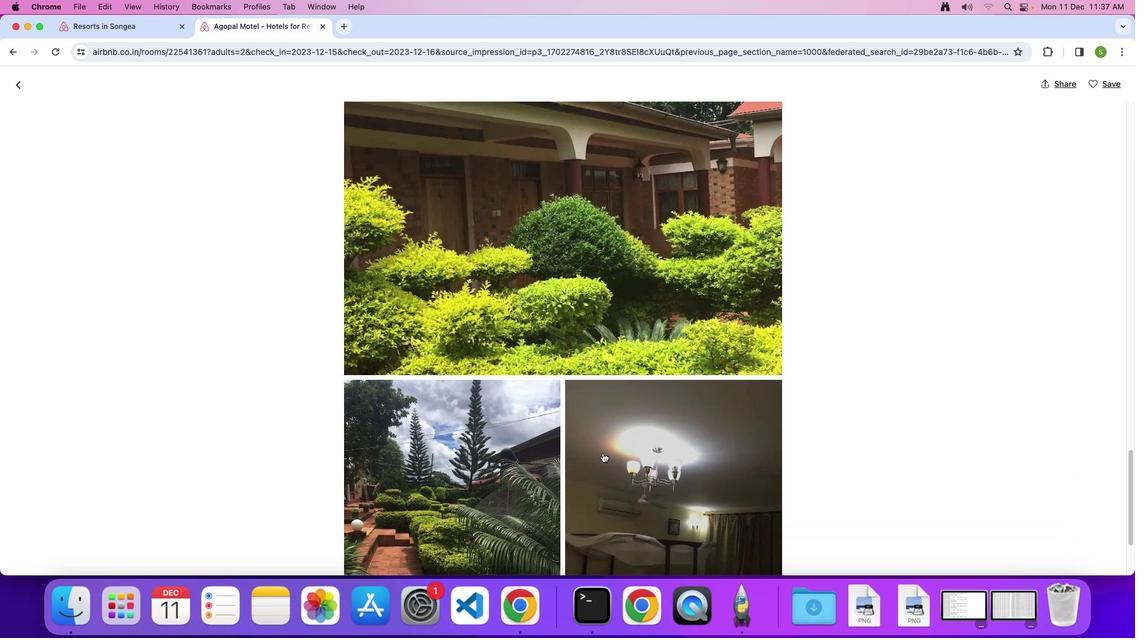 
Action: Mouse scrolled (602, 452) with delta (0, -1)
Screenshot: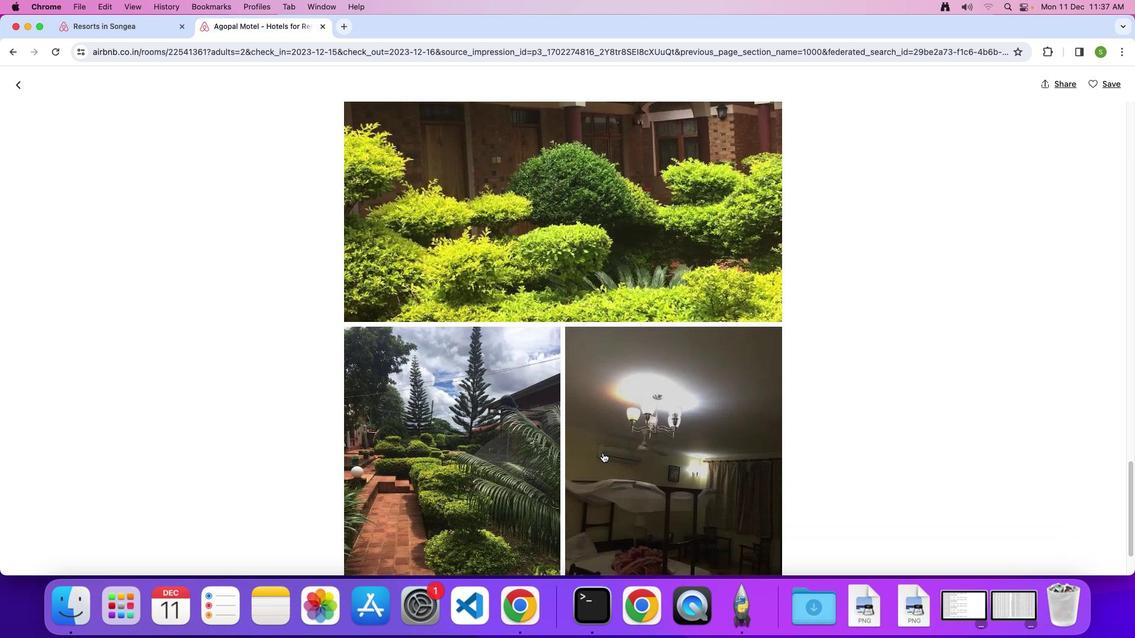 
Action: Mouse scrolled (602, 452) with delta (0, 0)
Screenshot: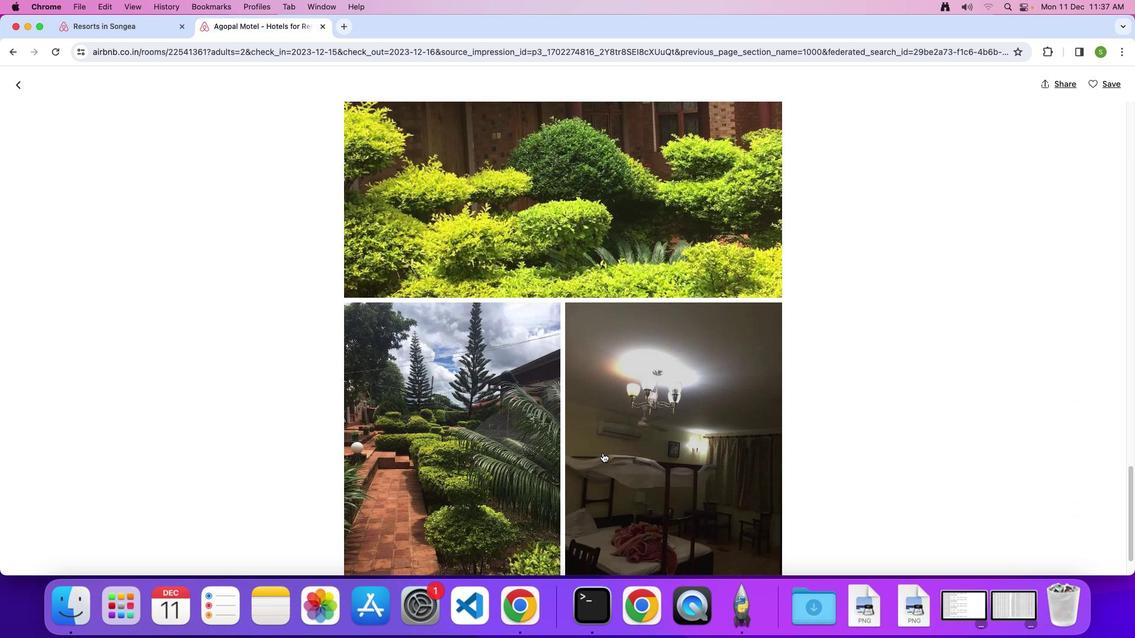 
Action: Mouse scrolled (602, 452) with delta (0, 0)
Screenshot: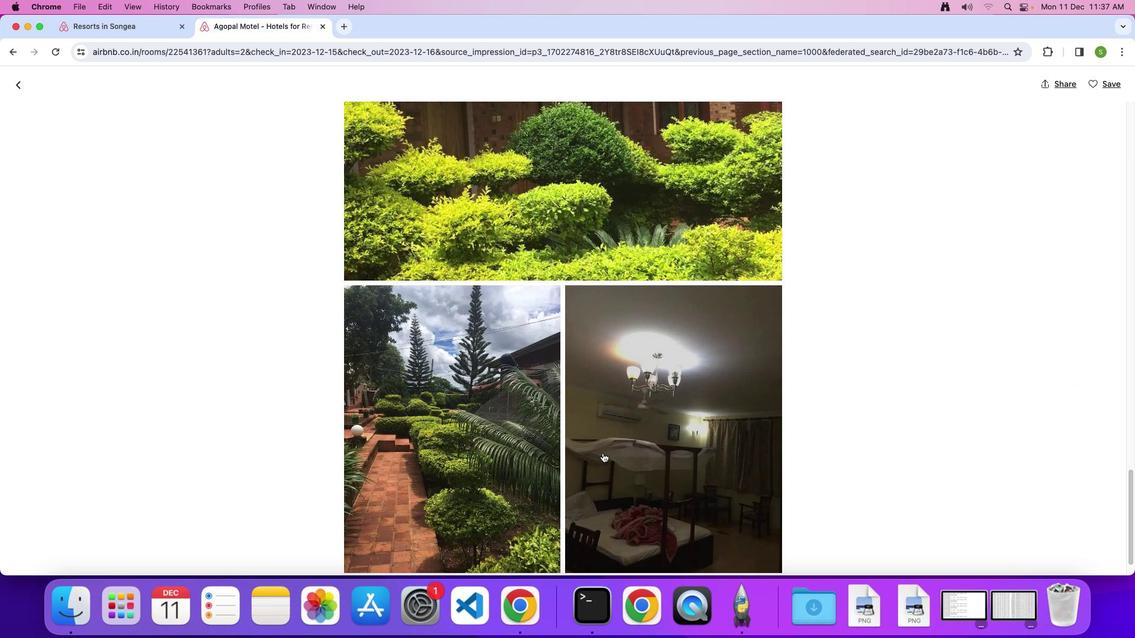 
Action: Mouse scrolled (602, 452) with delta (0, -1)
Screenshot: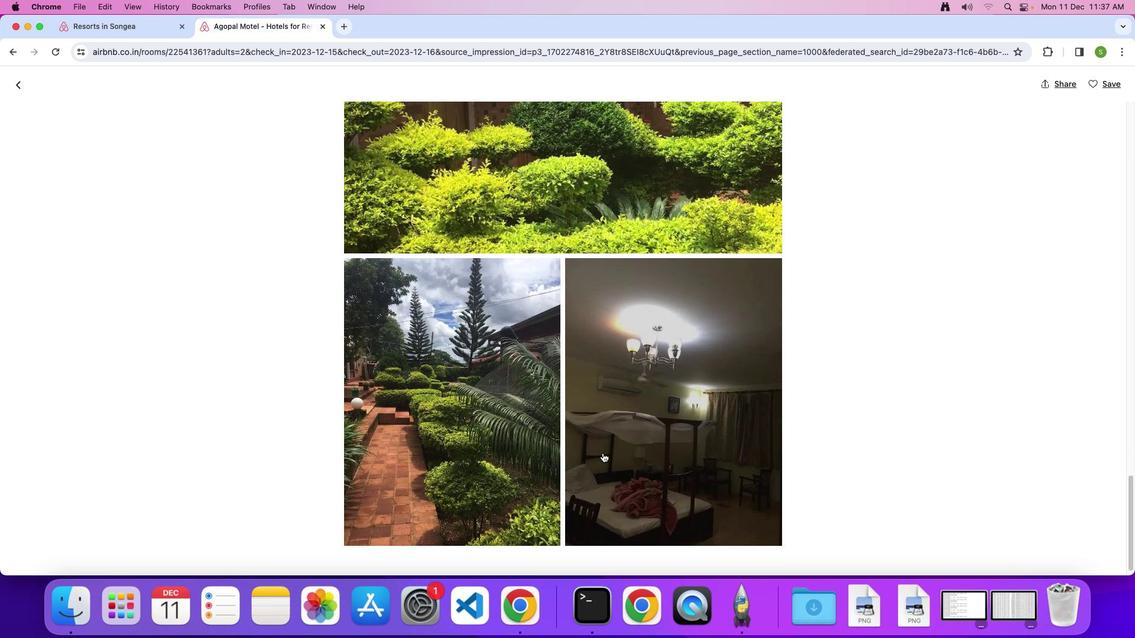 
Action: Mouse scrolled (602, 452) with delta (0, 0)
Screenshot: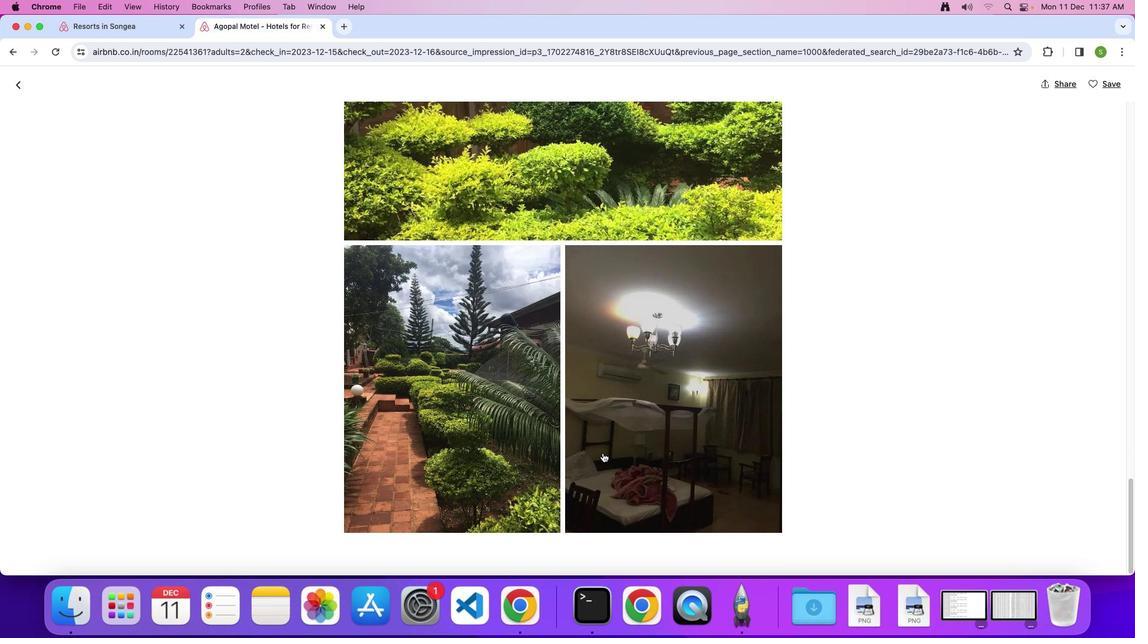 
Action: Mouse scrolled (602, 452) with delta (0, 0)
Screenshot: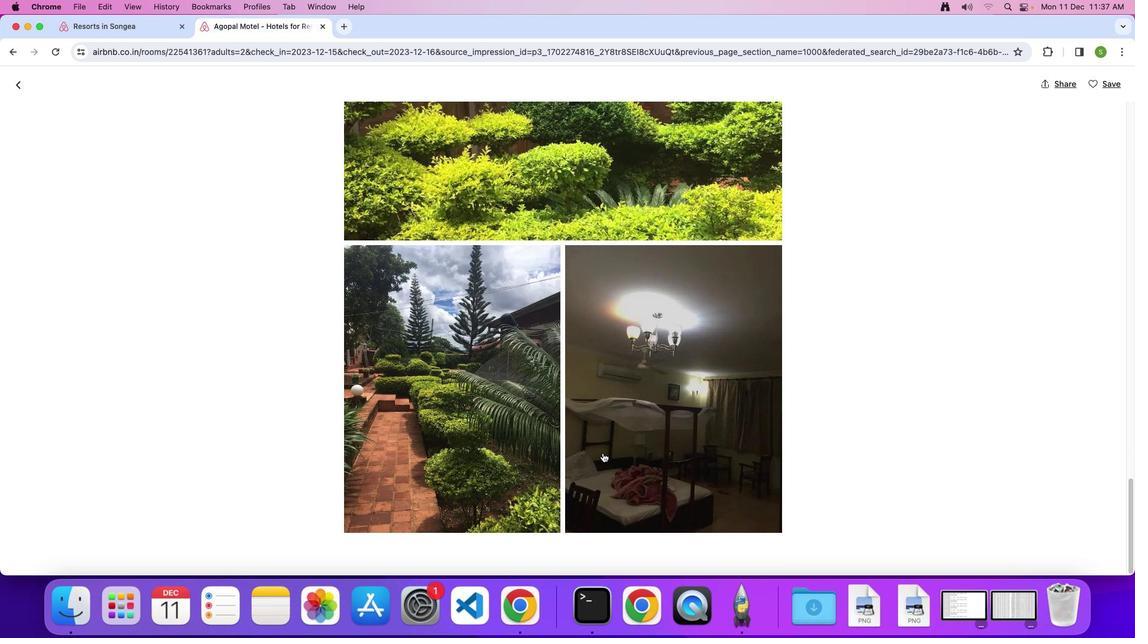 
Action: Mouse scrolled (602, 452) with delta (0, 0)
Screenshot: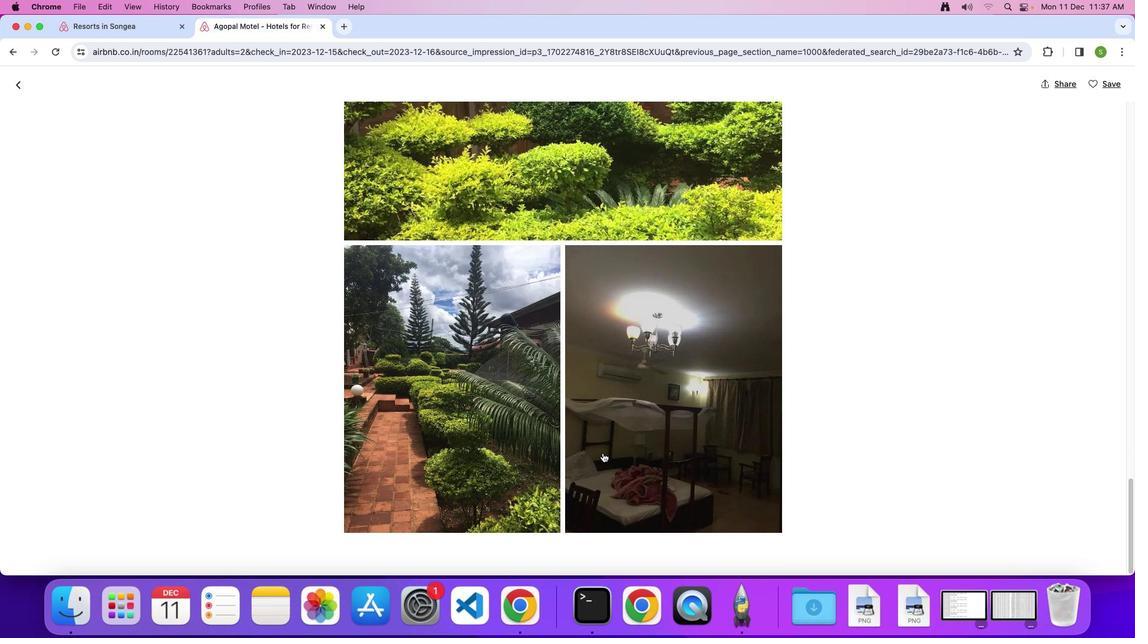 
Action: Mouse moved to (24, 88)
Screenshot: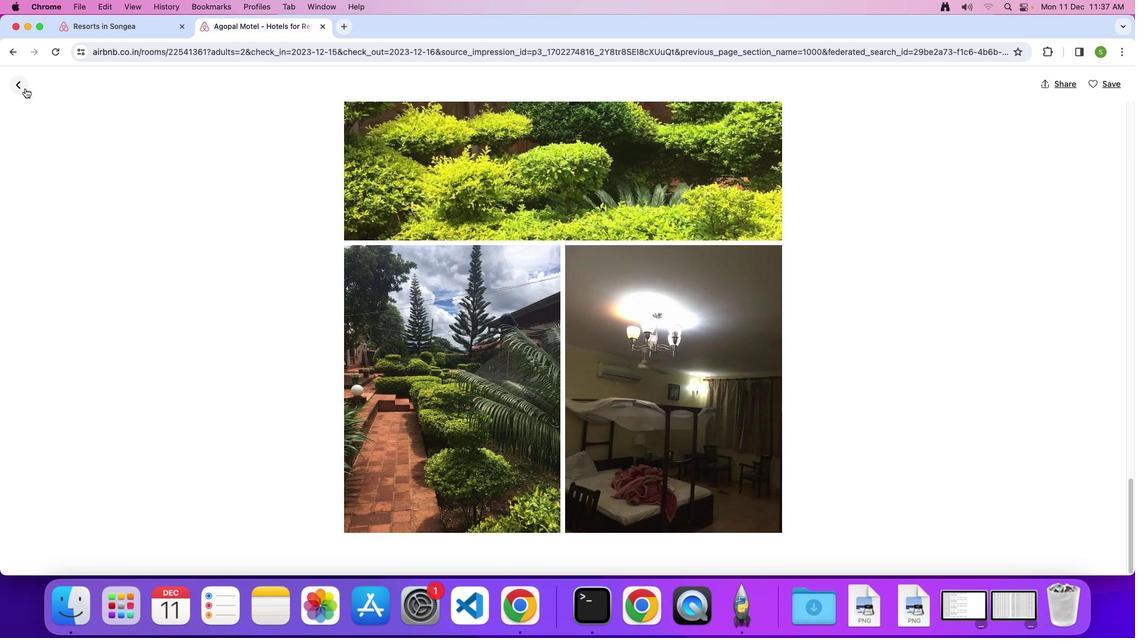 
Action: Mouse pressed left at (24, 88)
Screenshot: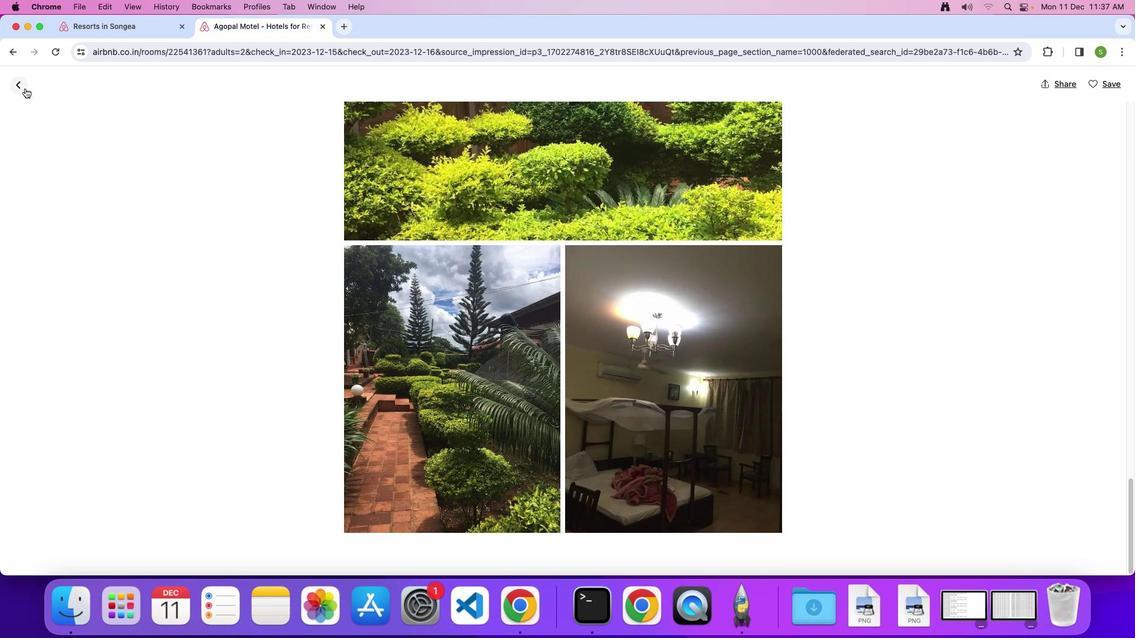 
Action: Mouse moved to (460, 406)
Screenshot: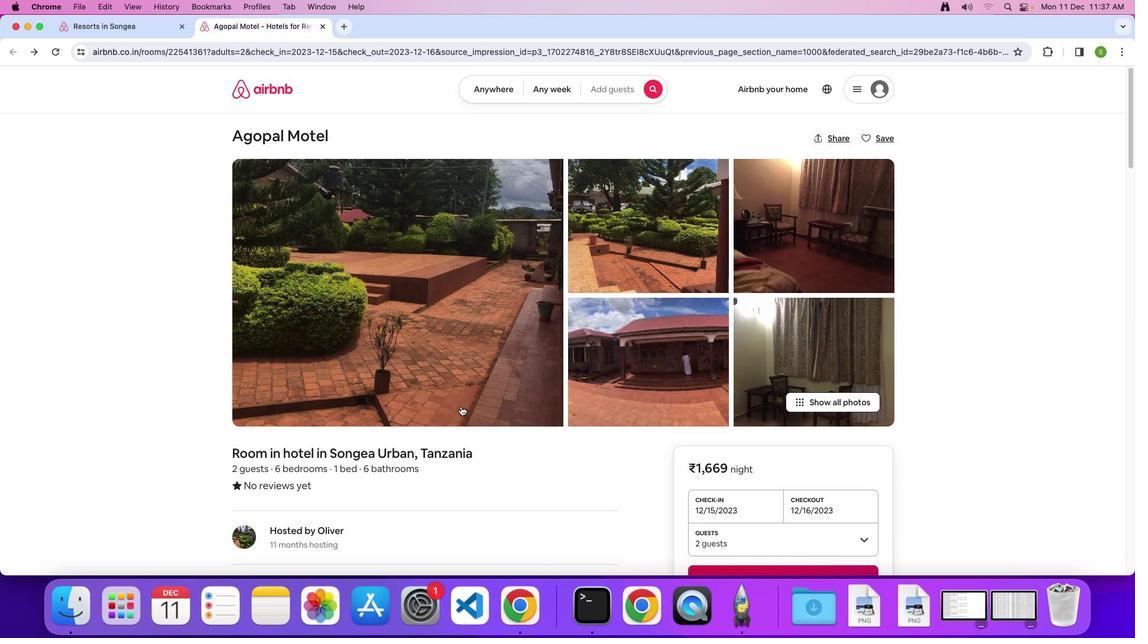 
Action: Mouse scrolled (460, 406) with delta (0, 0)
Screenshot: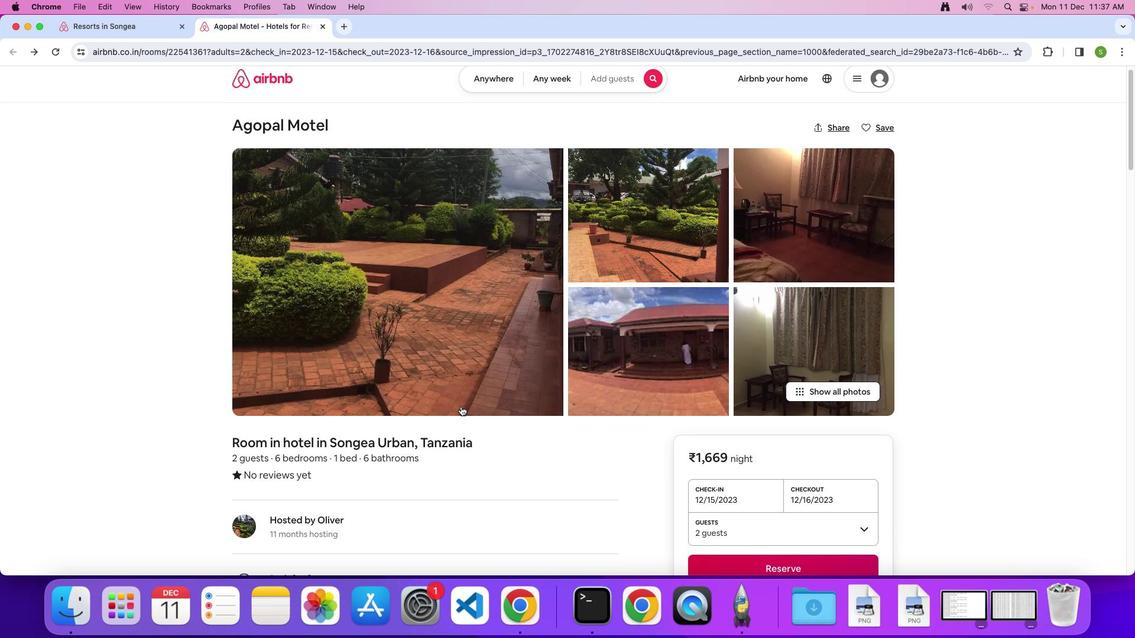 
Action: Mouse scrolled (460, 406) with delta (0, 0)
Screenshot: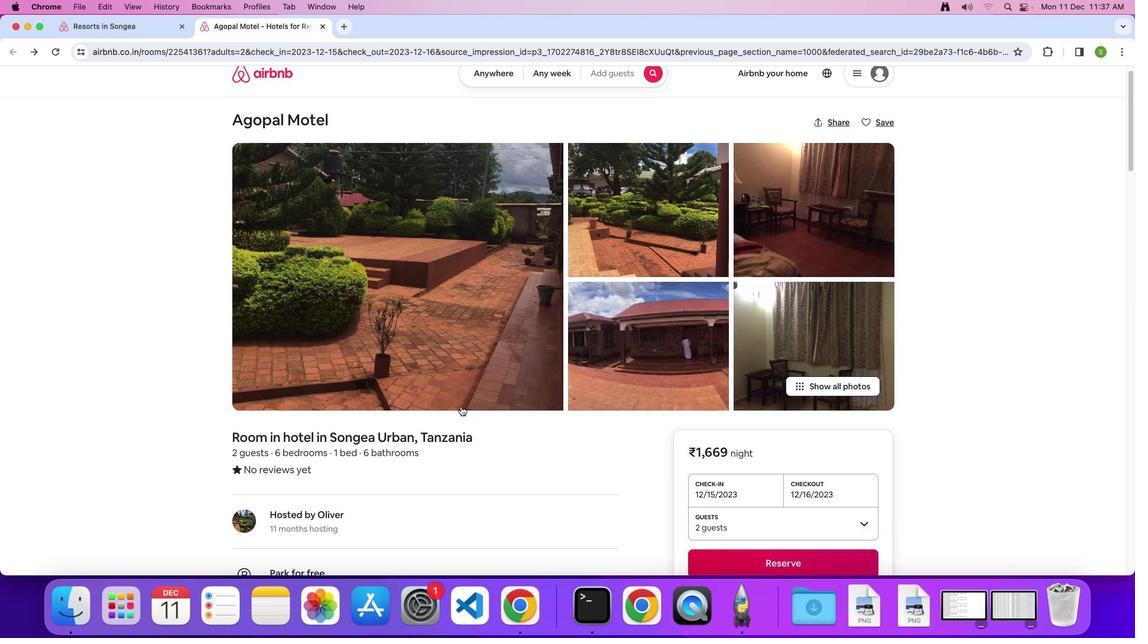 
Action: Mouse scrolled (460, 406) with delta (0, 0)
Screenshot: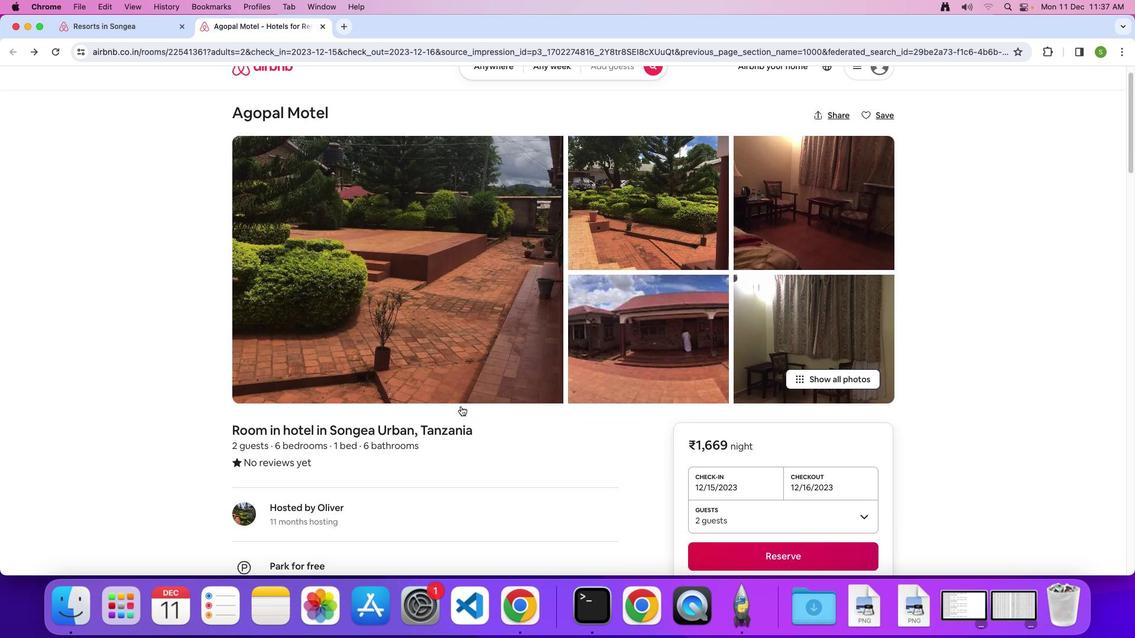 
Action: Mouse scrolled (460, 406) with delta (0, 0)
Screenshot: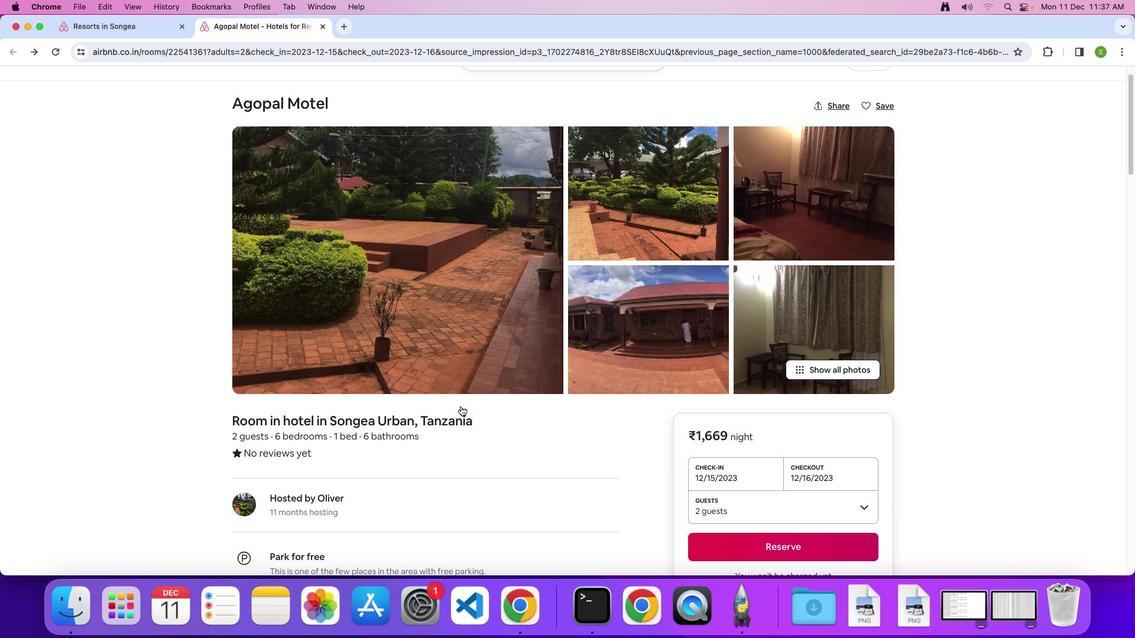 
Action: Mouse scrolled (460, 406) with delta (0, 0)
Screenshot: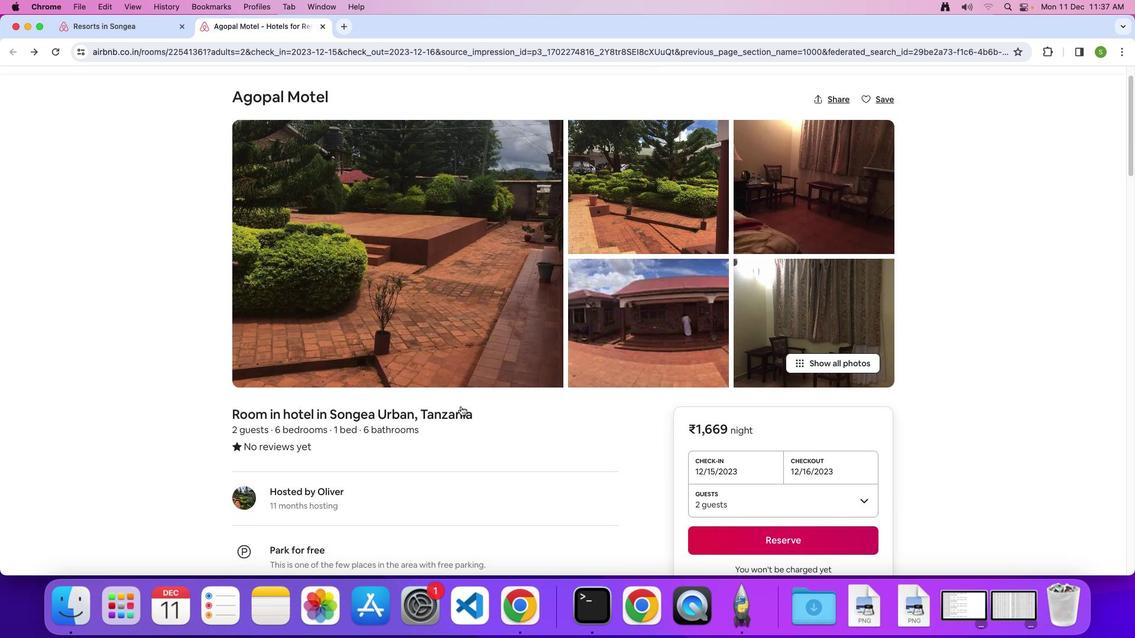 
Action: Mouse scrolled (460, 406) with delta (0, 0)
Screenshot: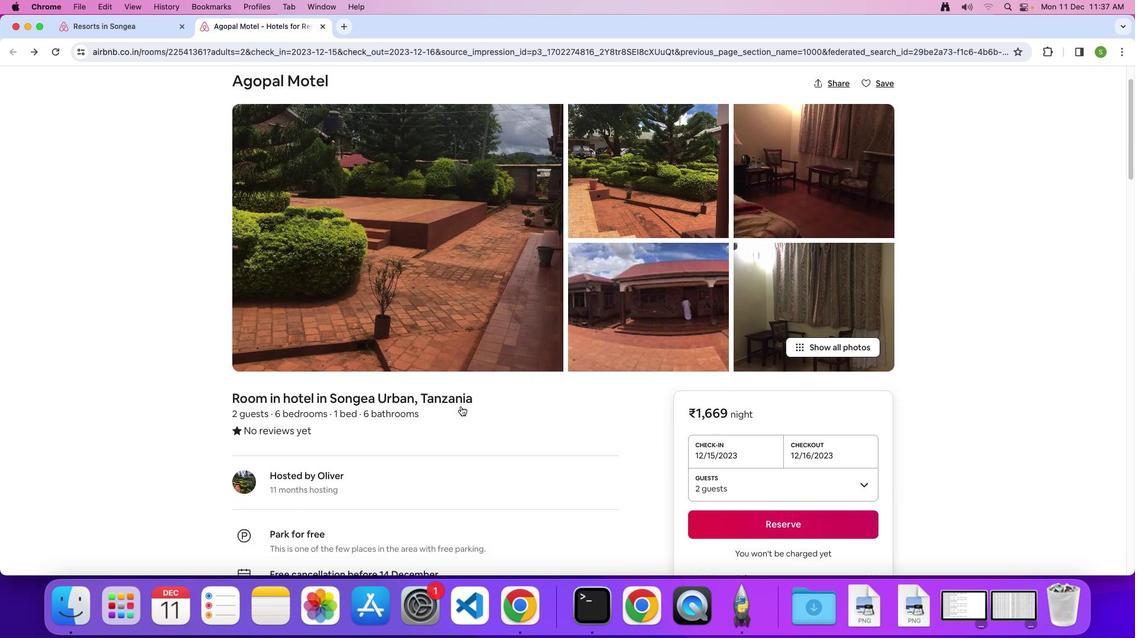 
Action: Mouse scrolled (460, 406) with delta (0, 0)
Screenshot: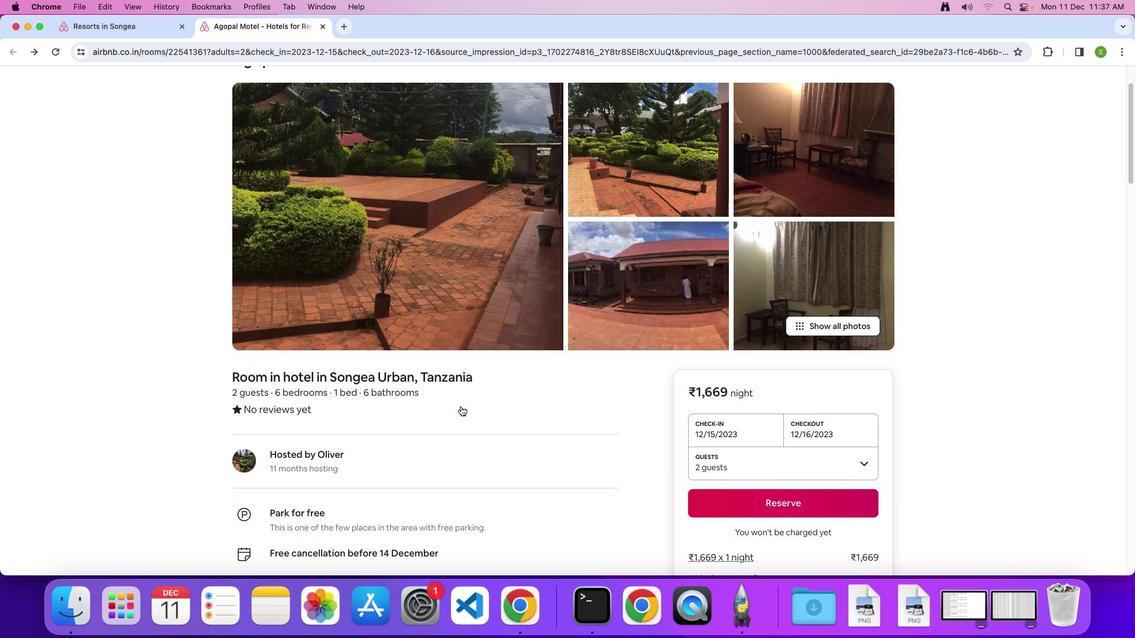 
Action: Mouse scrolled (460, 406) with delta (0, -1)
Screenshot: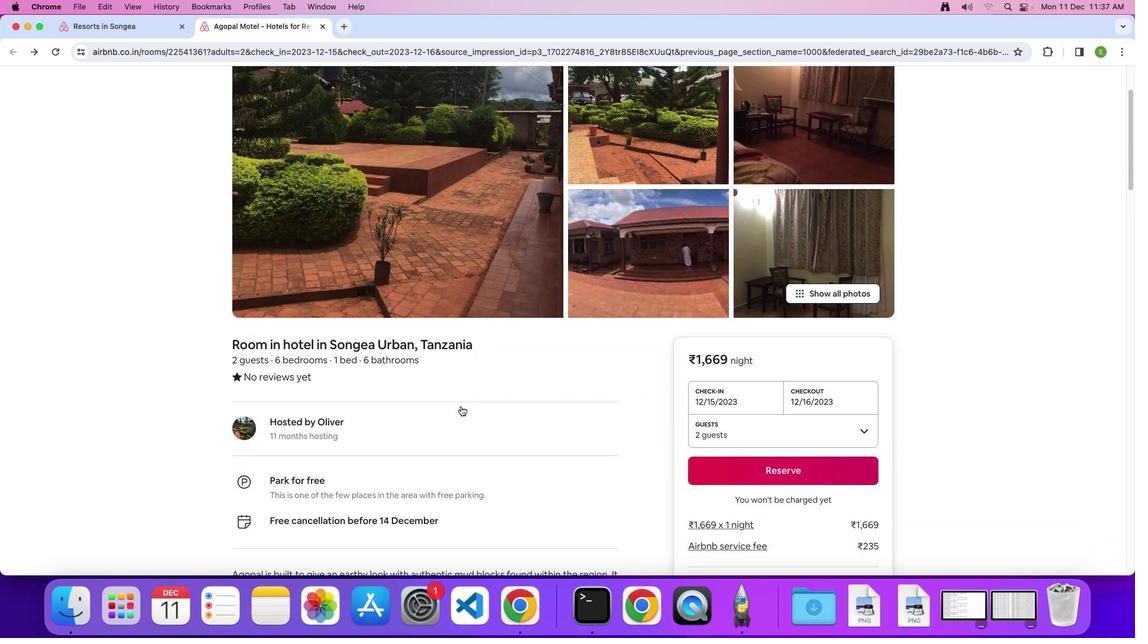 
Action: Mouse scrolled (460, 406) with delta (0, 0)
Screenshot: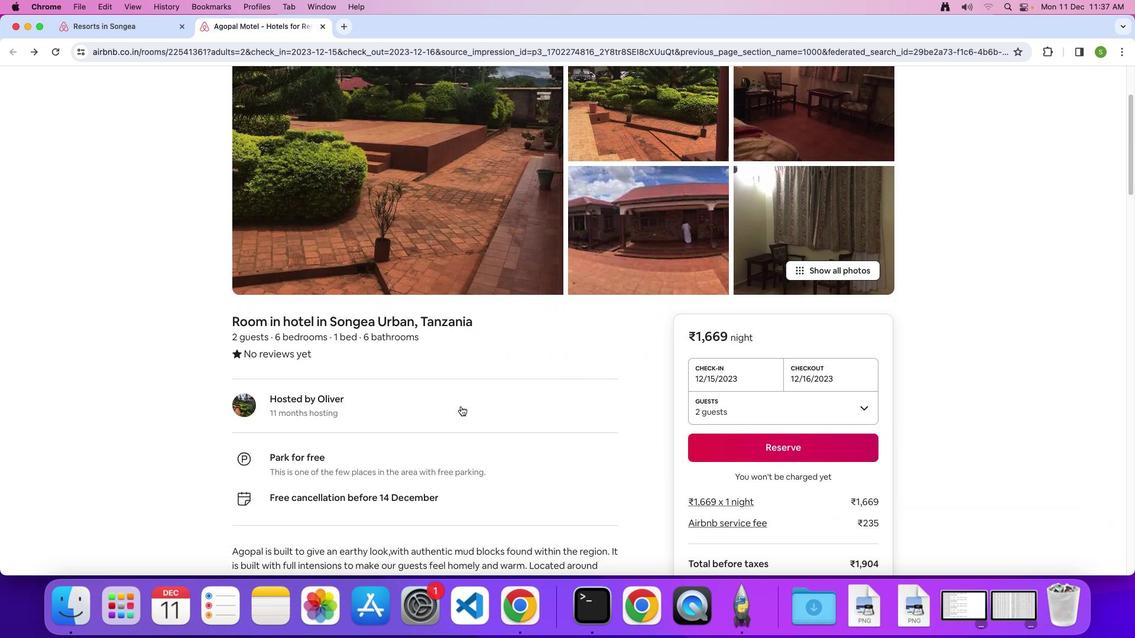
Action: Mouse scrolled (460, 406) with delta (0, 0)
Screenshot: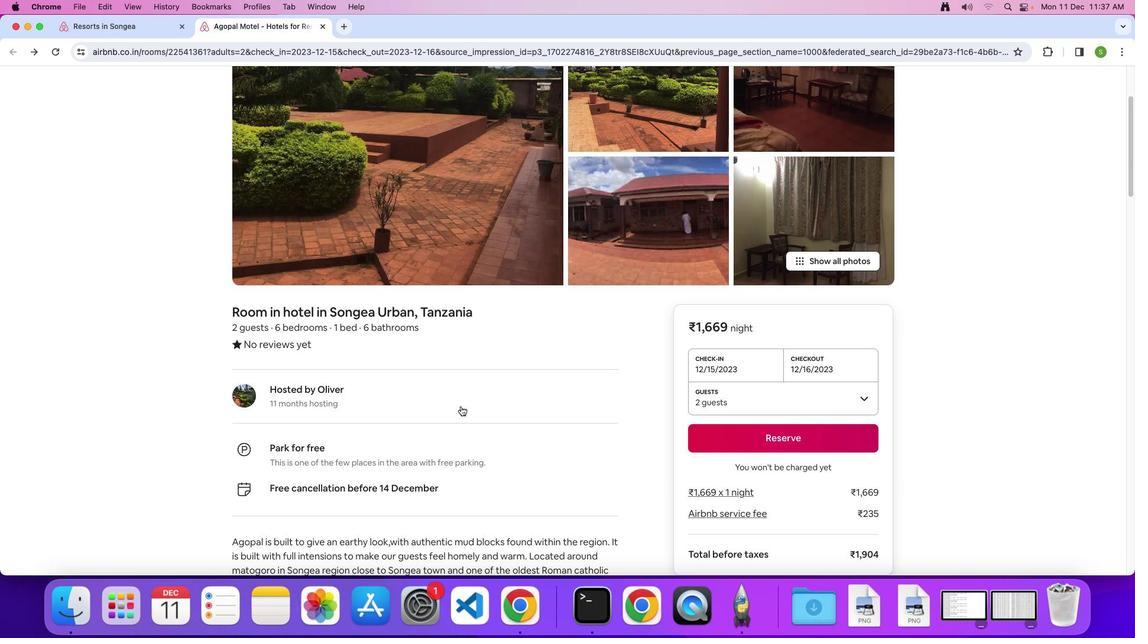 
Action: Mouse scrolled (460, 406) with delta (0, 0)
Screenshot: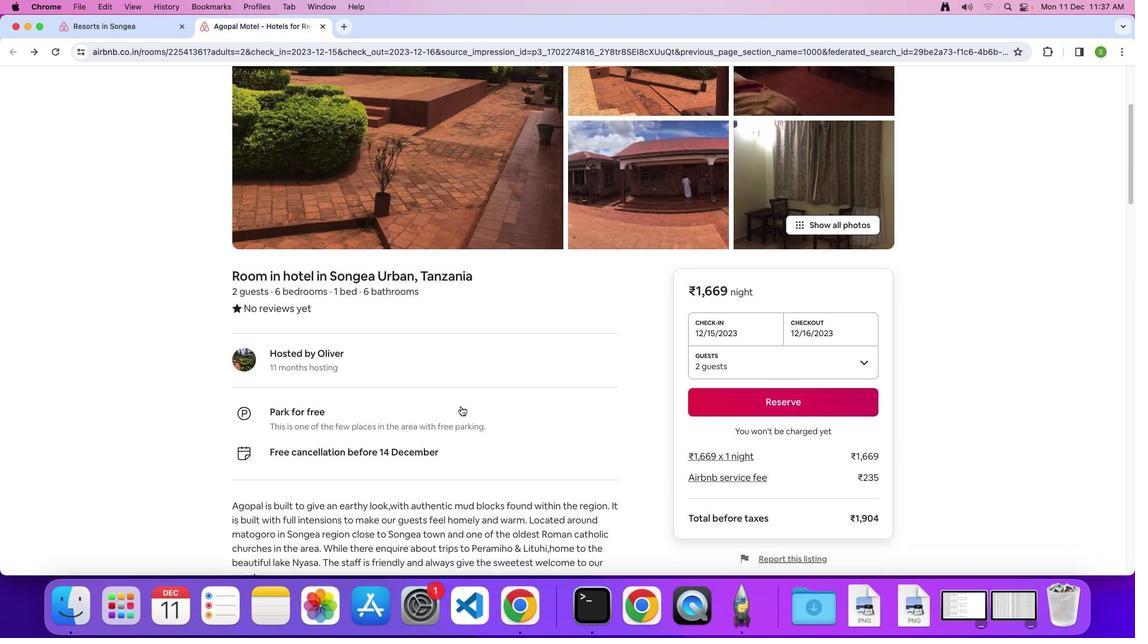 
Action: Mouse scrolled (460, 406) with delta (0, 0)
Screenshot: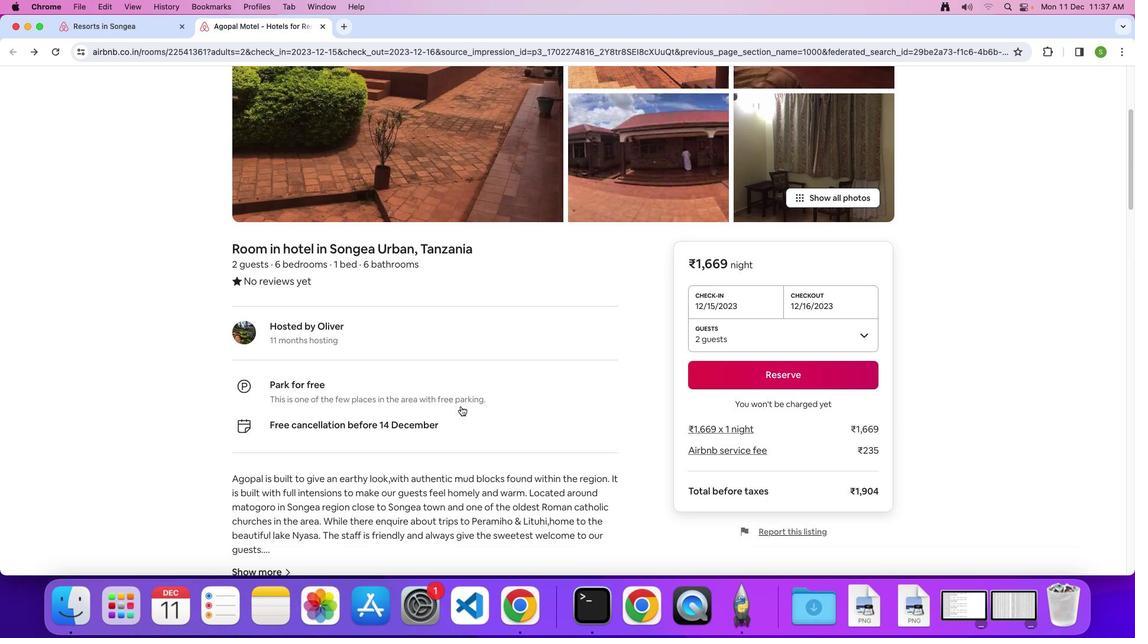 
Action: Mouse scrolled (460, 406) with delta (0, 0)
Screenshot: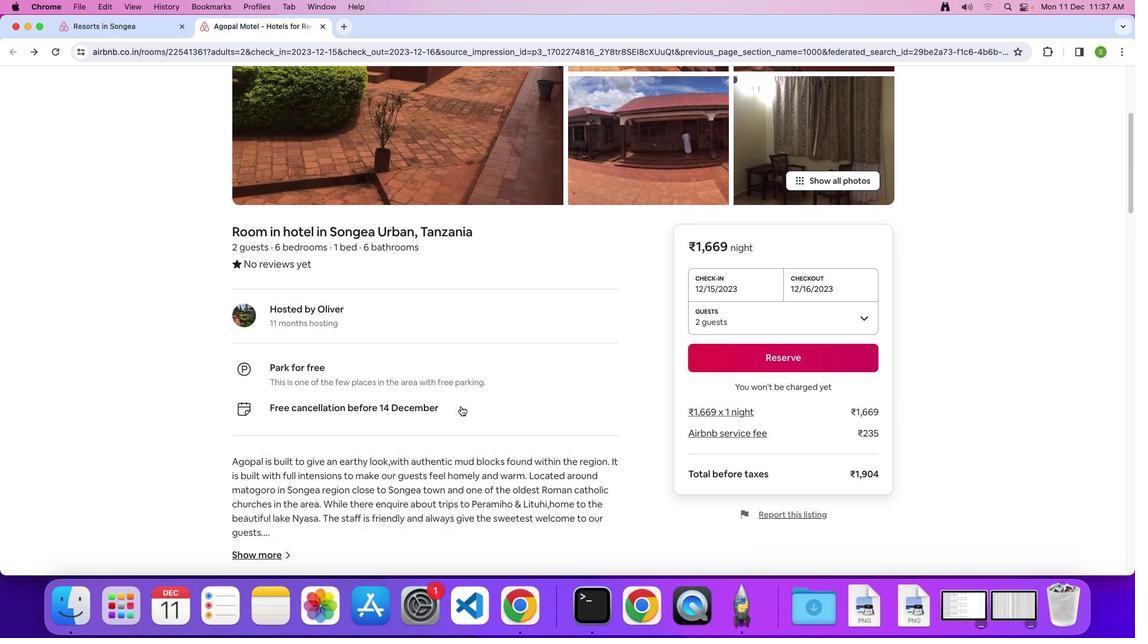 
Action: Mouse scrolled (460, 406) with delta (0, -1)
Screenshot: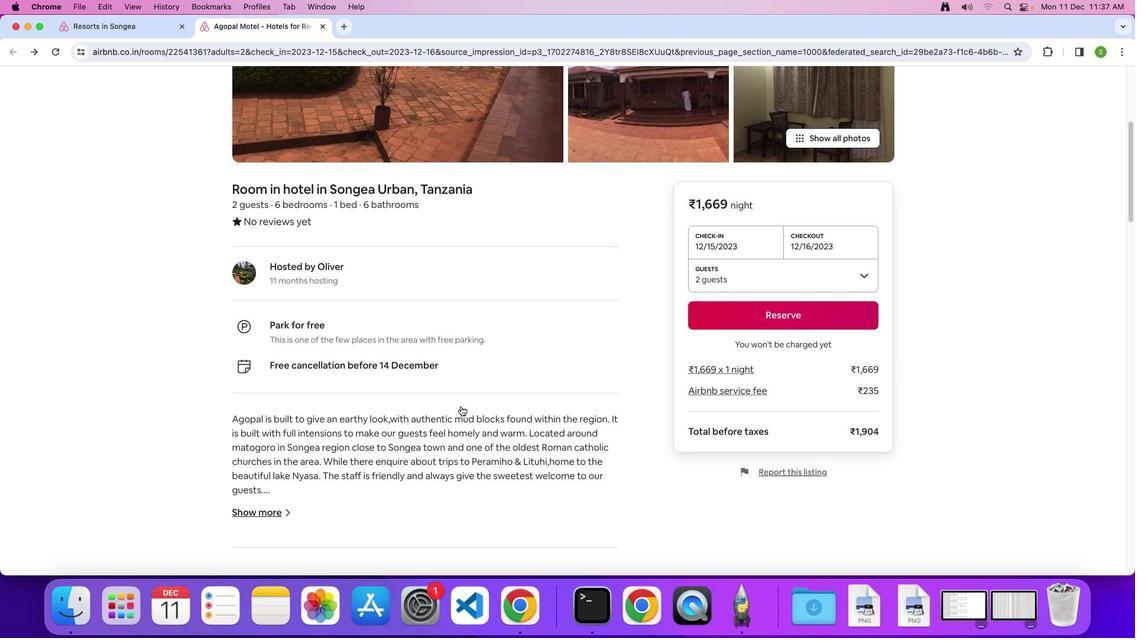 
Action: Mouse scrolled (460, 406) with delta (0, 0)
Screenshot: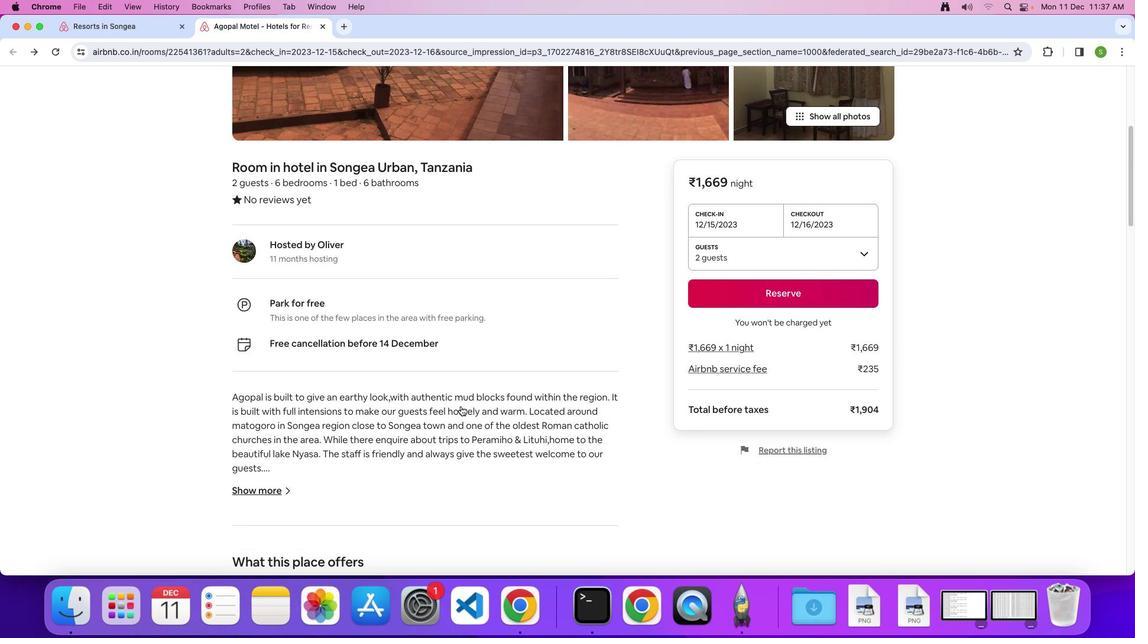 
Action: Mouse scrolled (460, 406) with delta (0, 0)
Screenshot: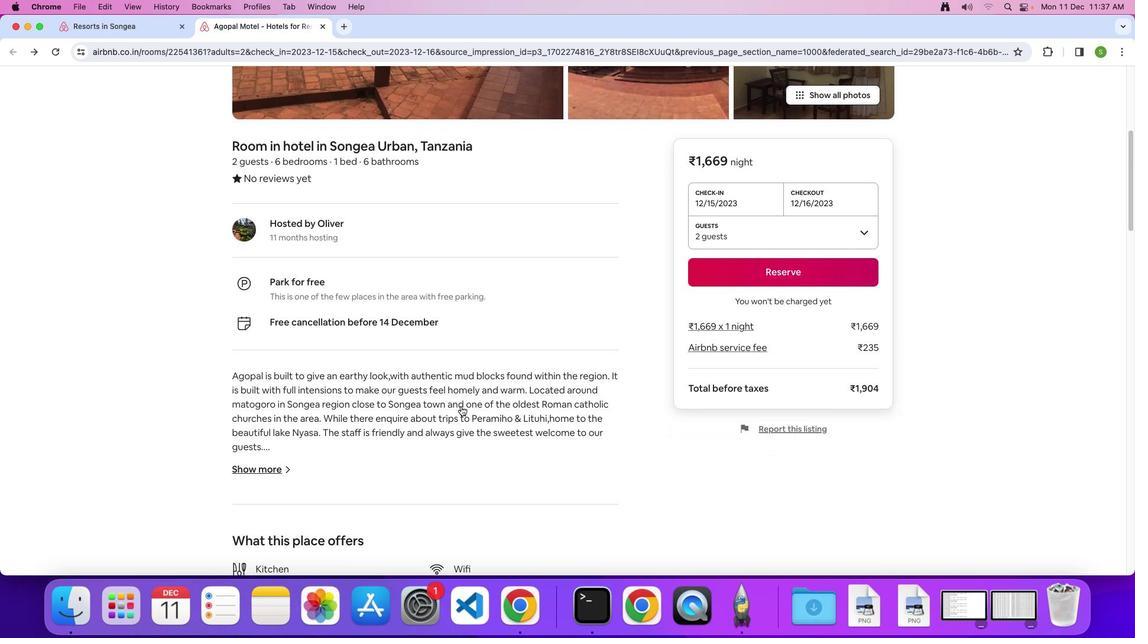 
Action: Mouse scrolled (460, 406) with delta (0, 0)
Screenshot: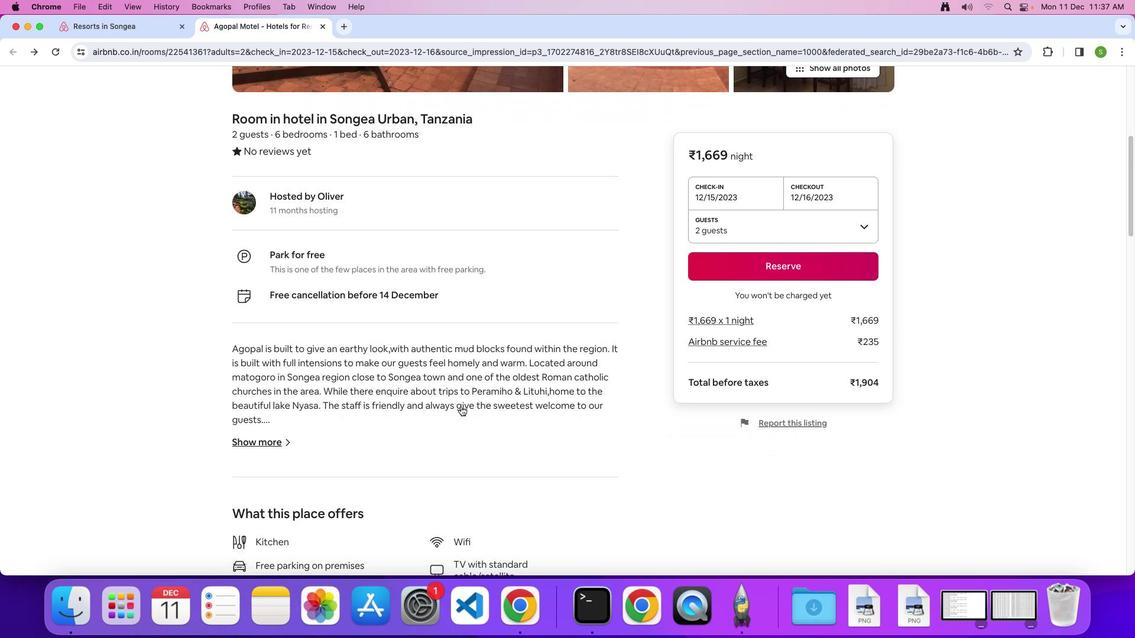 
Action: Mouse scrolled (460, 406) with delta (0, 0)
Screenshot: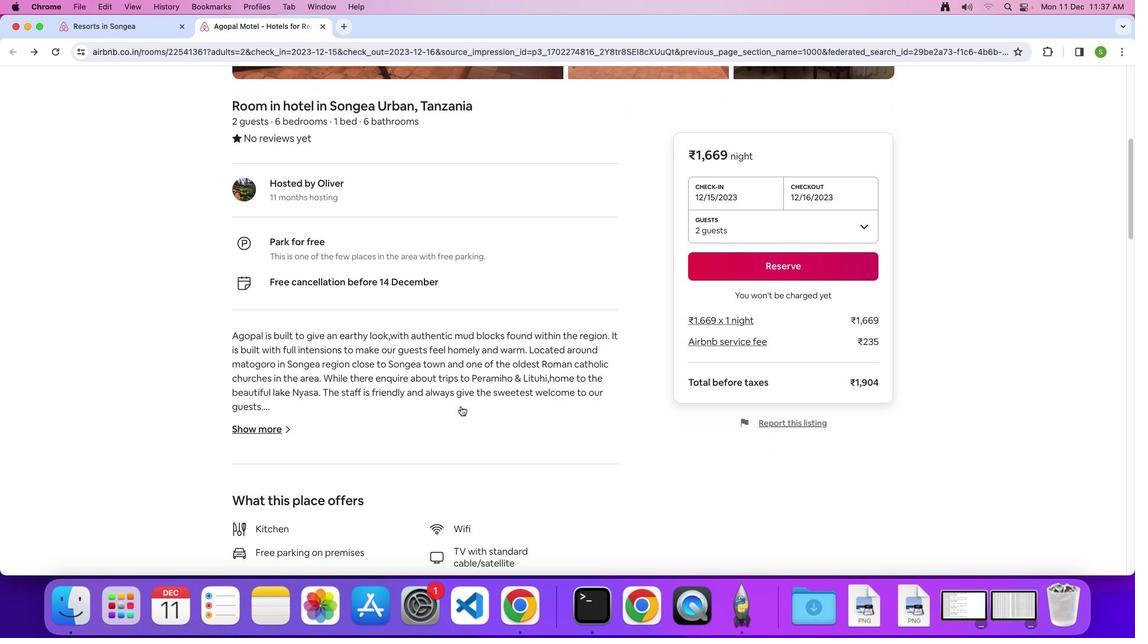 
Action: Mouse scrolled (460, 406) with delta (0, 0)
Screenshot: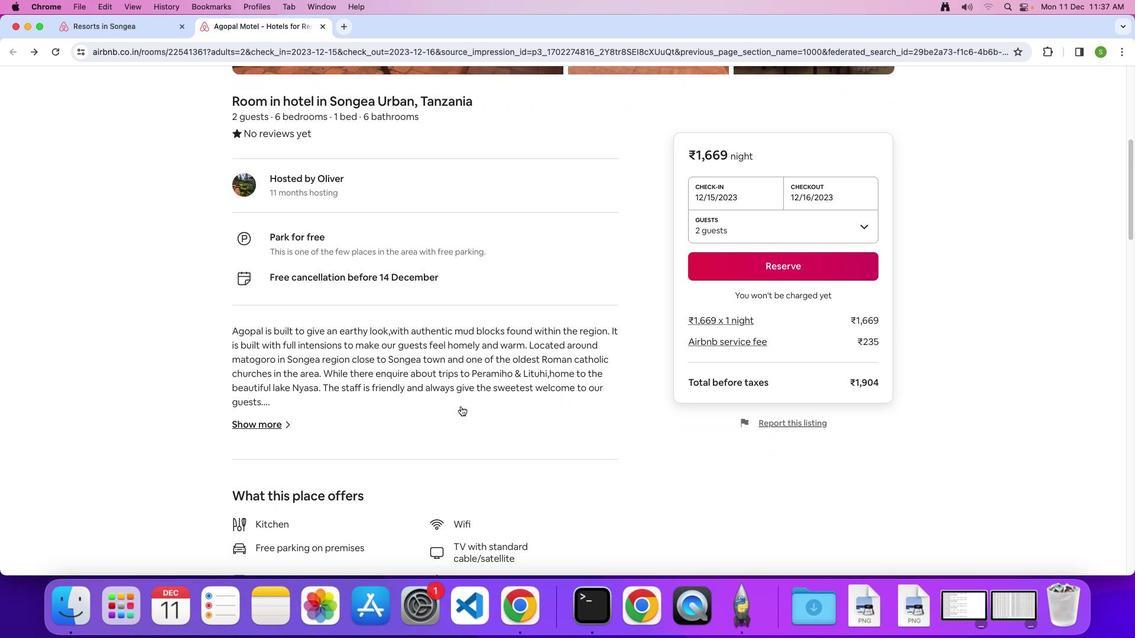 
Action: Mouse scrolled (460, 406) with delta (0, 0)
Screenshot: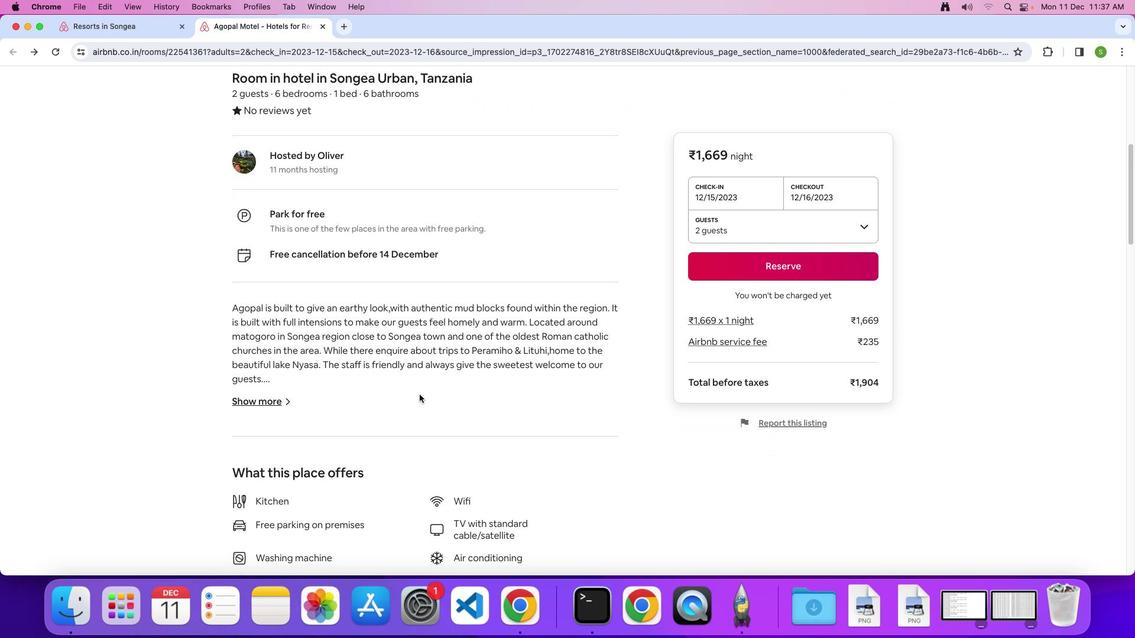 
Action: Mouse moved to (260, 399)
Screenshot: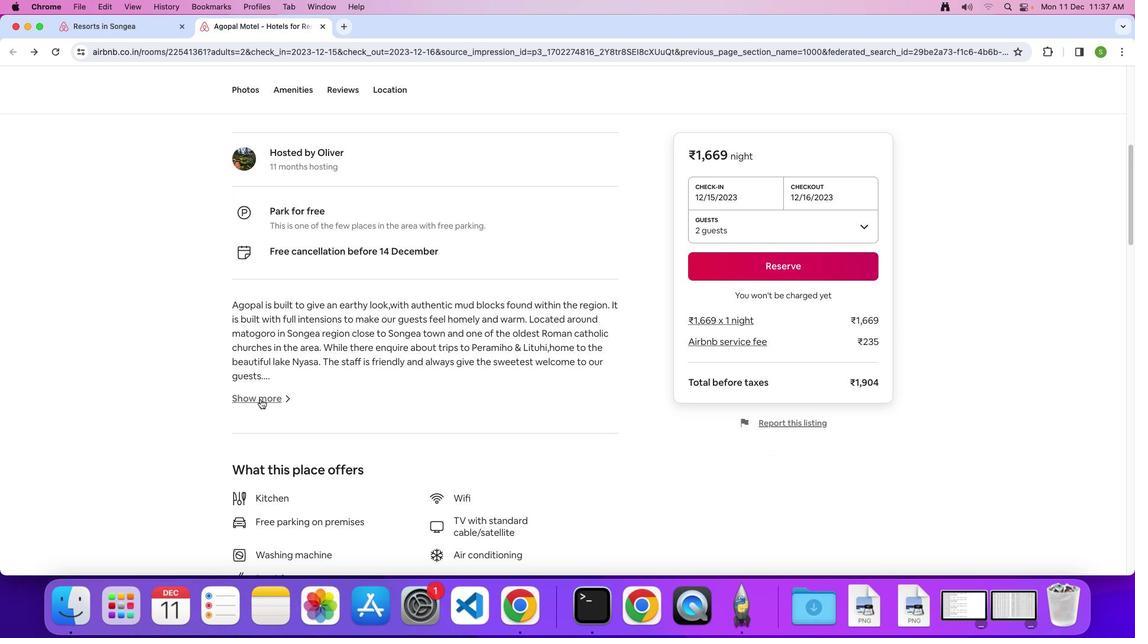 
Action: Mouse pressed left at (260, 399)
Screenshot: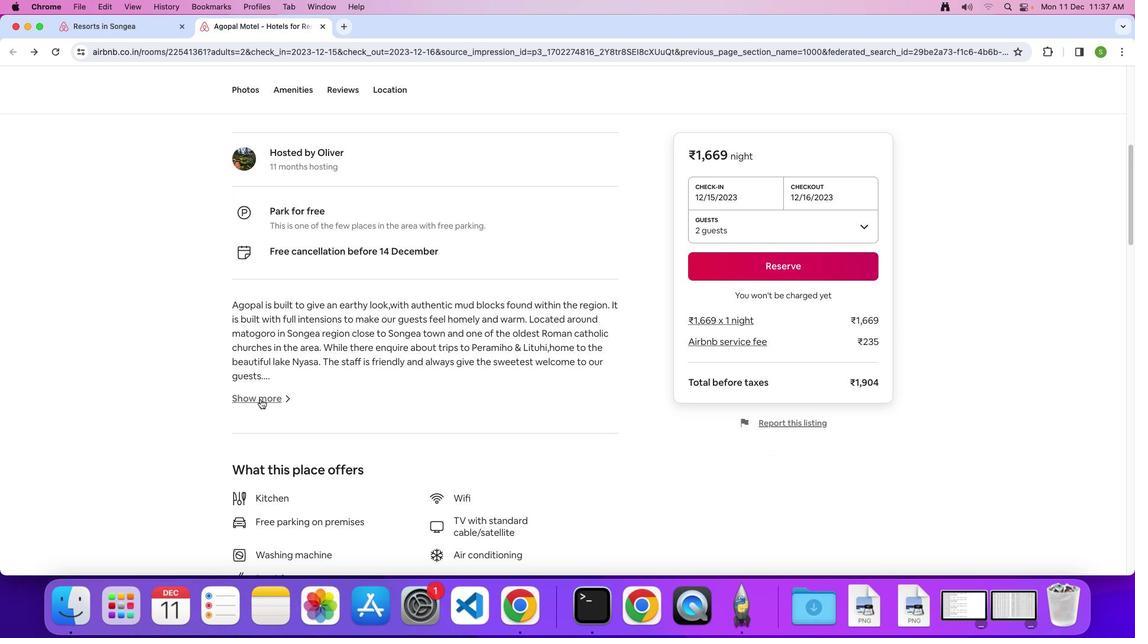 
Action: Mouse moved to (526, 355)
Screenshot: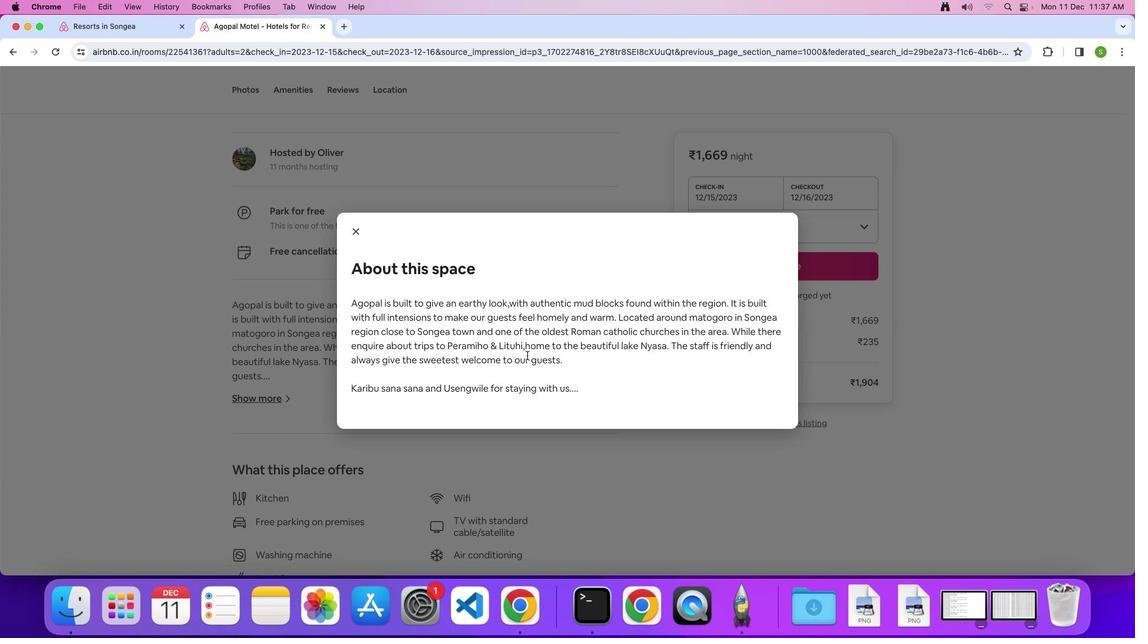 
Action: Mouse scrolled (526, 355) with delta (0, 0)
Screenshot: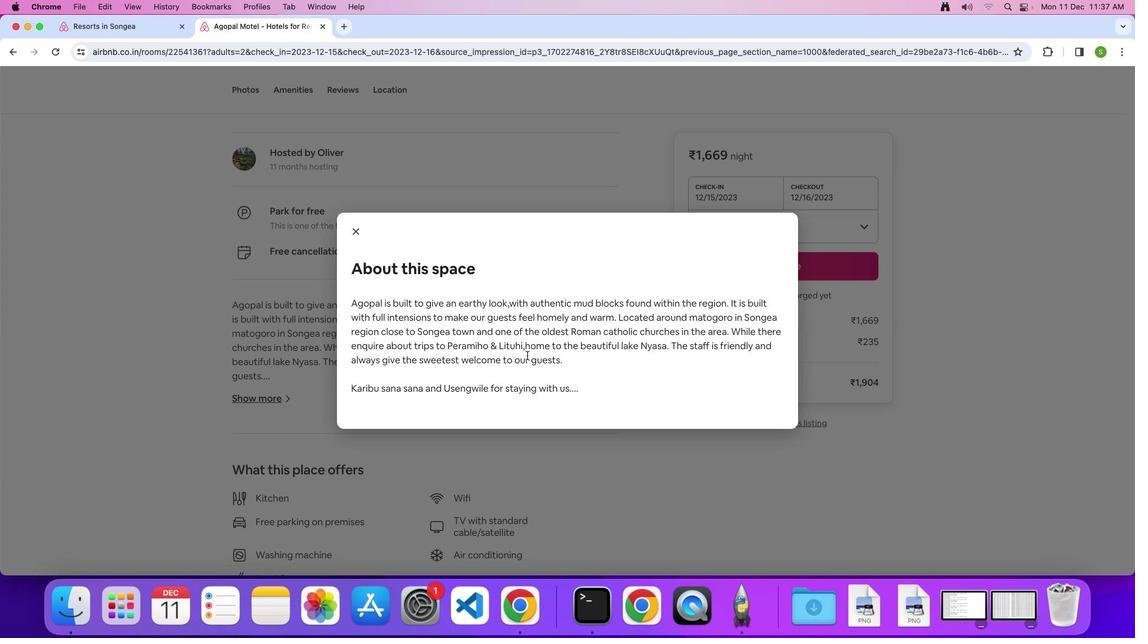 
Action: Mouse scrolled (526, 355) with delta (0, 0)
Screenshot: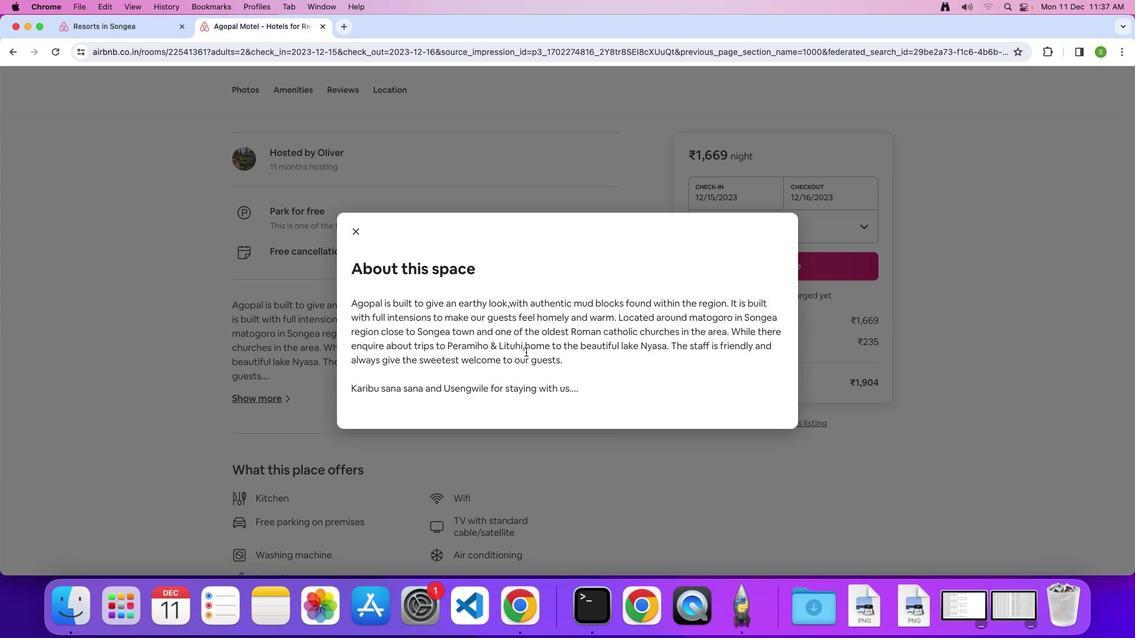 
Action: Mouse moved to (363, 234)
Screenshot: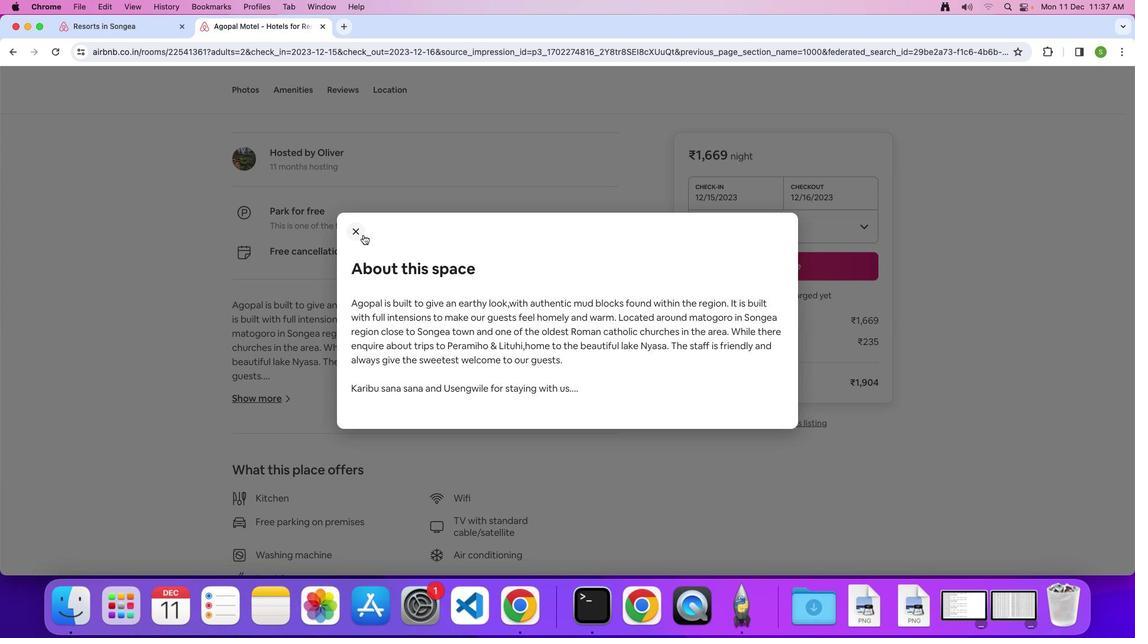 
Action: Mouse pressed left at (363, 234)
Screenshot: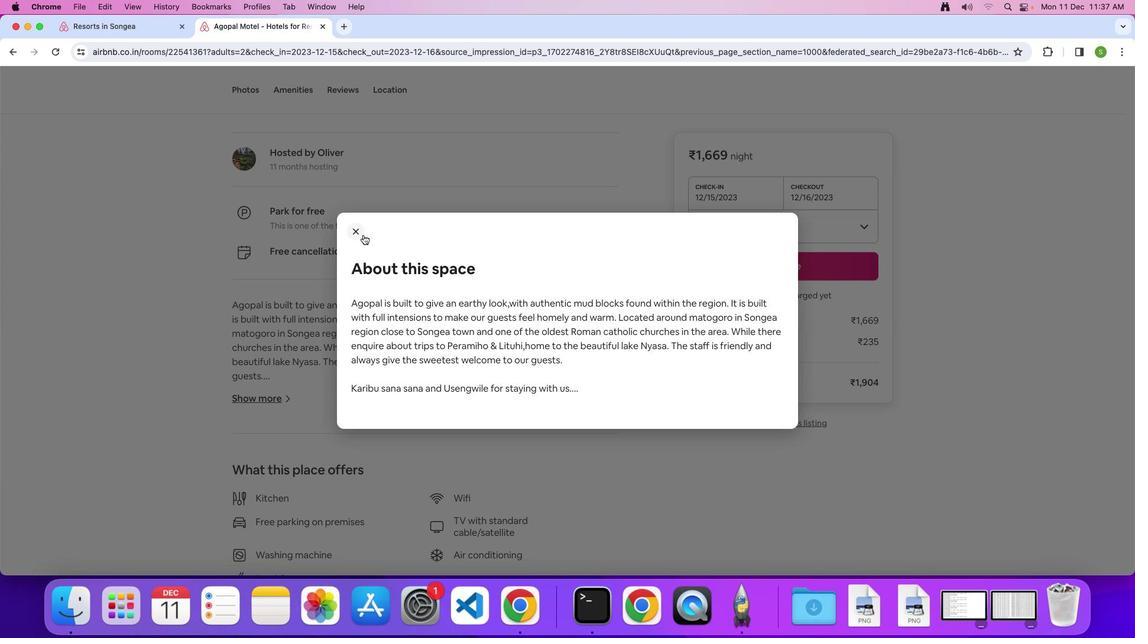 
Action: Mouse moved to (543, 432)
Screenshot: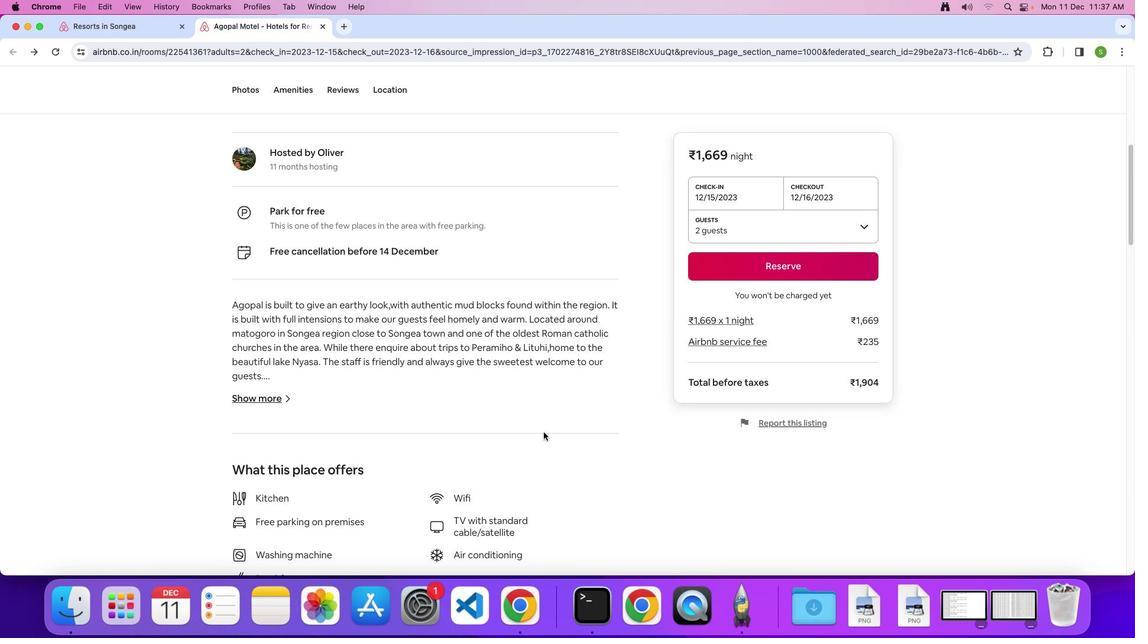 
Action: Mouse scrolled (543, 432) with delta (0, 0)
Screenshot: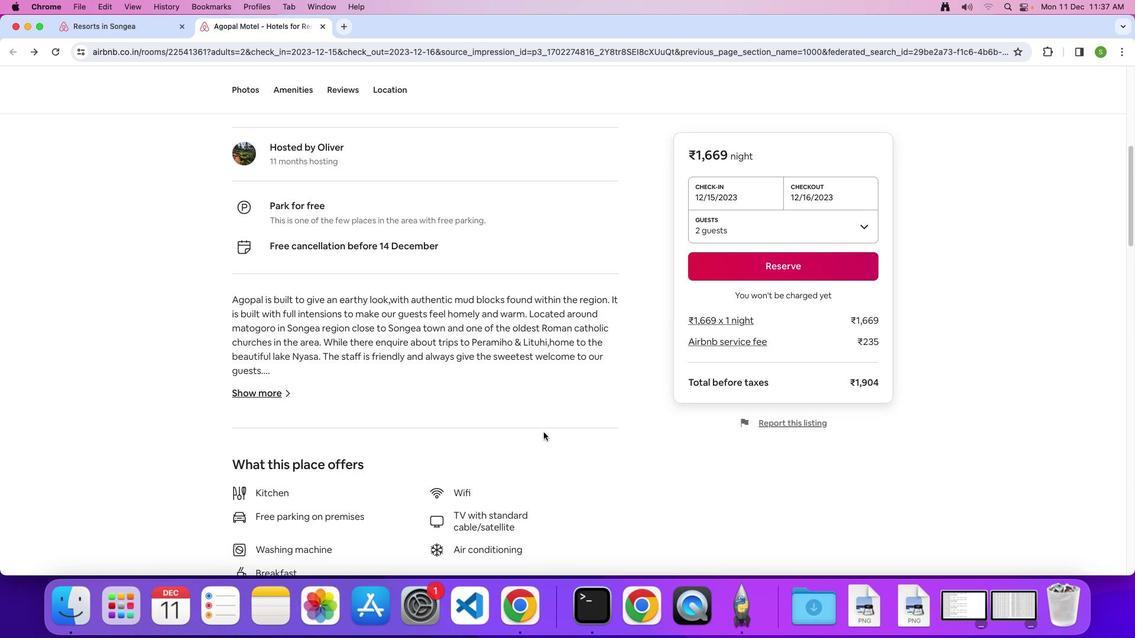 
Action: Mouse scrolled (543, 432) with delta (0, 0)
Screenshot: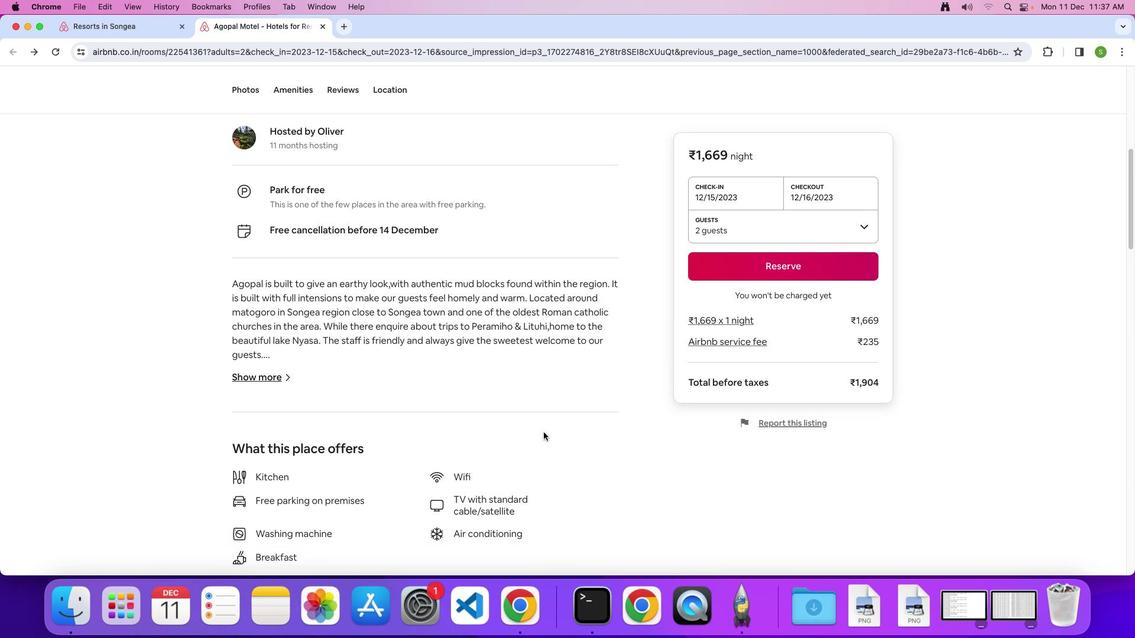 
Action: Mouse scrolled (543, 432) with delta (0, -1)
Screenshot: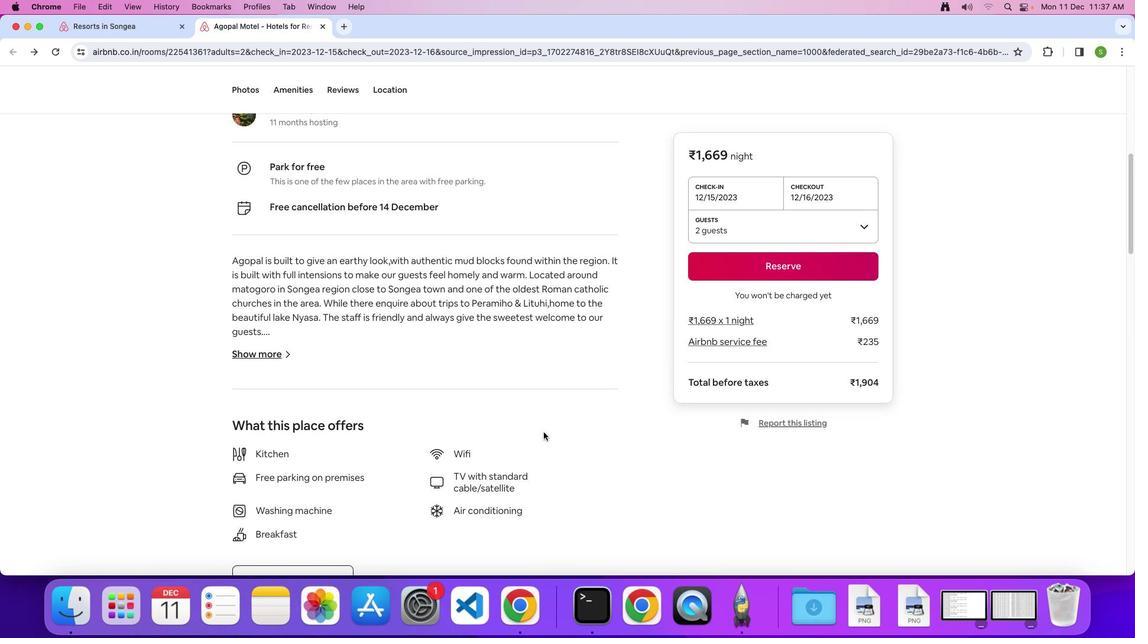 
Action: Mouse scrolled (543, 432) with delta (0, 0)
Screenshot: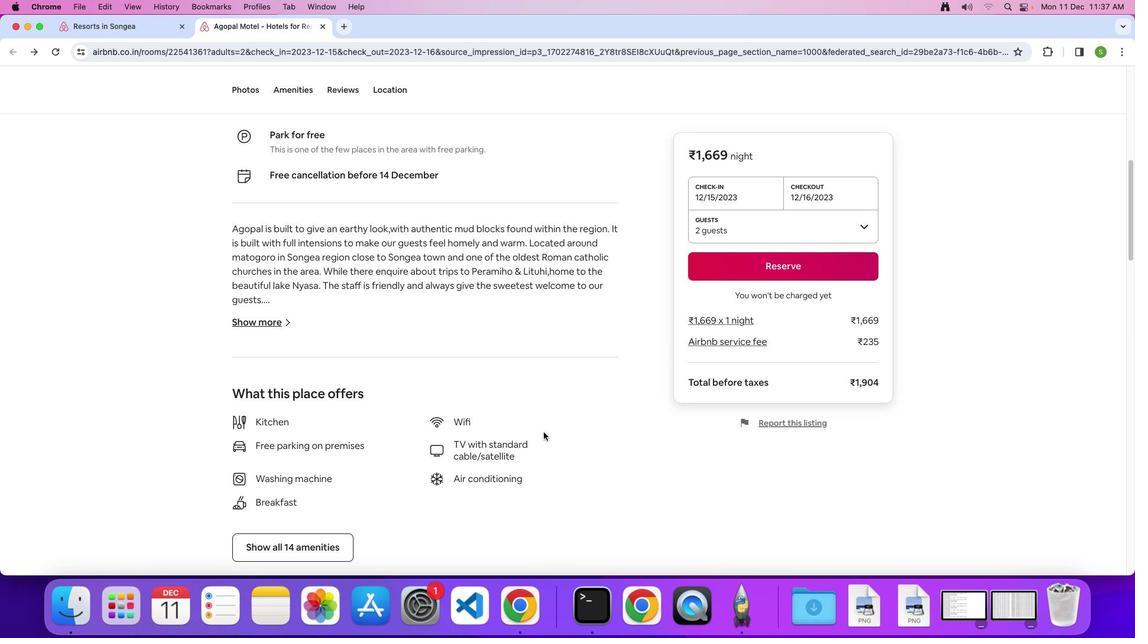 
Action: Mouse scrolled (543, 432) with delta (0, 0)
Screenshot: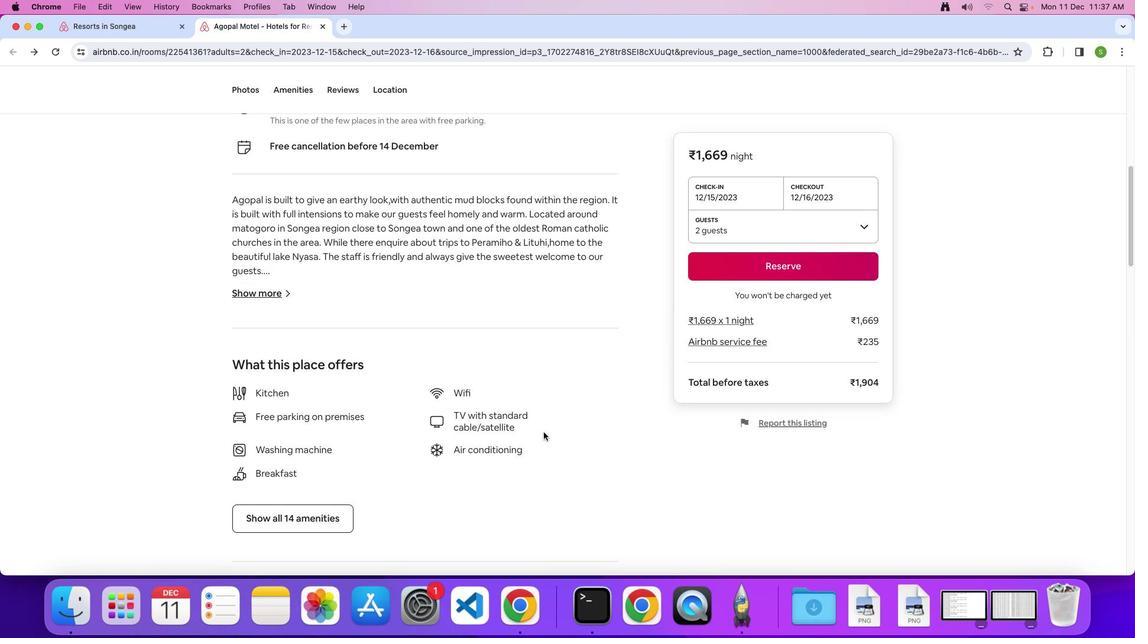 
Action: Mouse scrolled (543, 432) with delta (0, -1)
Screenshot: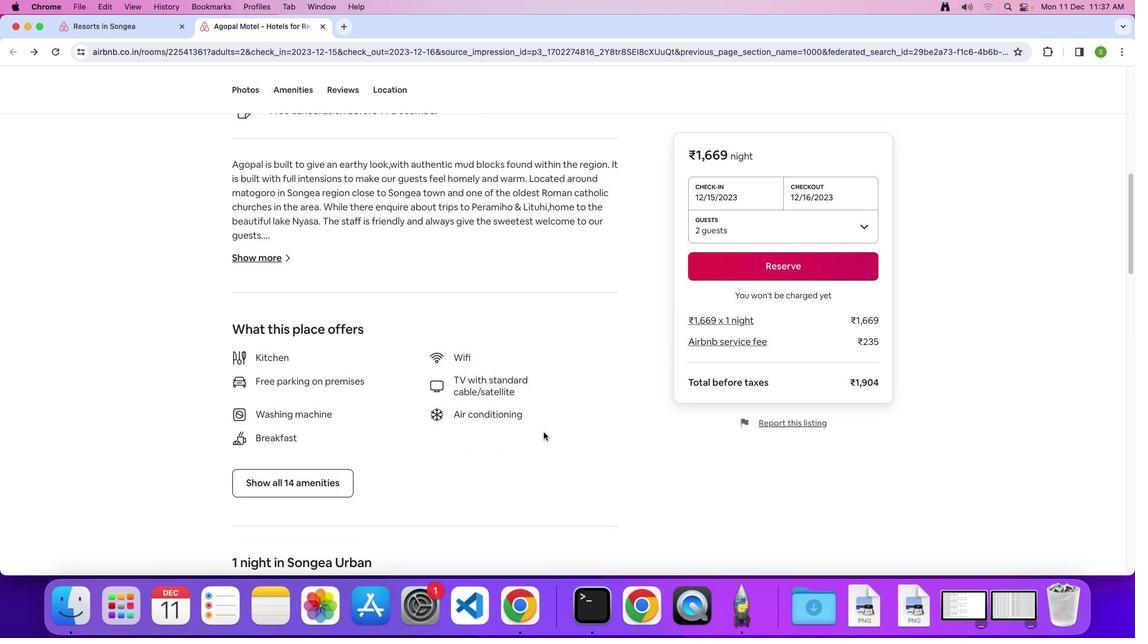 
Action: Mouse scrolled (543, 432) with delta (0, 0)
Screenshot: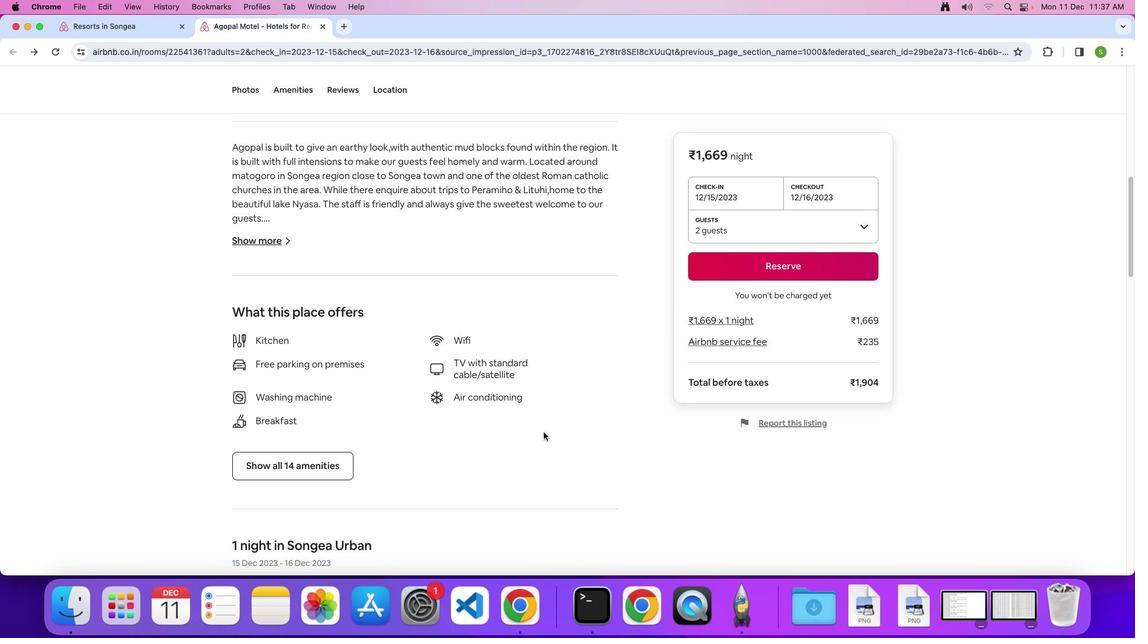 
Action: Mouse scrolled (543, 432) with delta (0, 0)
Screenshot: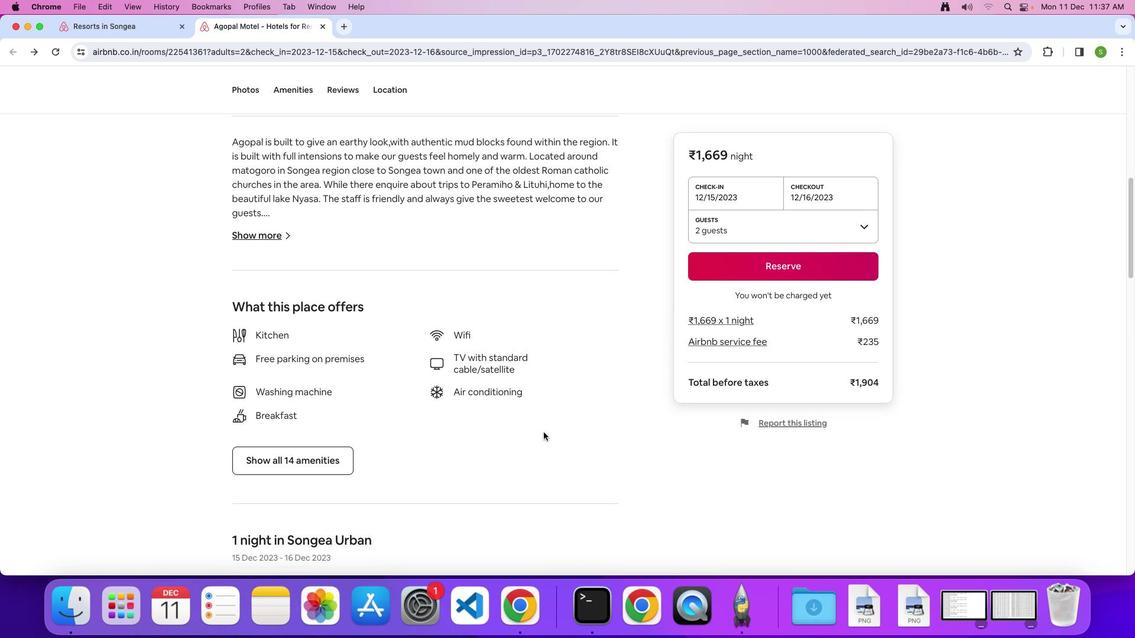
Action: Mouse moved to (329, 453)
Screenshot: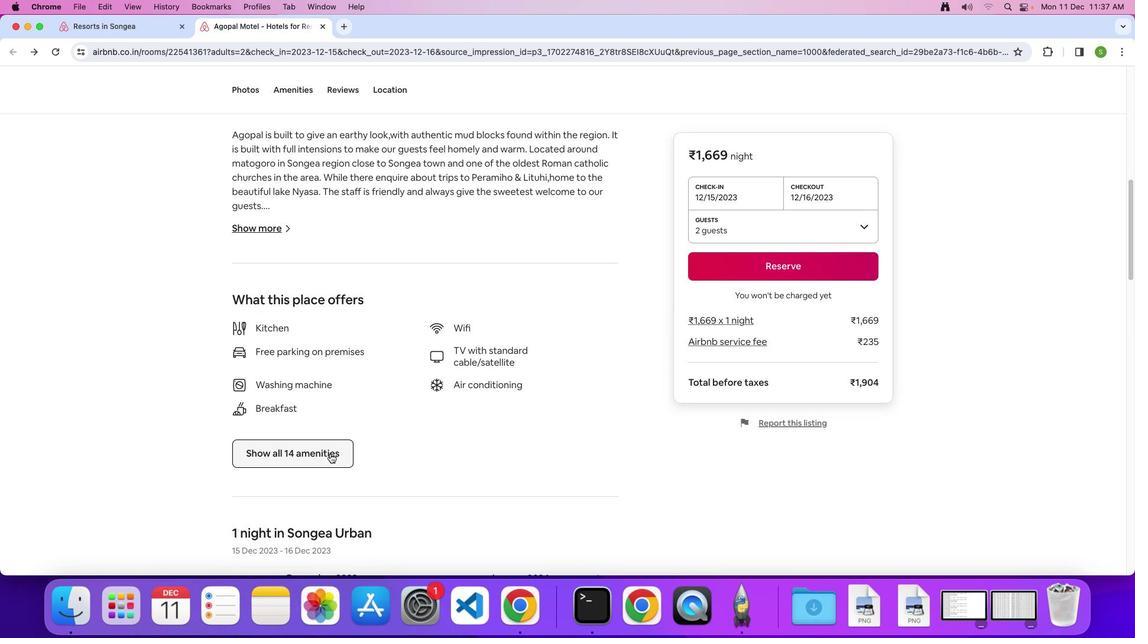 
Action: Mouse pressed left at (329, 453)
Screenshot: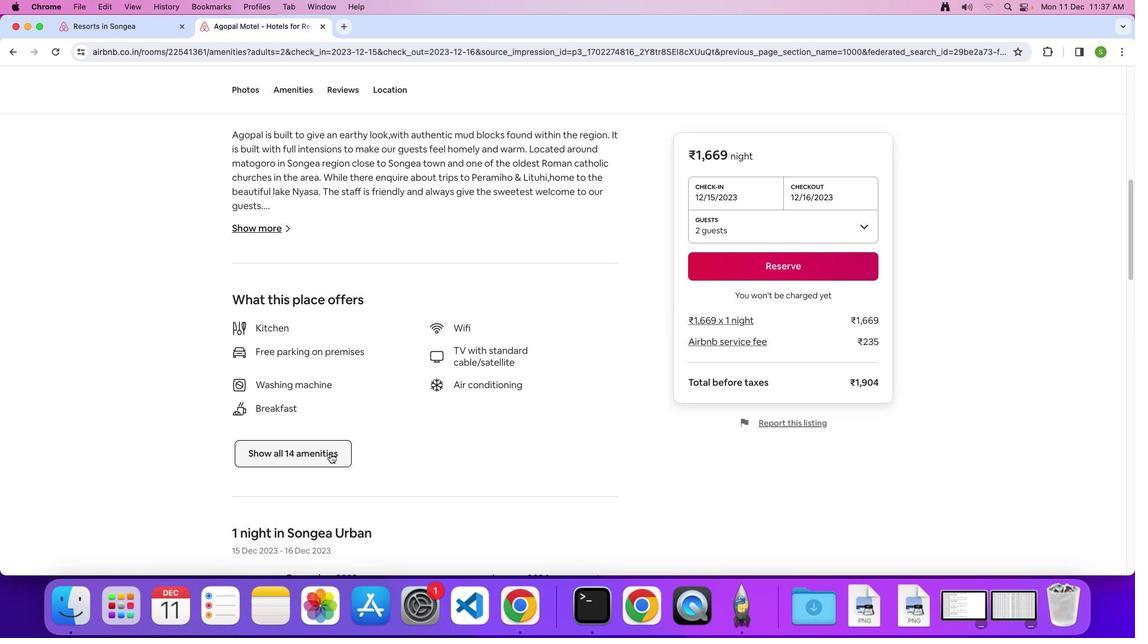 
Action: Mouse moved to (557, 377)
Screenshot: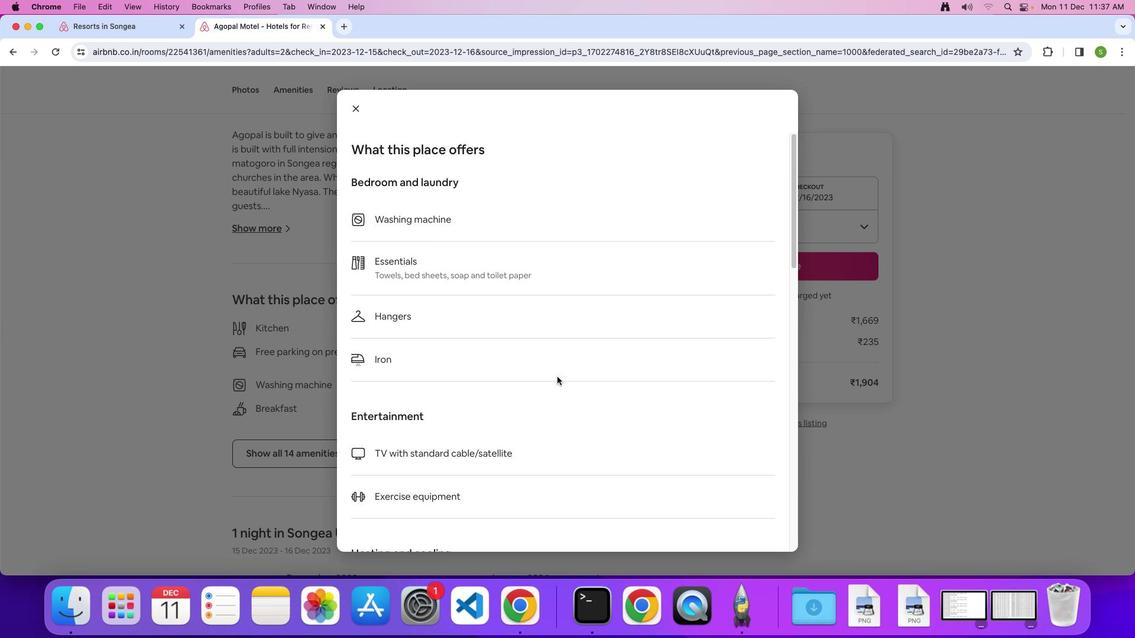
Action: Mouse scrolled (557, 377) with delta (0, 0)
Screenshot: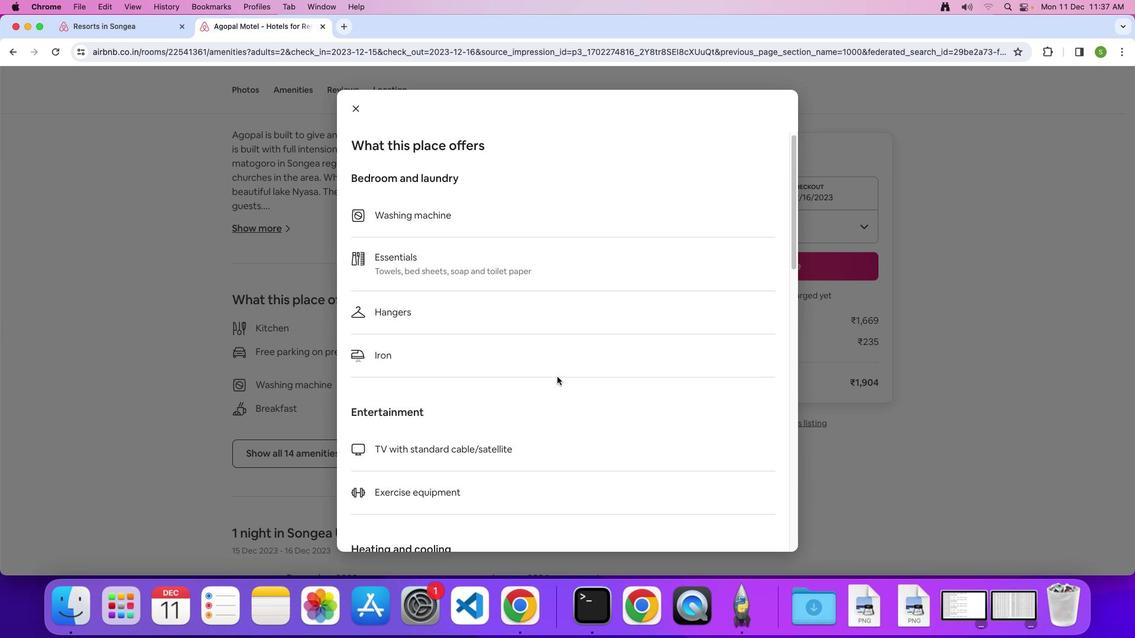 
Action: Mouse scrolled (557, 377) with delta (0, 0)
Screenshot: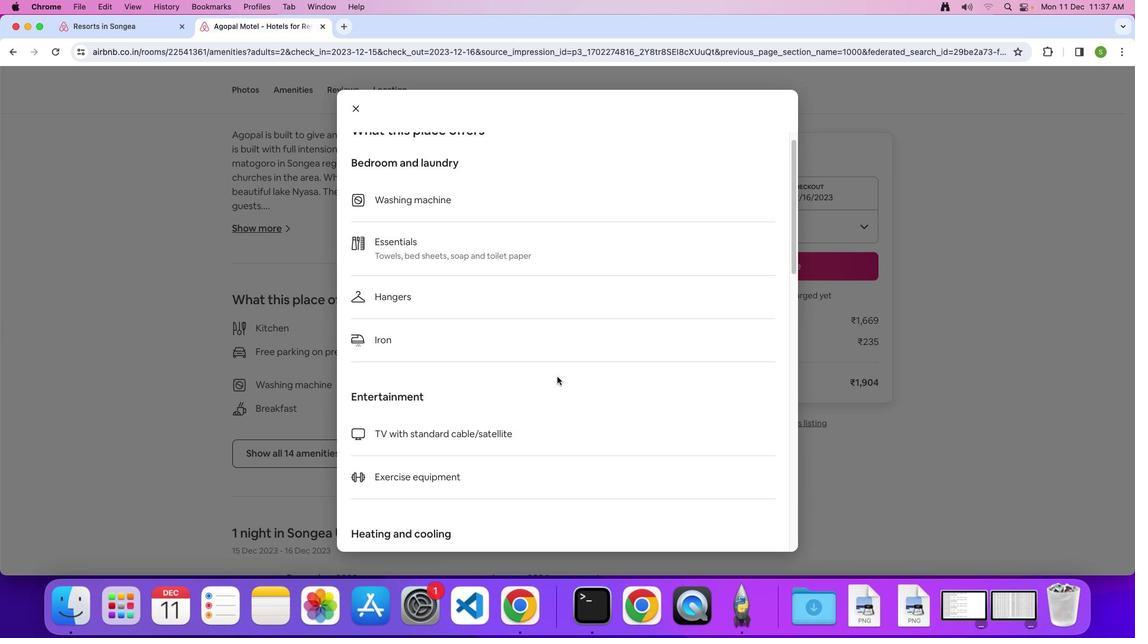 
Action: Mouse scrolled (557, 377) with delta (0, -1)
Screenshot: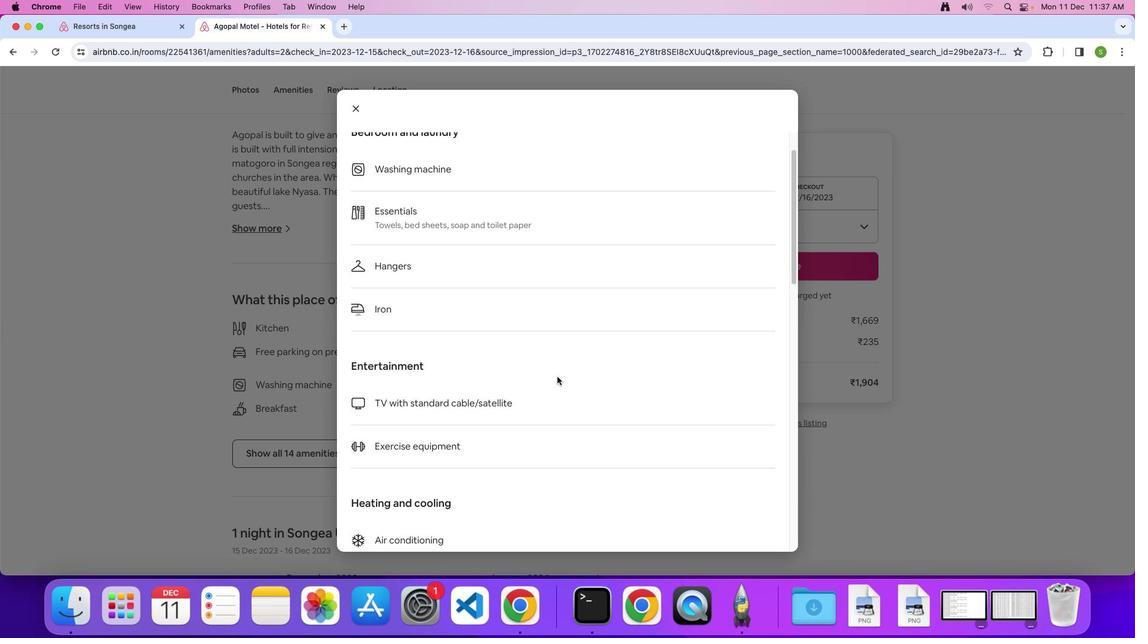 
Action: Mouse scrolled (557, 377) with delta (0, 0)
Screenshot: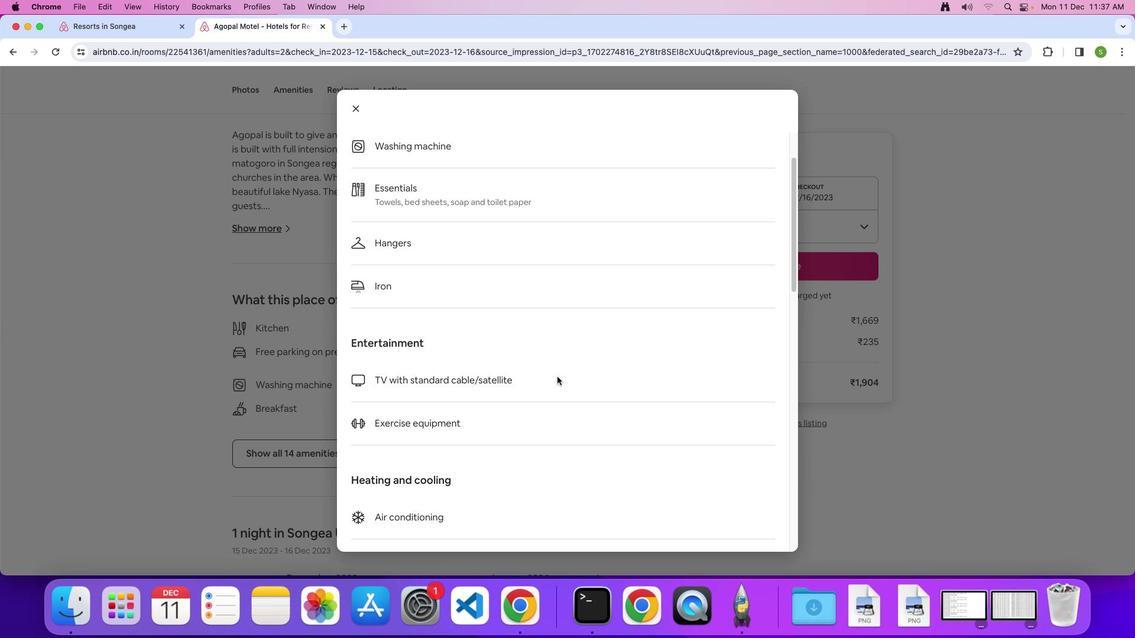 
Action: Mouse scrolled (557, 377) with delta (0, 0)
Screenshot: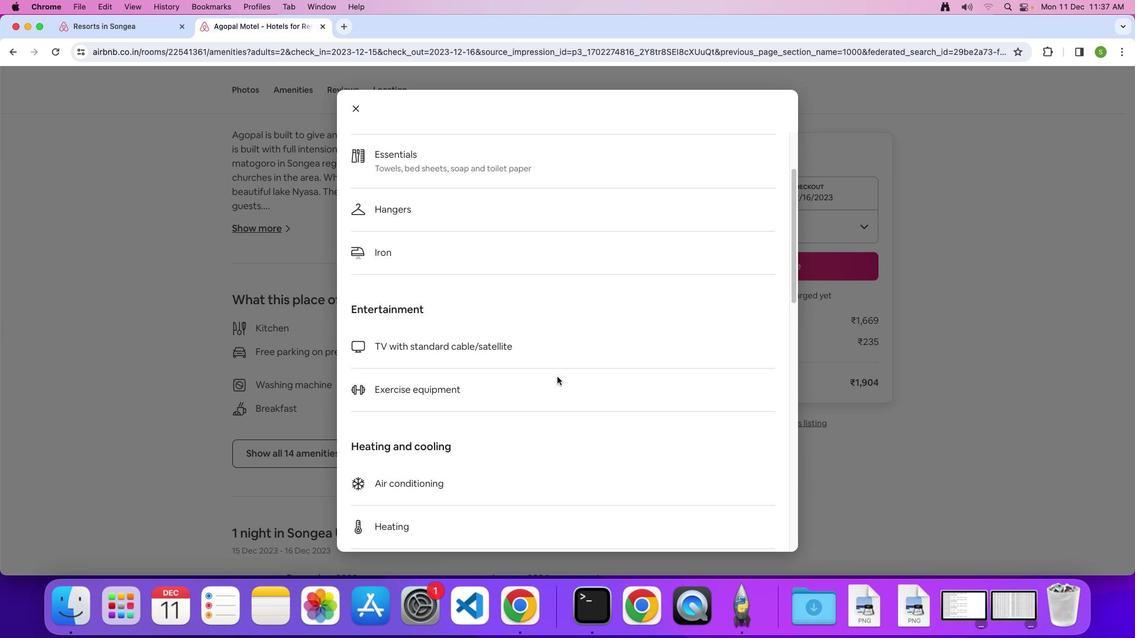 
Action: Mouse scrolled (557, 377) with delta (0, -1)
Screenshot: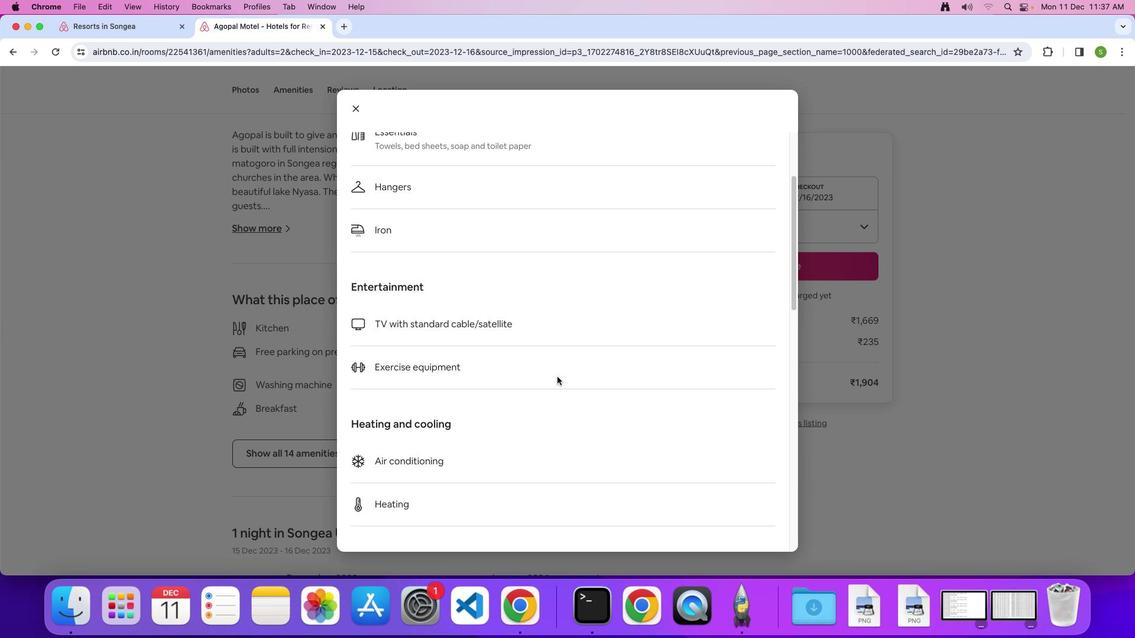 
Action: Mouse scrolled (557, 377) with delta (0, 0)
Screenshot: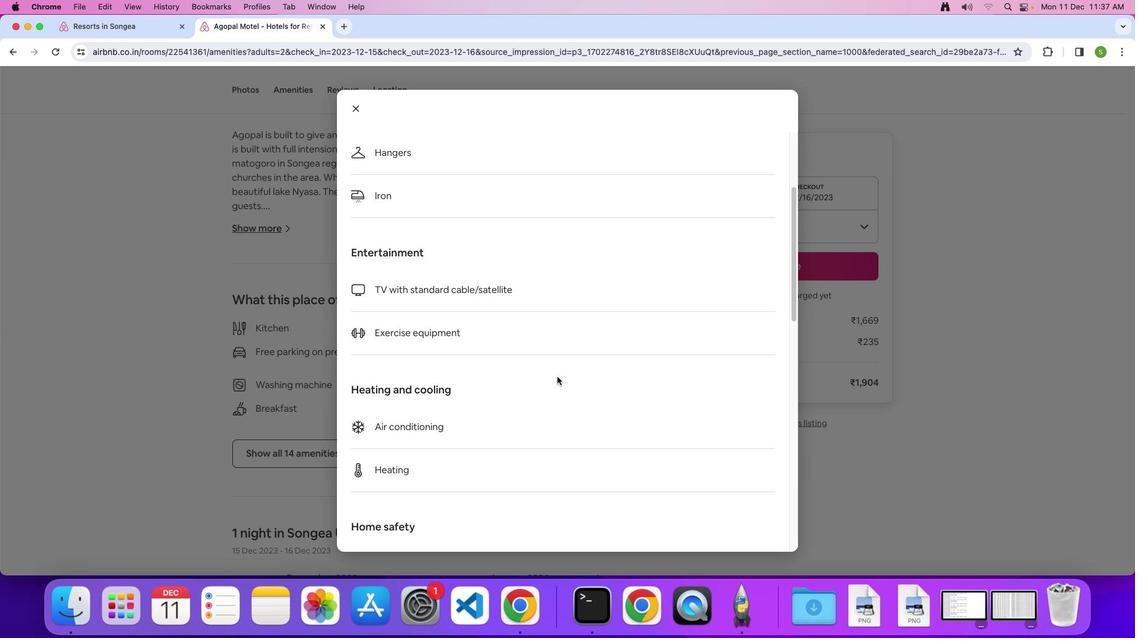 
Action: Mouse scrolled (557, 377) with delta (0, 0)
Screenshot: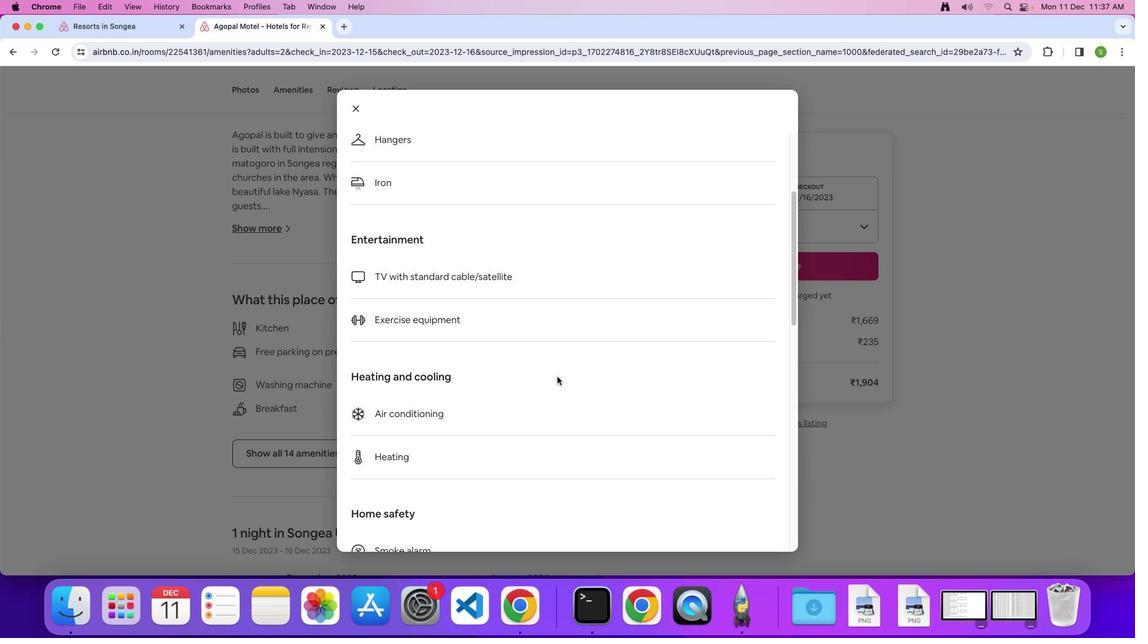 
Action: Mouse scrolled (557, 377) with delta (0, -1)
Screenshot: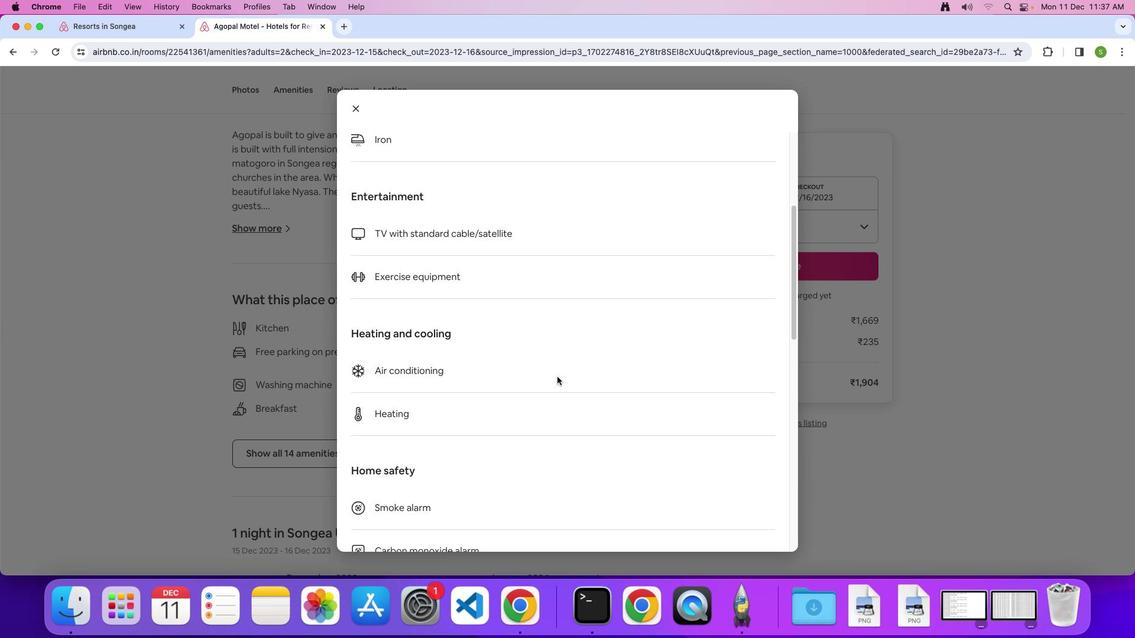 
Action: Mouse scrolled (557, 377) with delta (0, 0)
Screenshot: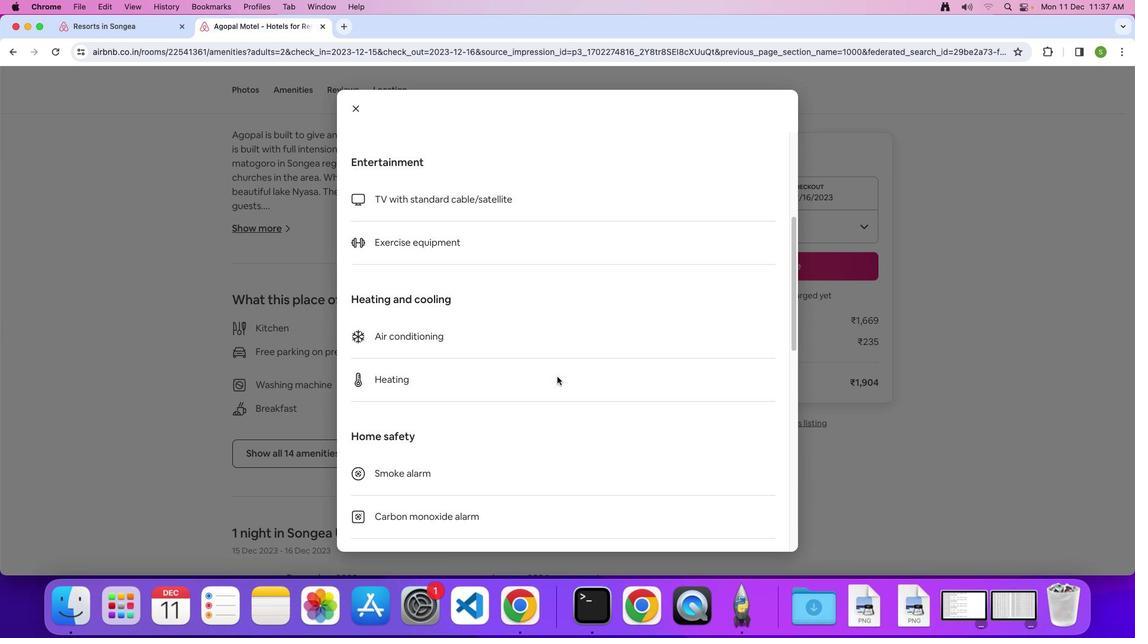 
Action: Mouse scrolled (557, 377) with delta (0, 0)
Screenshot: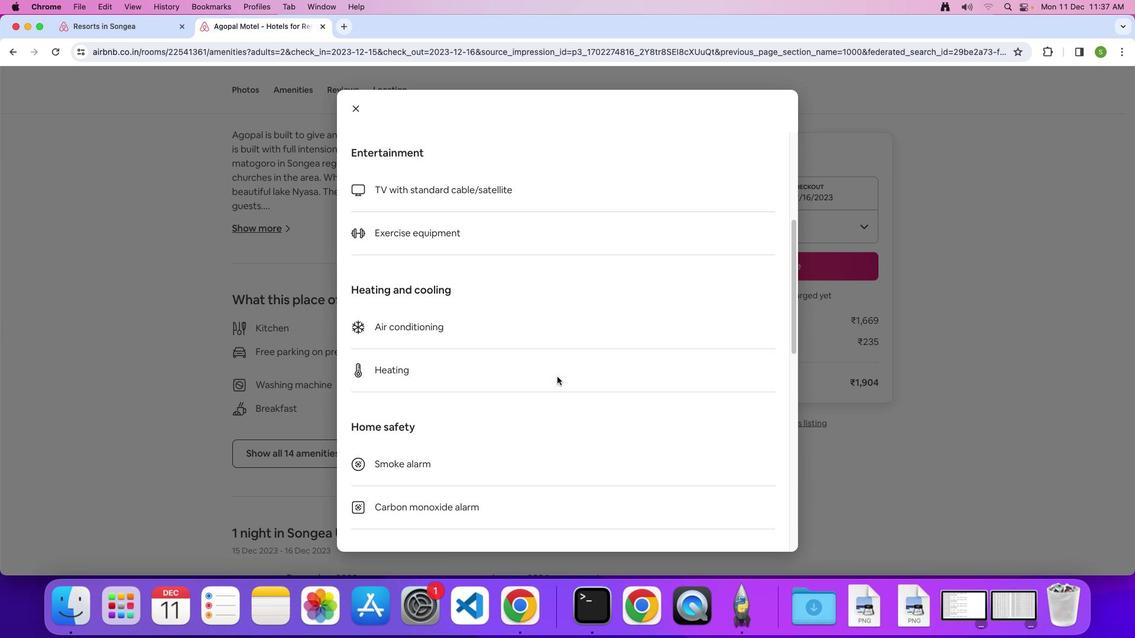 
Action: Mouse scrolled (557, 377) with delta (0, -1)
Screenshot: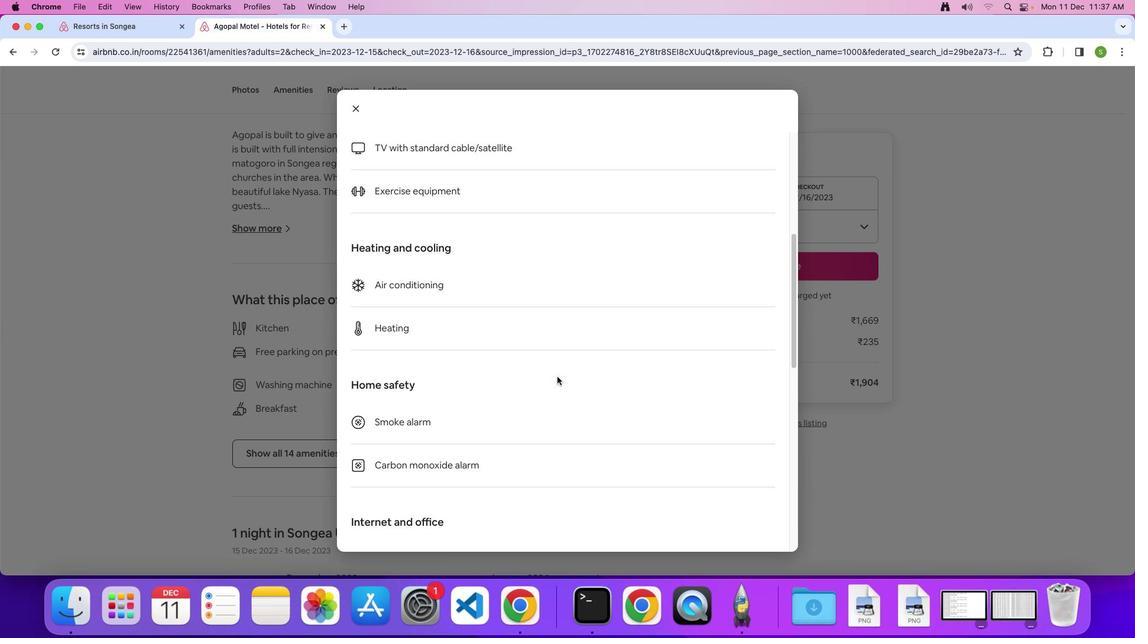 
Action: Mouse scrolled (557, 377) with delta (0, 0)
Screenshot: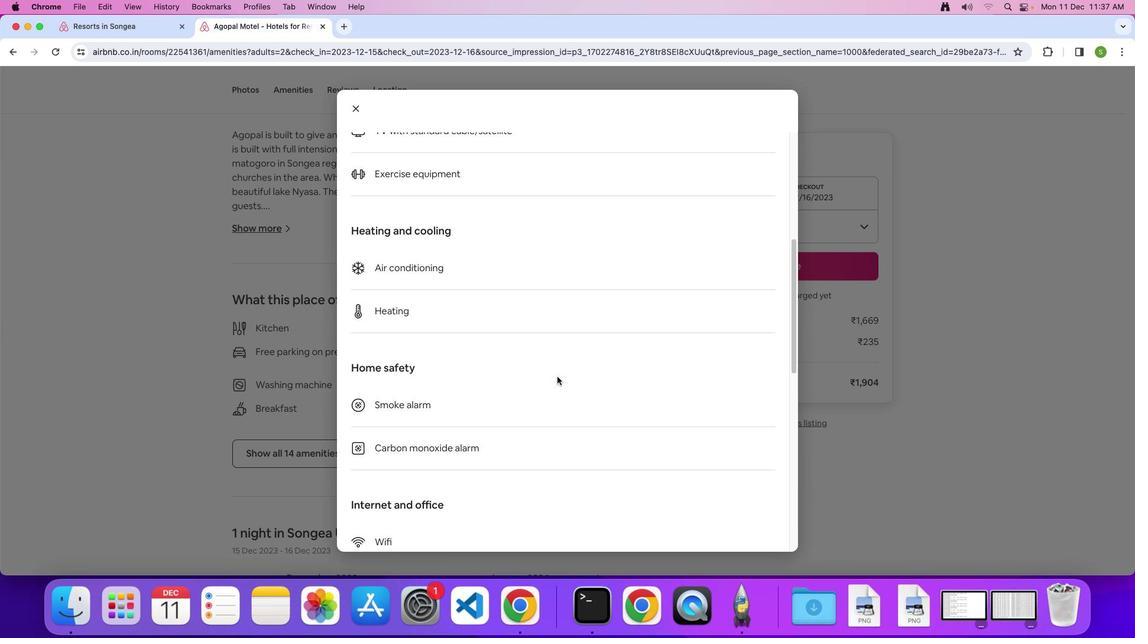 
Action: Mouse scrolled (557, 377) with delta (0, 0)
Screenshot: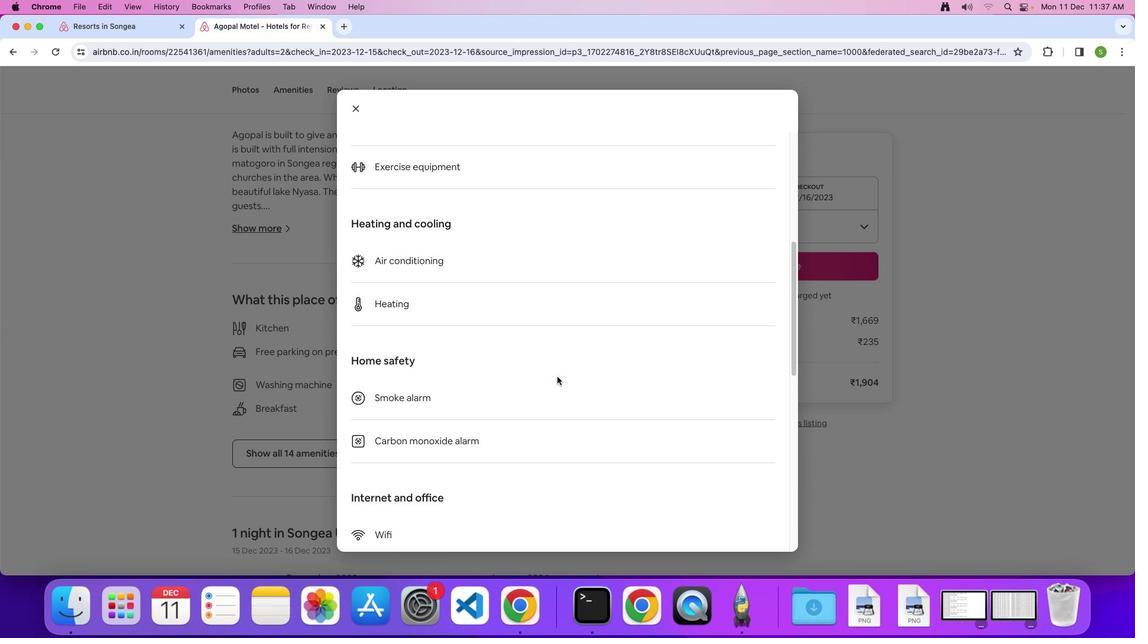 
Action: Mouse scrolled (557, 377) with delta (0, 0)
Screenshot: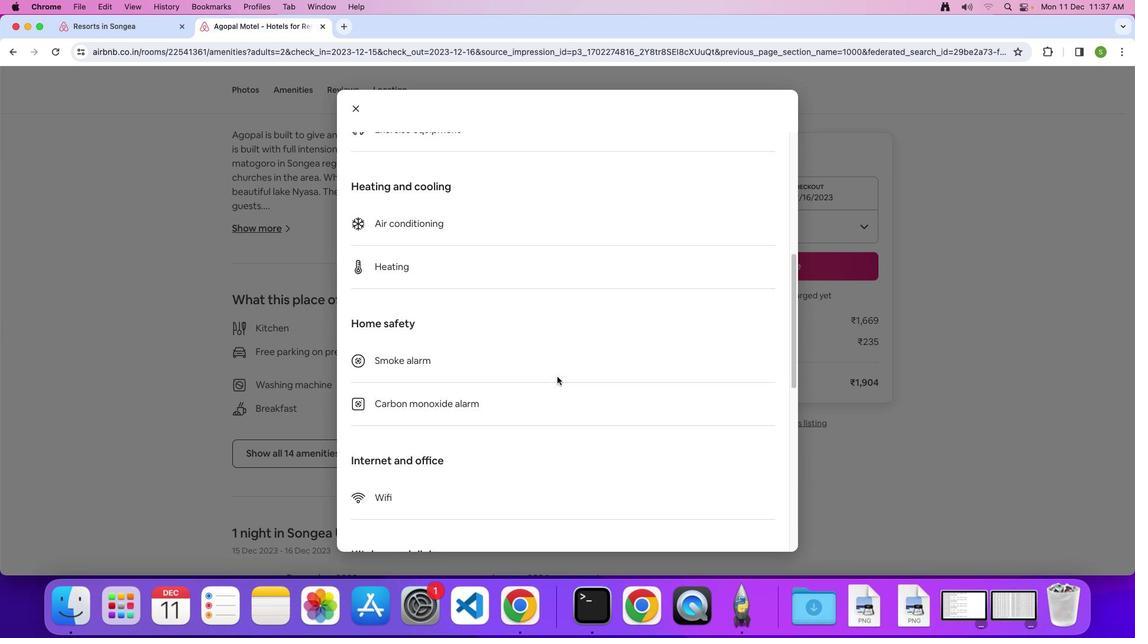 
Action: Mouse scrolled (557, 377) with delta (0, 0)
Screenshot: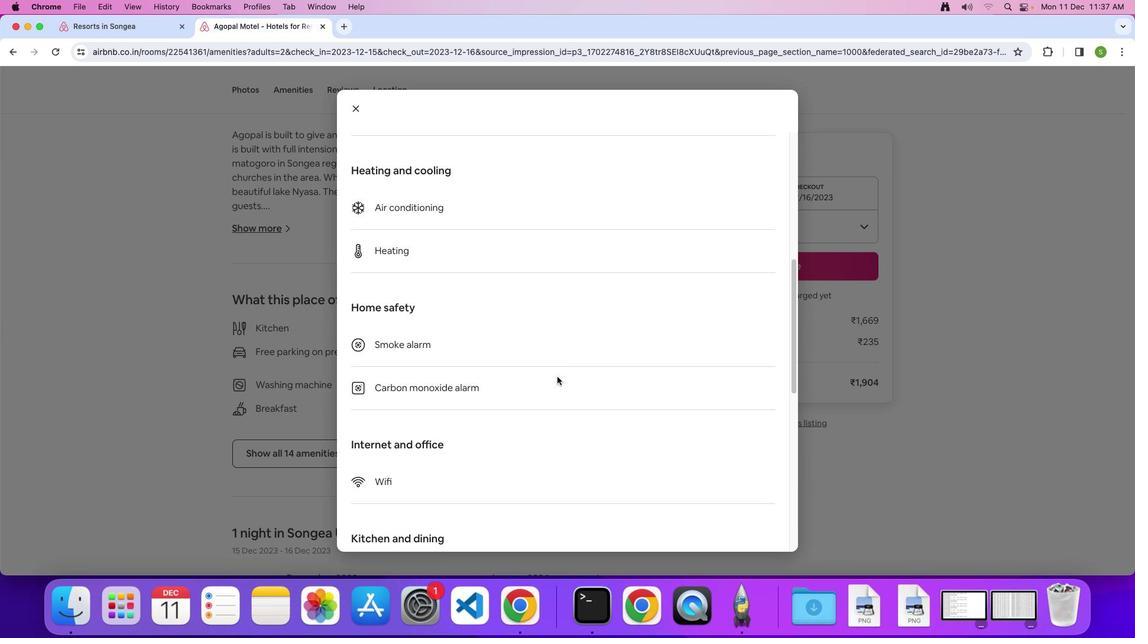 
Action: Mouse scrolled (557, 377) with delta (0, 0)
Screenshot: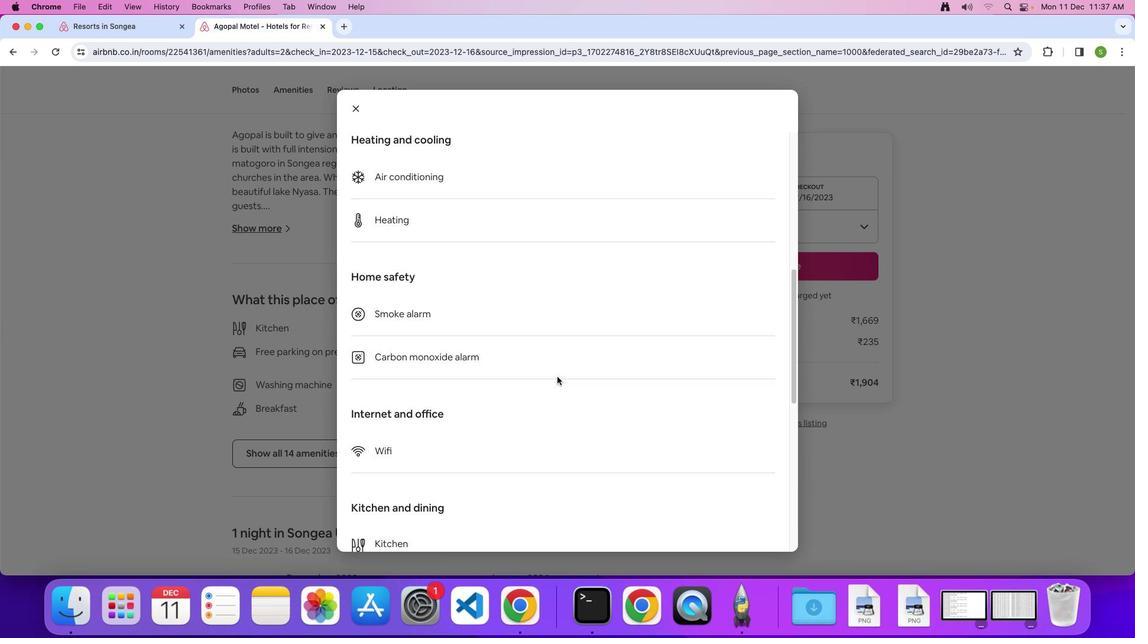
Action: Mouse scrolled (557, 377) with delta (0, -1)
Screenshot: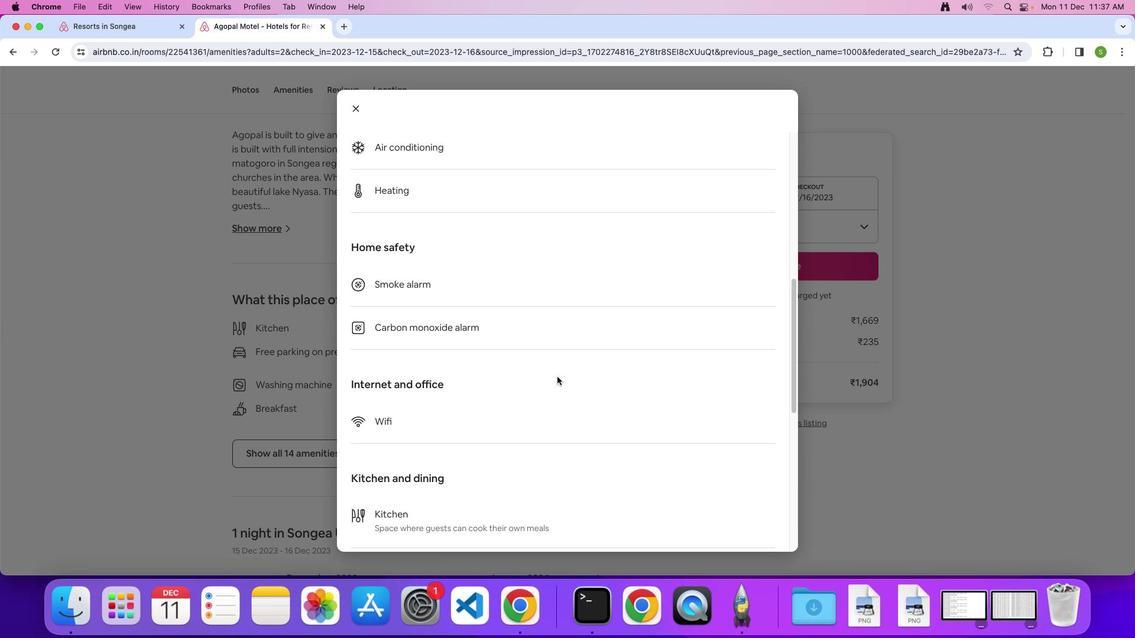 
Action: Mouse scrolled (557, 377) with delta (0, 0)
